 Task: Slide 16 - My Resume.
Action: Mouse moved to (46, 110)
Screenshot: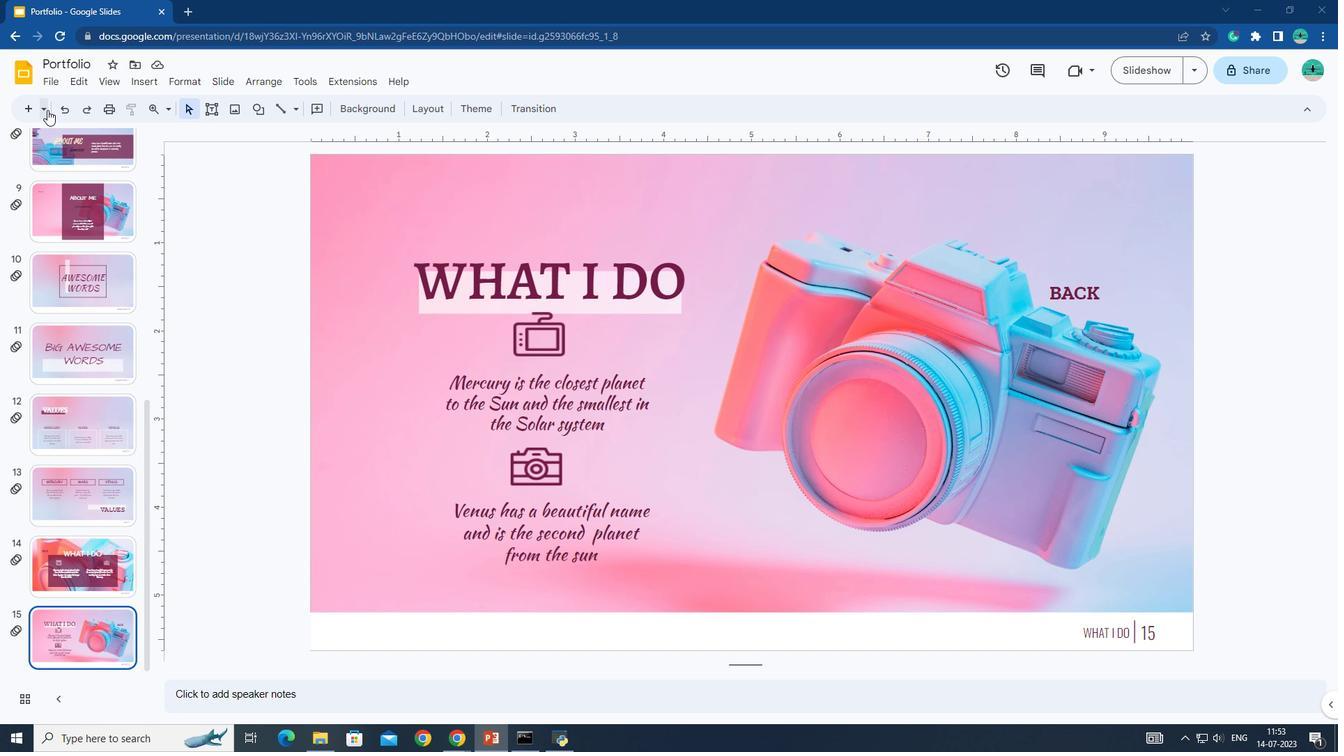 
Action: Mouse pressed left at (46, 110)
Screenshot: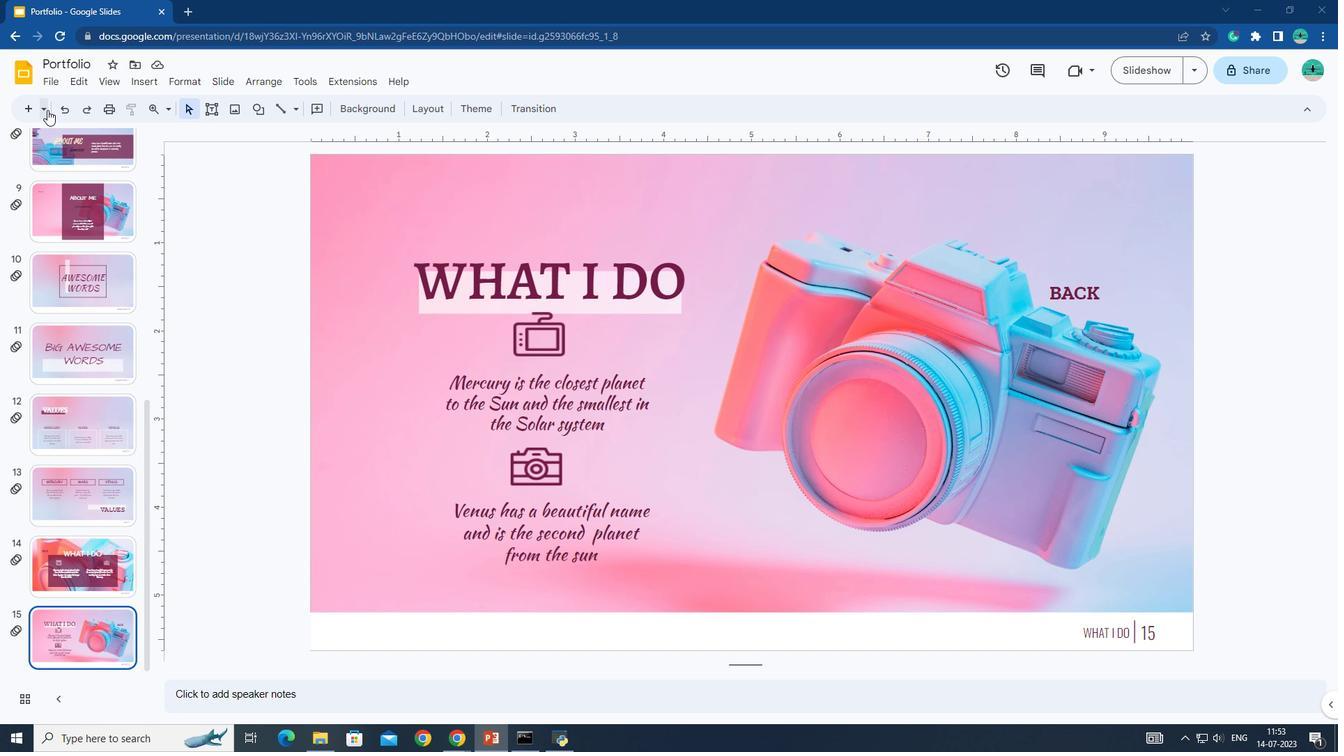
Action: Mouse moved to (283, 366)
Screenshot: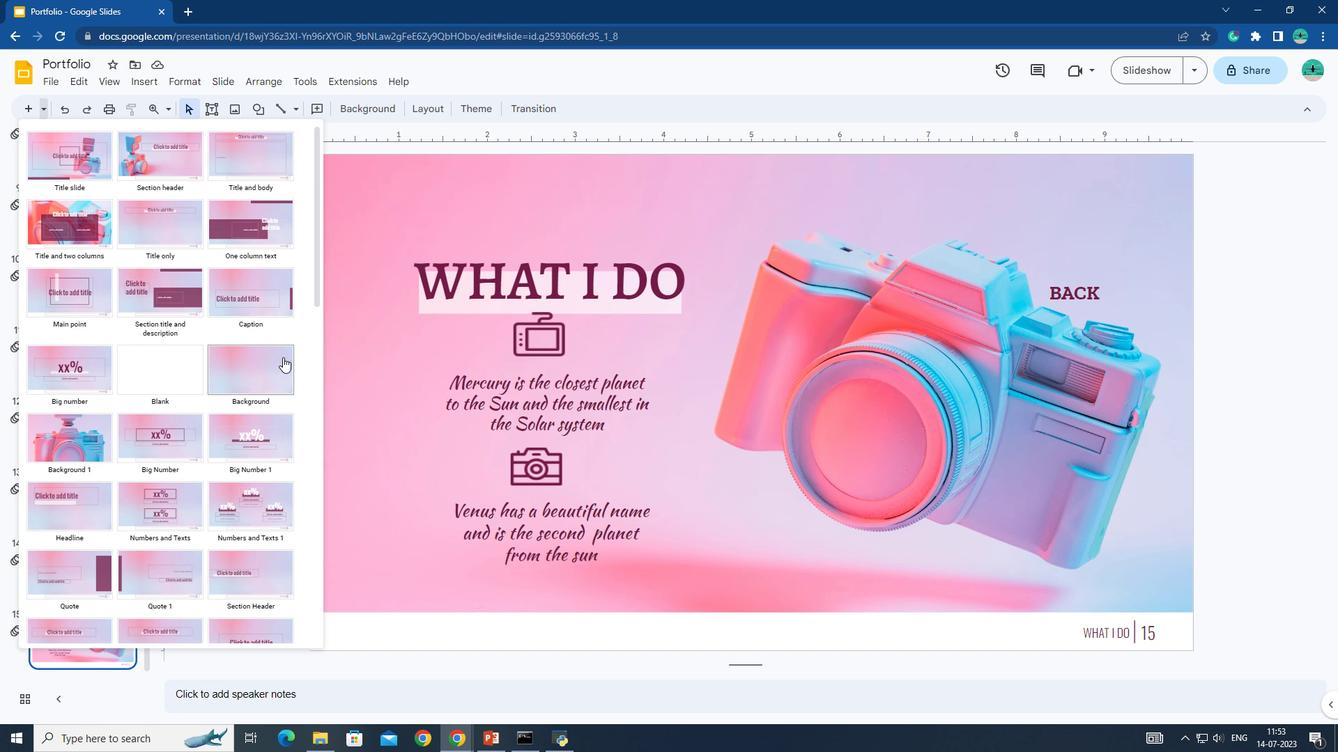 
Action: Mouse pressed left at (283, 366)
Screenshot: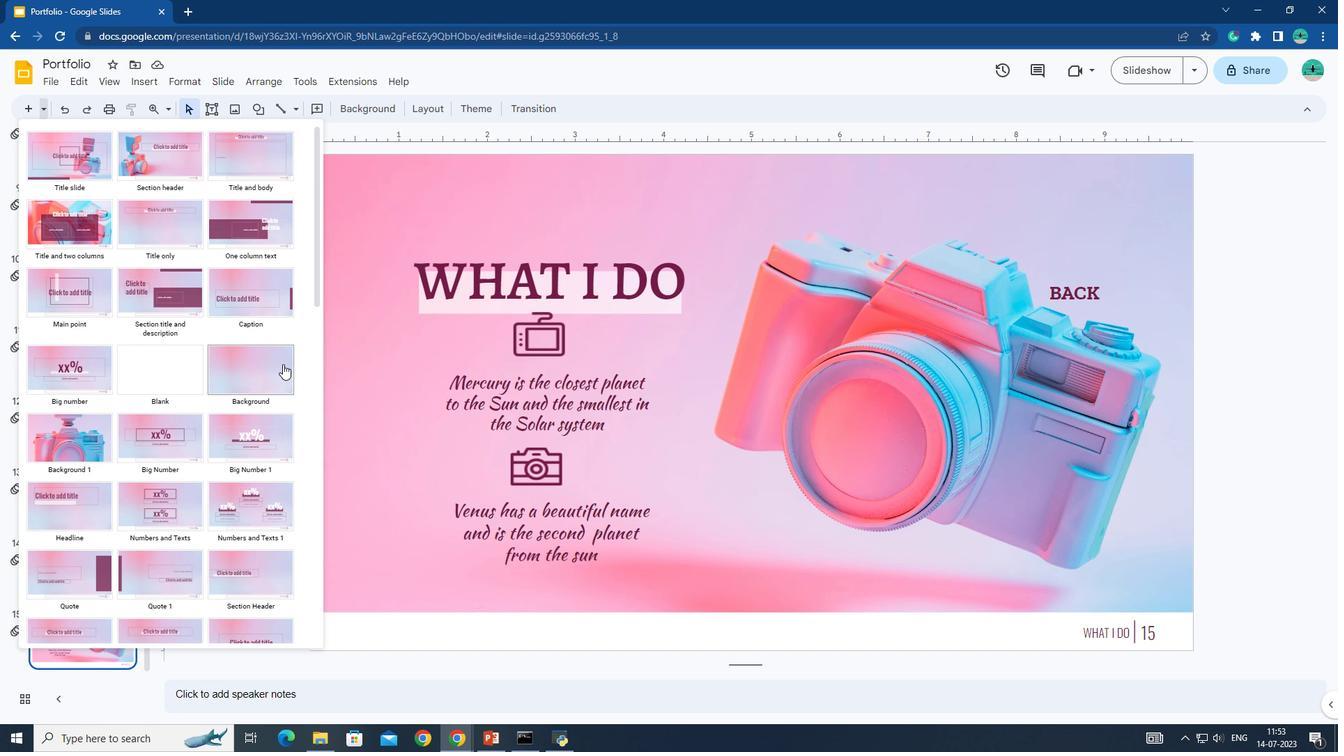 
Action: Mouse moved to (288, 110)
Screenshot: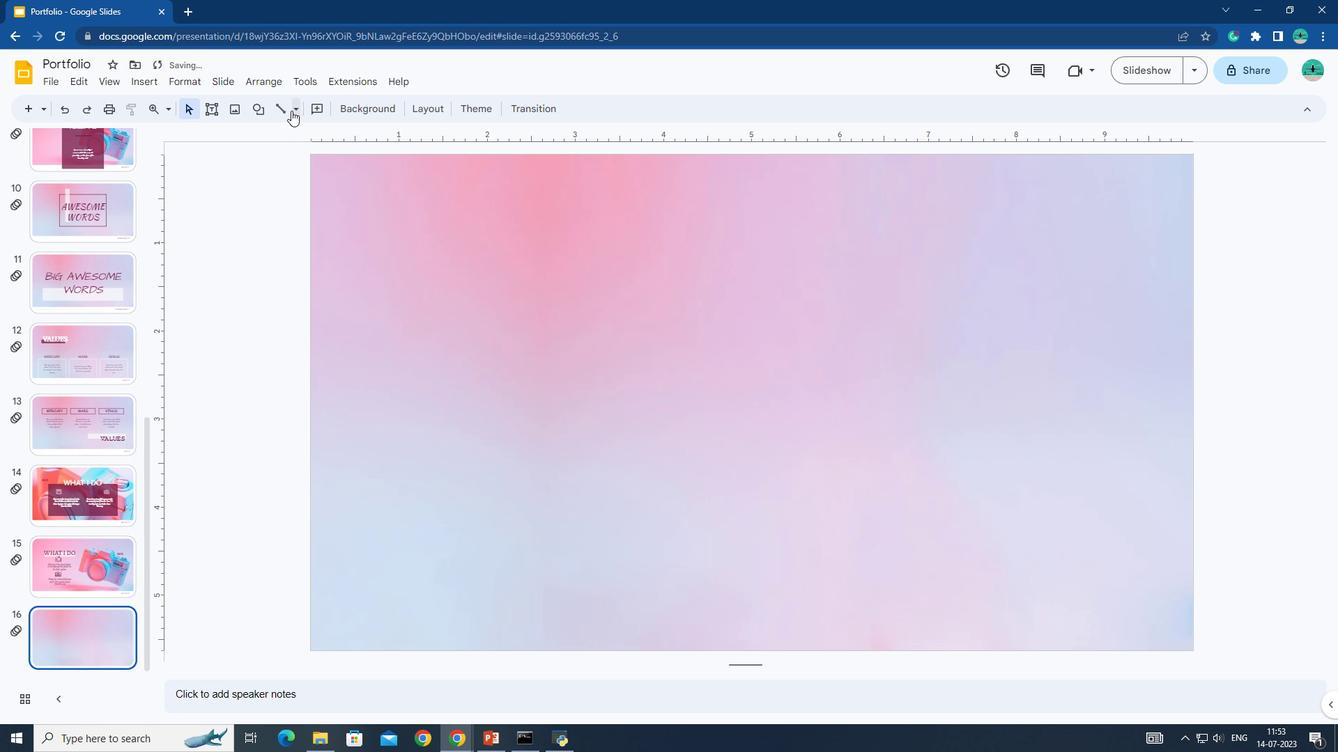 
Action: Mouse pressed left at (288, 110)
Screenshot: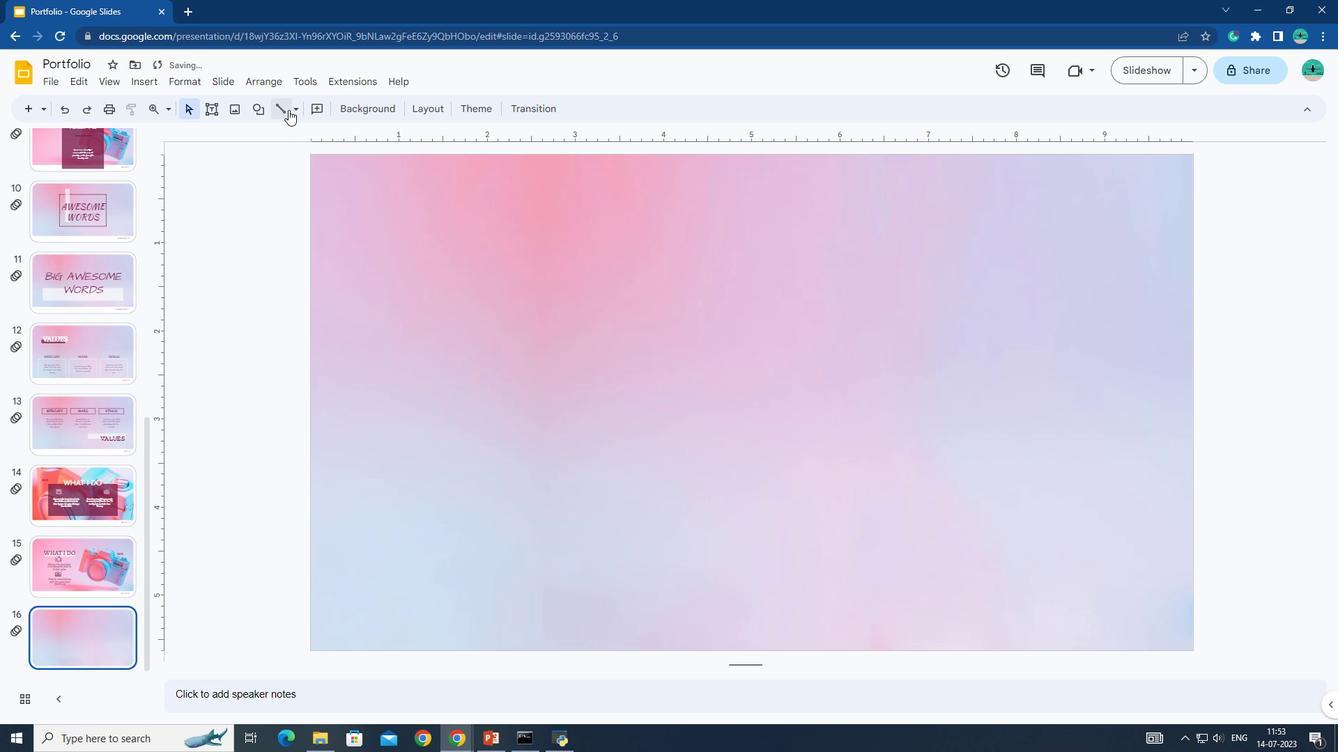 
Action: Mouse moved to (753, 155)
Screenshot: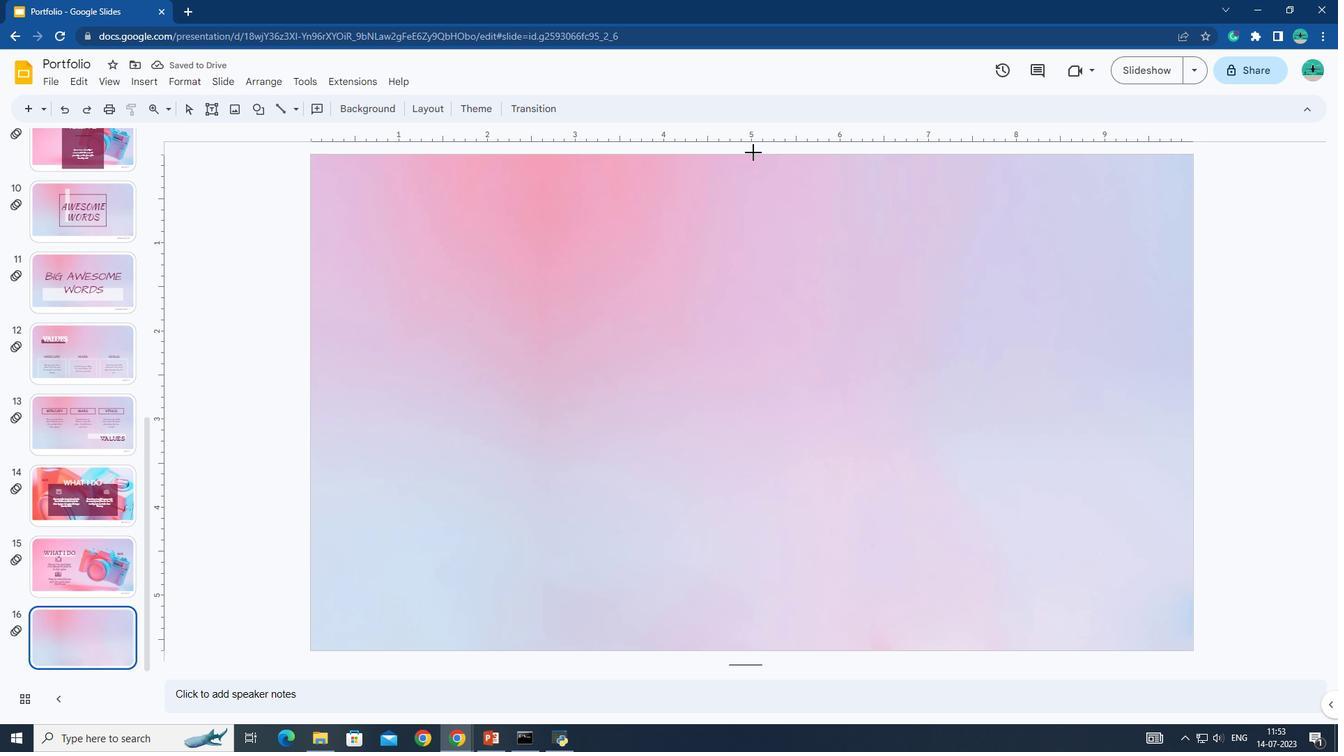
Action: Mouse pressed left at (753, 155)
Screenshot: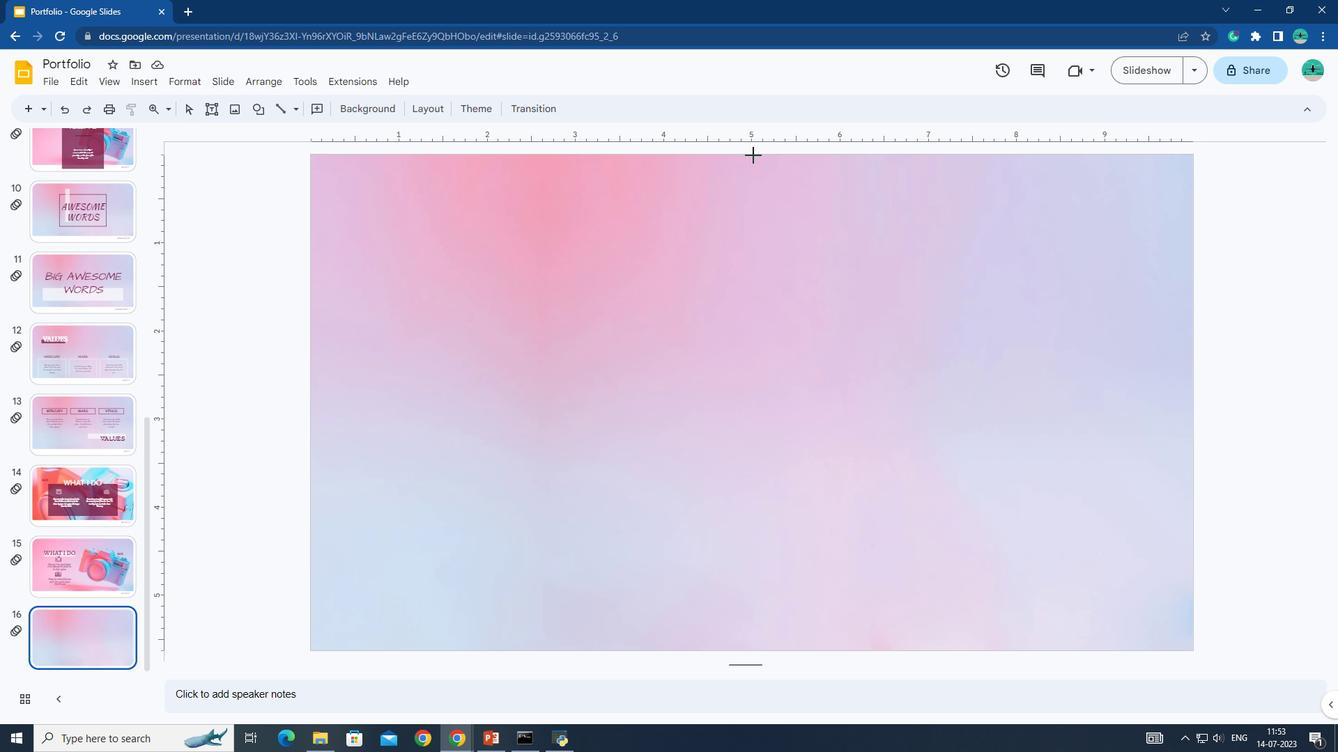 
Action: Key pressed <Key.shift>
Screenshot: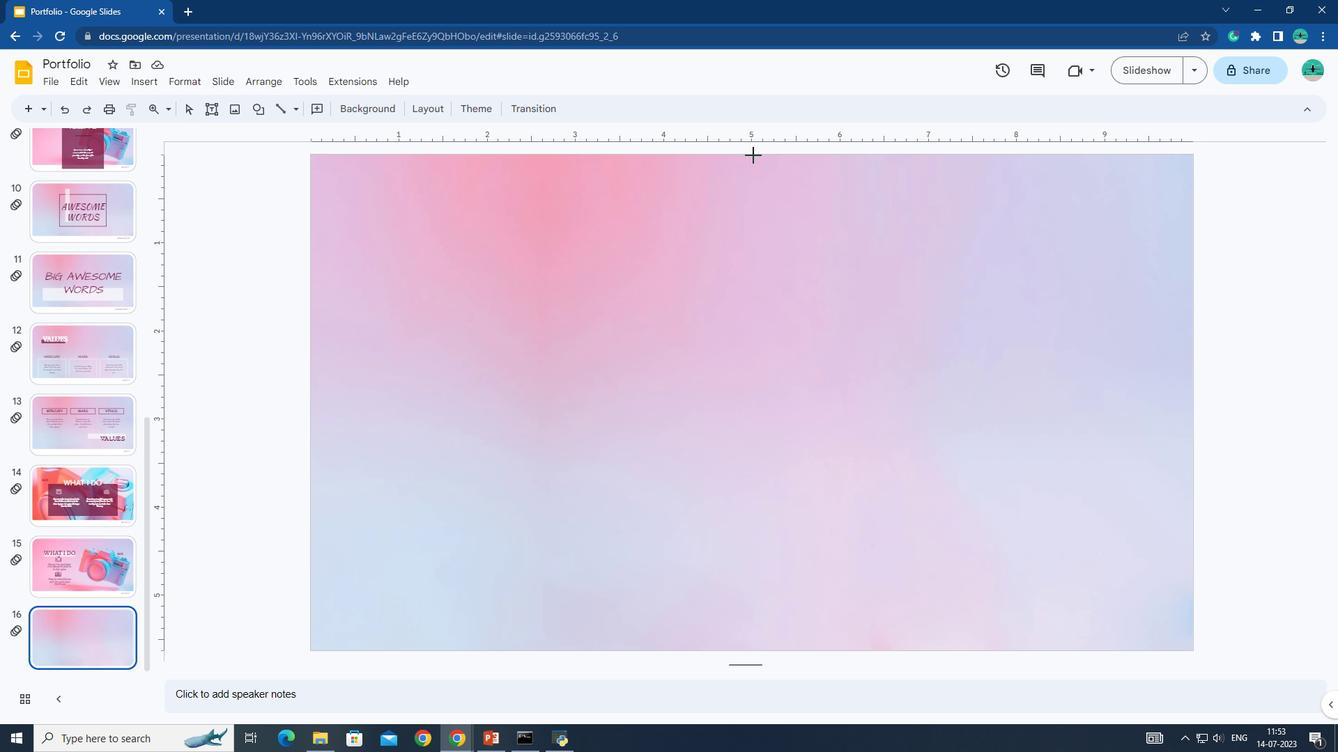 
Action: Mouse moved to (761, 229)
Screenshot: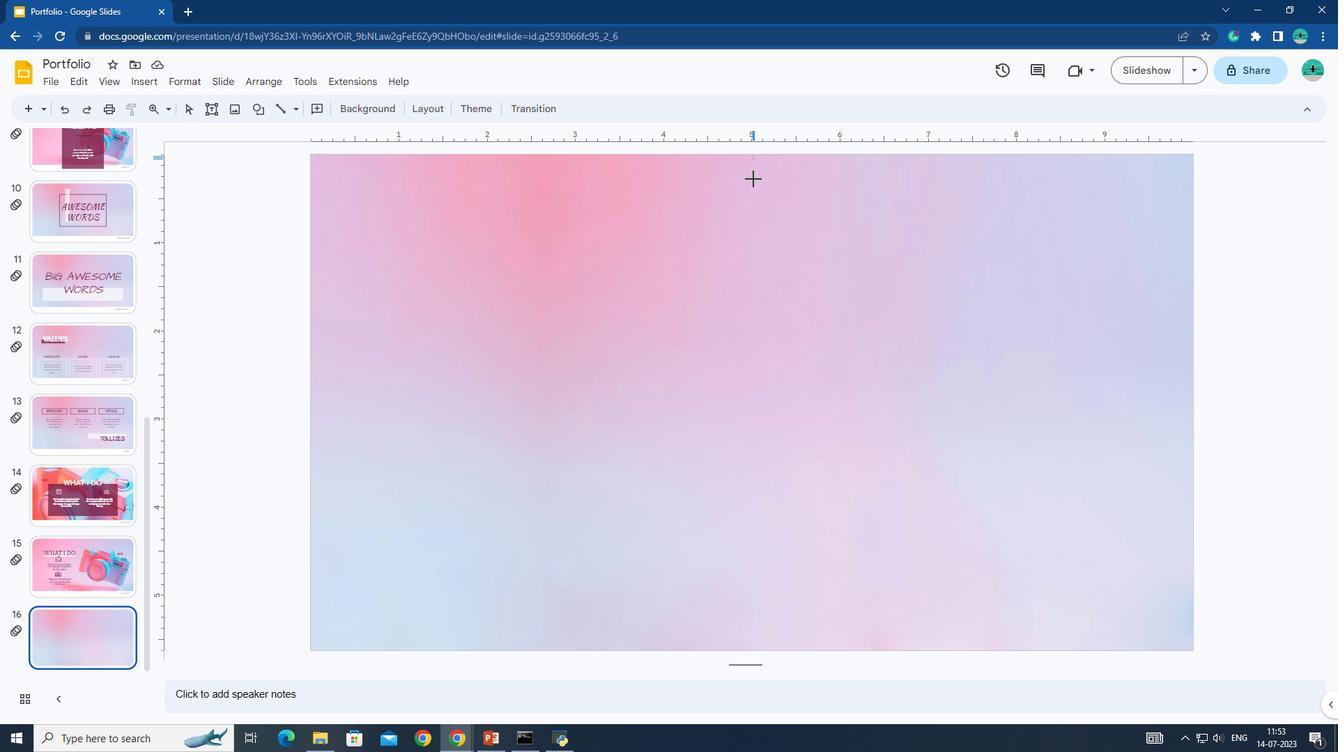 
Action: Key pressed <Key.shift>
Screenshot: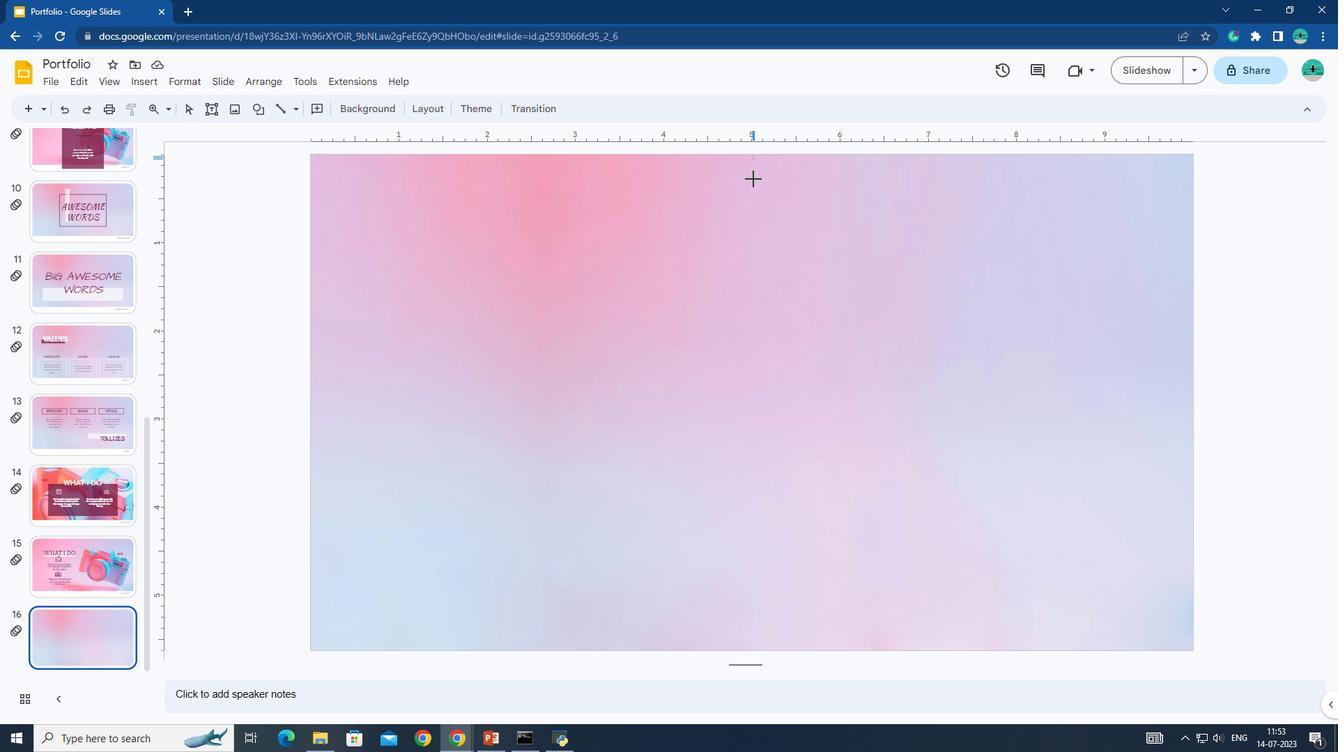
Action: Mouse moved to (763, 247)
Screenshot: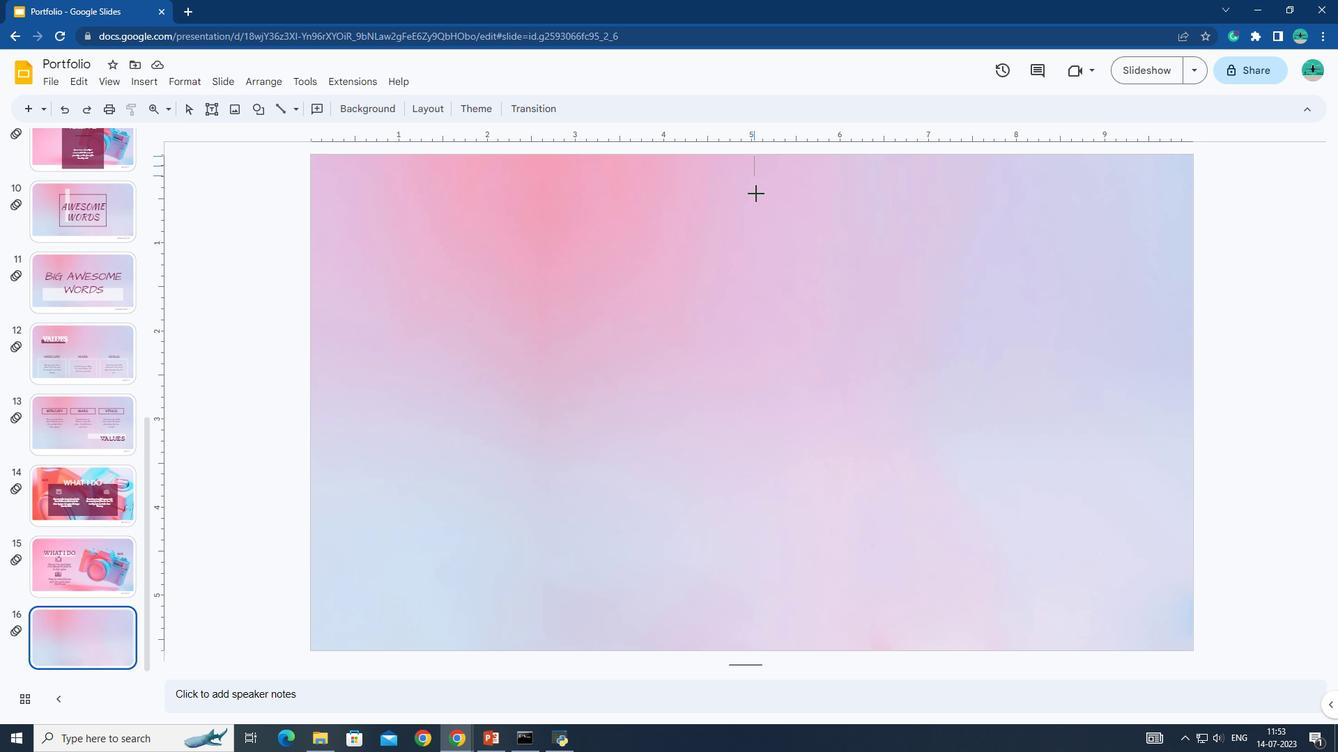 
Action: Key pressed <Key.shift>
Screenshot: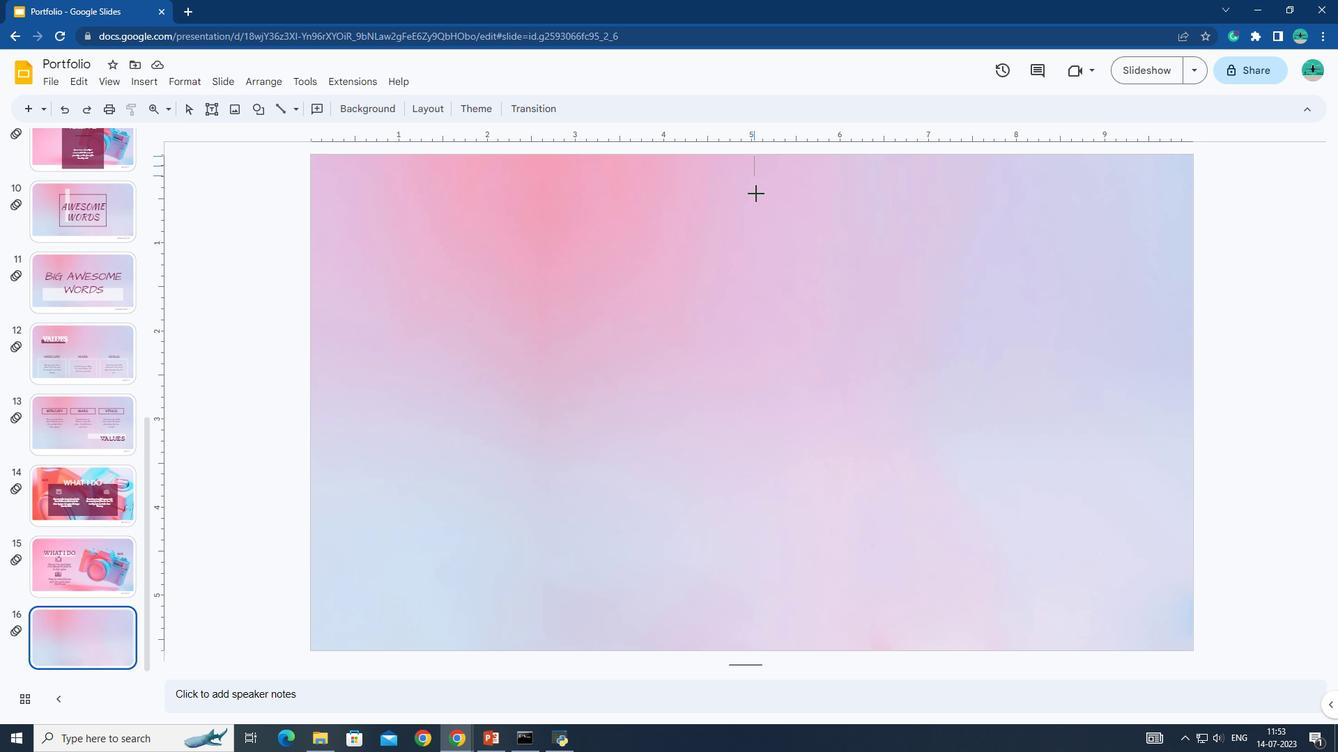 
Action: Mouse moved to (763, 263)
Screenshot: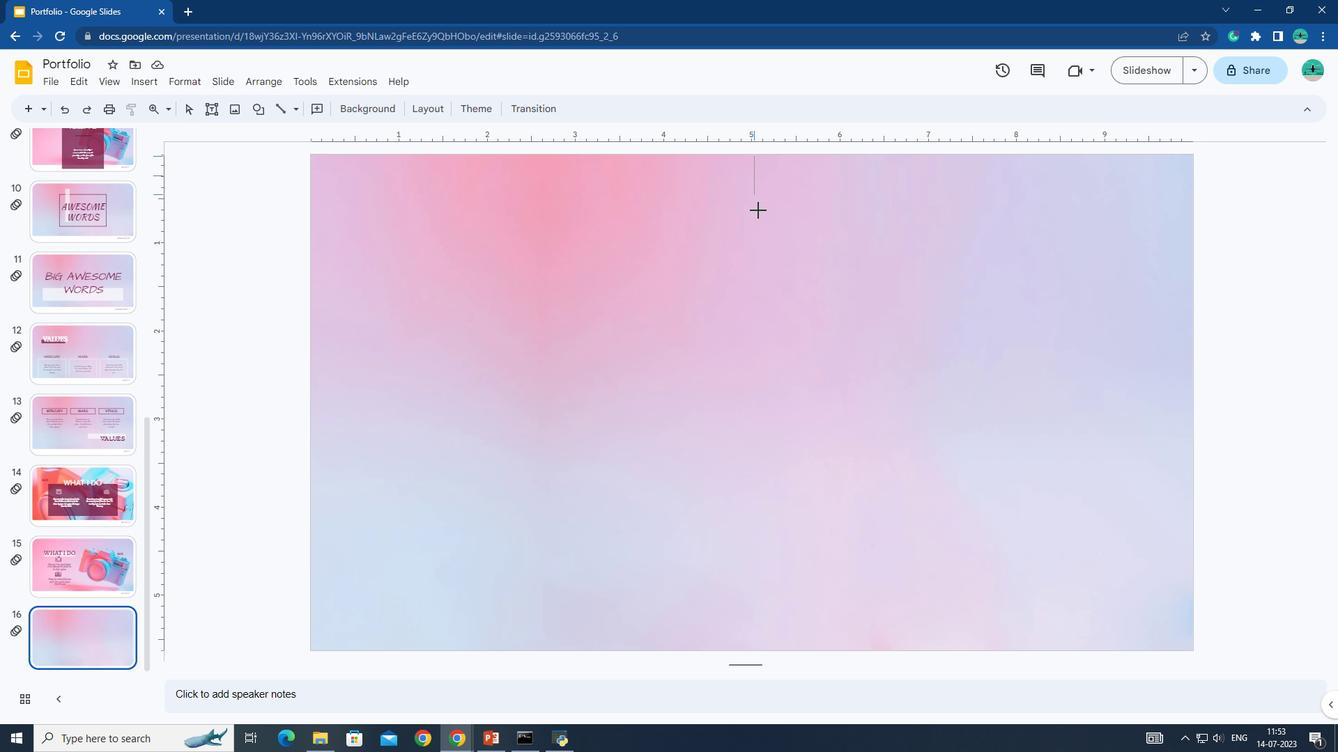
Action: Key pressed <Key.shift>
Screenshot: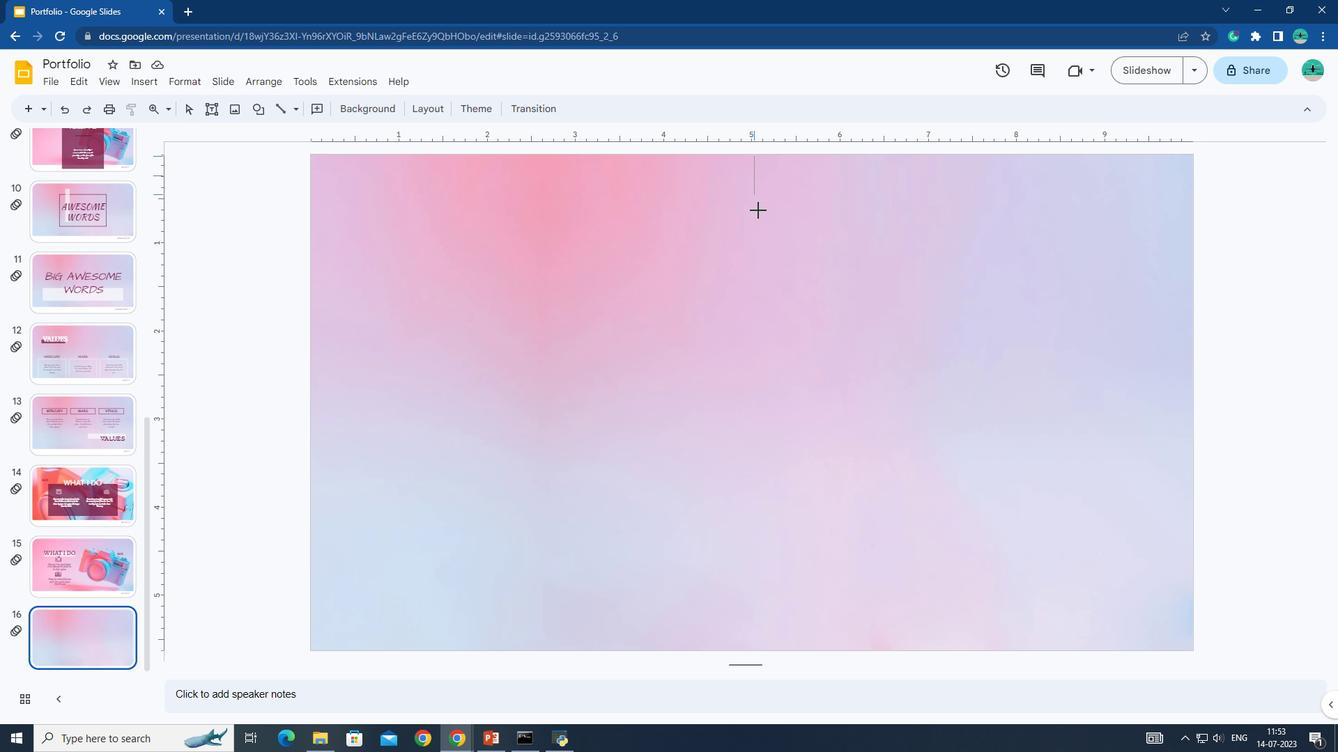 
Action: Mouse moved to (764, 278)
Screenshot: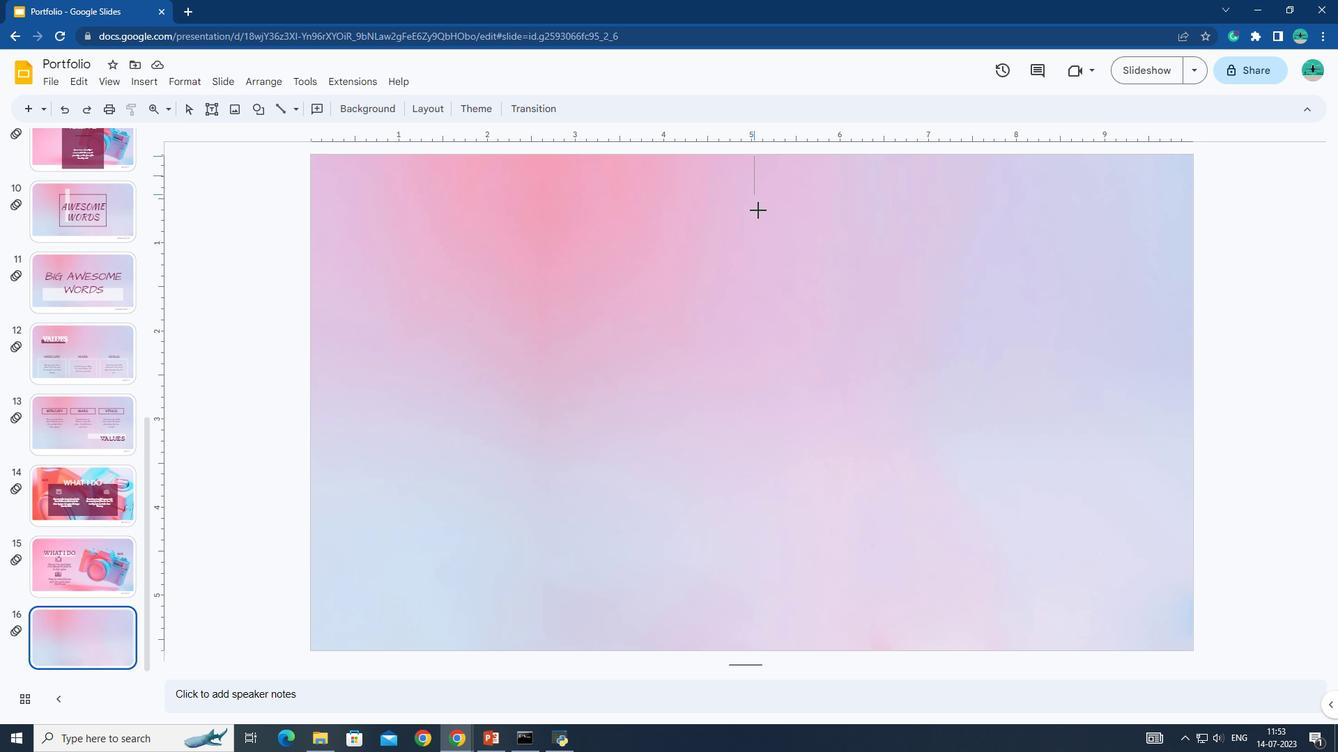 
Action: Key pressed <Key.shift>
Screenshot: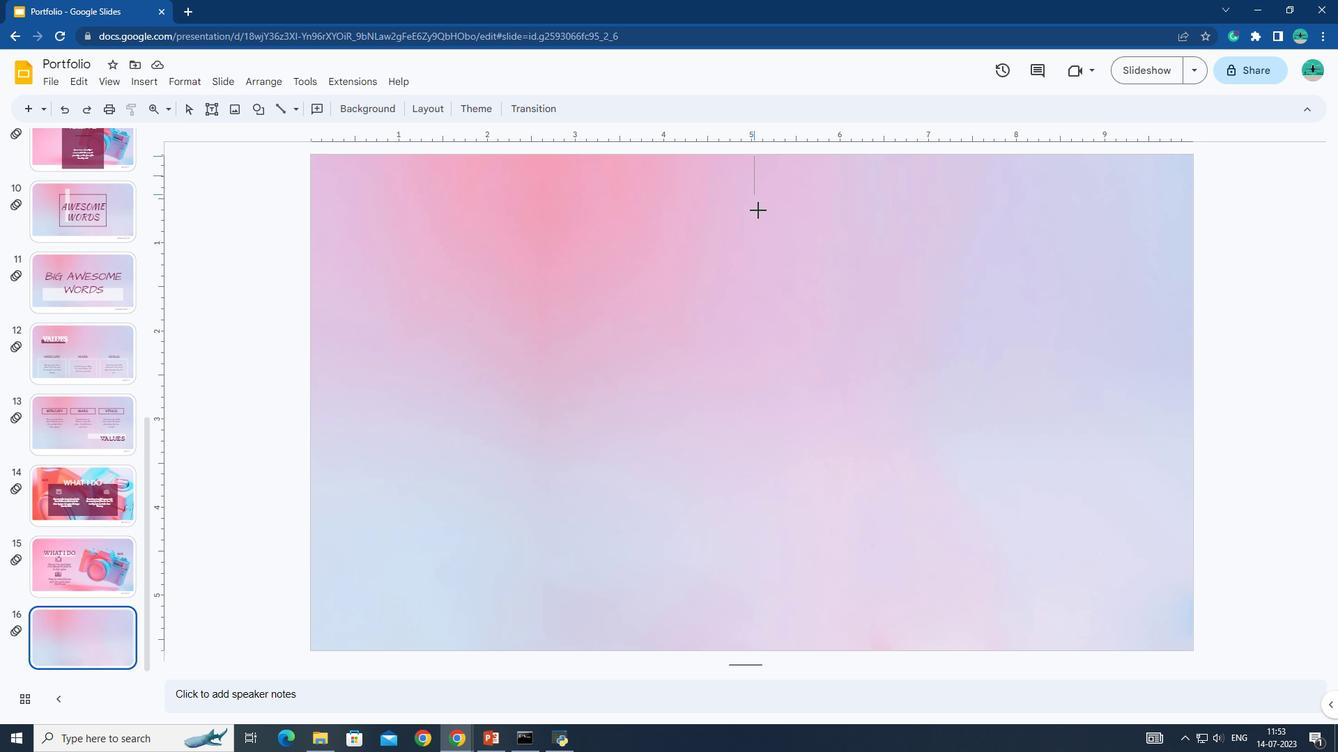 
Action: Mouse moved to (765, 296)
Screenshot: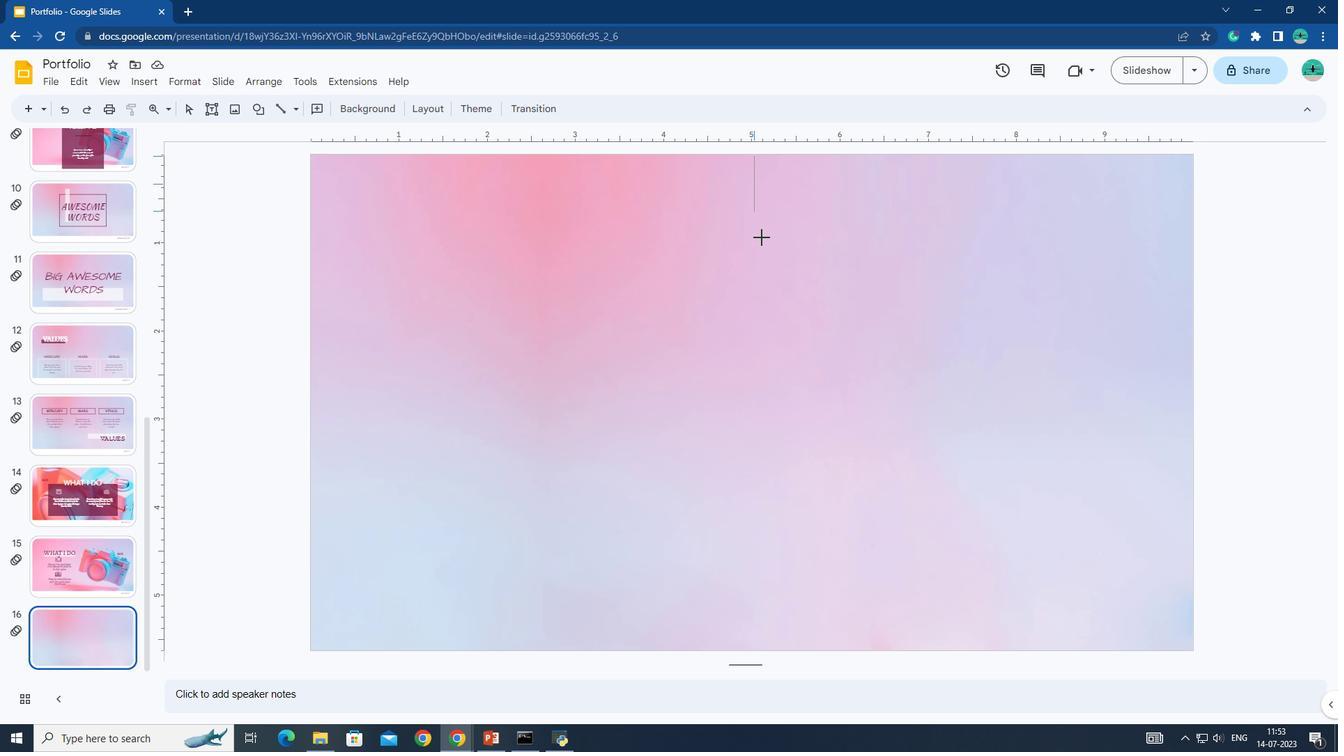 
Action: Key pressed <Key.shift>
Screenshot: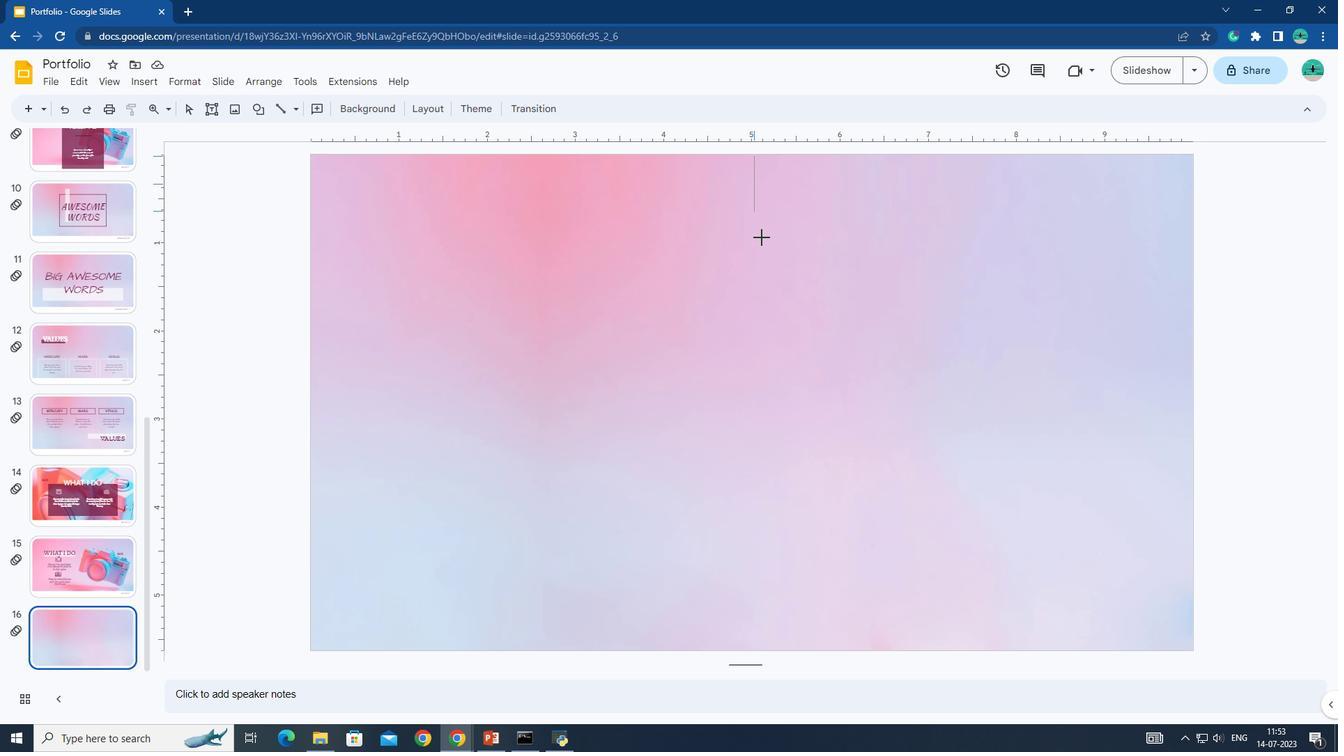 
Action: Mouse moved to (766, 314)
Screenshot: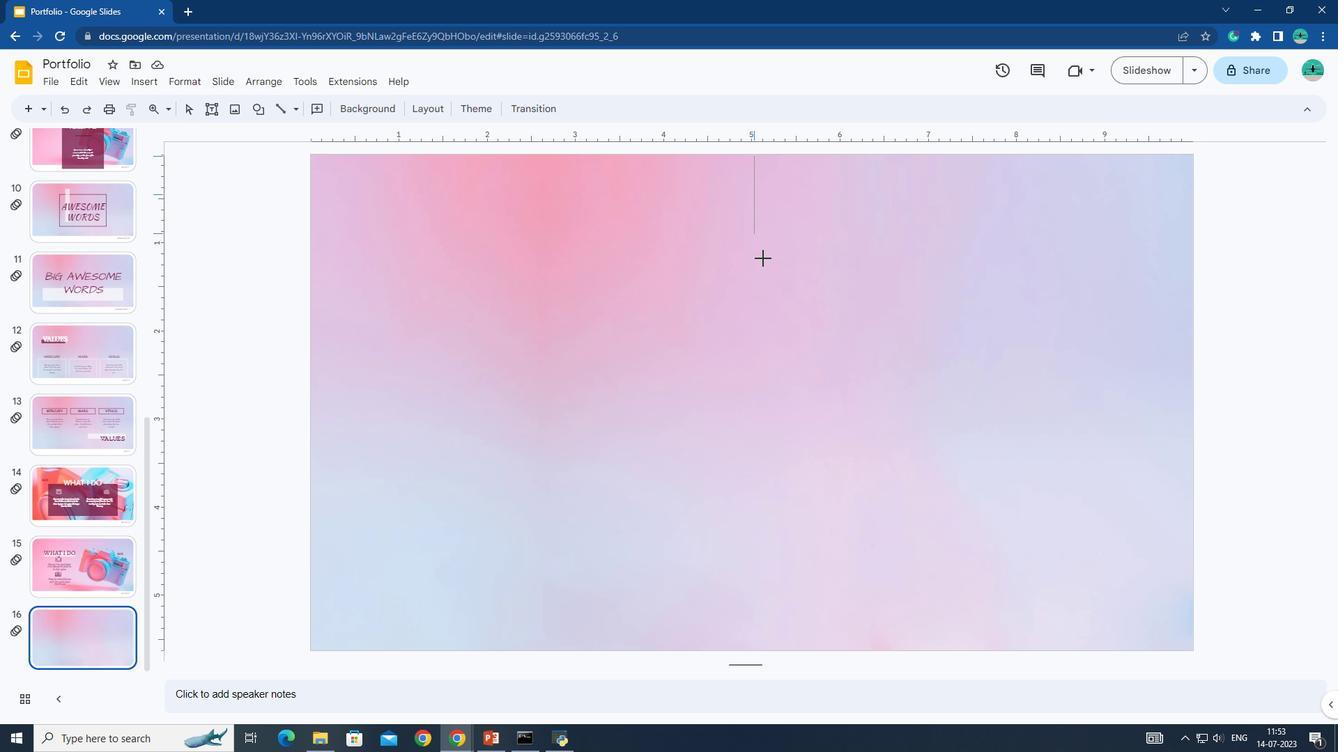 
Action: Key pressed <Key.shift>
Screenshot: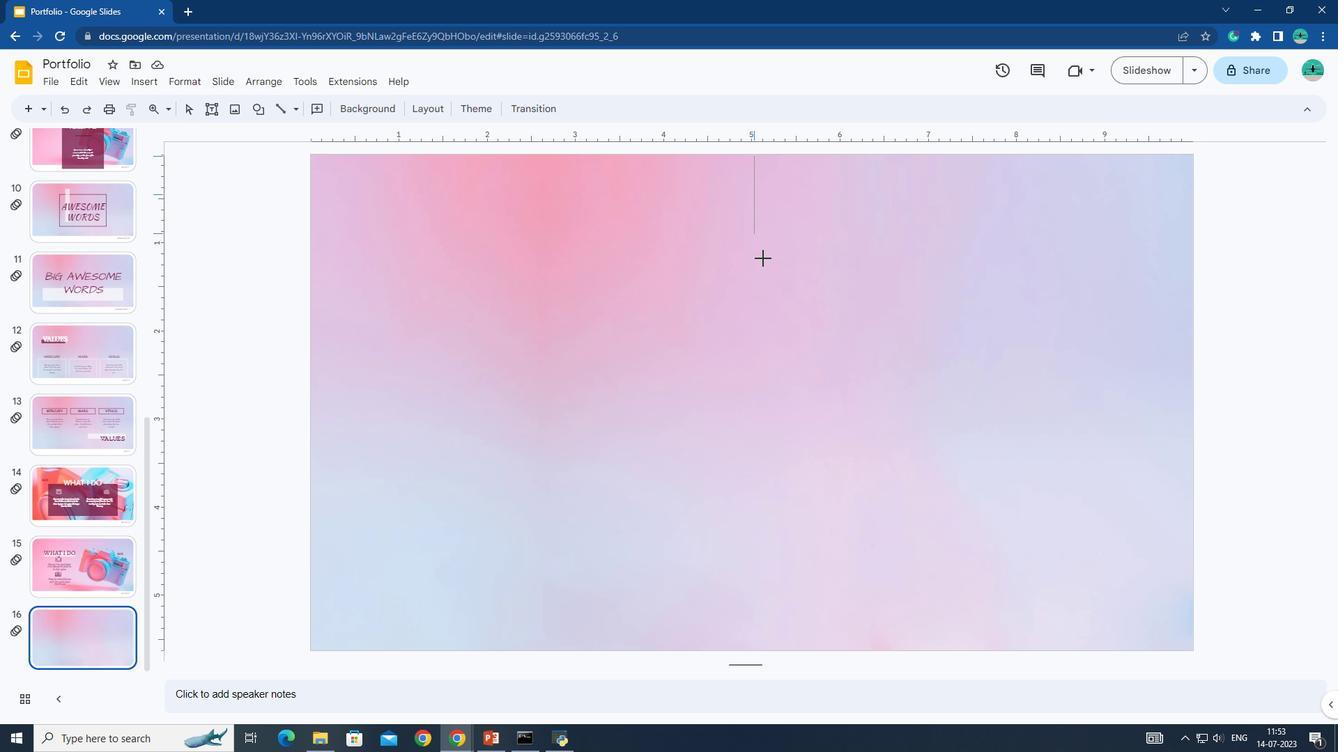 
Action: Mouse moved to (768, 331)
Screenshot: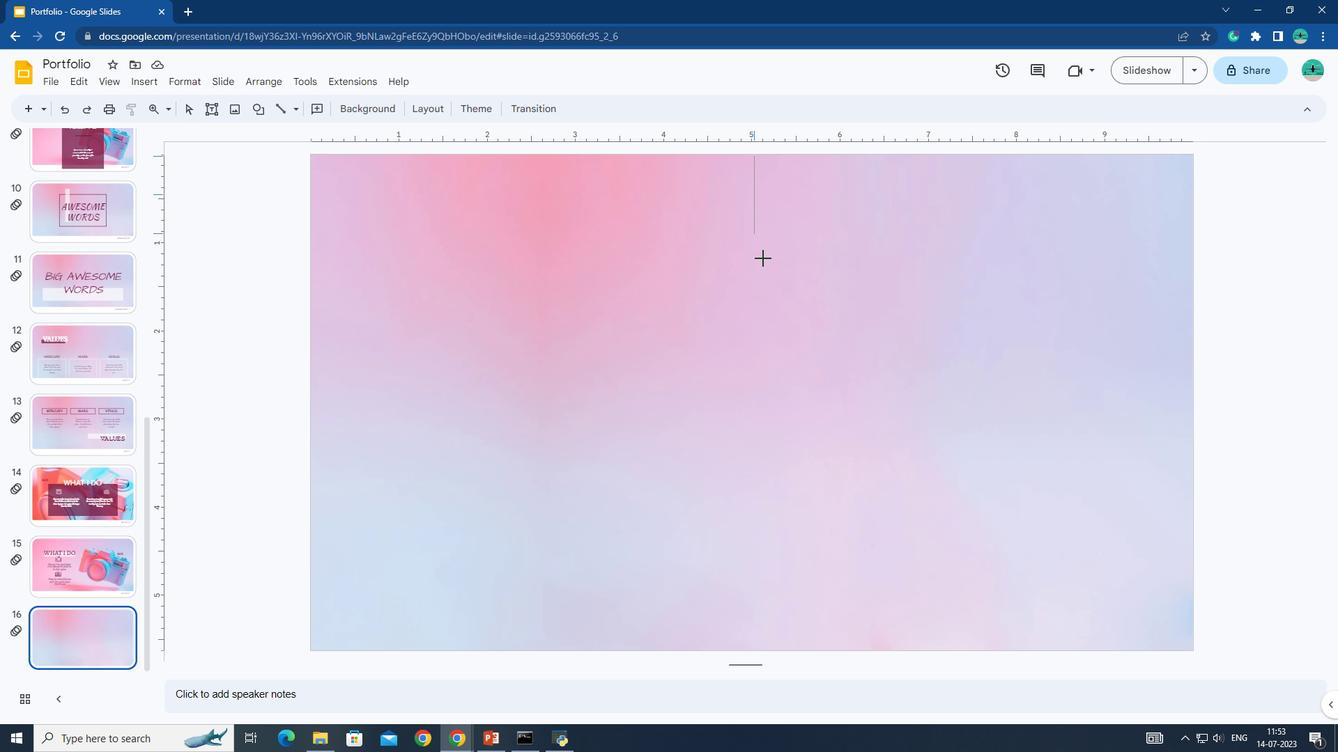 
Action: Key pressed <Key.shift>
Screenshot: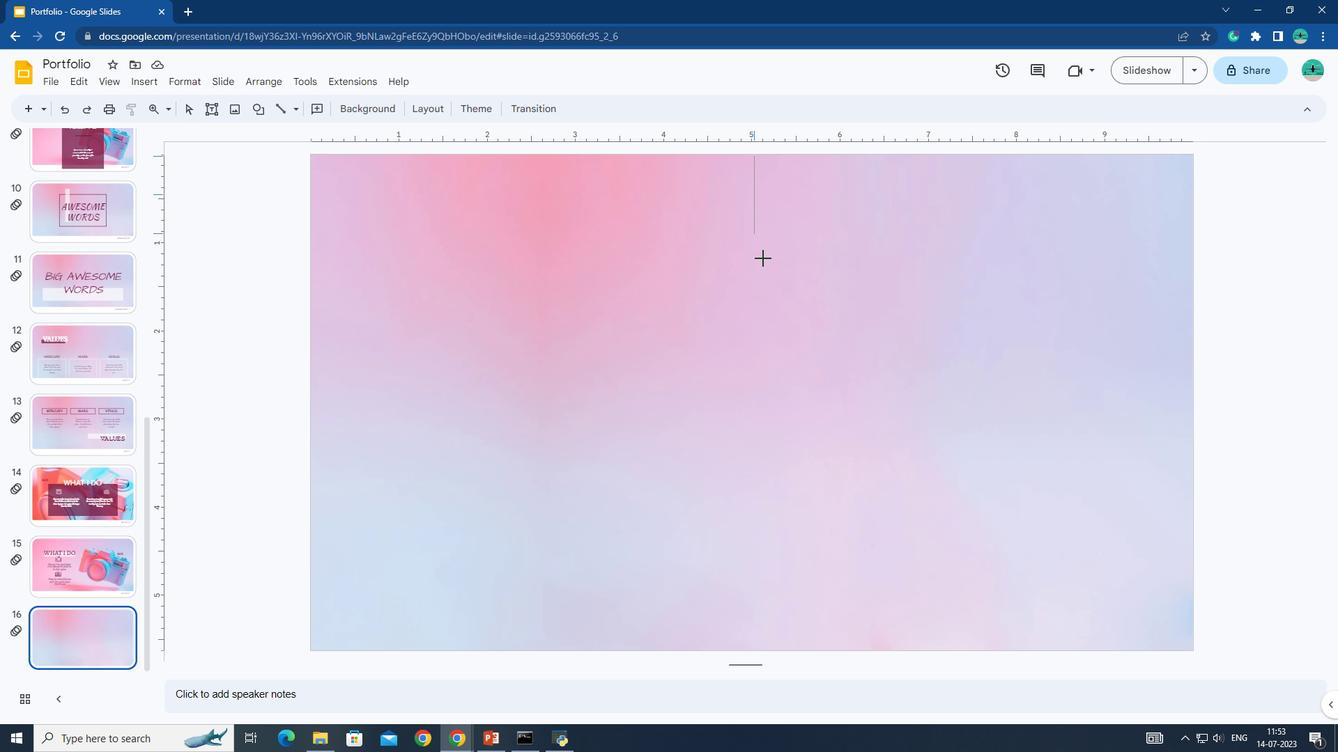
Action: Mouse moved to (771, 345)
Screenshot: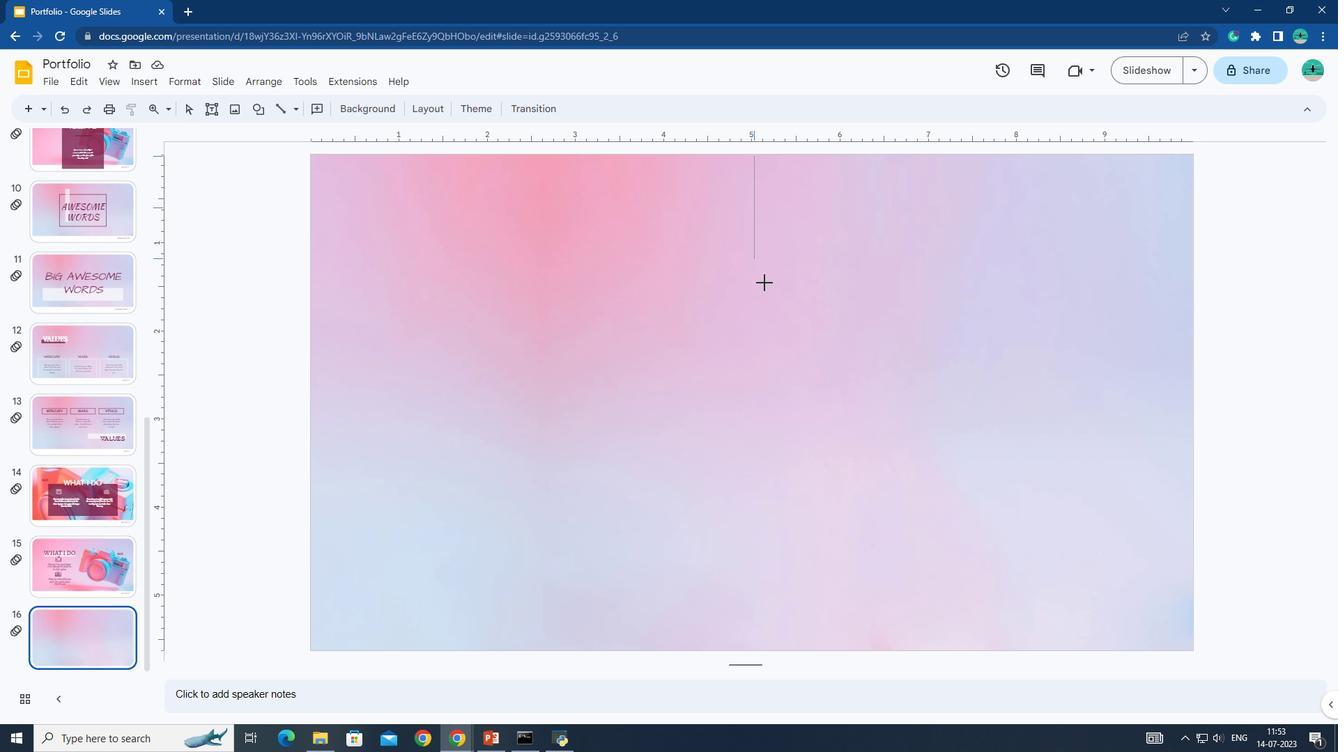 
Action: Key pressed <Key.shift>
Screenshot: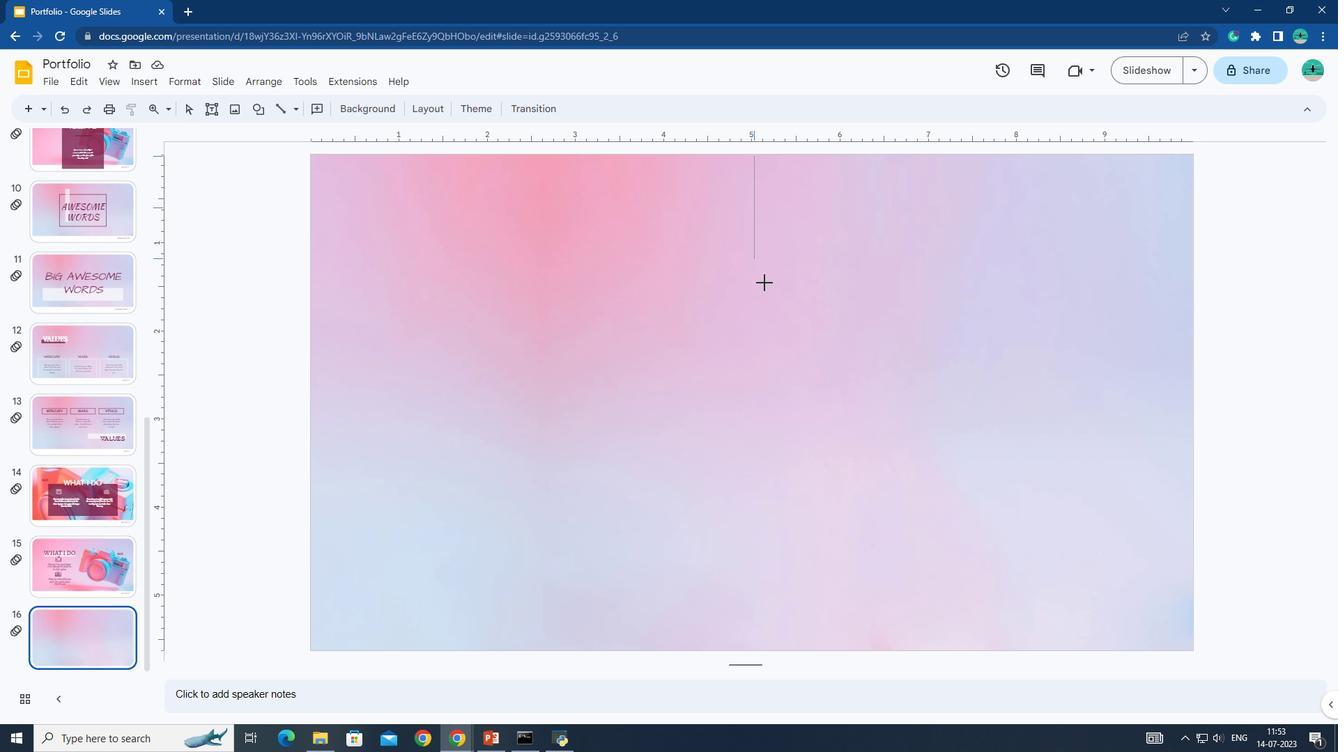 
Action: Mouse moved to (775, 362)
Screenshot: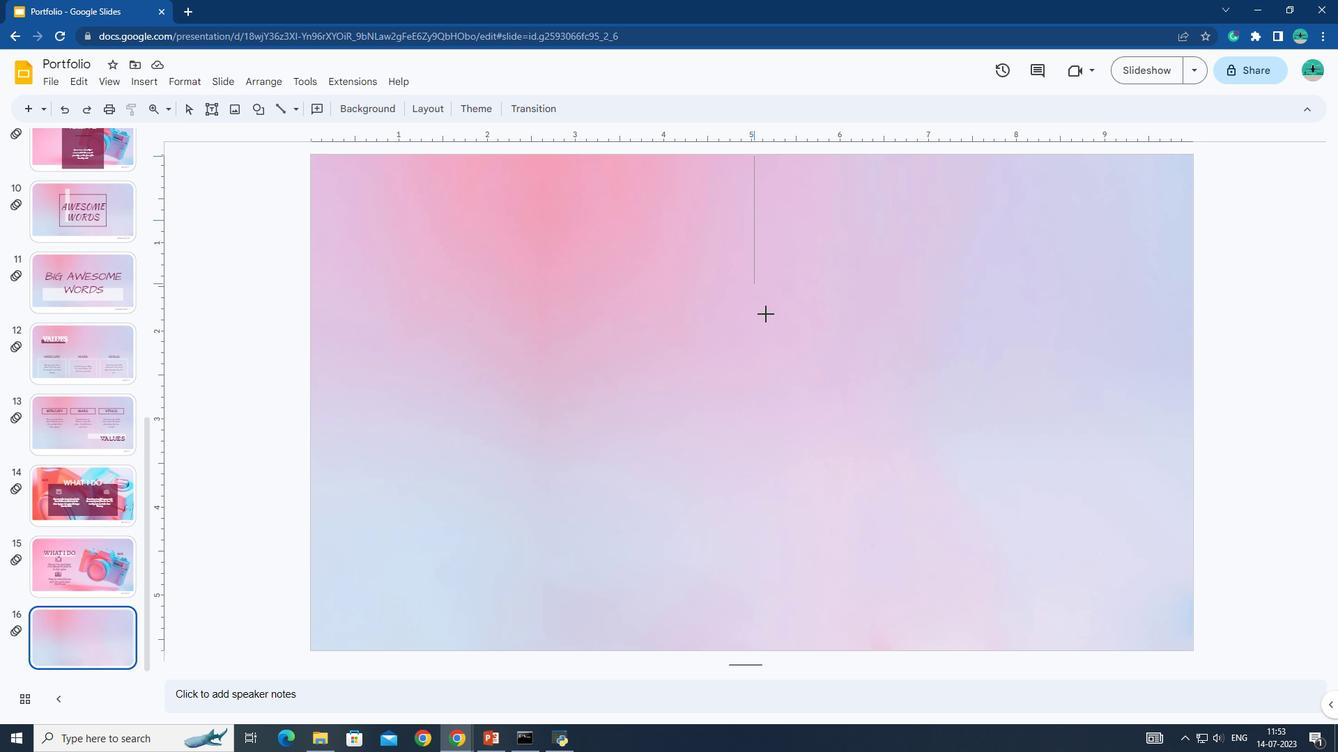 
Action: Key pressed <Key.shift>
Screenshot: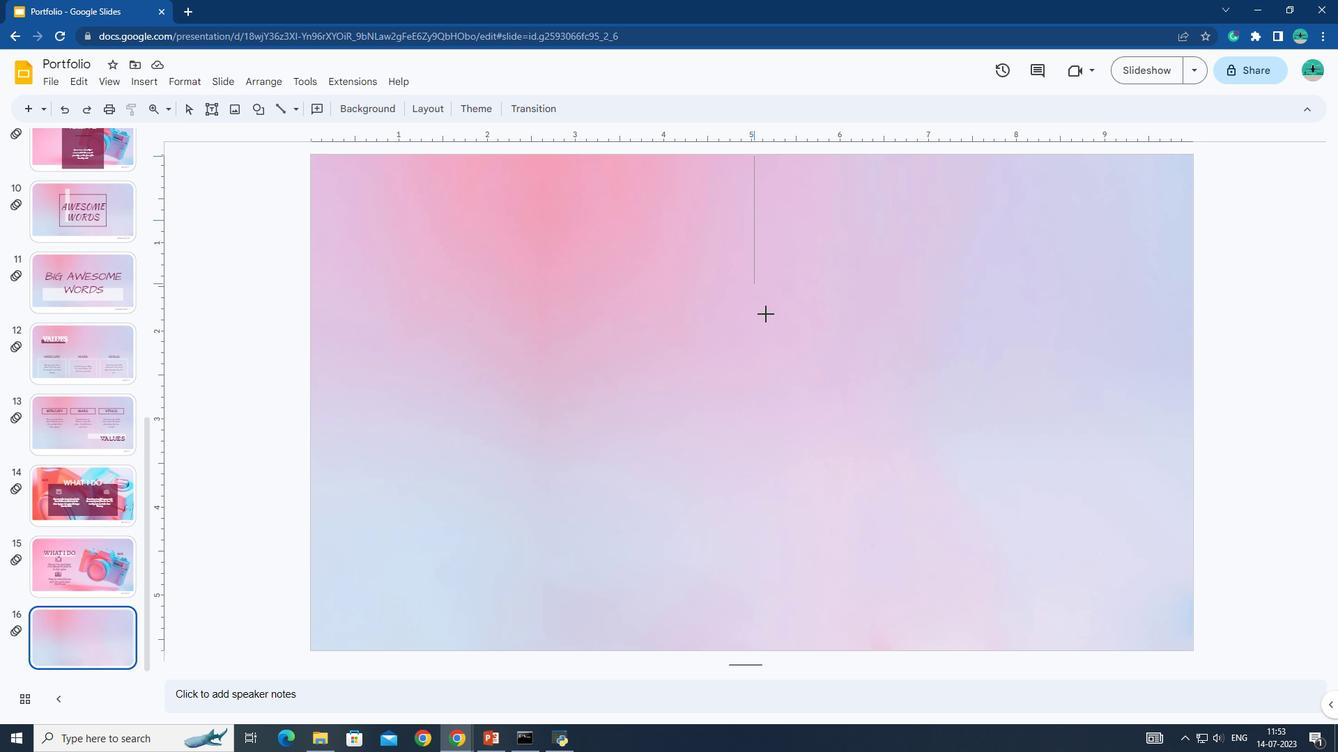 
Action: Mouse moved to (777, 372)
Screenshot: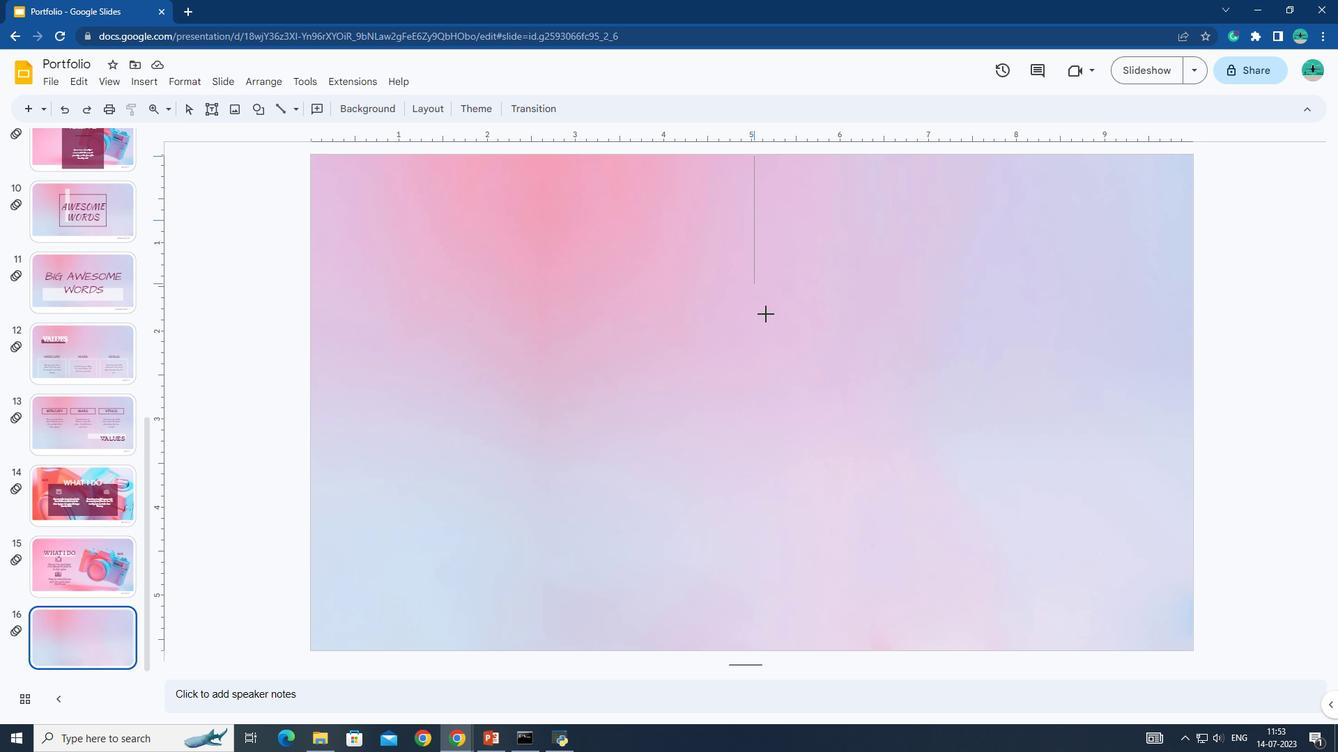 
Action: Key pressed <Key.shift>
Screenshot: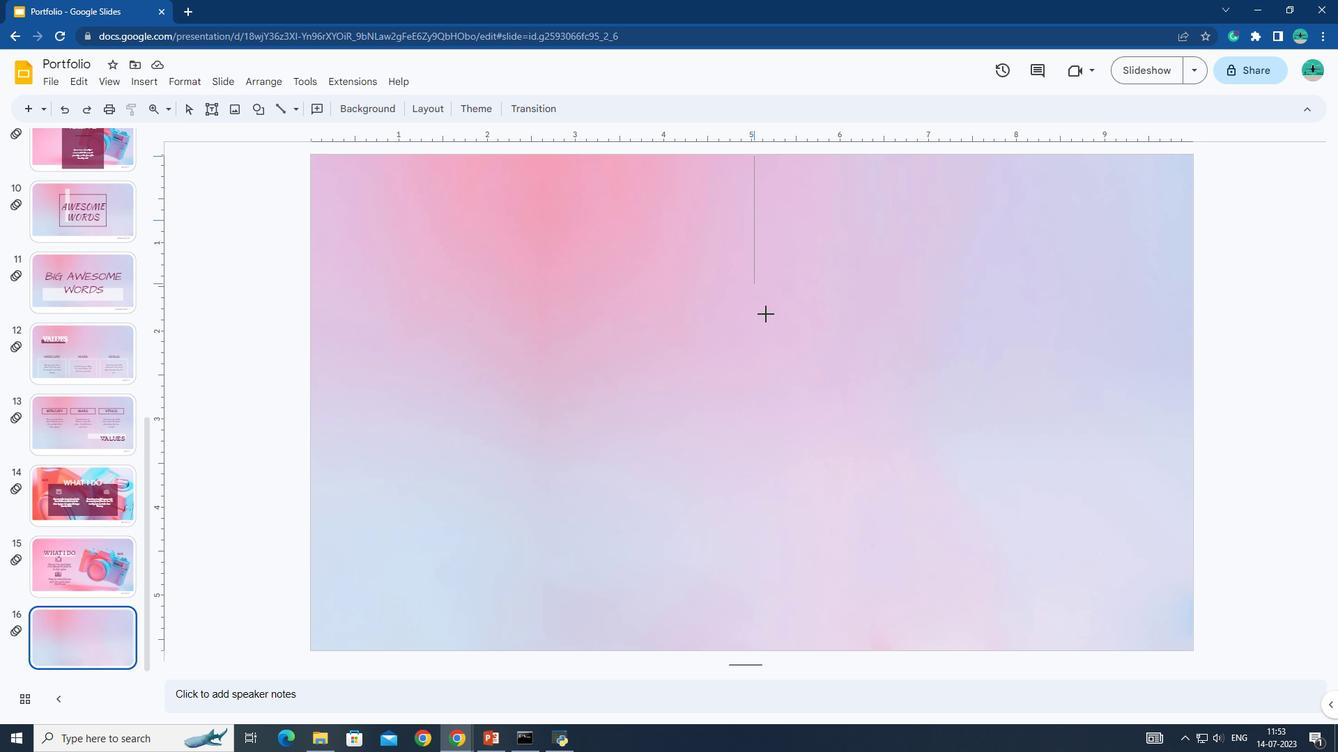 
Action: Mouse moved to (779, 384)
Screenshot: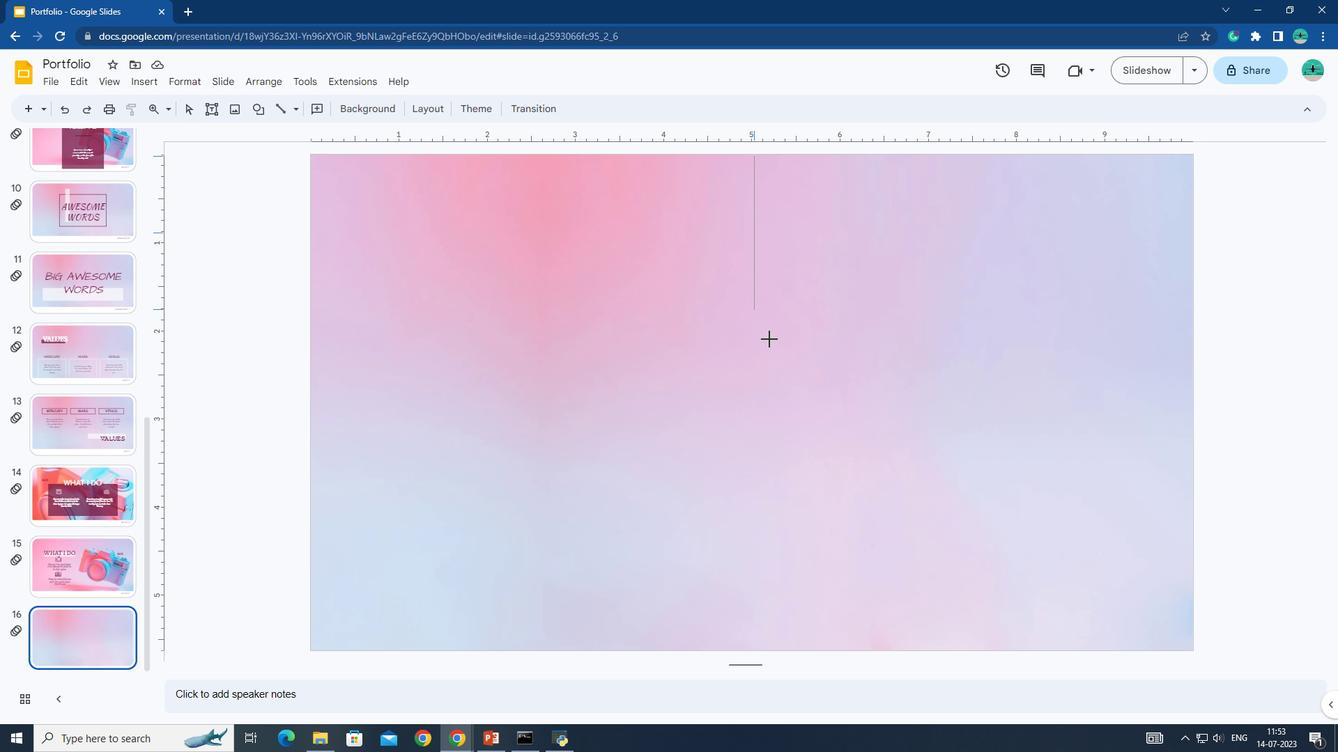 
Action: Key pressed <Key.shift>
Screenshot: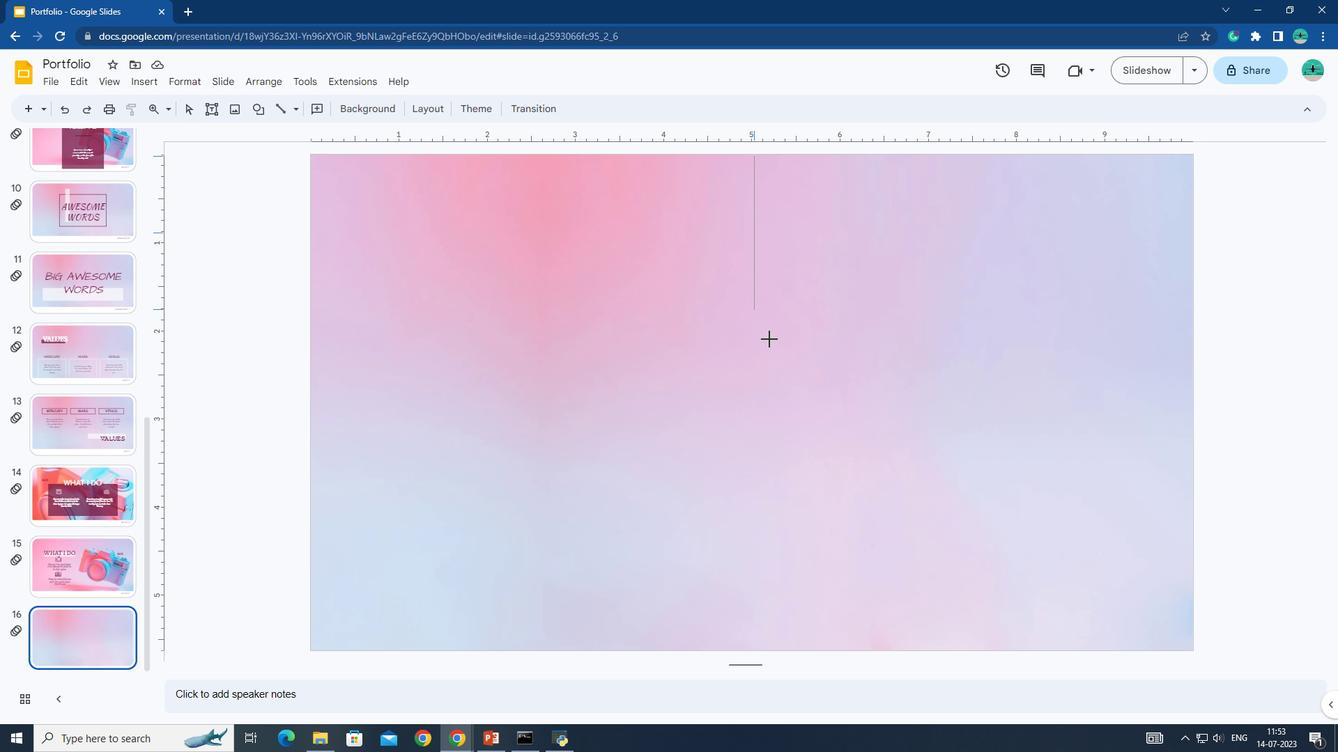 
Action: Mouse moved to (781, 402)
Screenshot: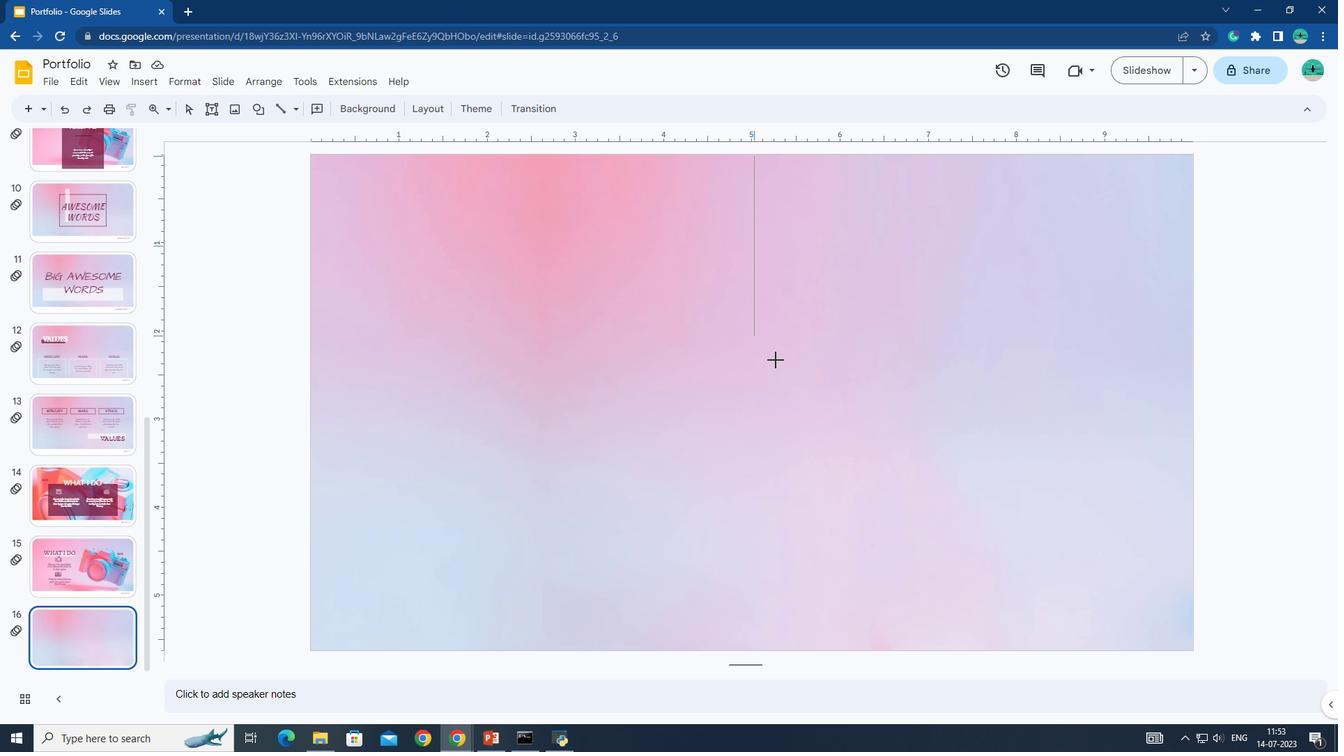 
Action: Key pressed <Key.shift>
Screenshot: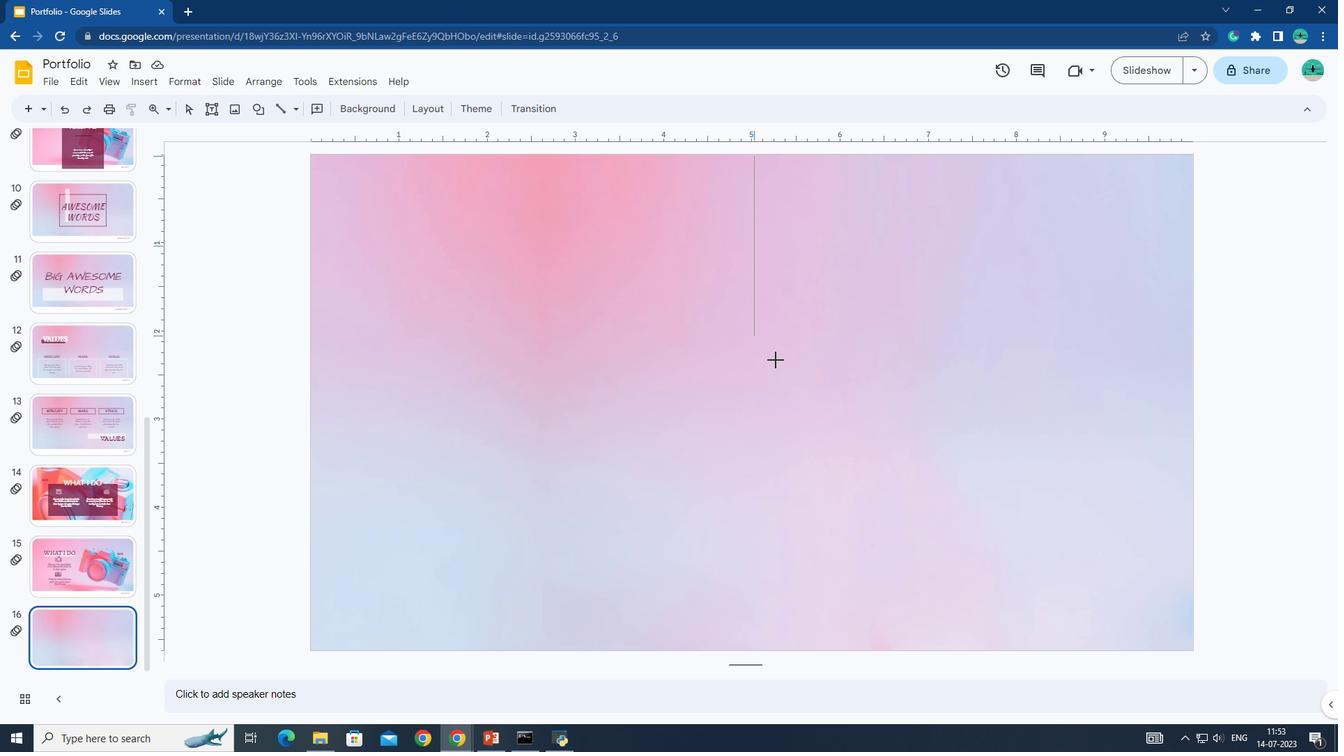 
Action: Mouse moved to (782, 421)
Screenshot: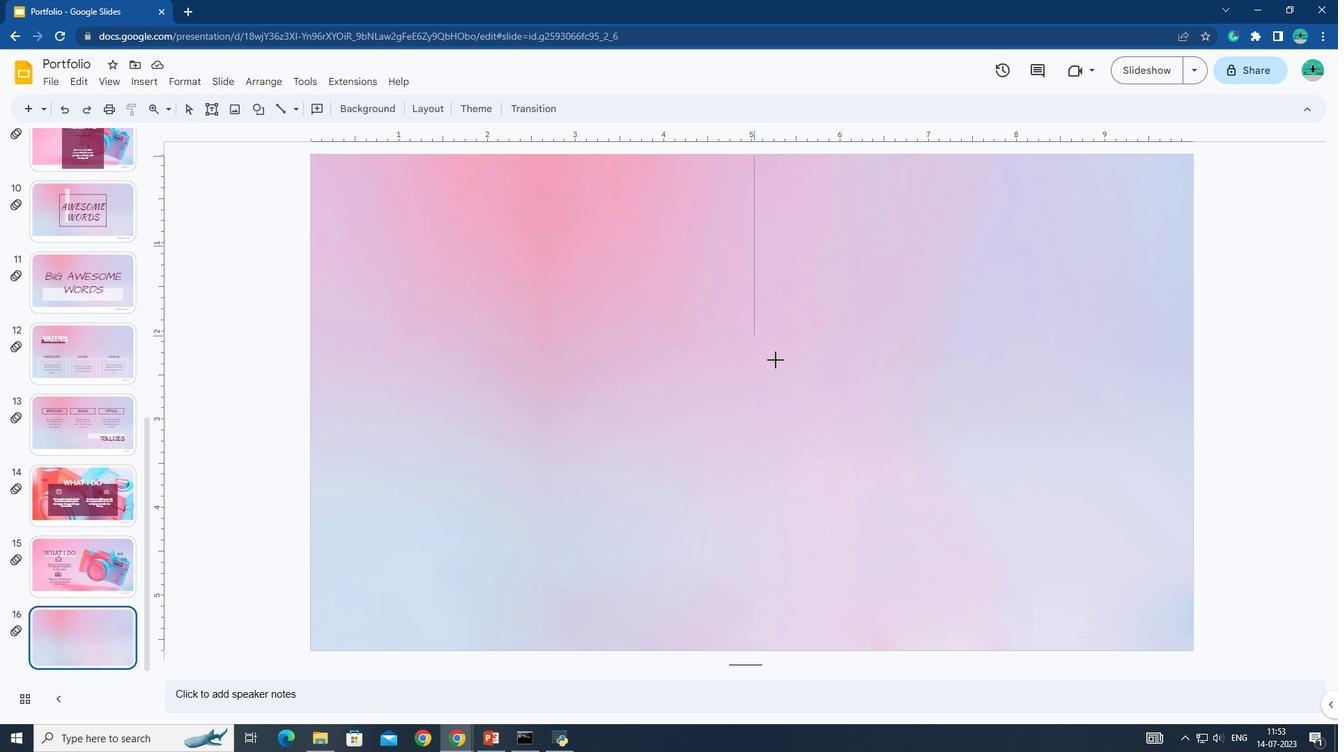 
Action: Key pressed <Key.shift>
Screenshot: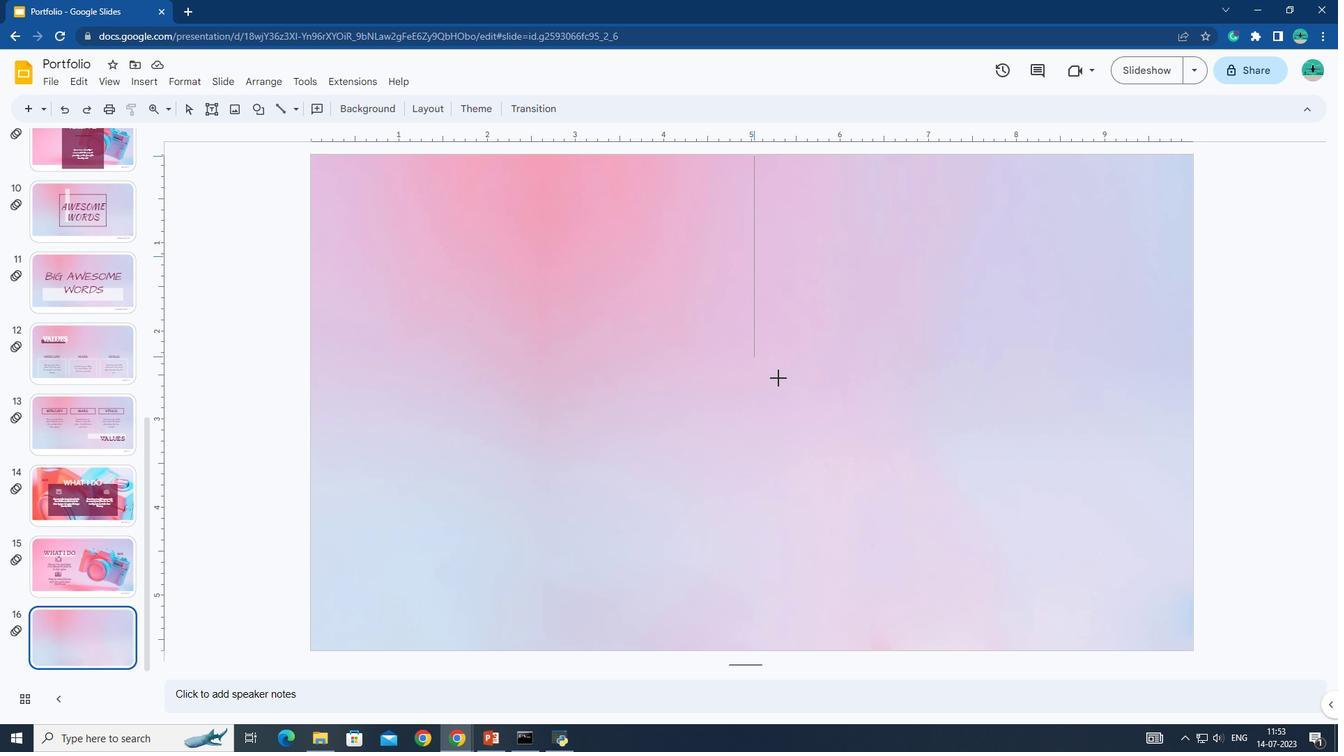 
Action: Mouse moved to (784, 449)
Screenshot: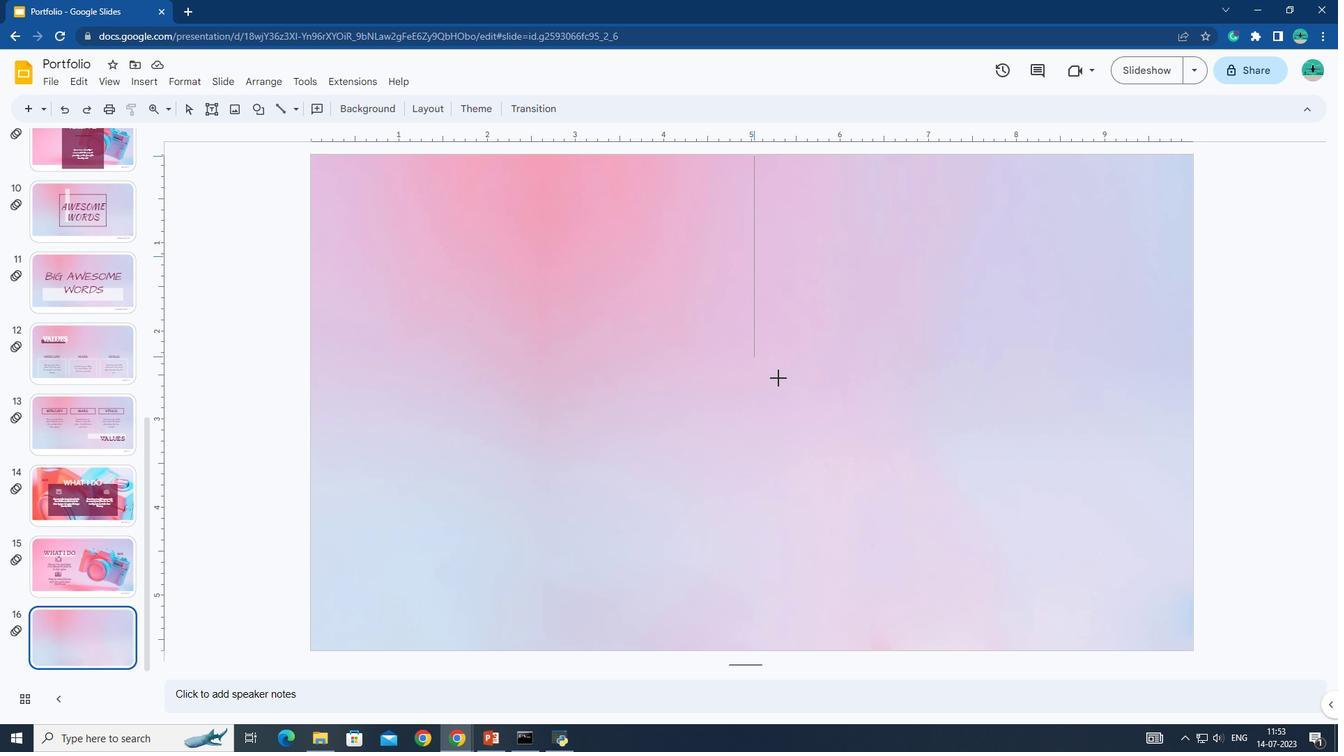 
Action: Key pressed <Key.shift>
Screenshot: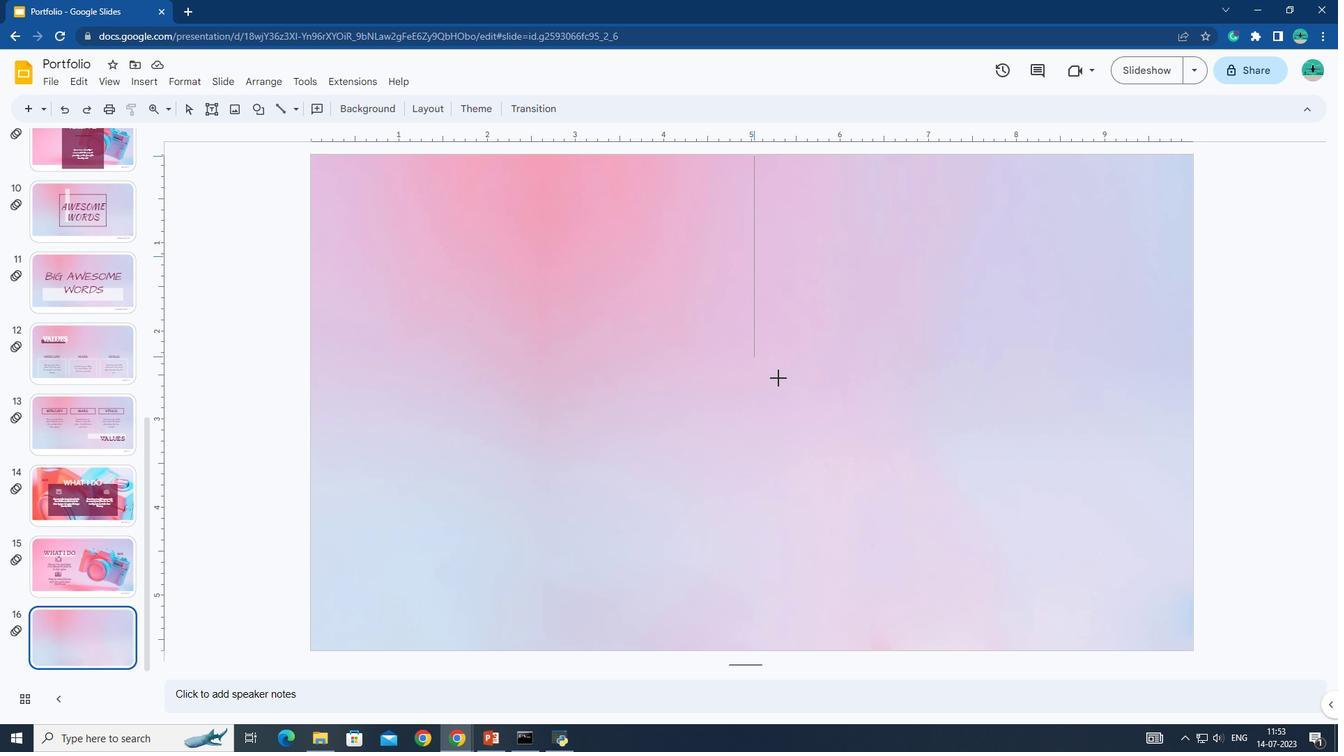 
Action: Mouse moved to (787, 462)
Screenshot: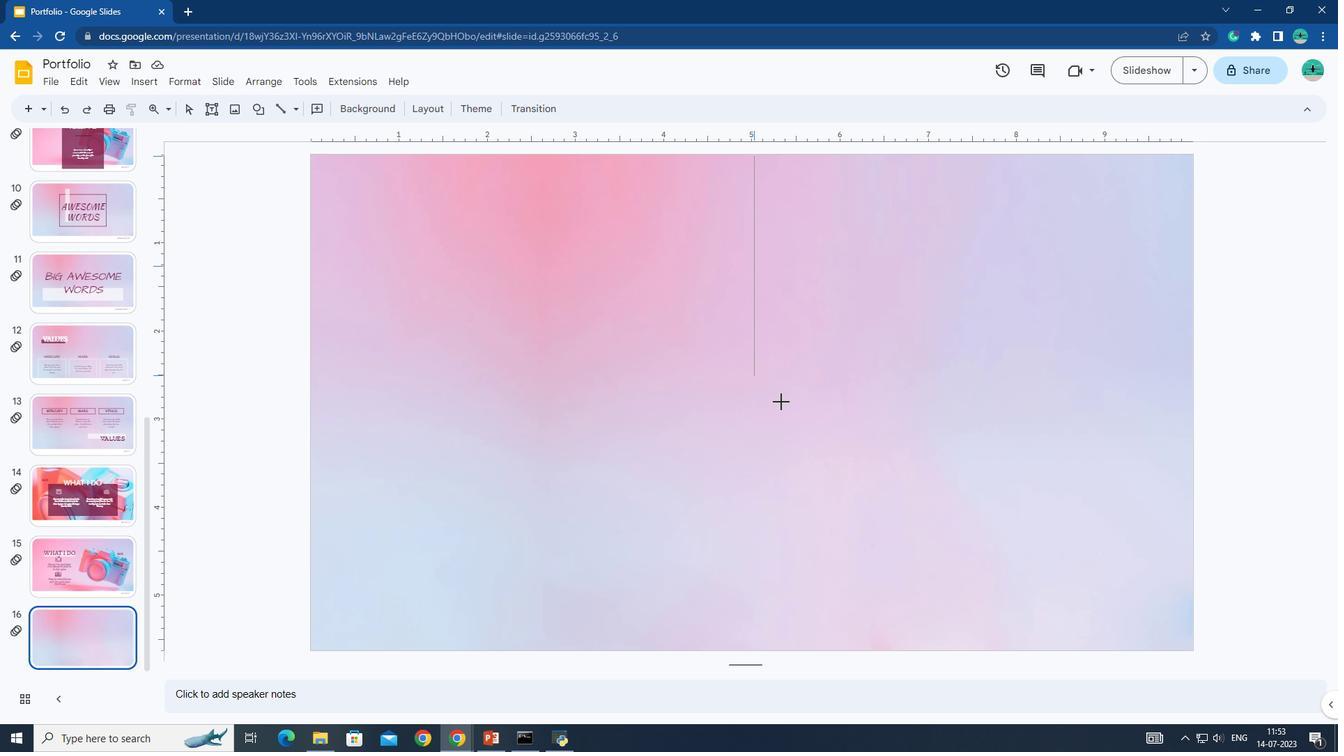 
Action: Key pressed <Key.shift>
Screenshot: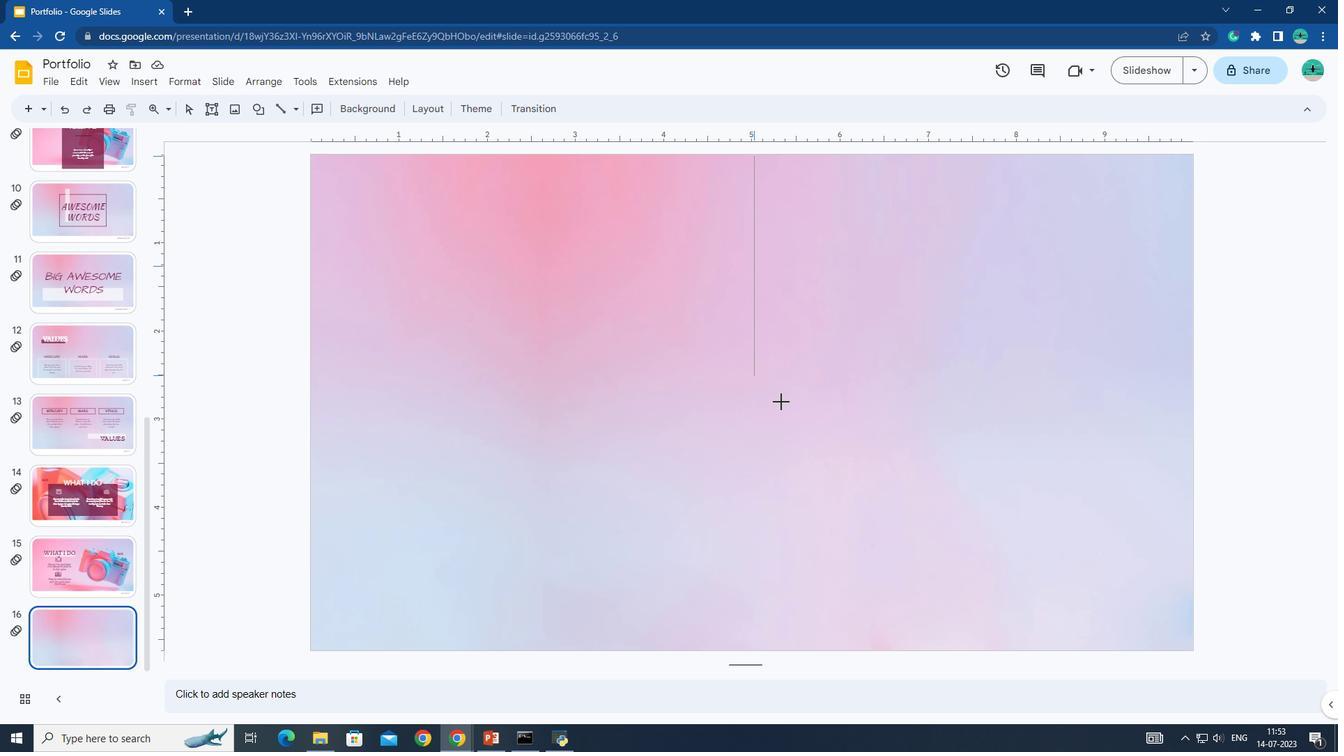 
Action: Mouse moved to (789, 474)
Screenshot: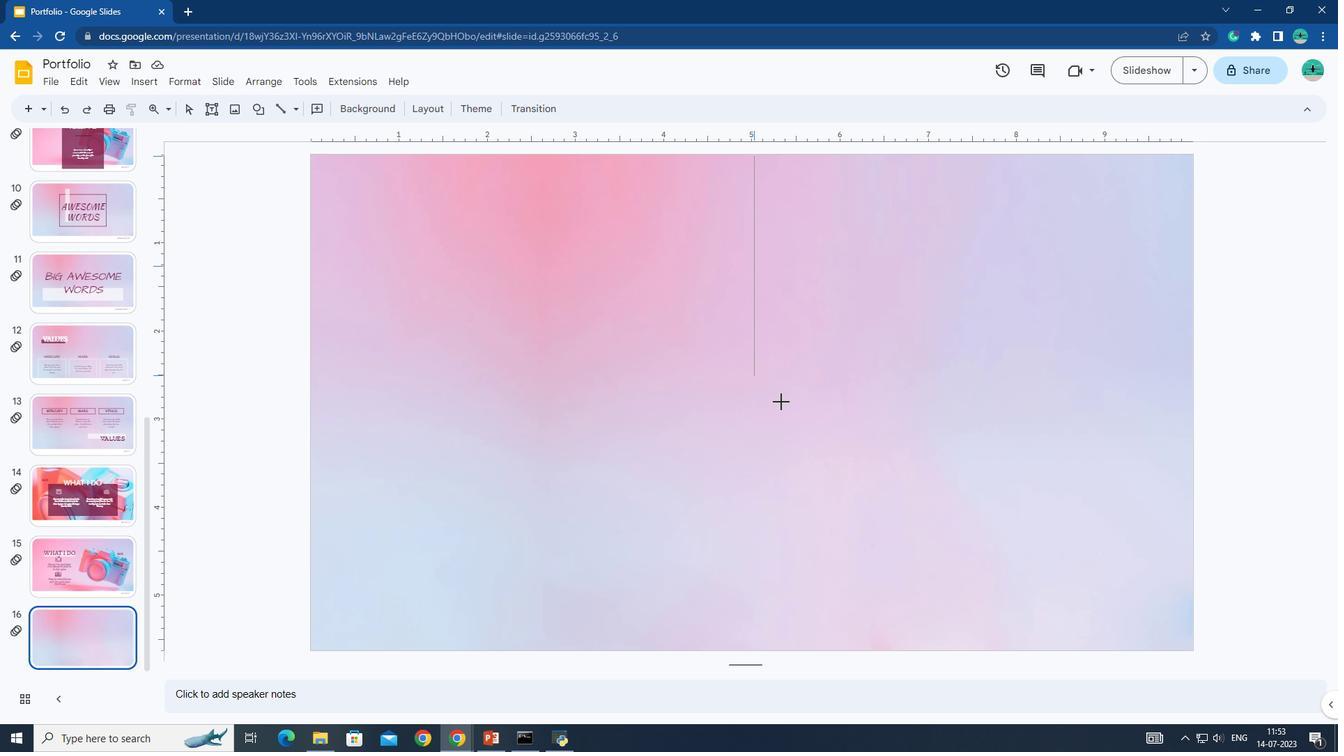 
Action: Key pressed <Key.shift>
Screenshot: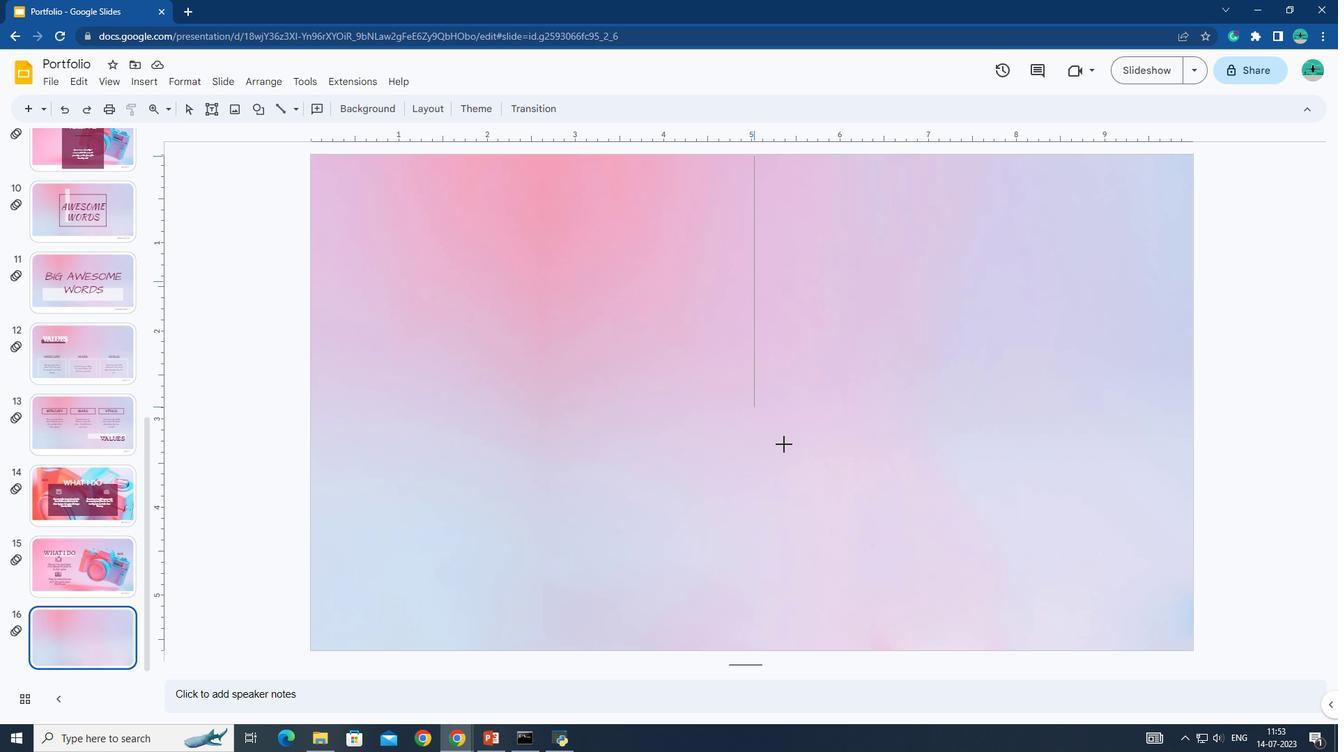 
Action: Mouse moved to (789, 480)
Screenshot: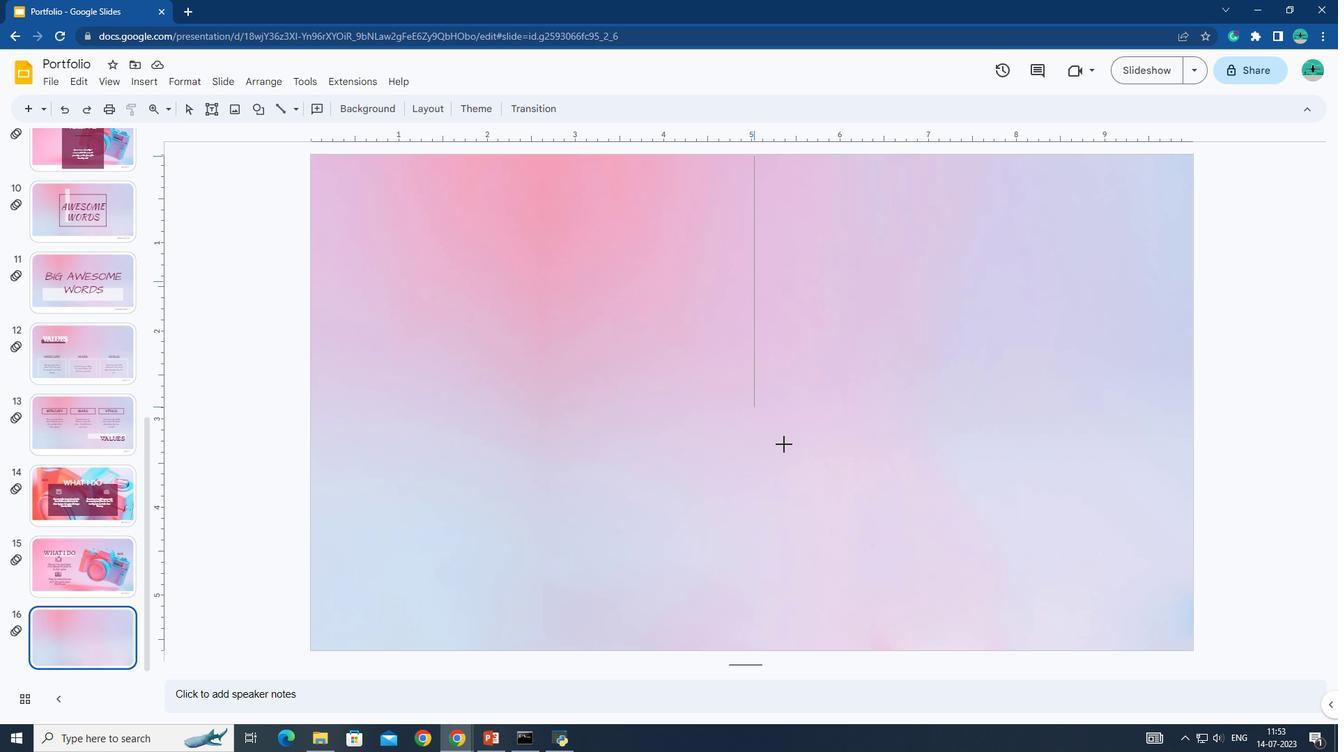 
Action: Key pressed <Key.shift>
Screenshot: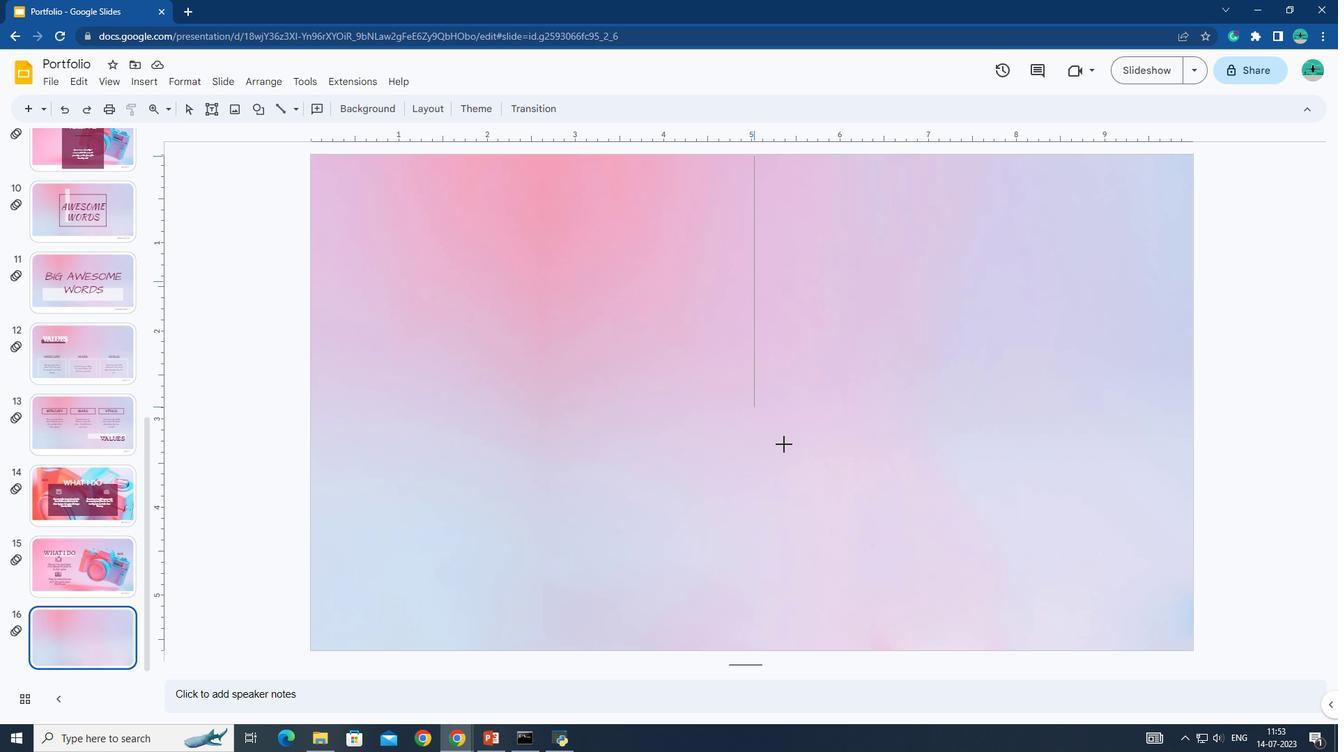 
Action: Mouse moved to (791, 487)
Screenshot: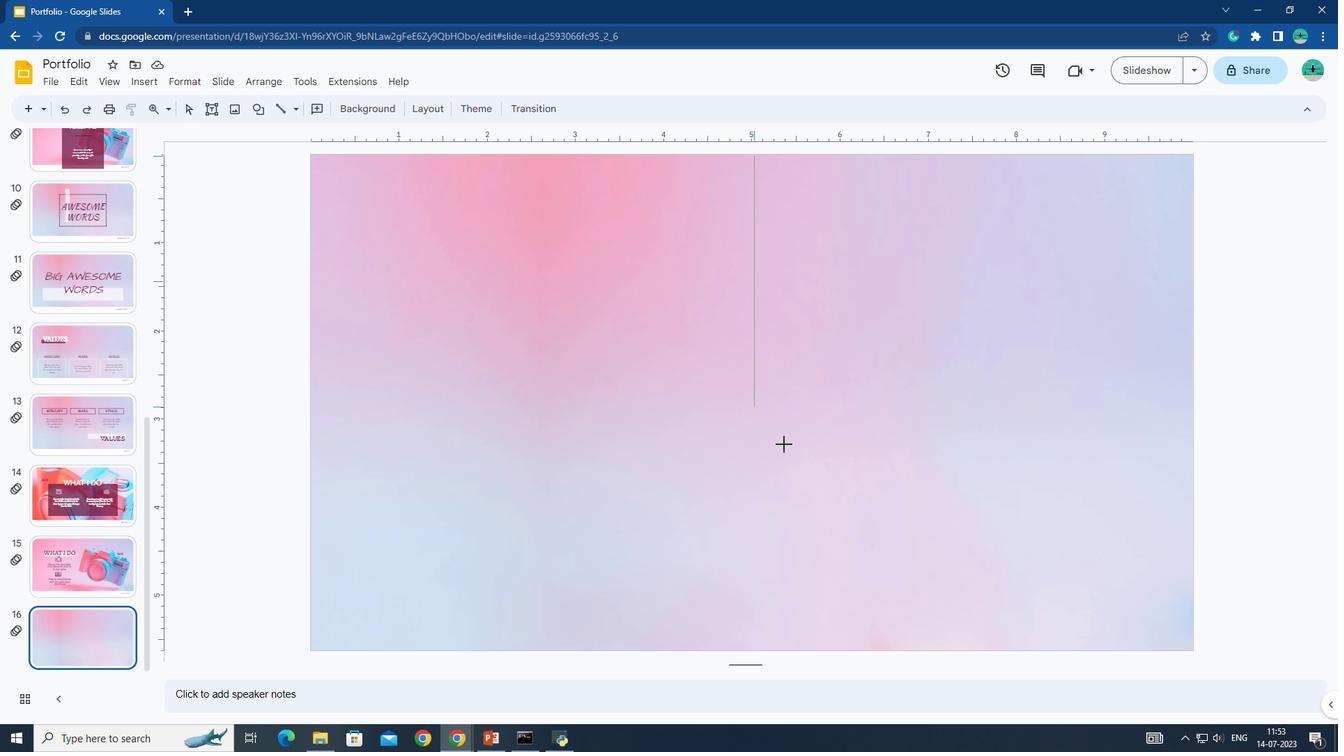 
Action: Key pressed <Key.shift>
Screenshot: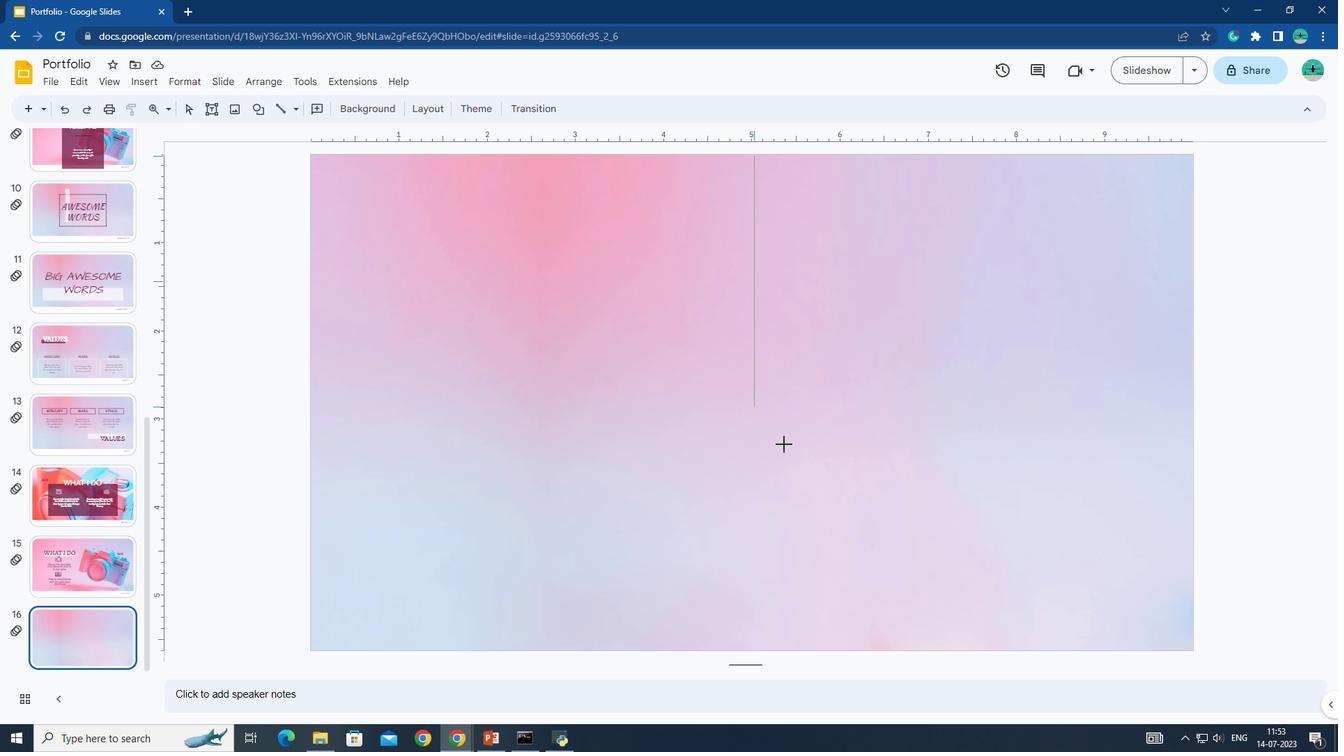 
Action: Mouse moved to (794, 499)
Screenshot: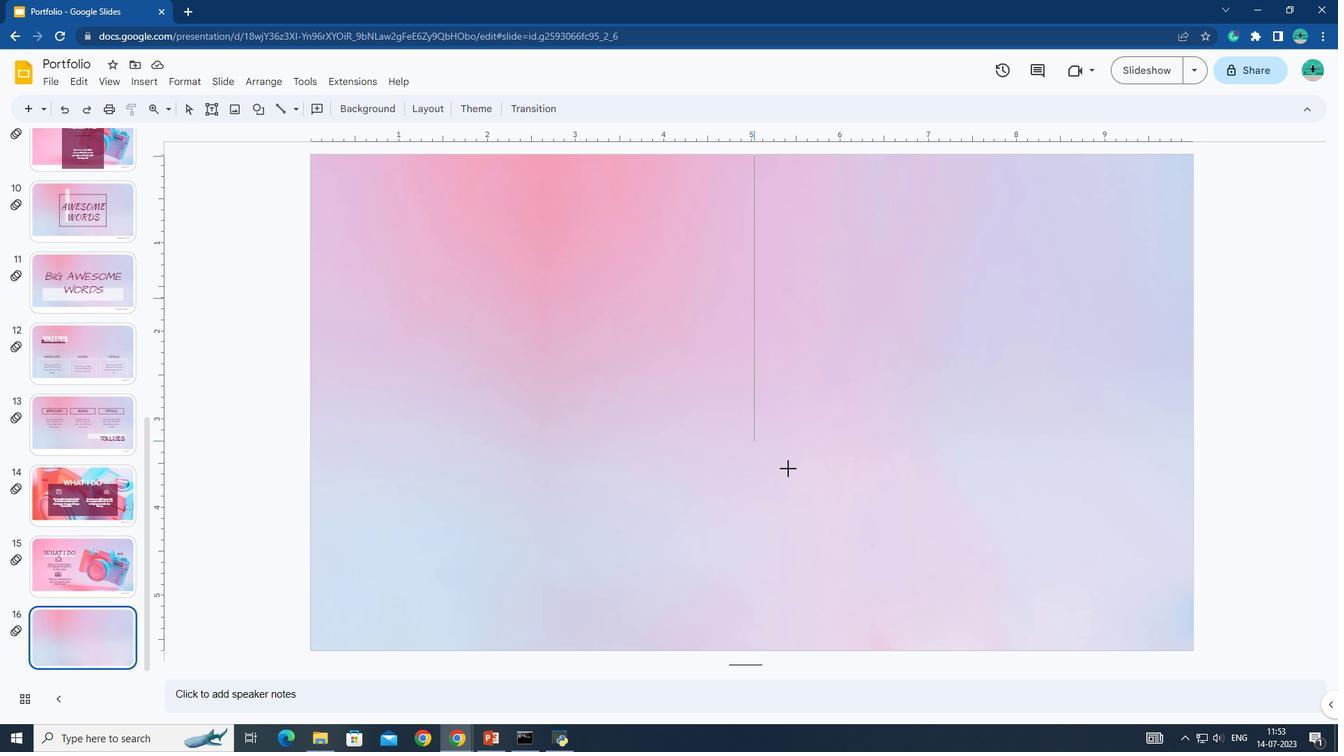
Action: Key pressed <Key.shift>
Screenshot: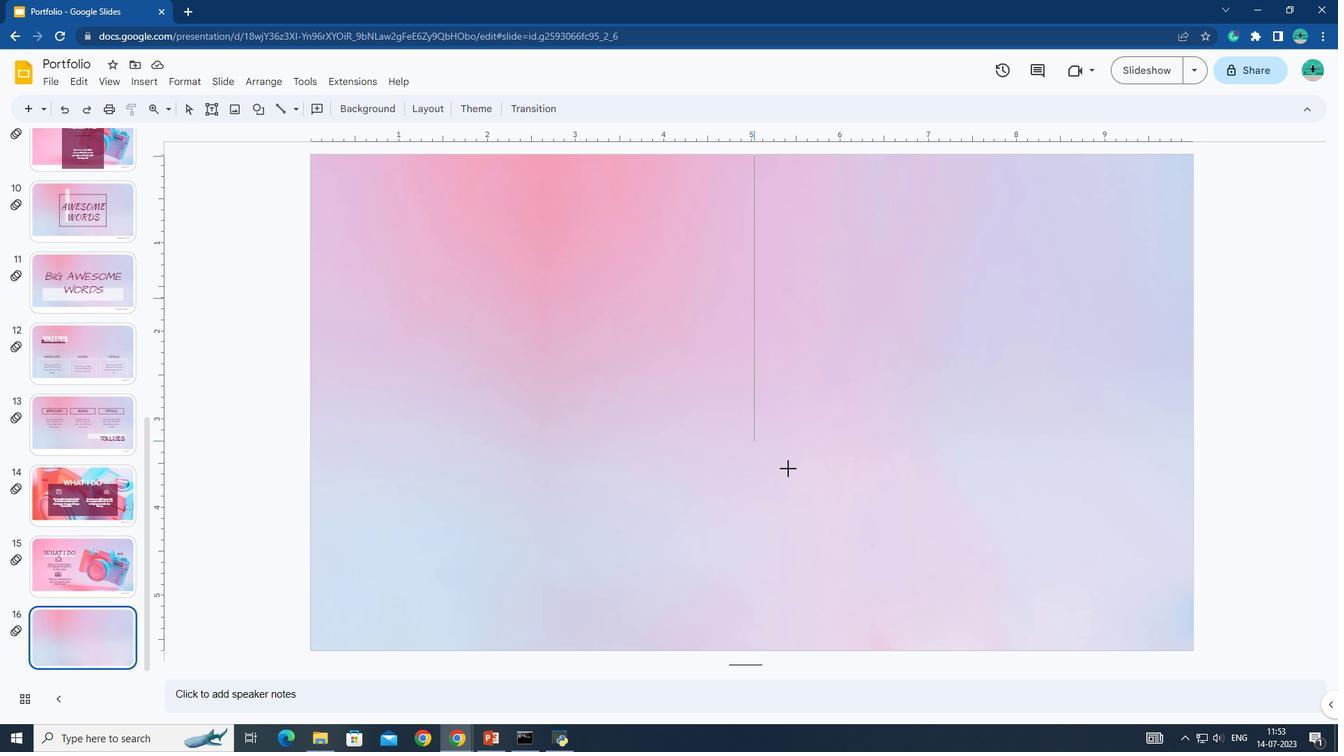 
Action: Mouse moved to (796, 507)
Screenshot: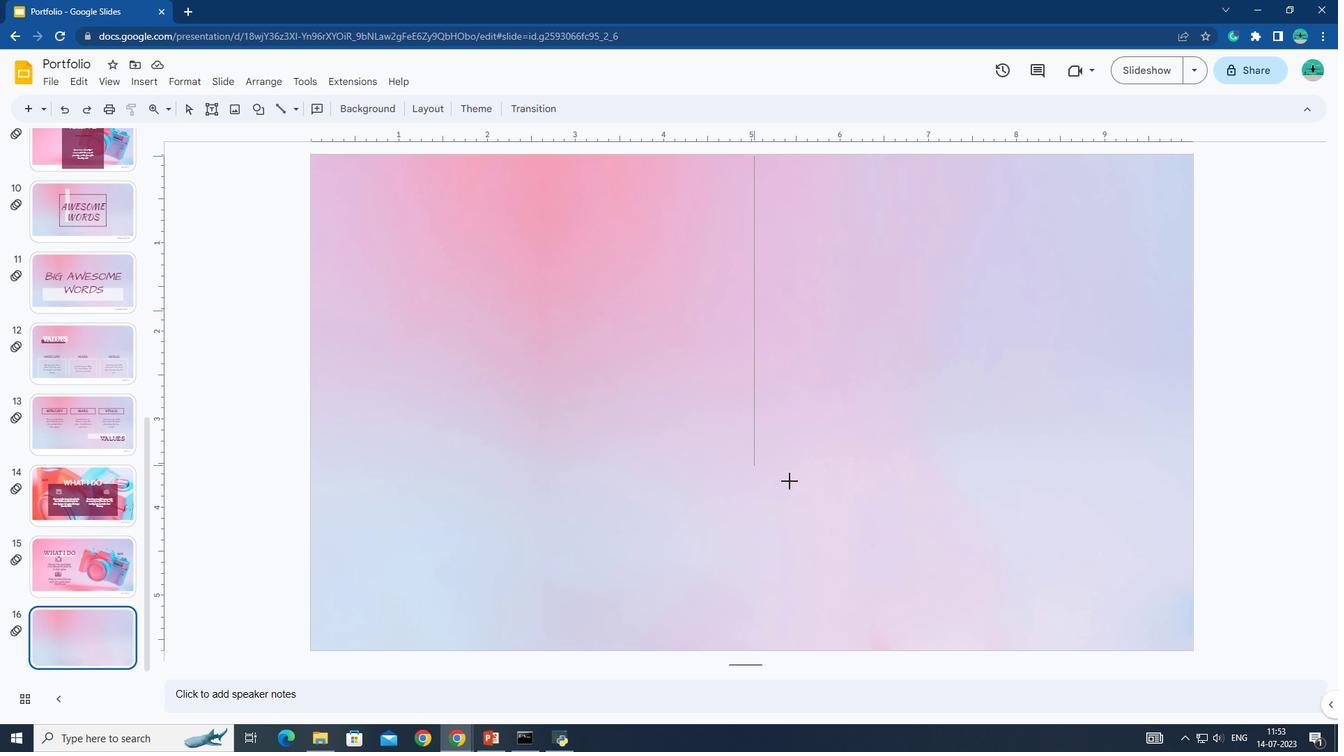 
Action: Key pressed <Key.shift>
Screenshot: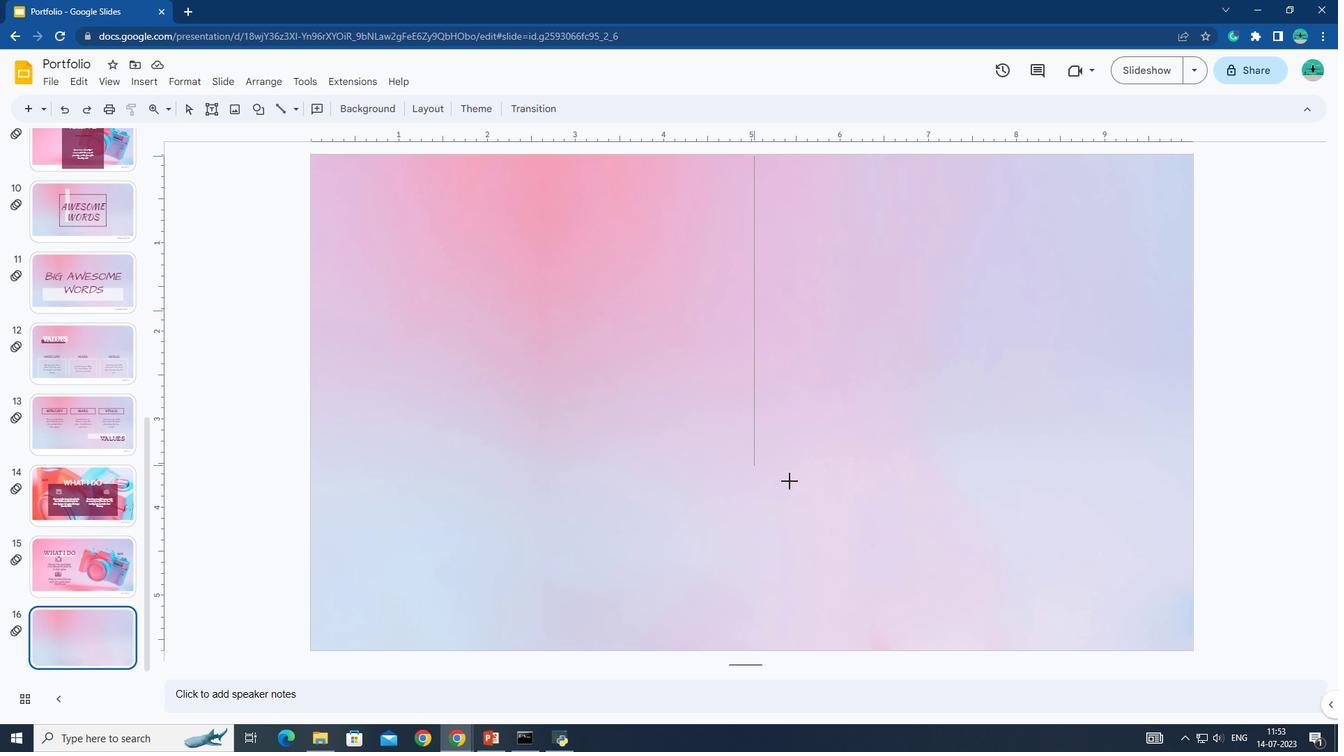 
Action: Mouse moved to (796, 510)
Screenshot: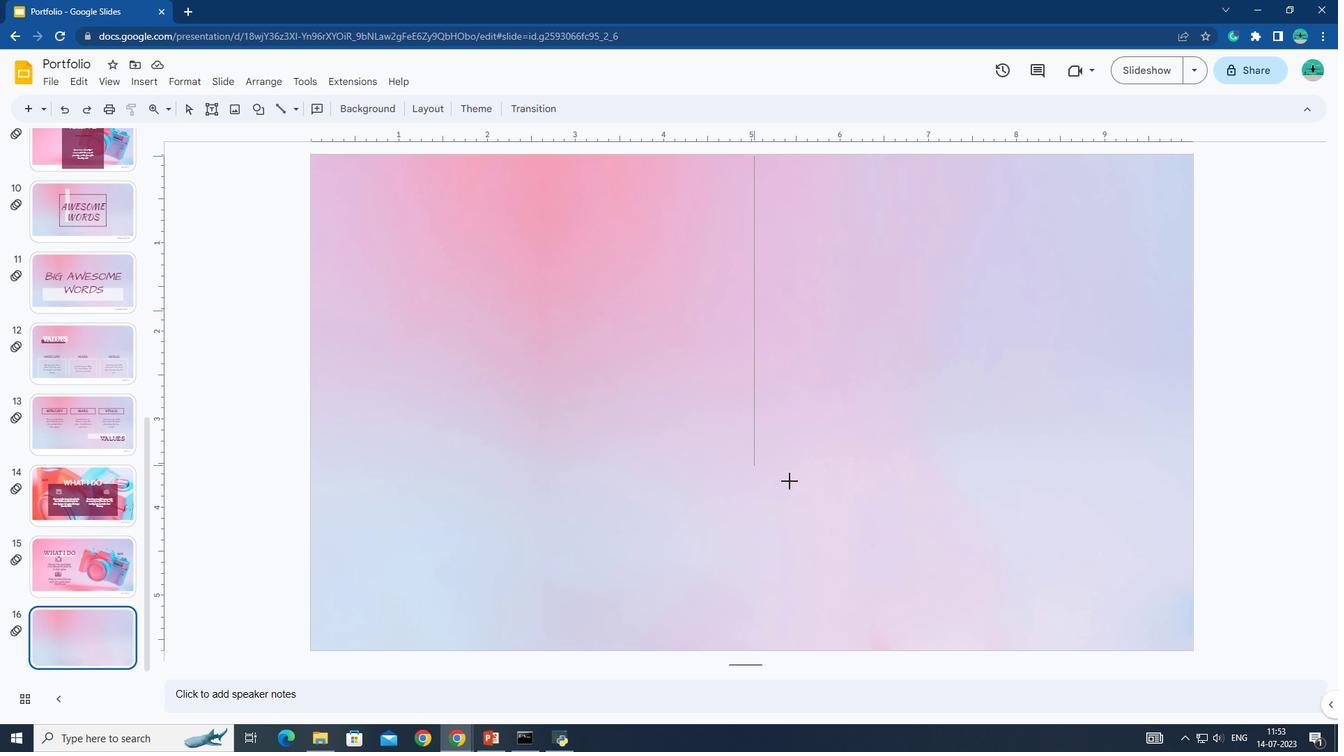 
Action: Key pressed <Key.shift>
Screenshot: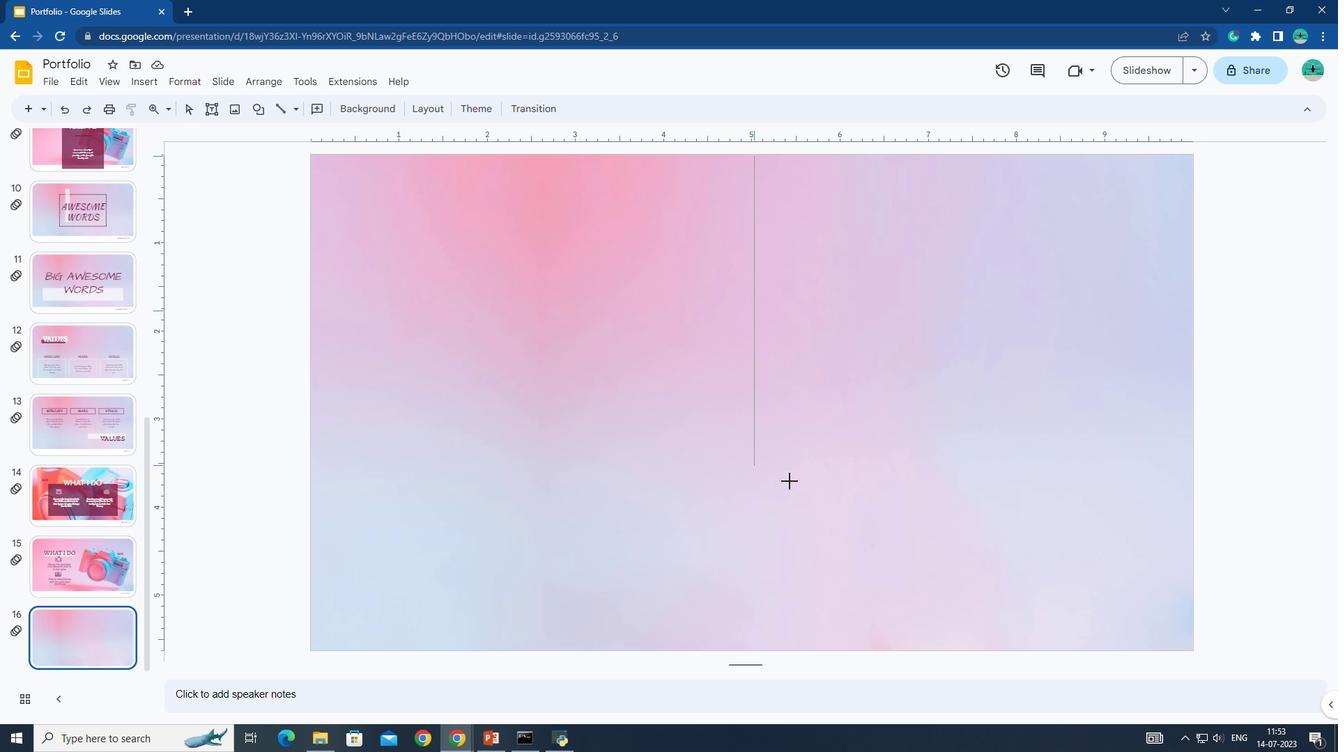 
Action: Mouse moved to (802, 550)
Screenshot: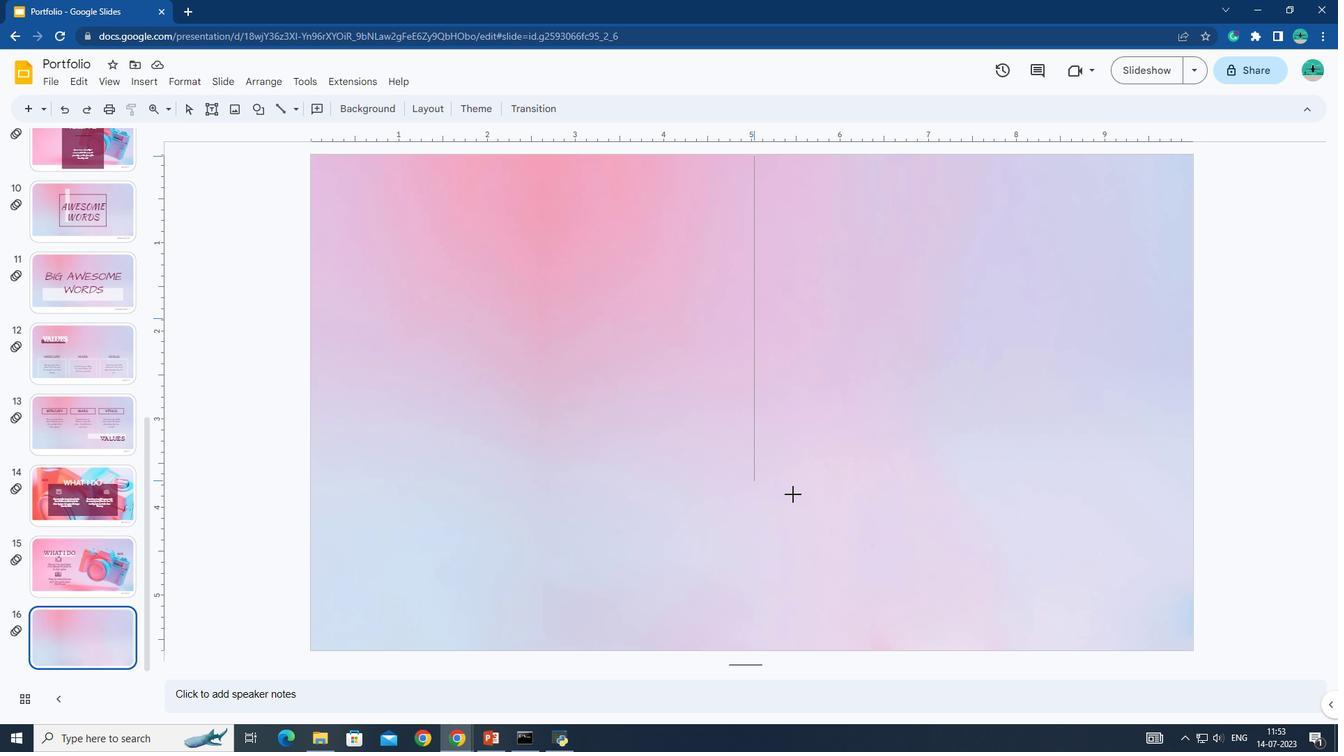 
Action: Key pressed <Key.shift>
Screenshot: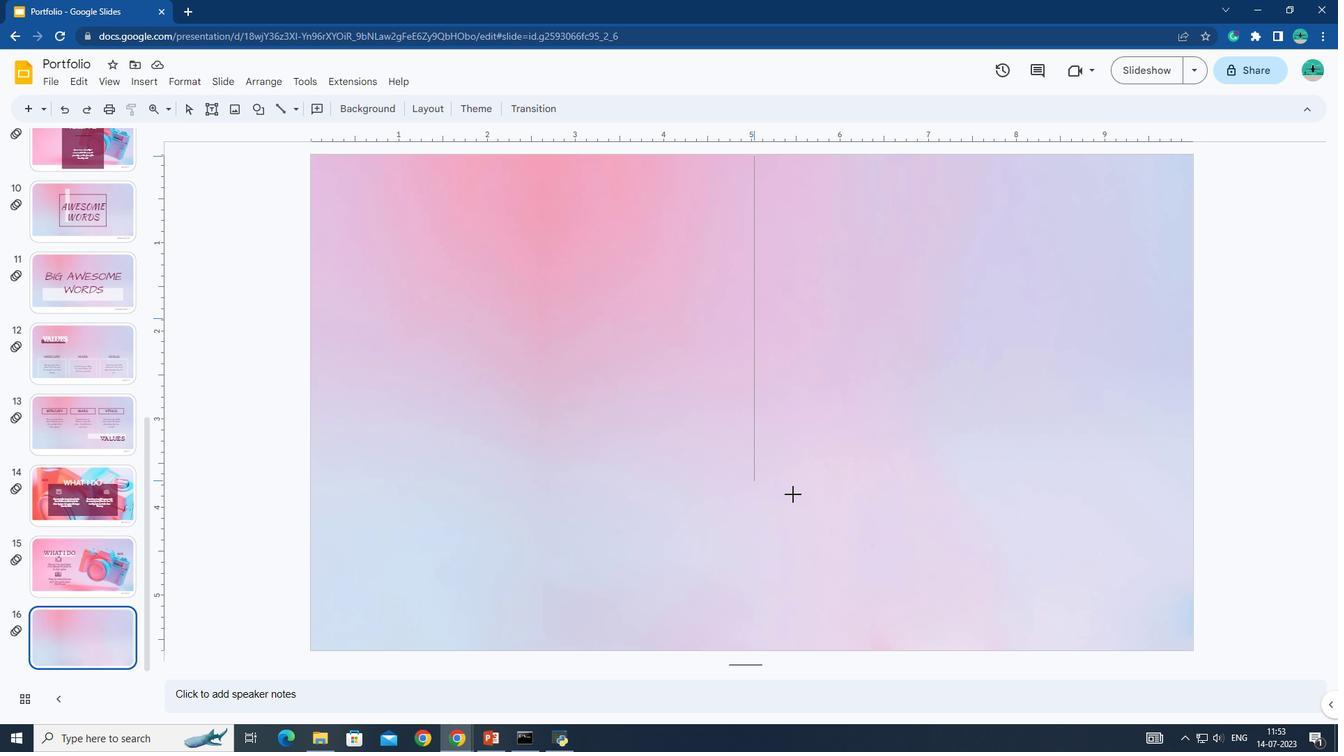 
Action: Mouse moved to (804, 567)
Screenshot: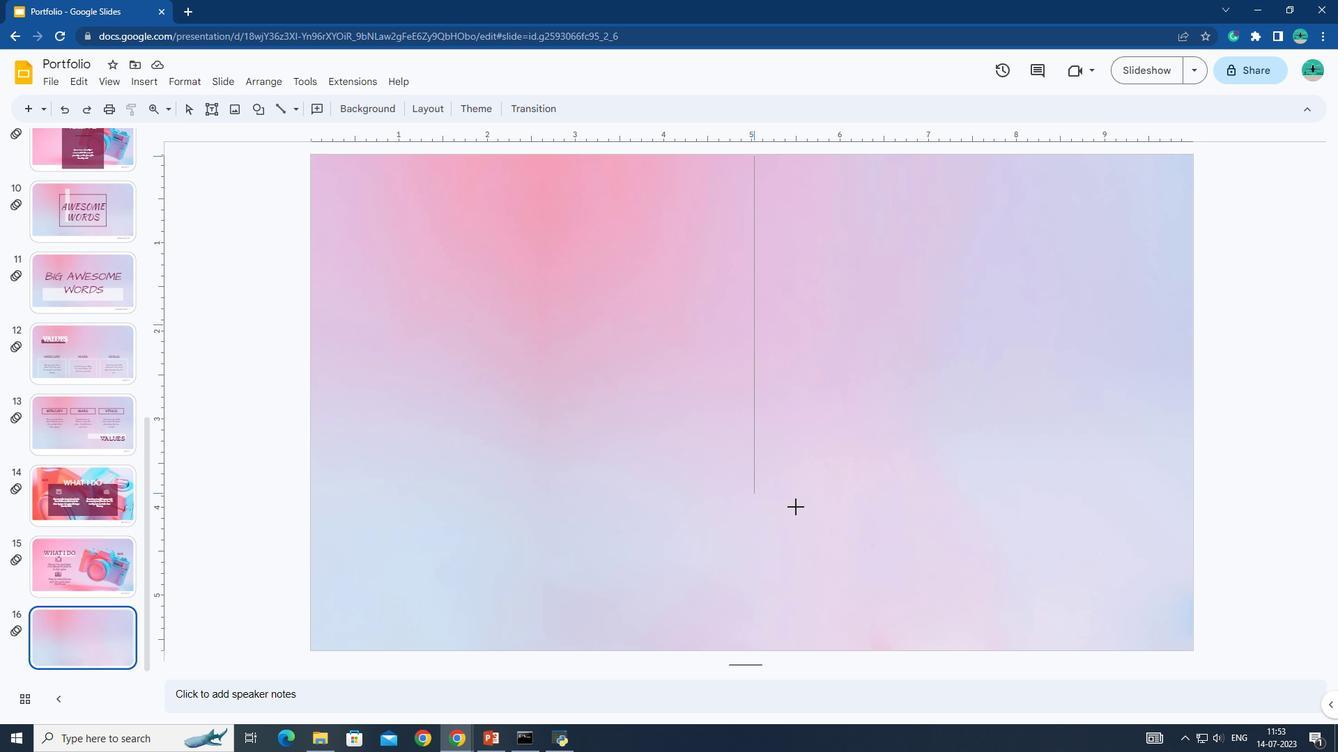 
Action: Key pressed <Key.shift>
Screenshot: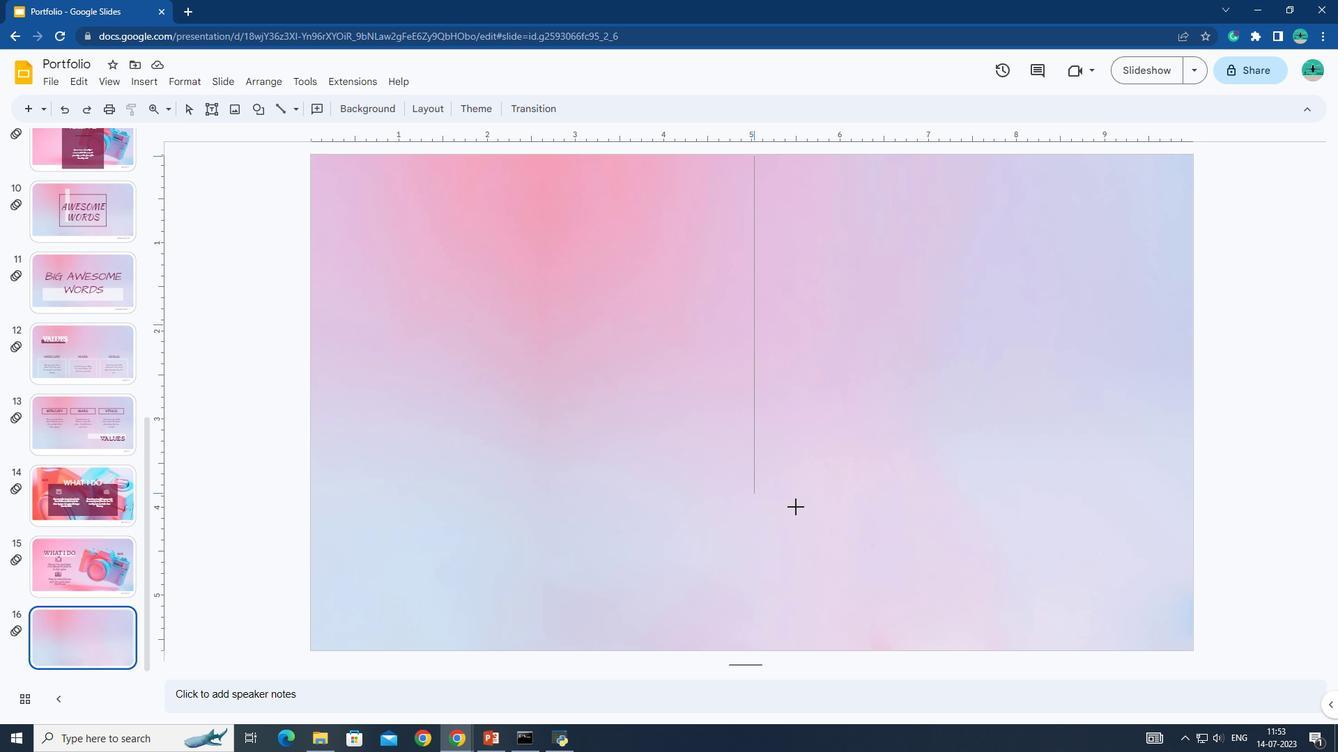 
Action: Mouse moved to (807, 582)
Screenshot: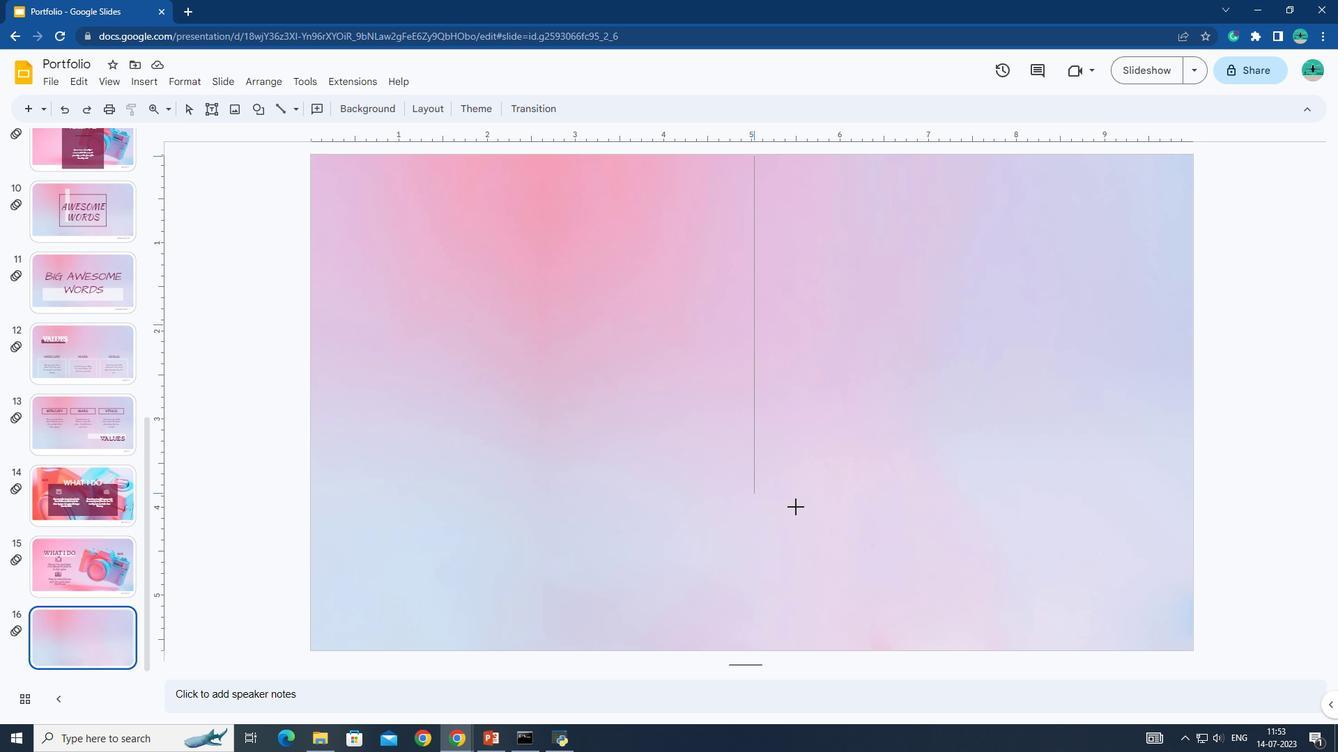 
Action: Key pressed <Key.shift>
Screenshot: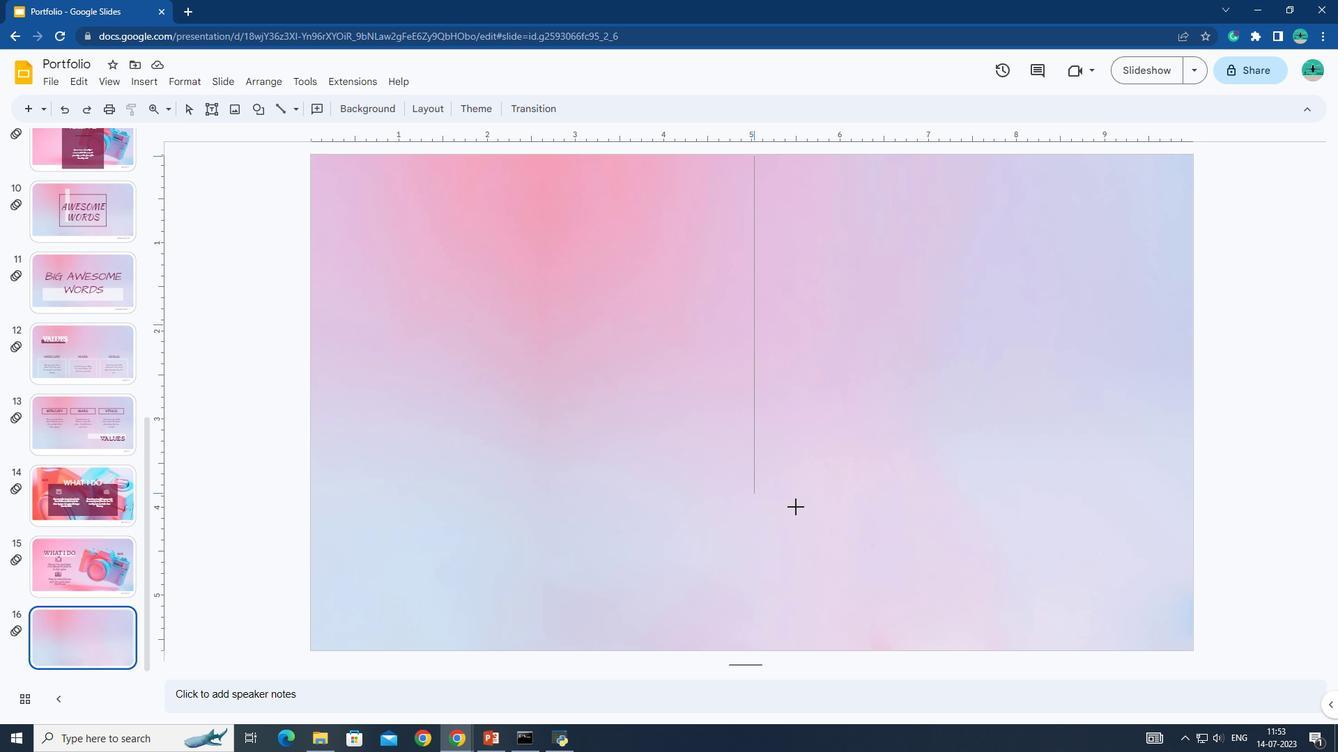 
Action: Mouse moved to (807, 598)
Screenshot: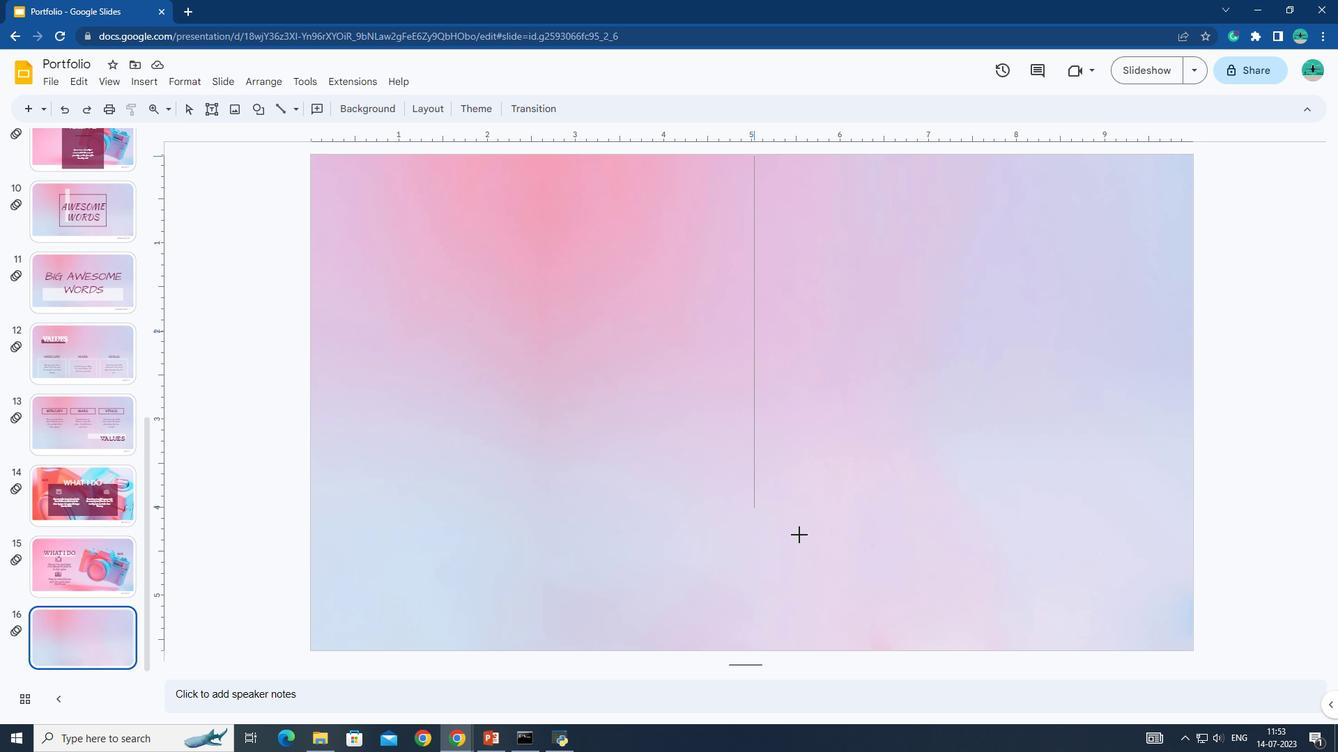 
Action: Key pressed <Key.shift>
Screenshot: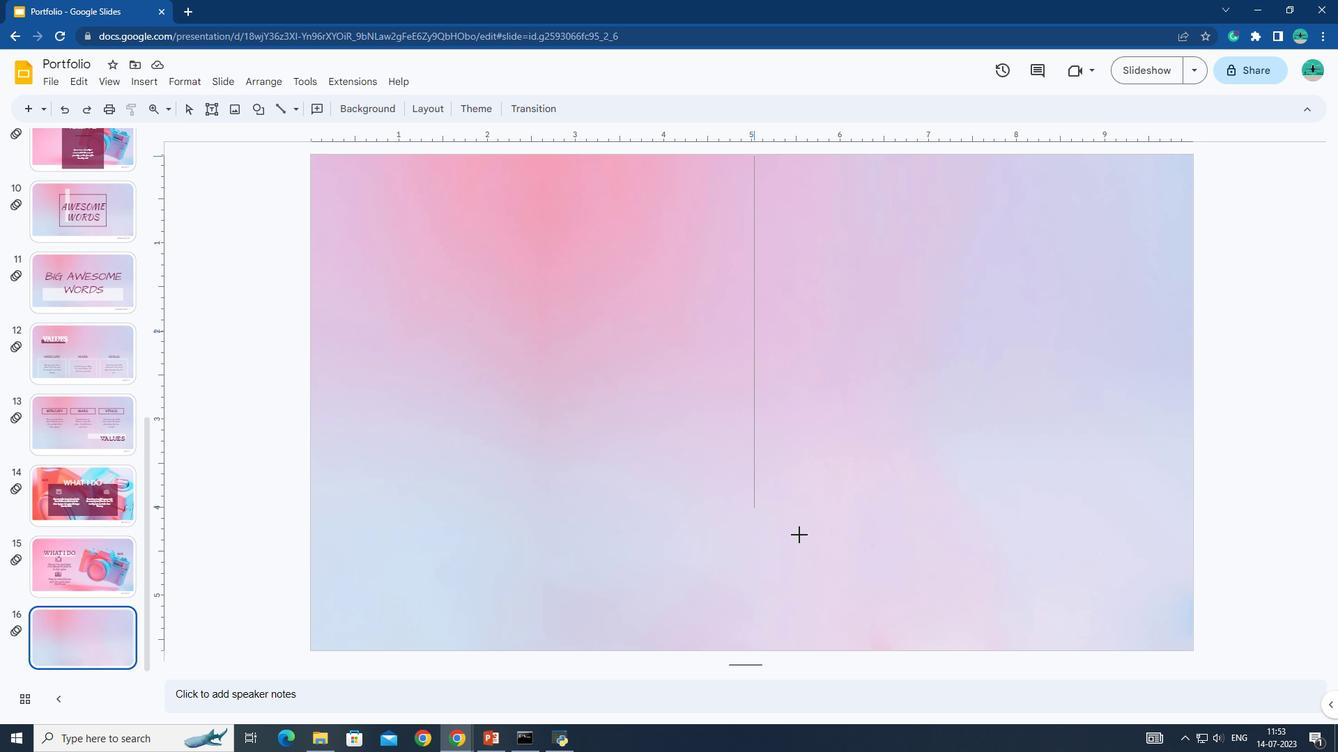 
Action: Mouse moved to (809, 614)
Screenshot: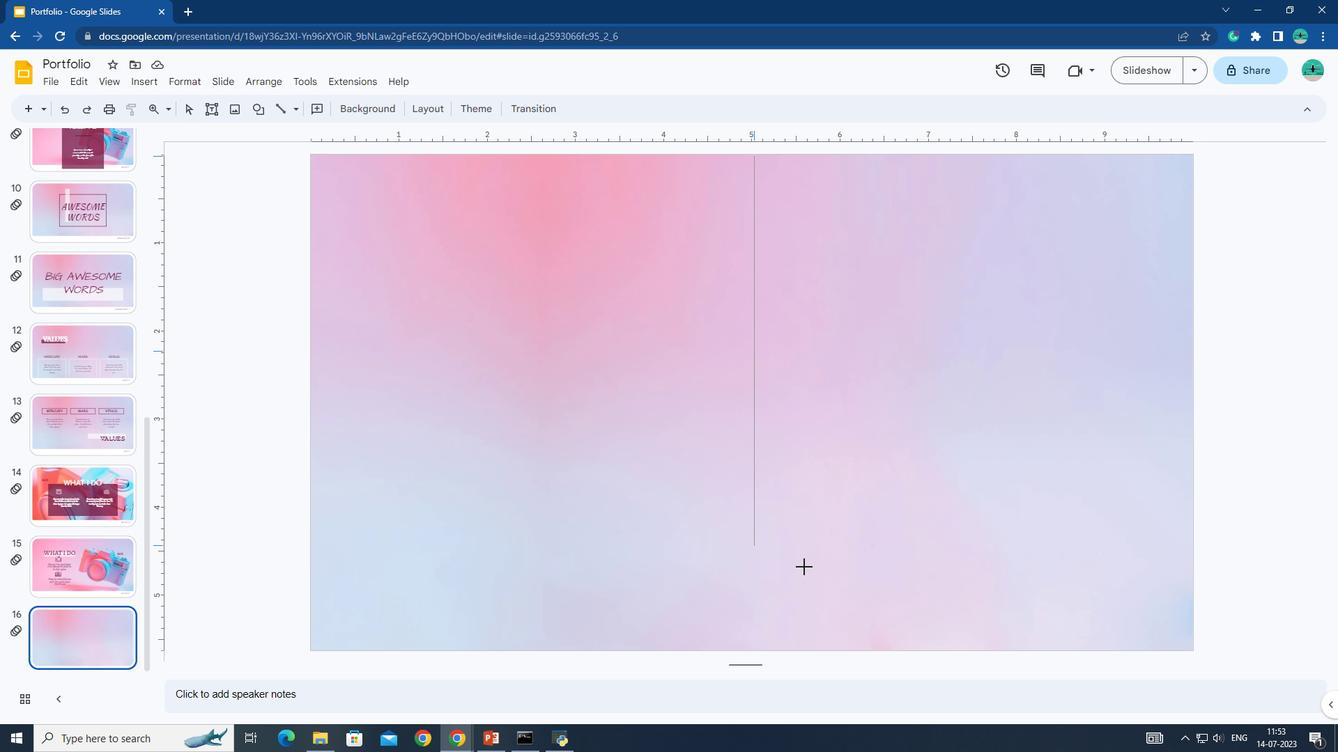 
Action: Key pressed <Key.shift>
Screenshot: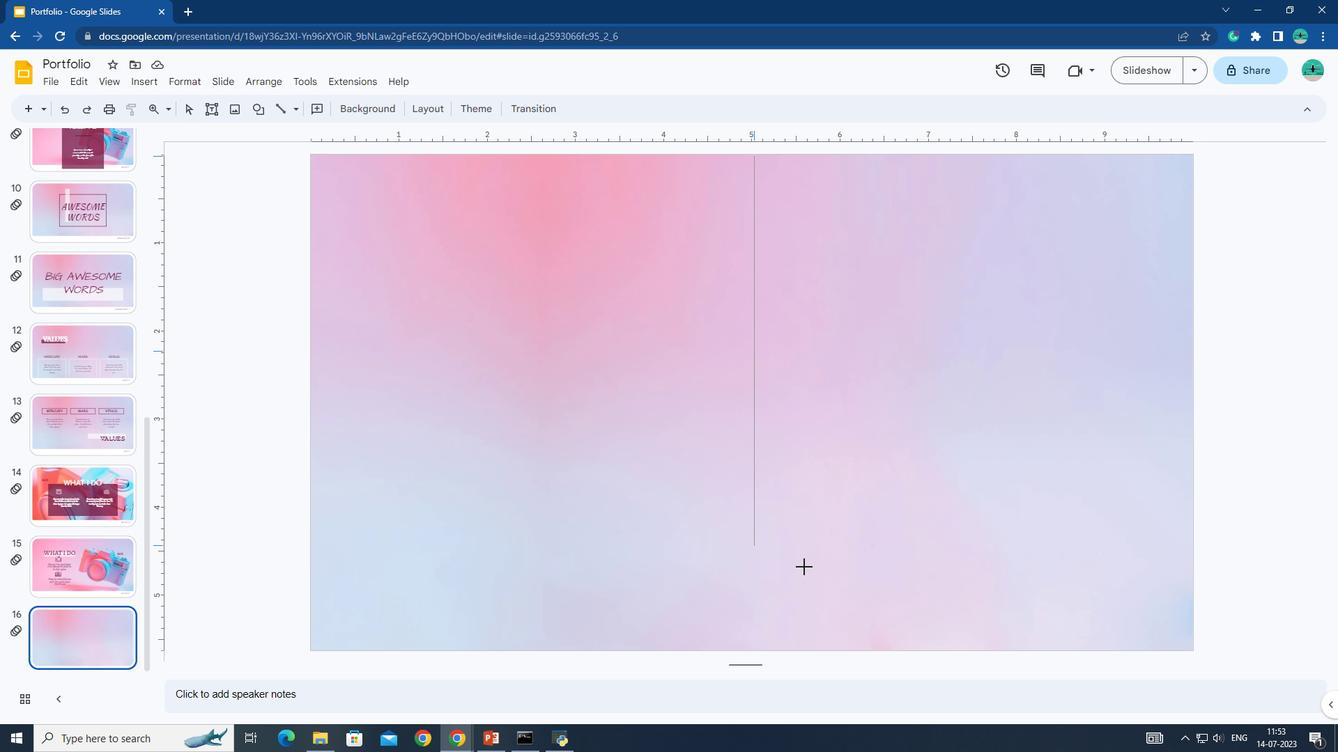 
Action: Mouse moved to (810, 621)
Screenshot: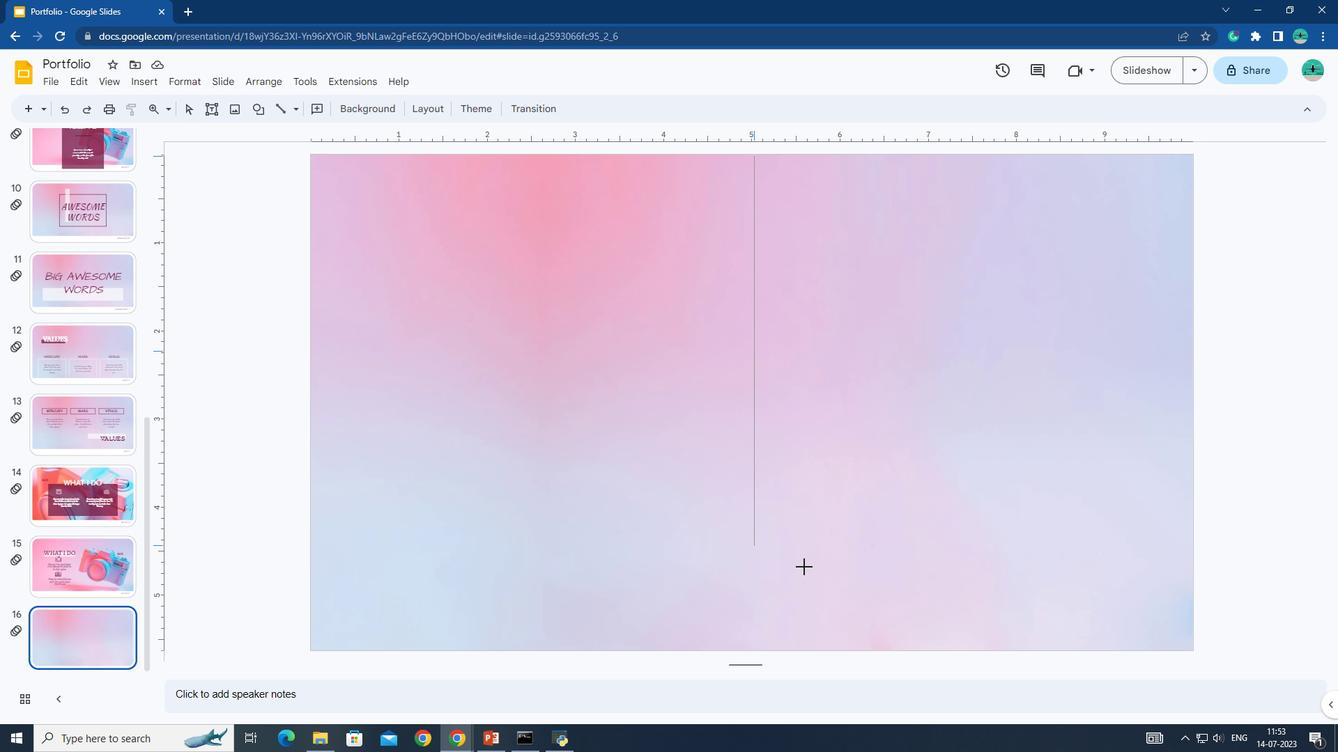 
Action: Key pressed <Key.shift>
Screenshot: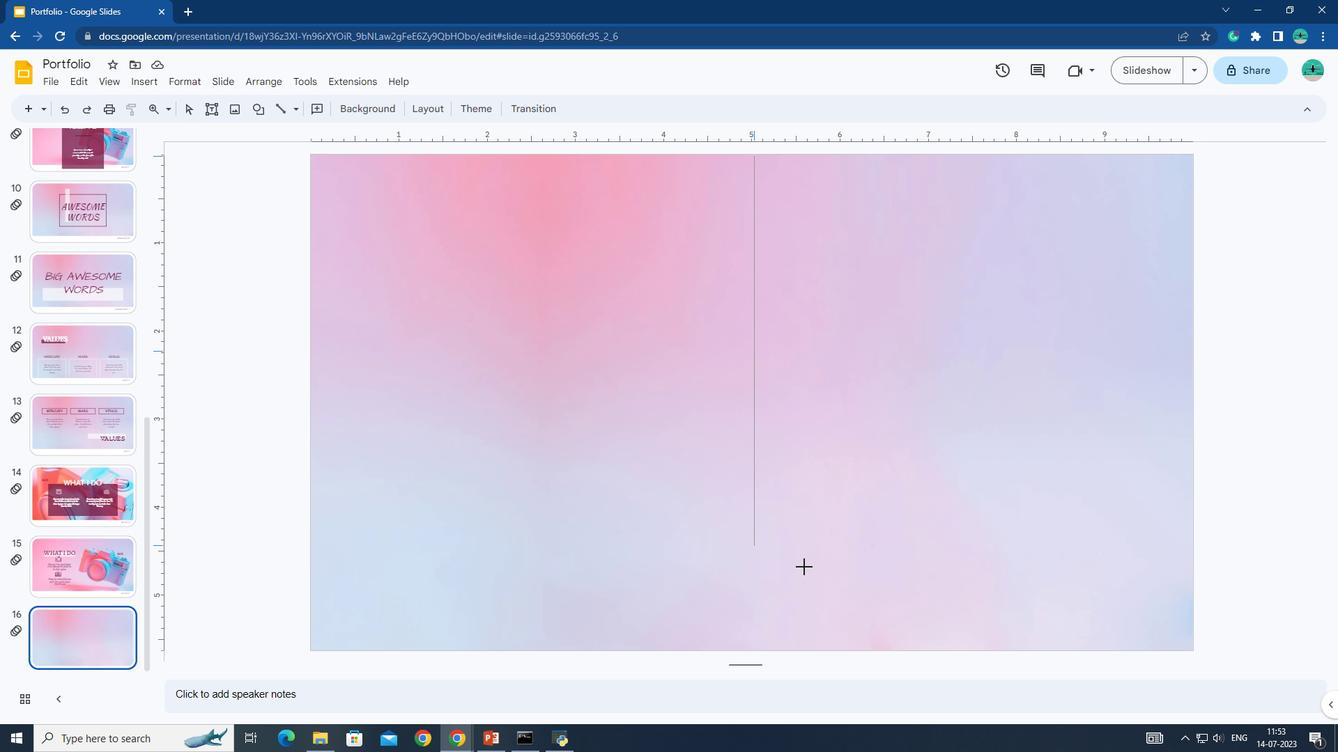 
Action: Mouse moved to (811, 628)
Screenshot: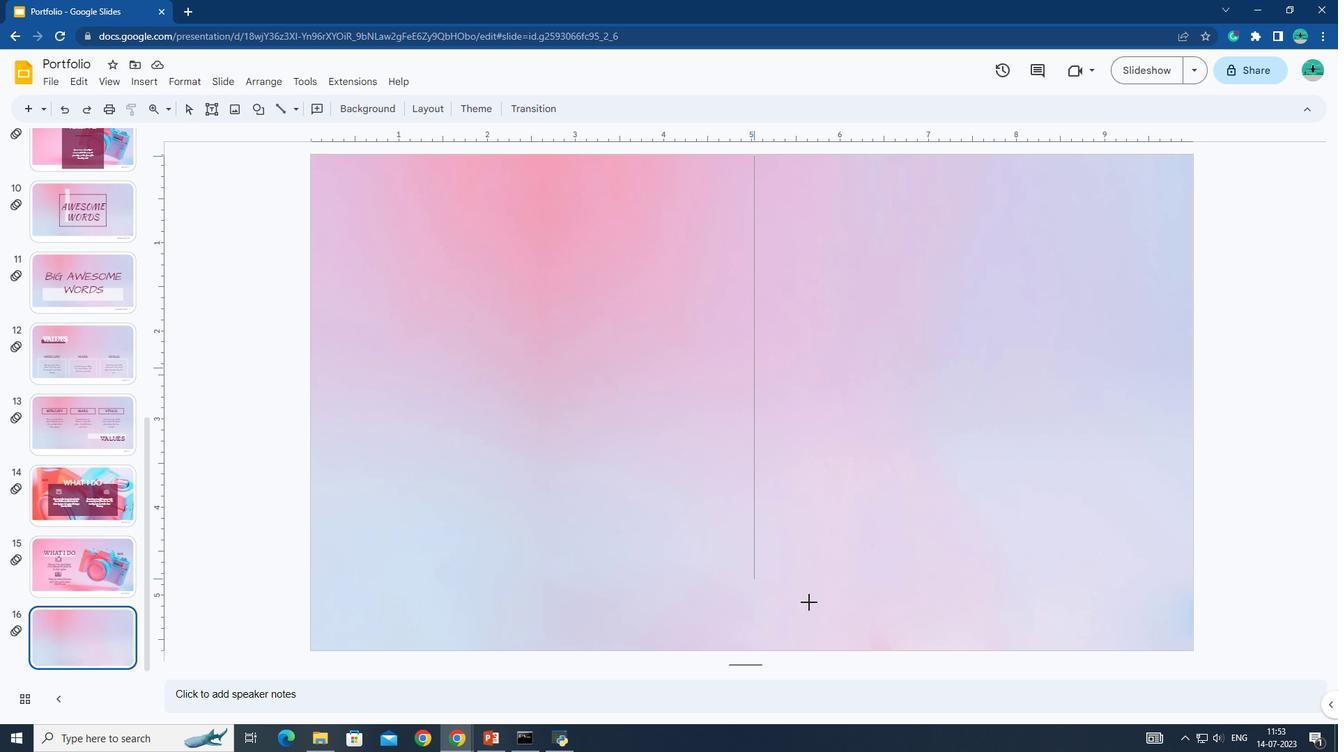
Action: Key pressed <Key.shift>
Screenshot: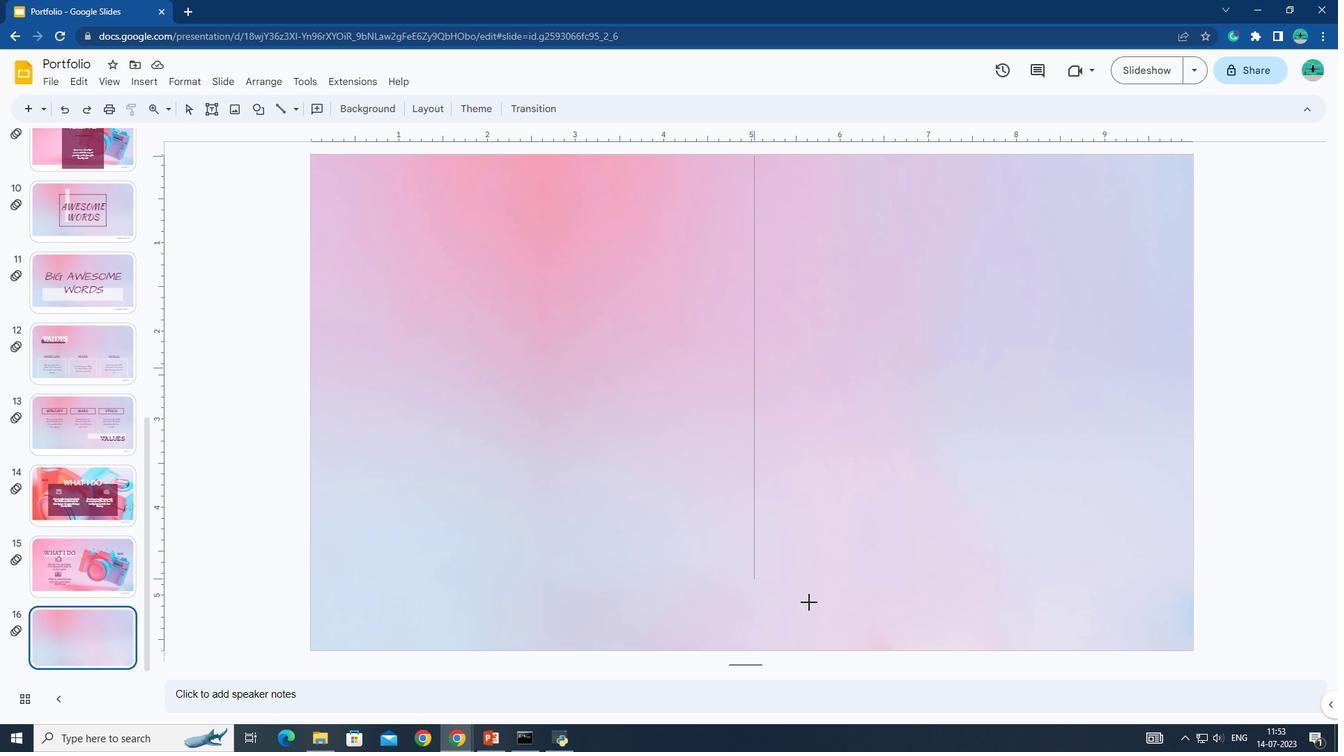 
Action: Mouse moved to (812, 632)
Screenshot: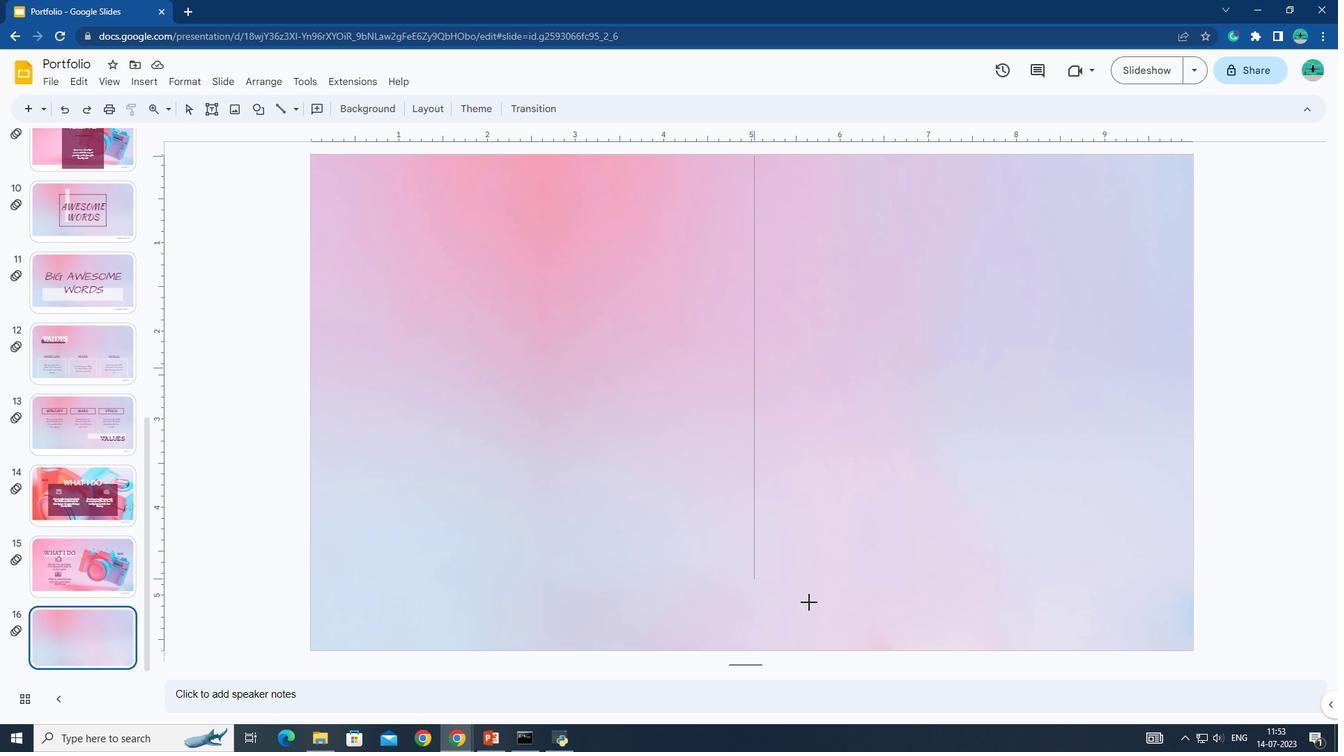 
Action: Key pressed <Key.shift>
Screenshot: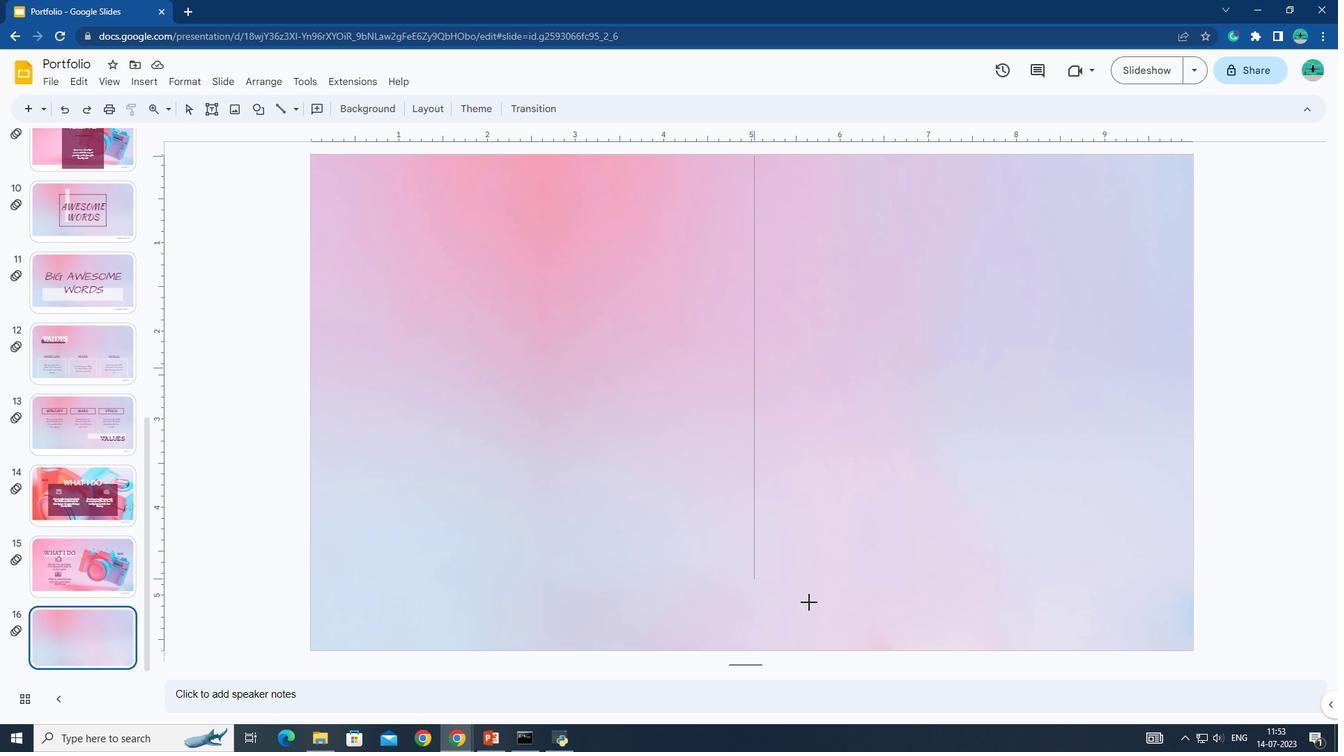 
Action: Mouse moved to (812, 634)
Screenshot: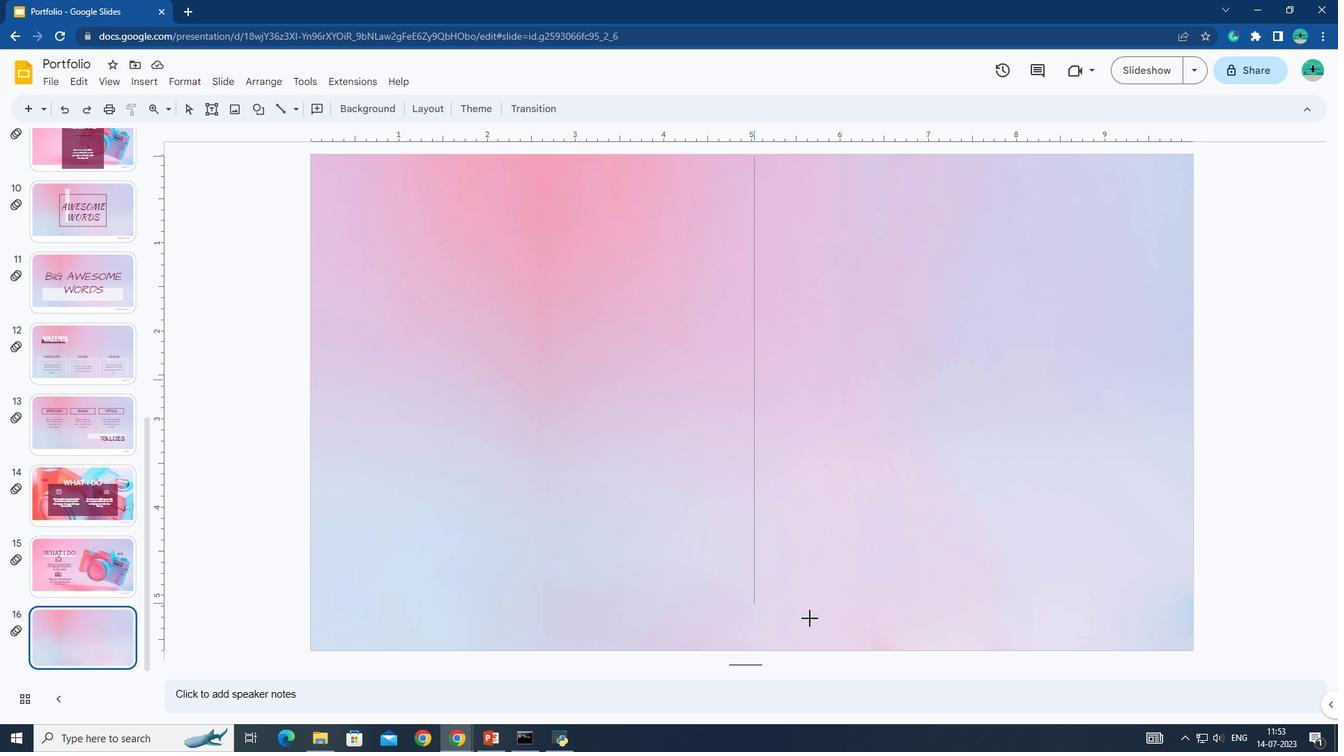 
Action: Key pressed <Key.shift>
Screenshot: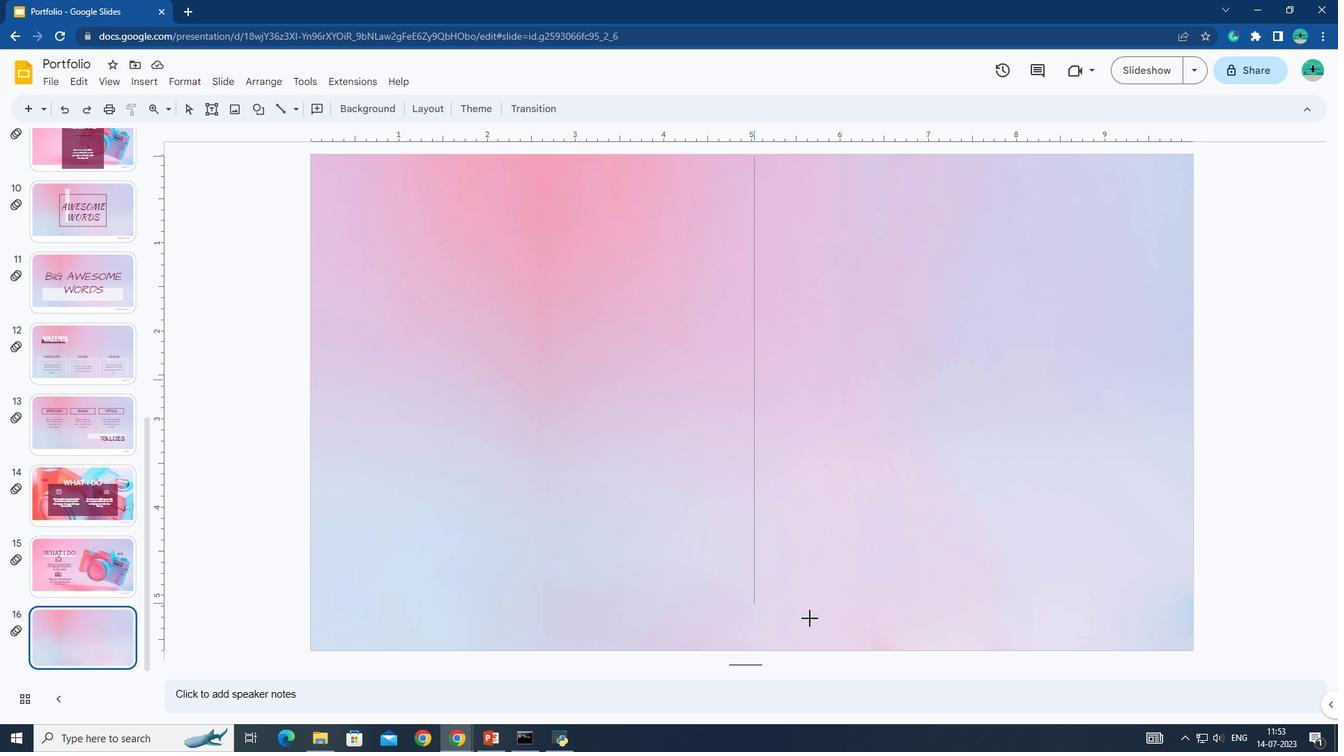 
Action: Mouse moved to (812, 637)
Screenshot: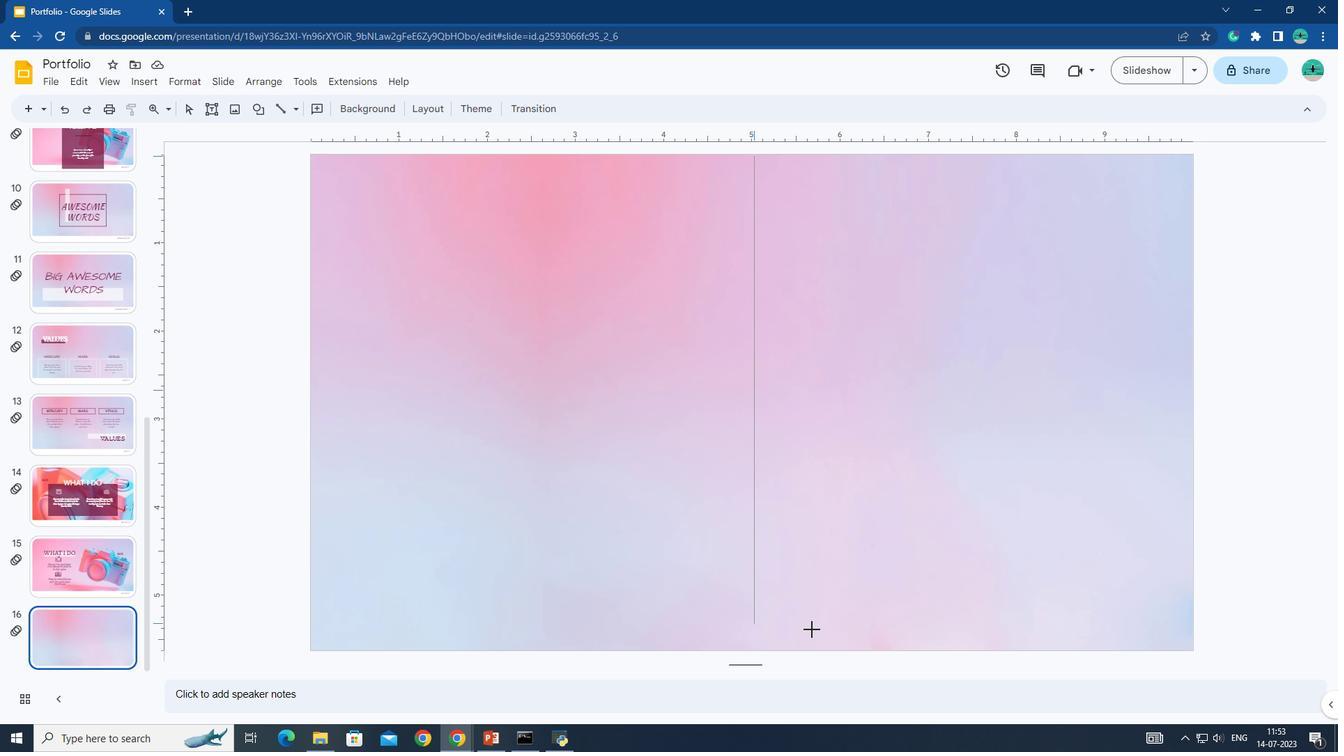 
Action: Key pressed <Key.shift>
Screenshot: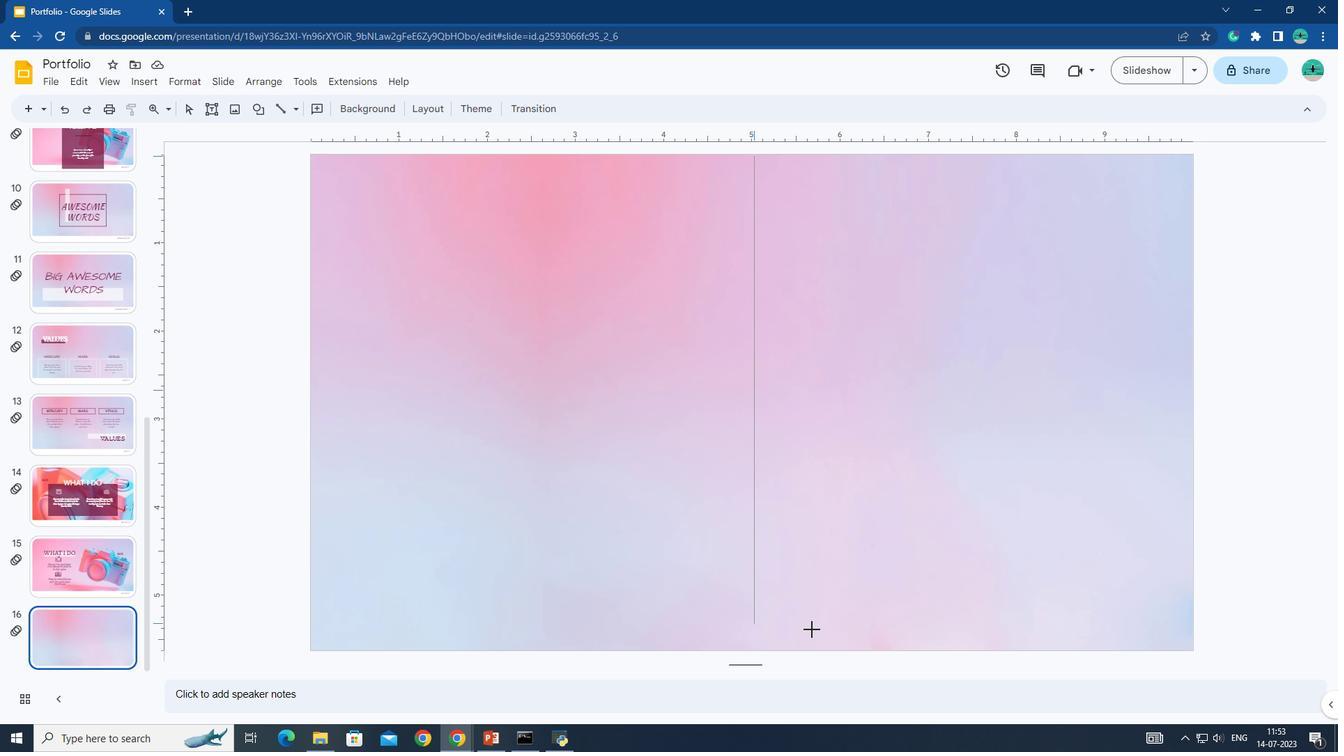 
Action: Mouse moved to (812, 637)
Screenshot: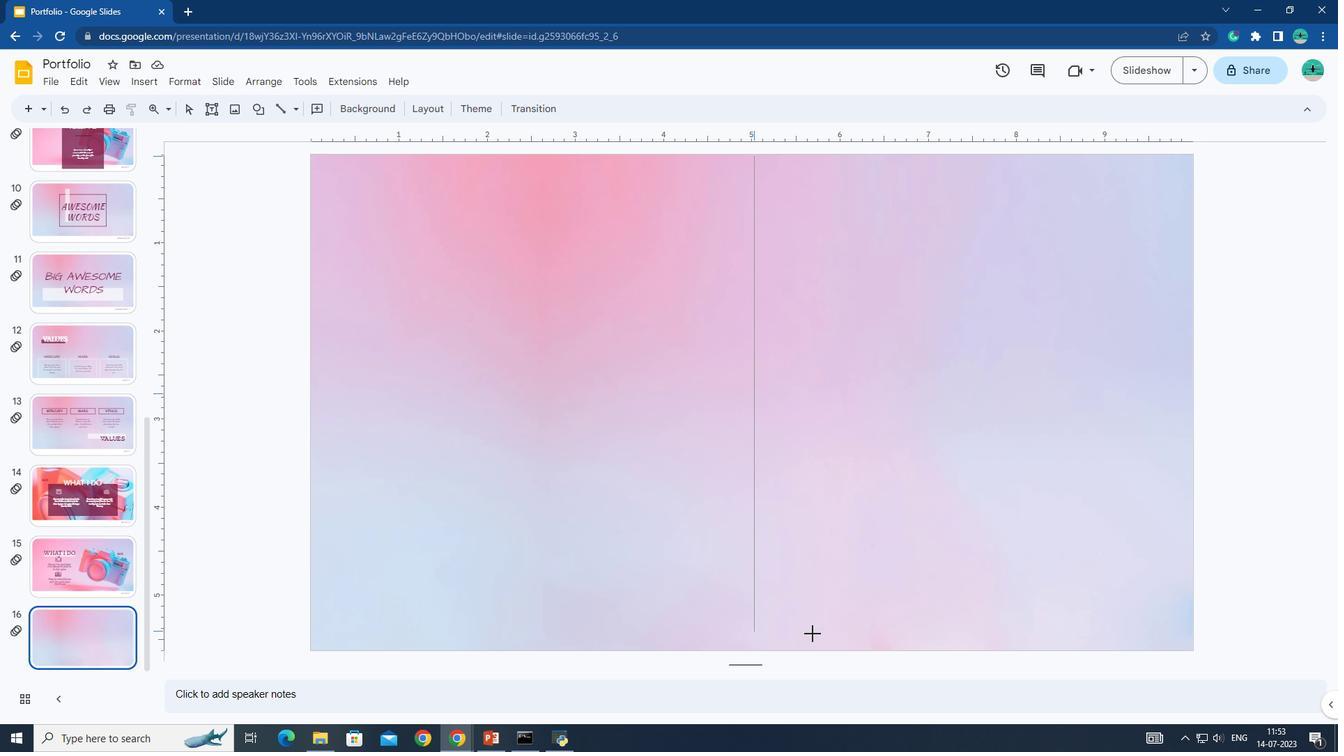 
Action: Key pressed <Key.shift>
Screenshot: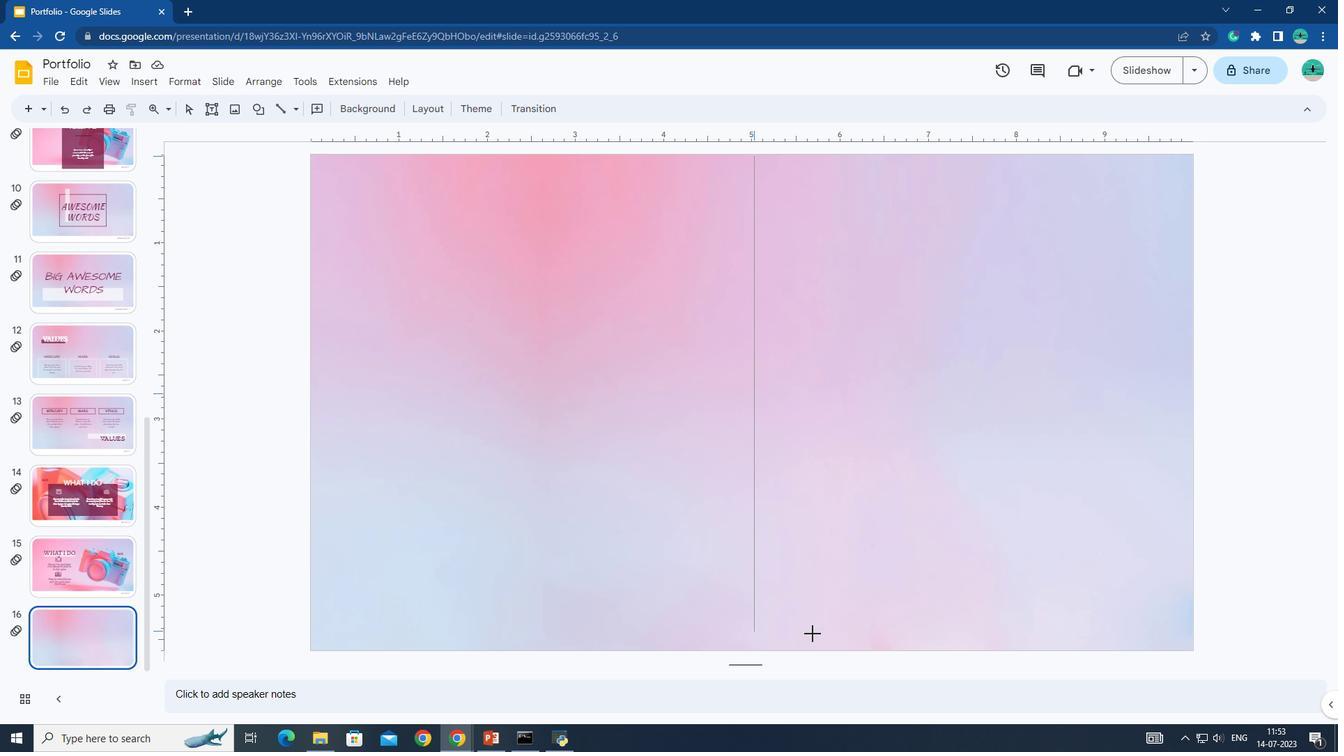 
Action: Mouse moved to (813, 638)
Screenshot: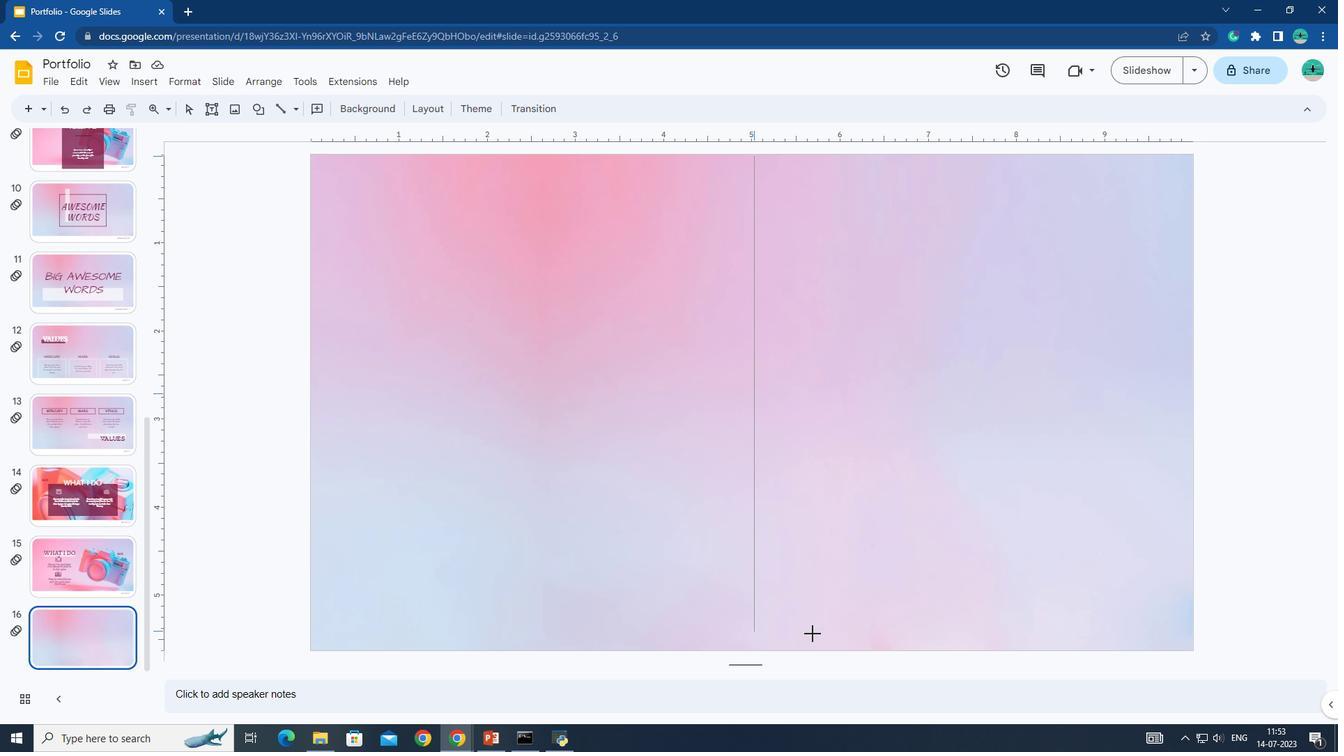 
Action: Key pressed <Key.shift><Key.shift><Key.shift><Key.shift><Key.shift>
Screenshot: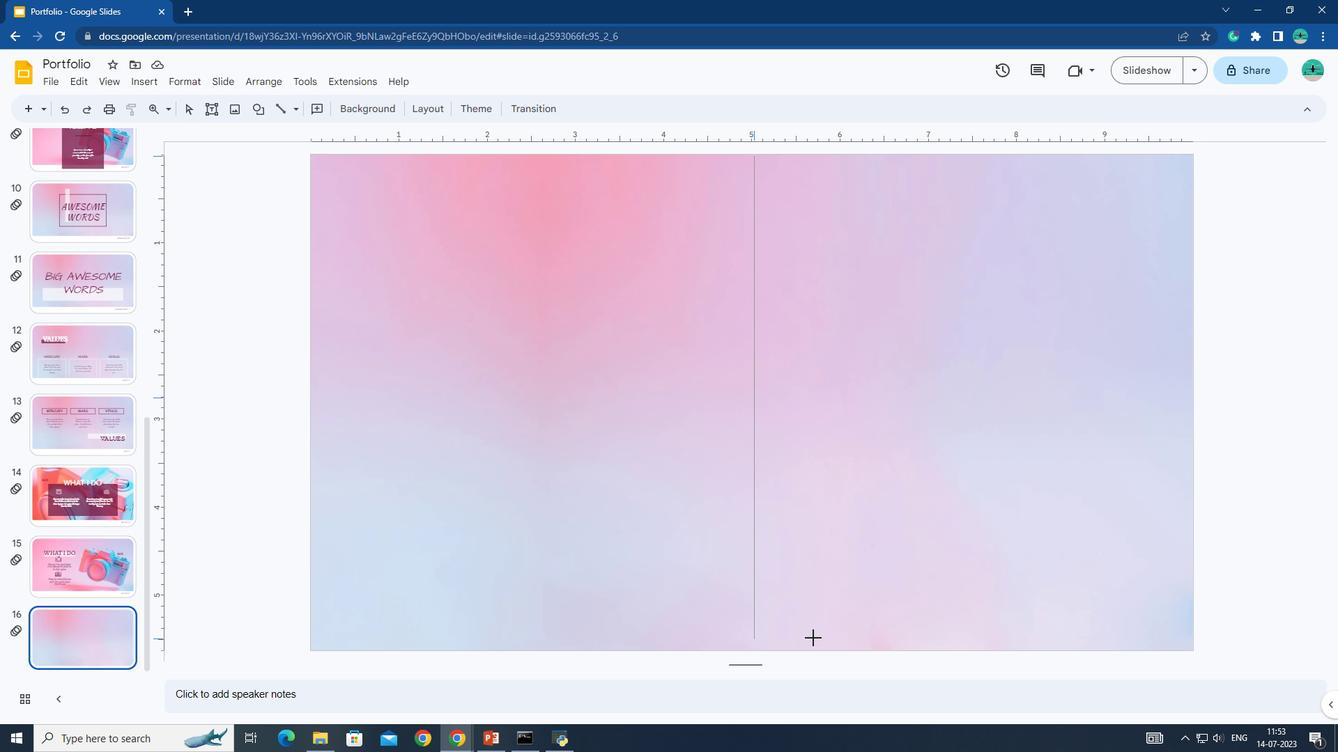 
Action: Mouse moved to (813, 638)
Screenshot: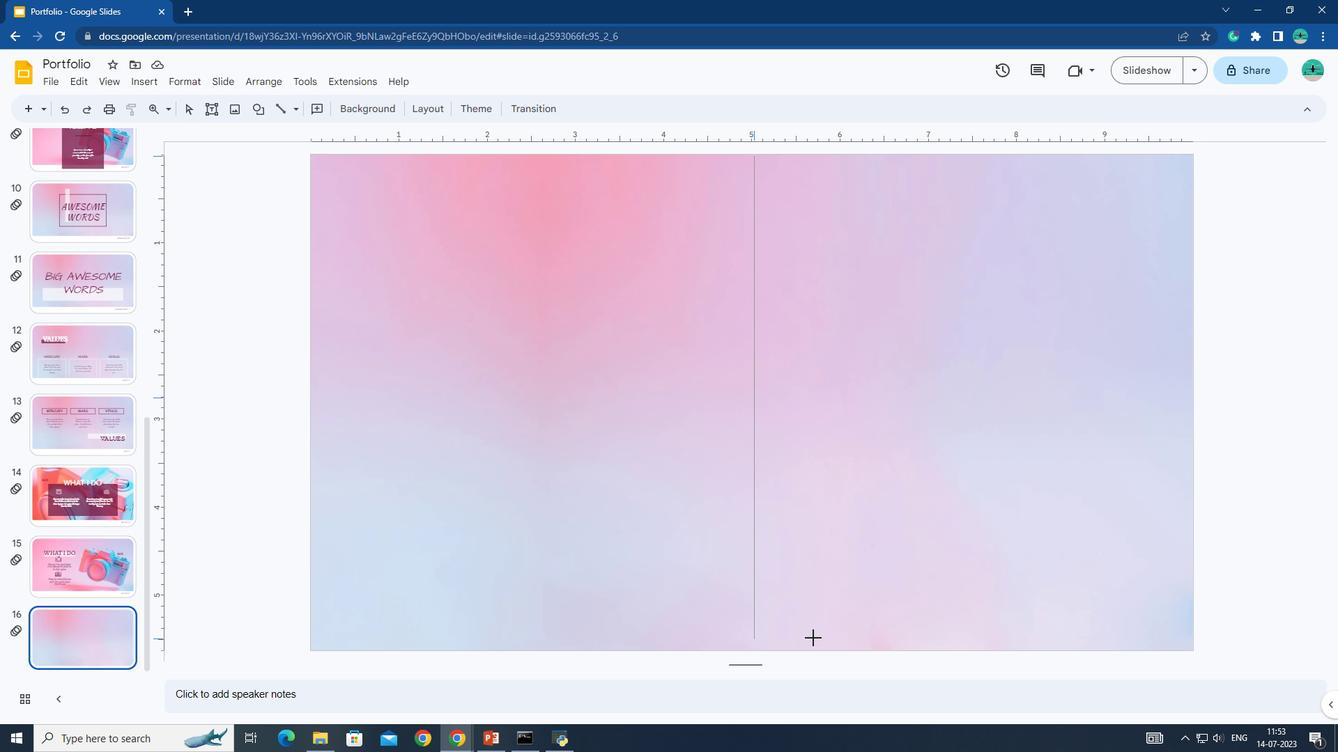 
Action: Key pressed <Key.shift>
Screenshot: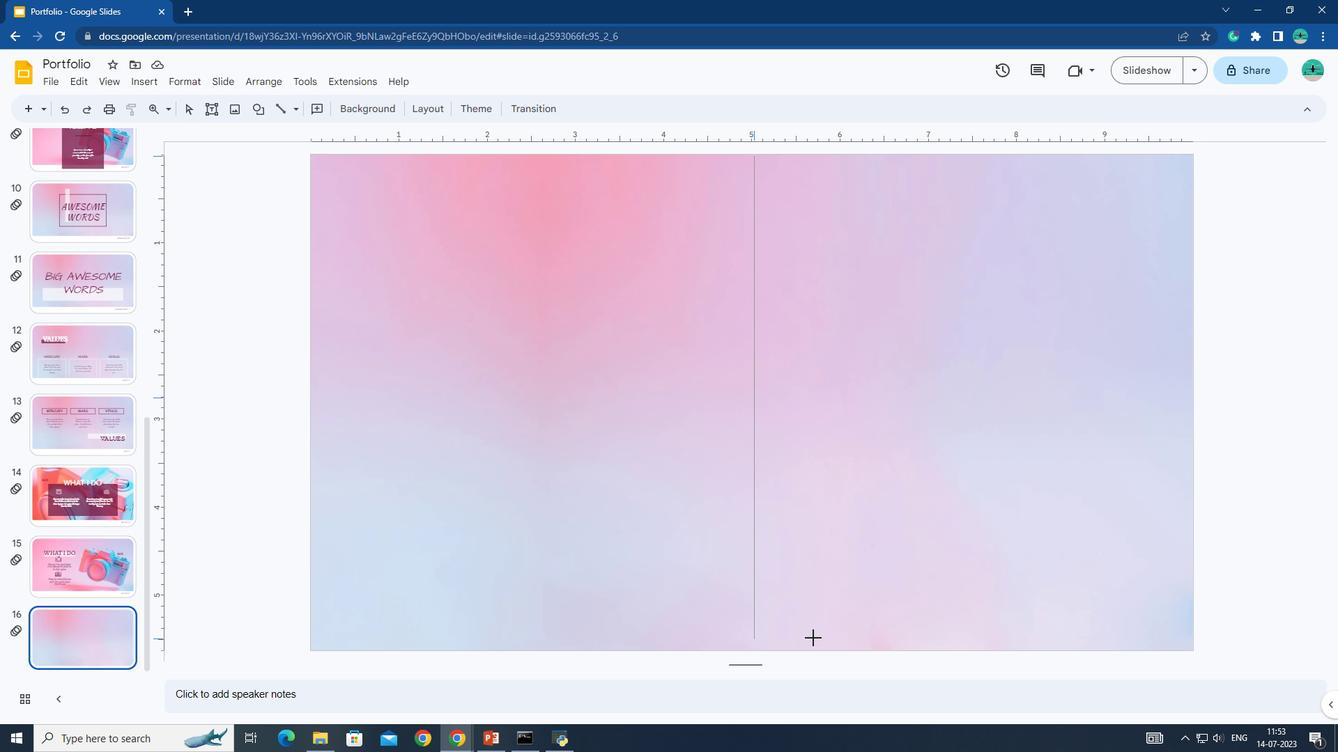 
Action: Mouse moved to (814, 642)
Screenshot: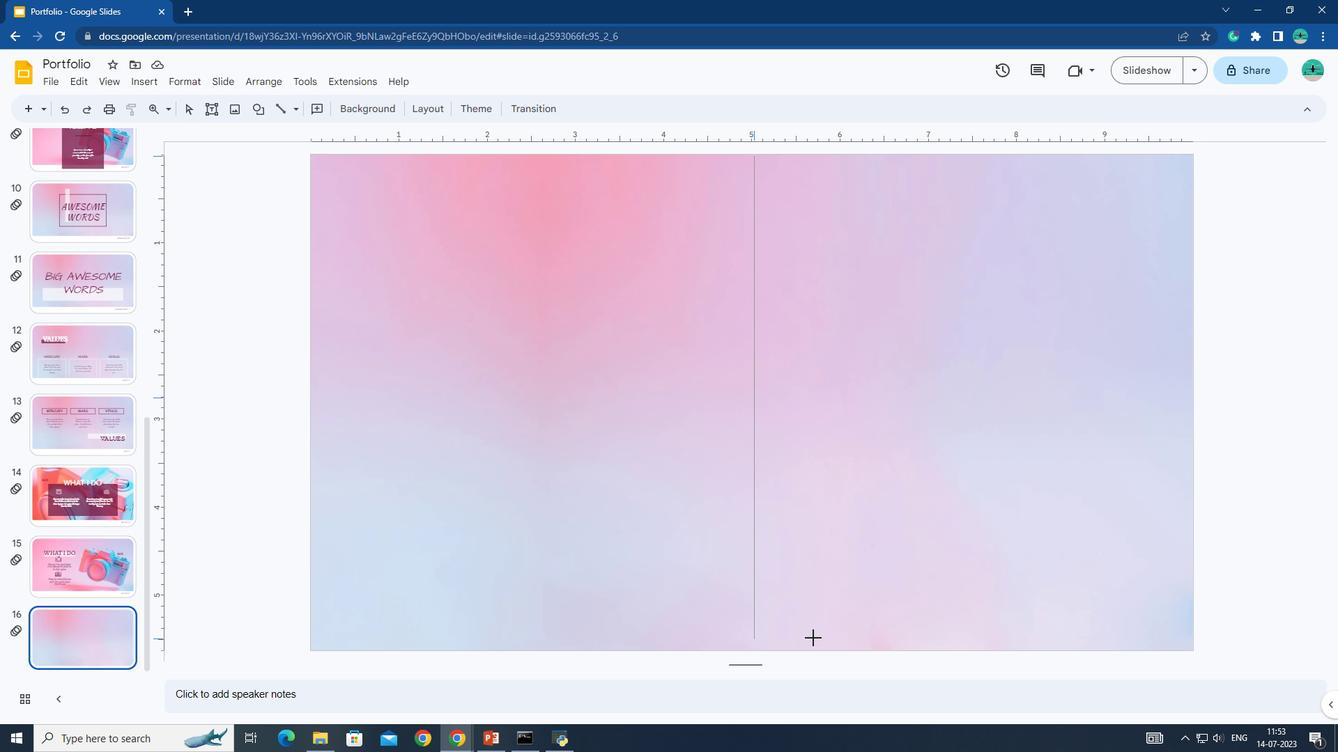 
Action: Key pressed <Key.shift>
Screenshot: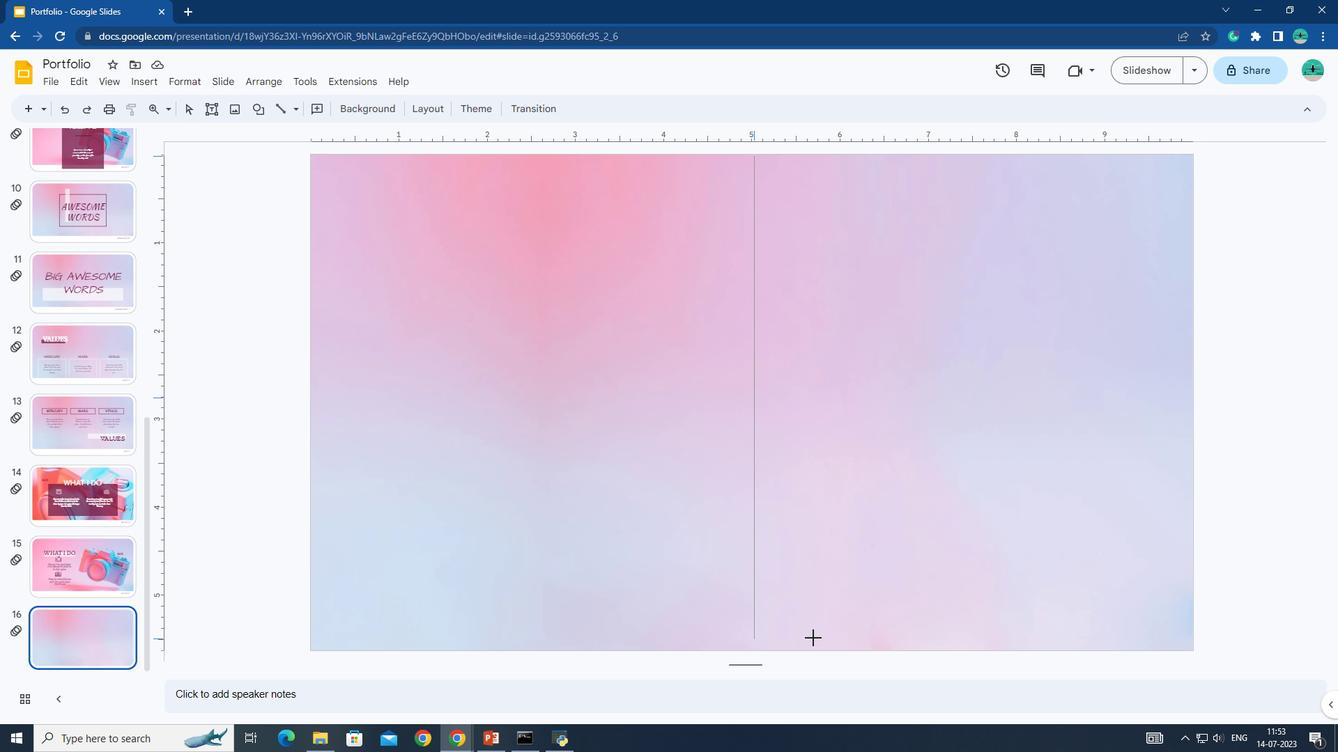 
Action: Mouse moved to (814, 644)
Screenshot: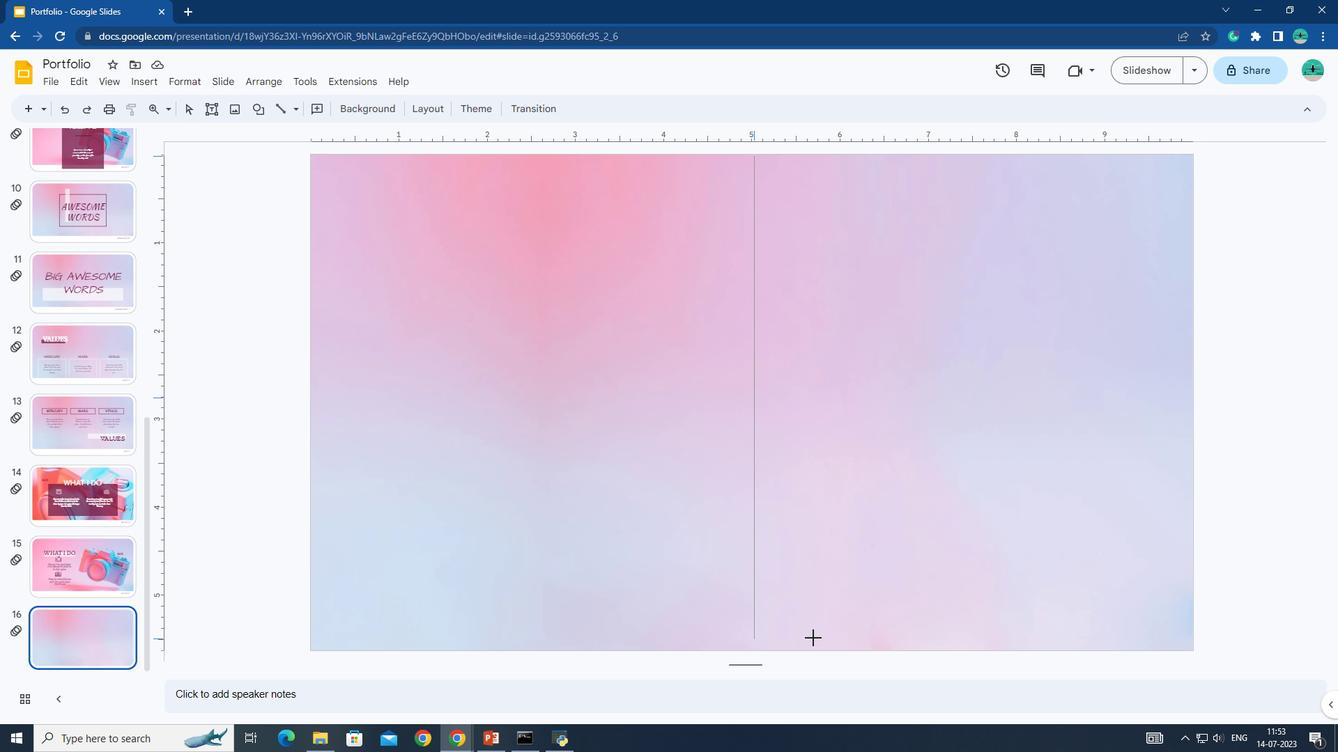 
Action: Key pressed <Key.shift>
Screenshot: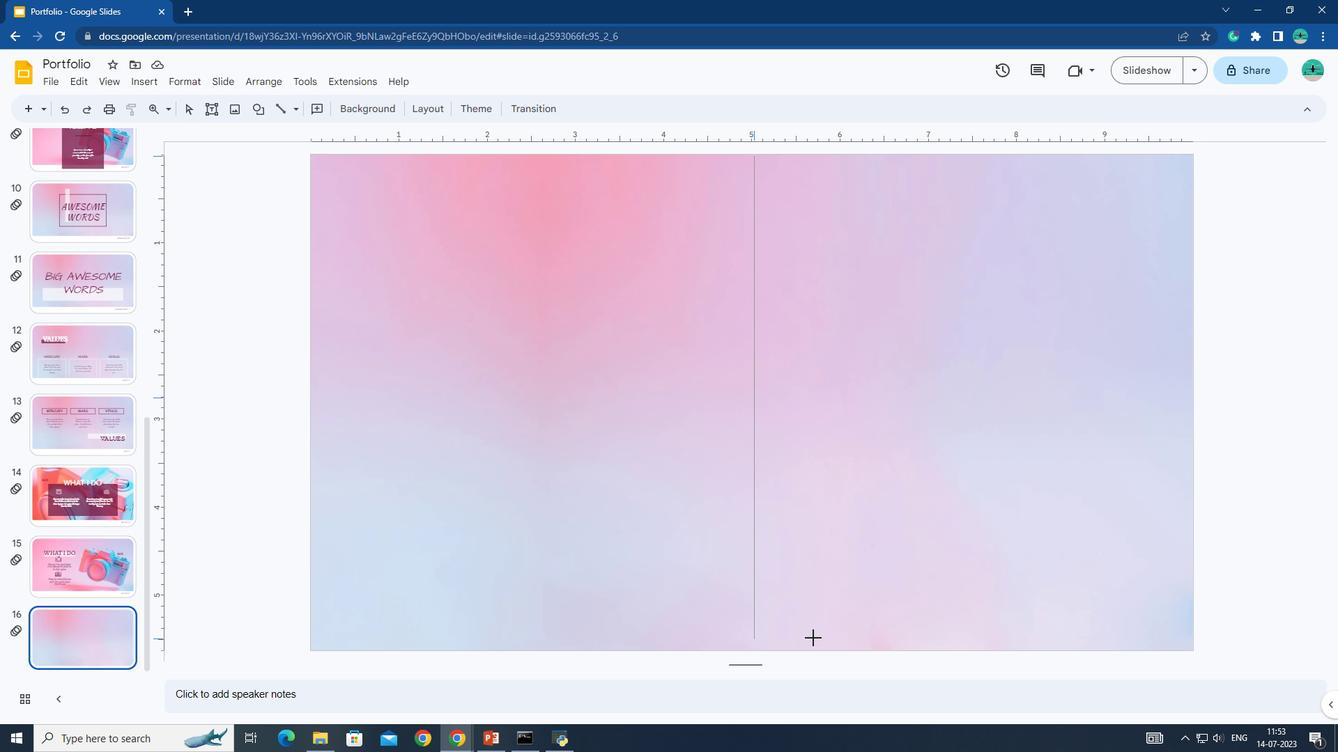 
Action: Mouse moved to (814, 645)
Screenshot: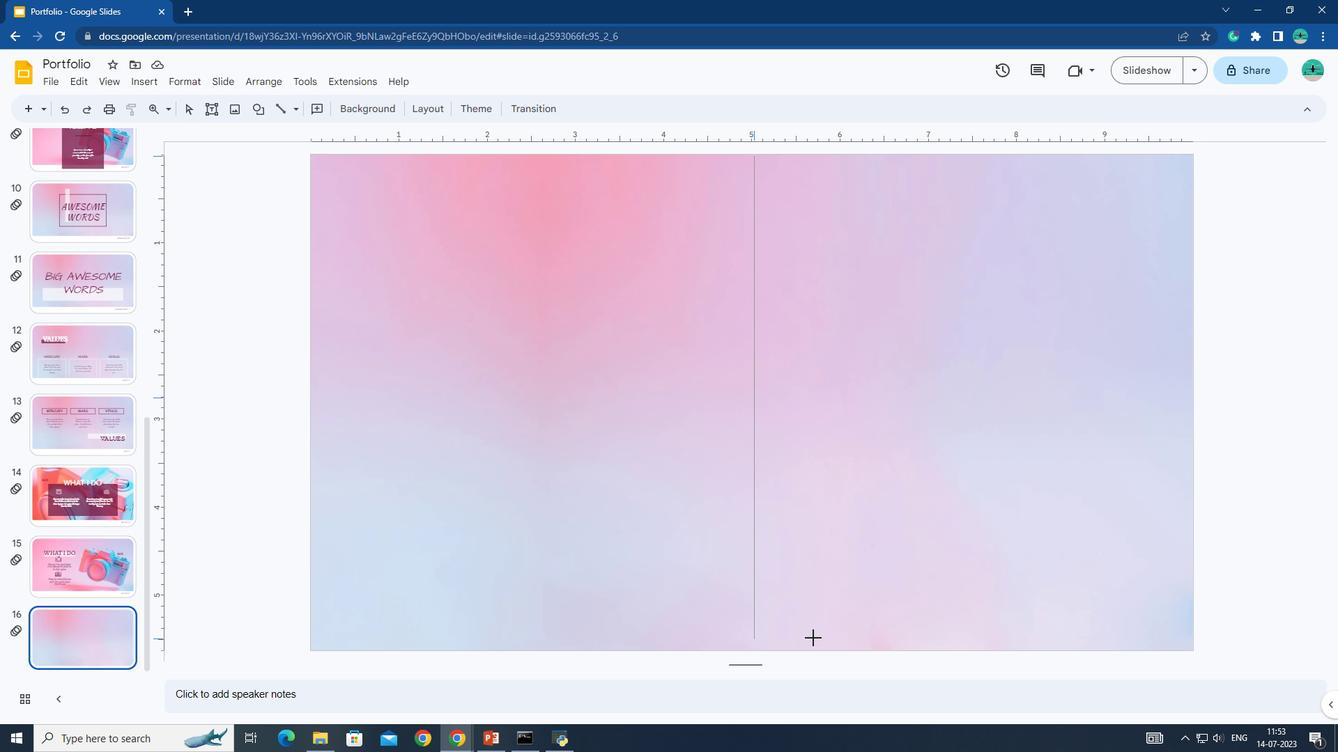 
Action: Key pressed <Key.shift><Key.shift><Key.shift><Key.shift><Key.shift><Key.shift><Key.shift><Key.shift><Key.shift><Key.shift>
Screenshot: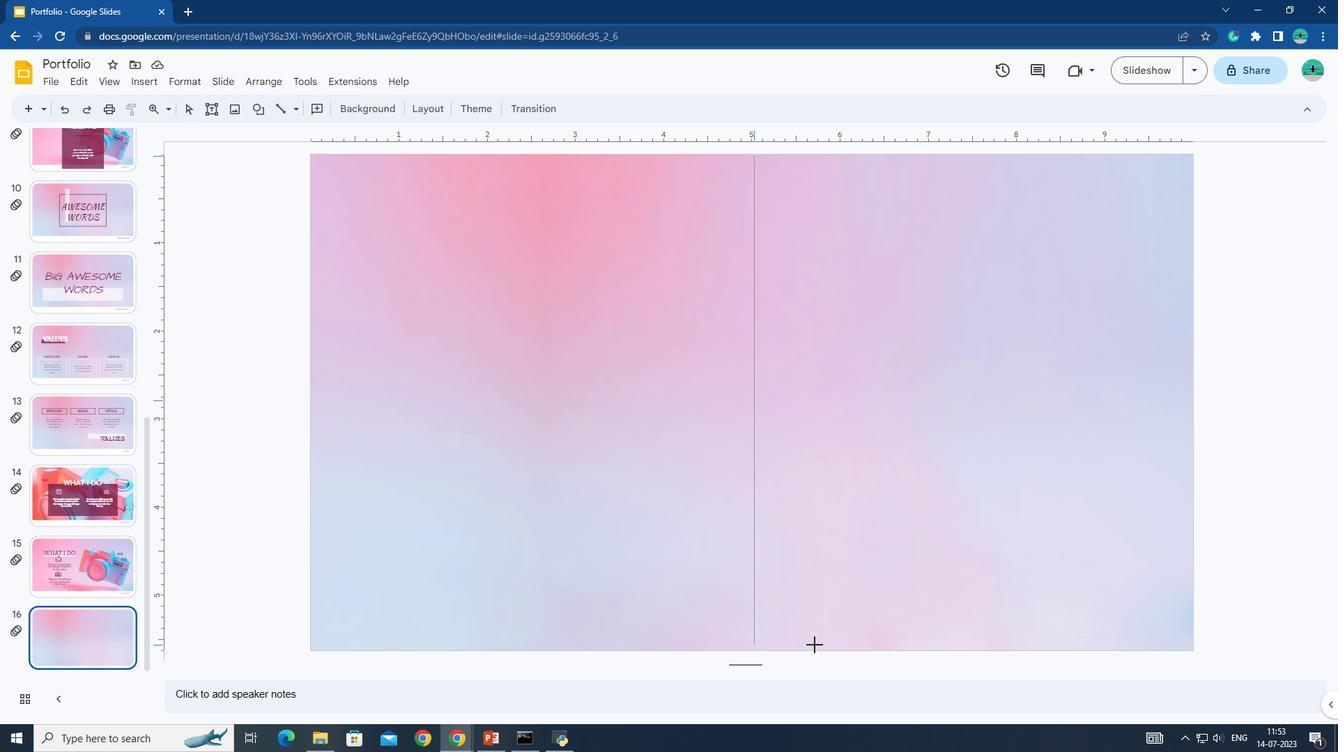 
Action: Mouse moved to (814, 646)
Screenshot: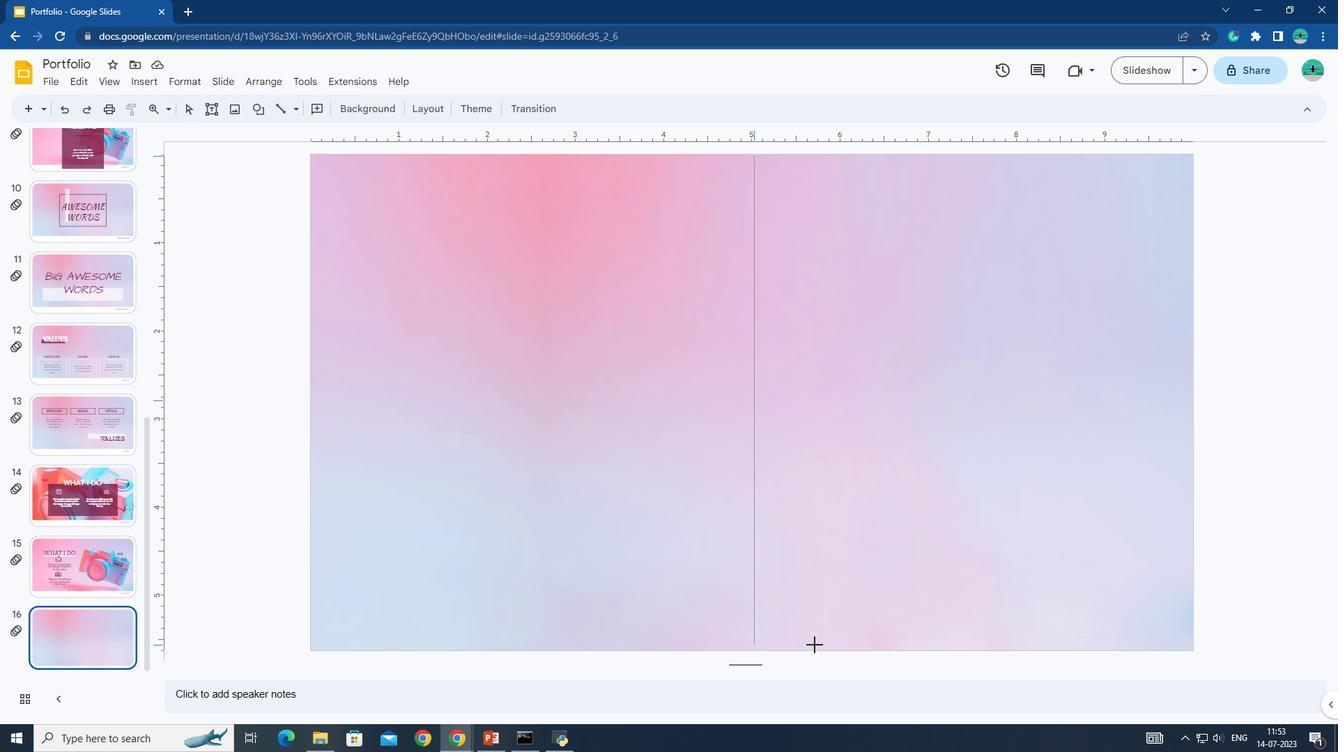 
Action: Key pressed <Key.shift>
Screenshot: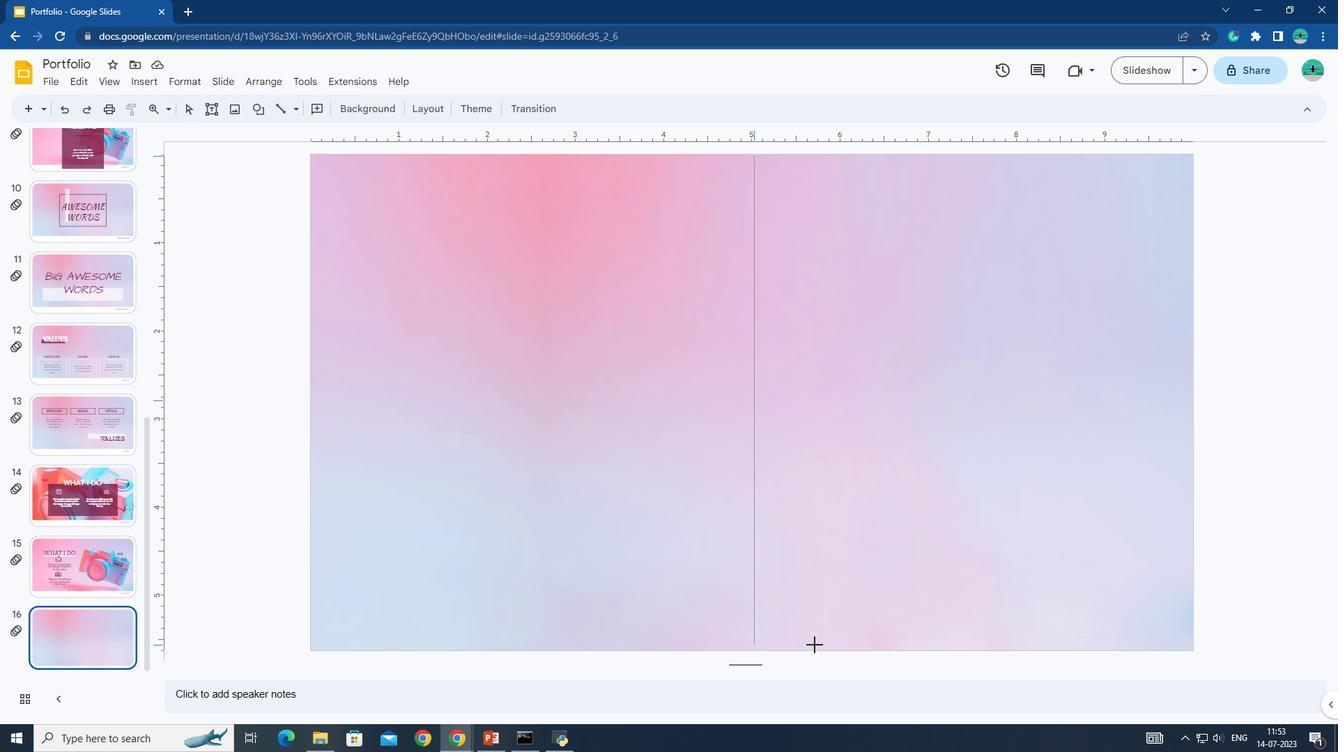
Action: Mouse moved to (814, 649)
Screenshot: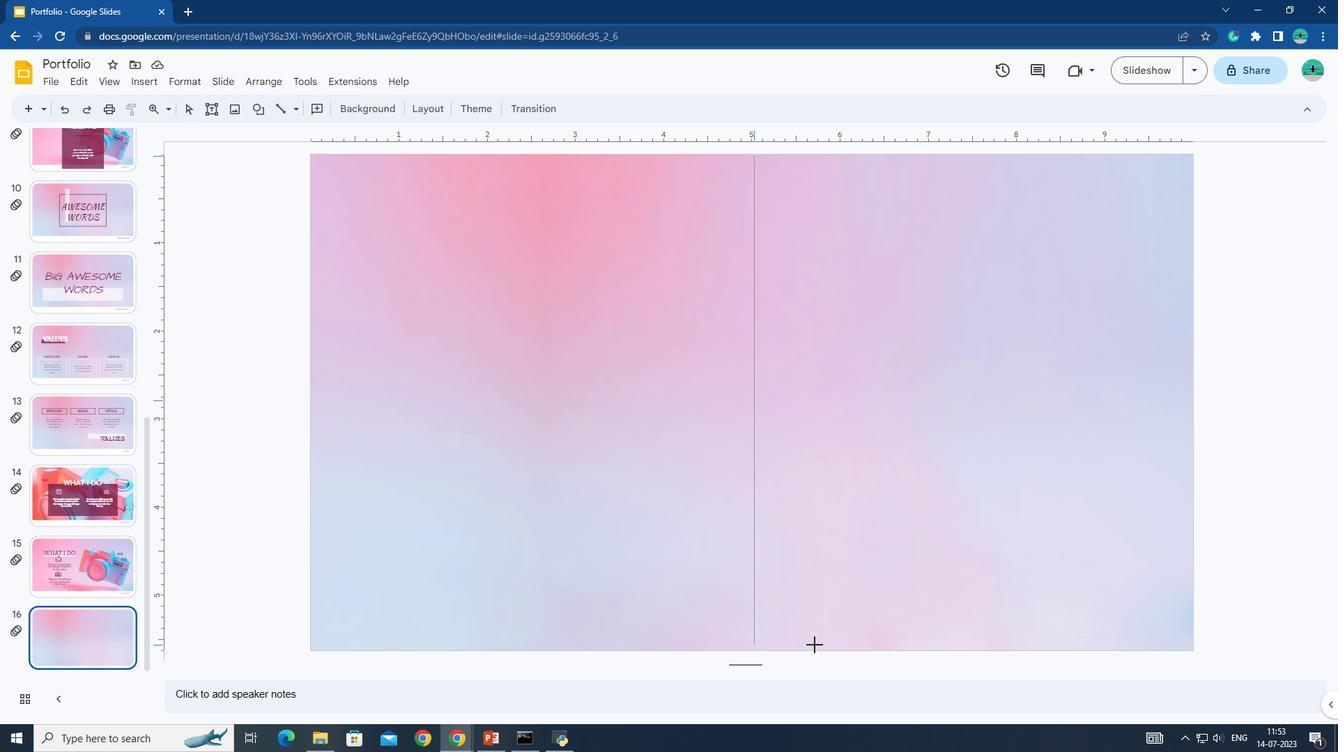 
Action: Key pressed <Key.shift>
Screenshot: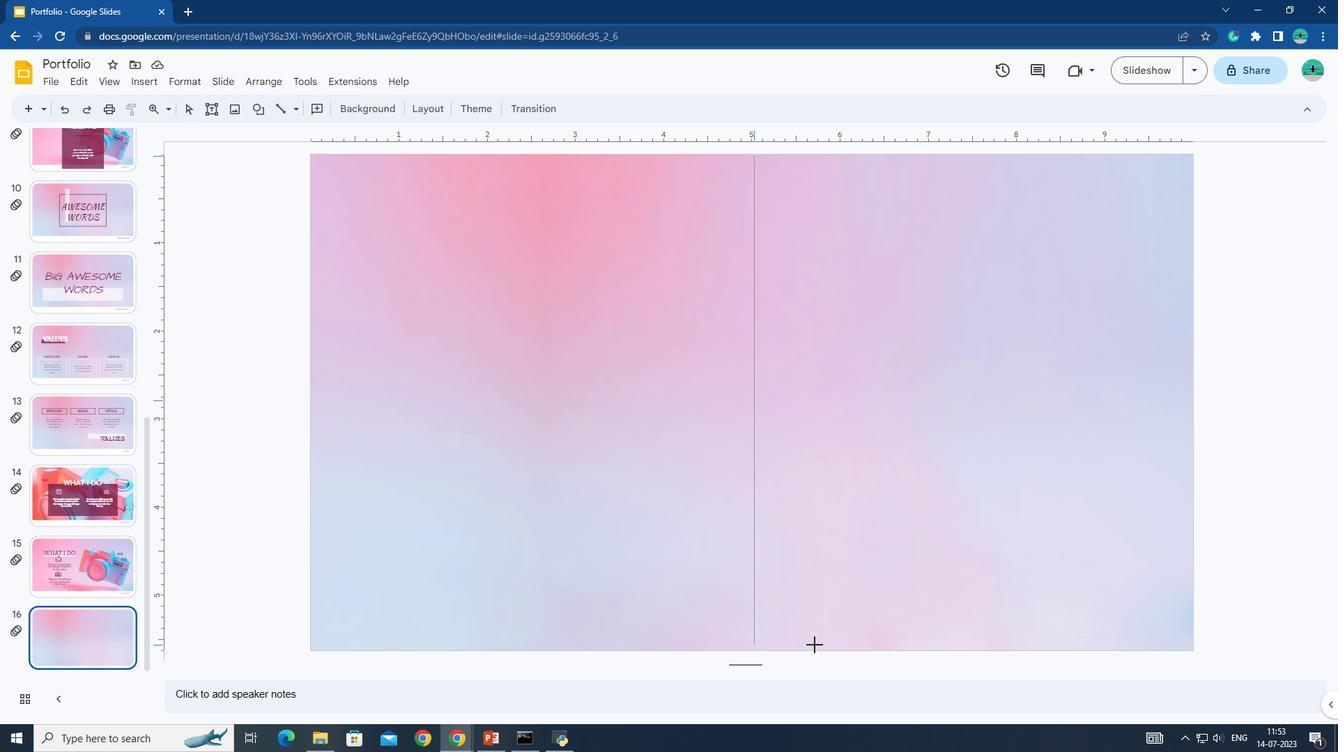 
Action: Mouse moved to (814, 650)
Screenshot: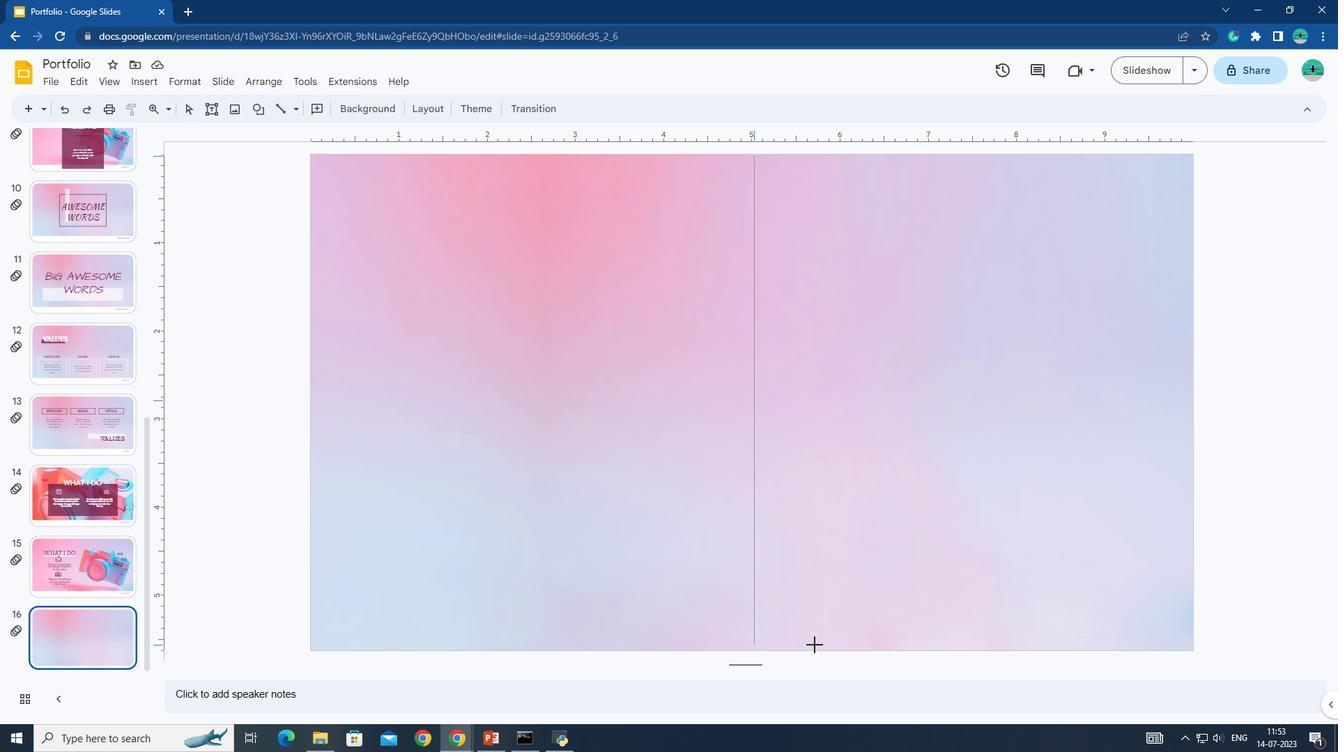
Action: Key pressed <Key.shift><Key.shift><Key.shift><Key.shift><Key.shift><Key.shift><Key.shift><Key.shift><Key.shift><Key.shift><Key.shift><Key.shift><Key.shift><Key.shift><Key.shift><Key.shift><Key.shift><Key.shift><Key.shift><Key.shift><Key.shift>
Screenshot: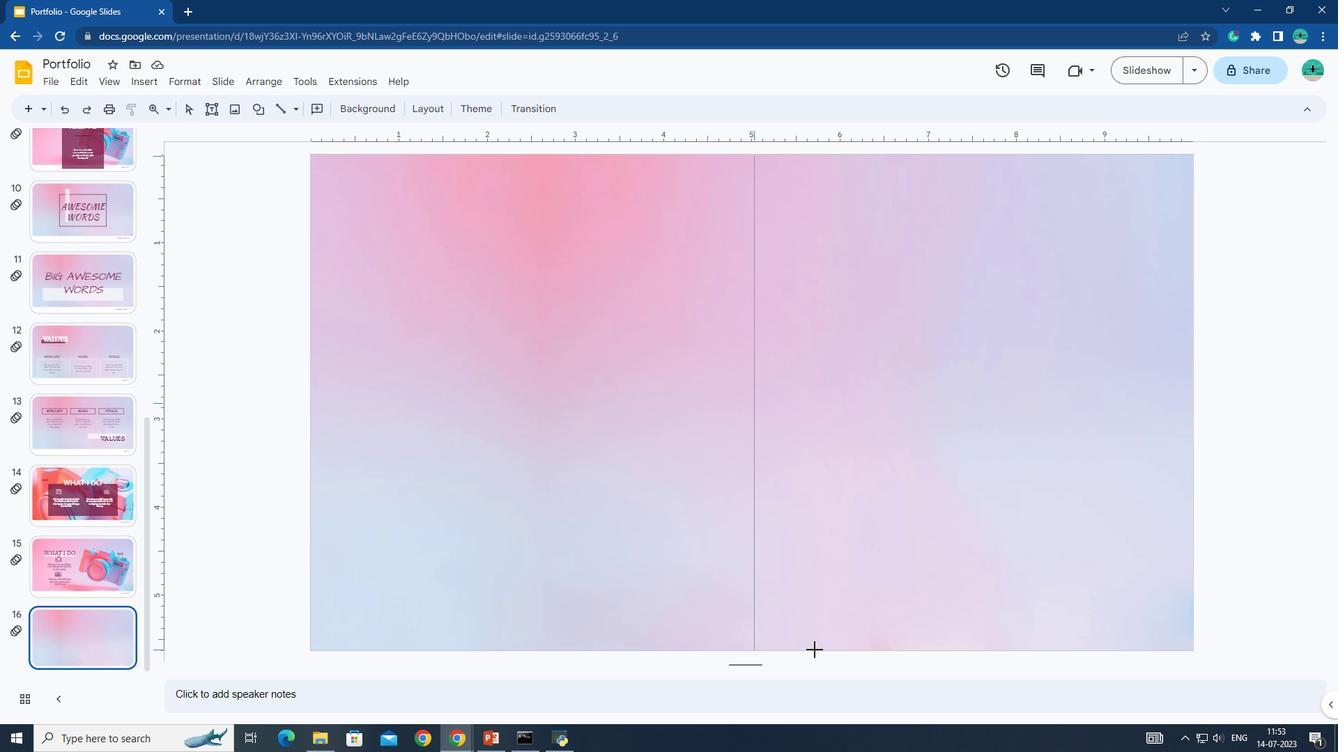 
Action: Mouse moved to (319, 111)
Screenshot: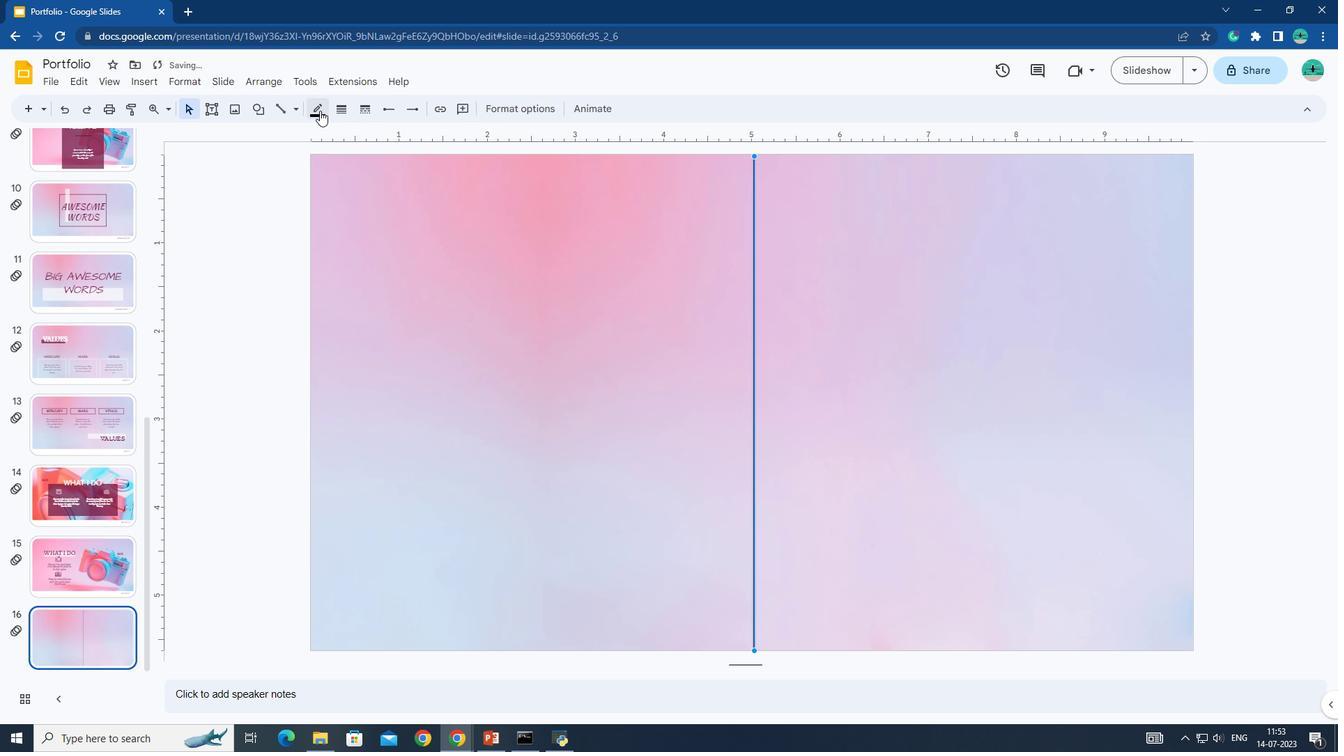 
Action: Mouse pressed left at (319, 111)
Screenshot: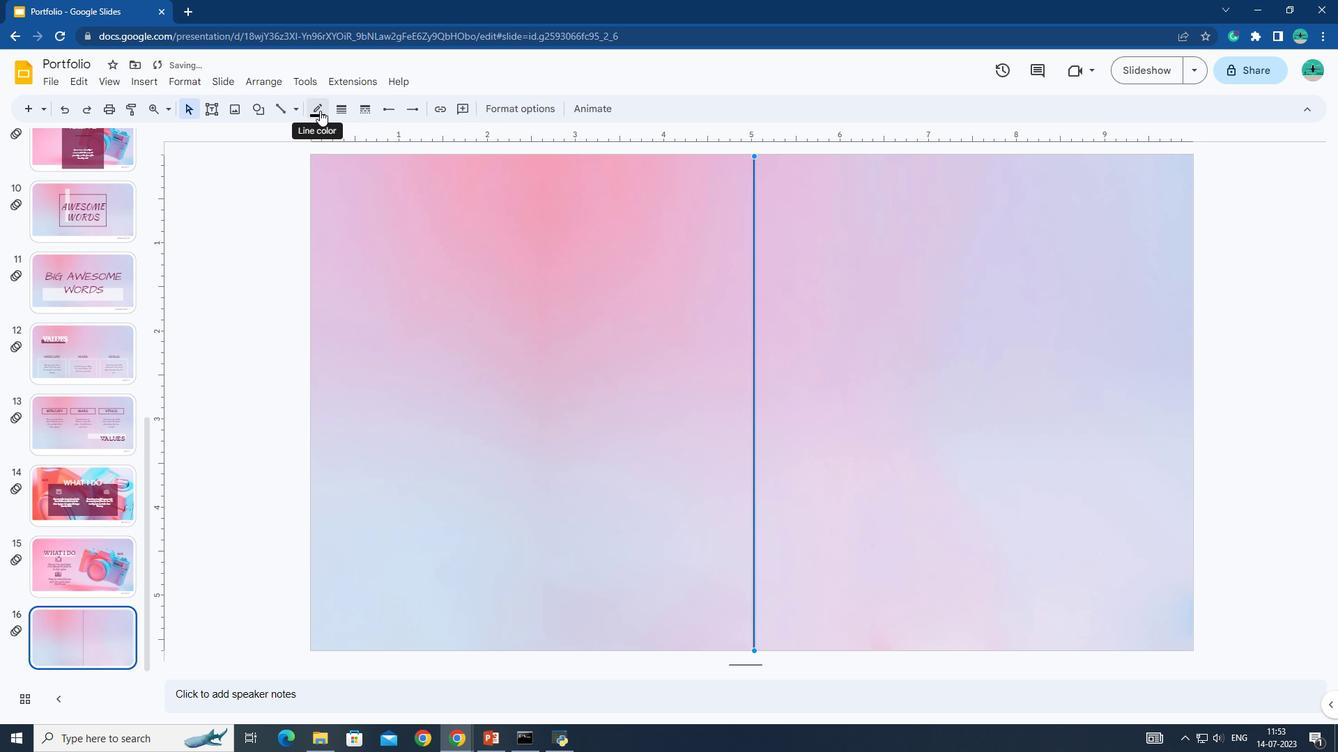 
Action: Mouse moved to (342, 150)
Screenshot: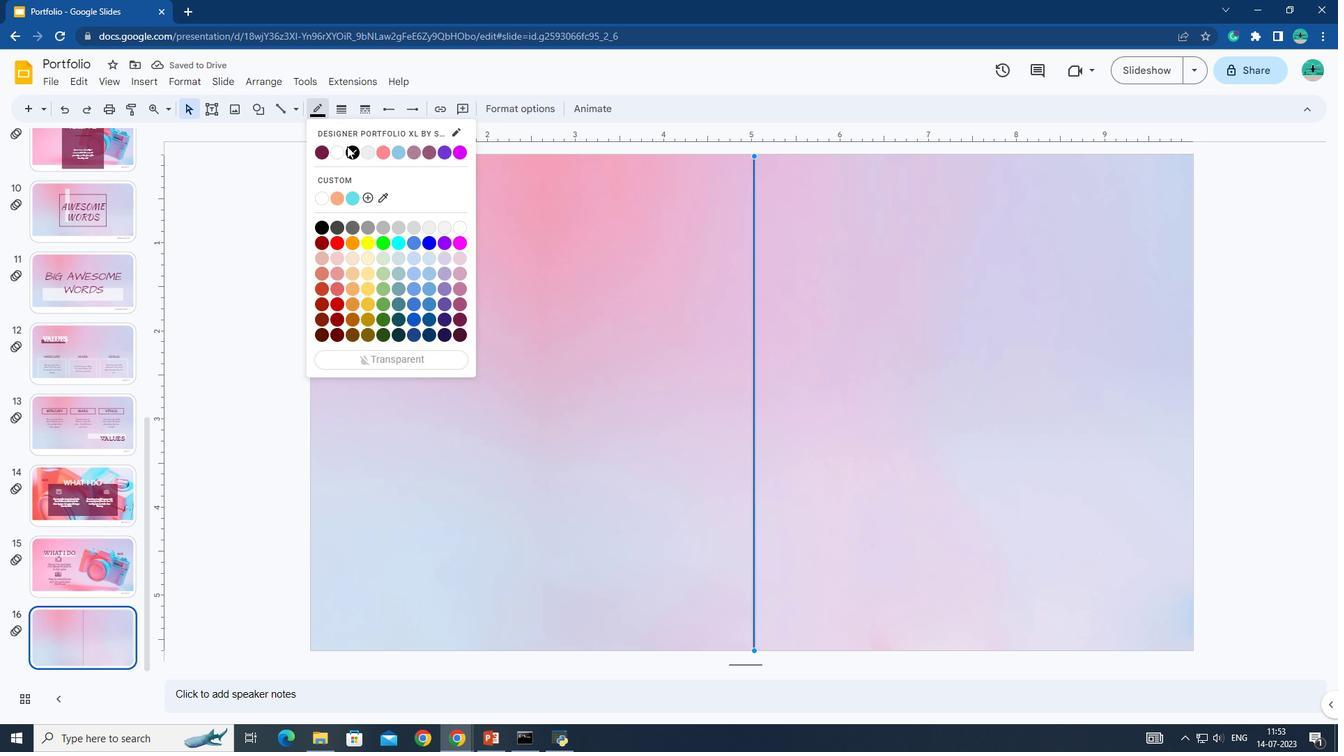 
Action: Mouse pressed left at (342, 150)
Screenshot: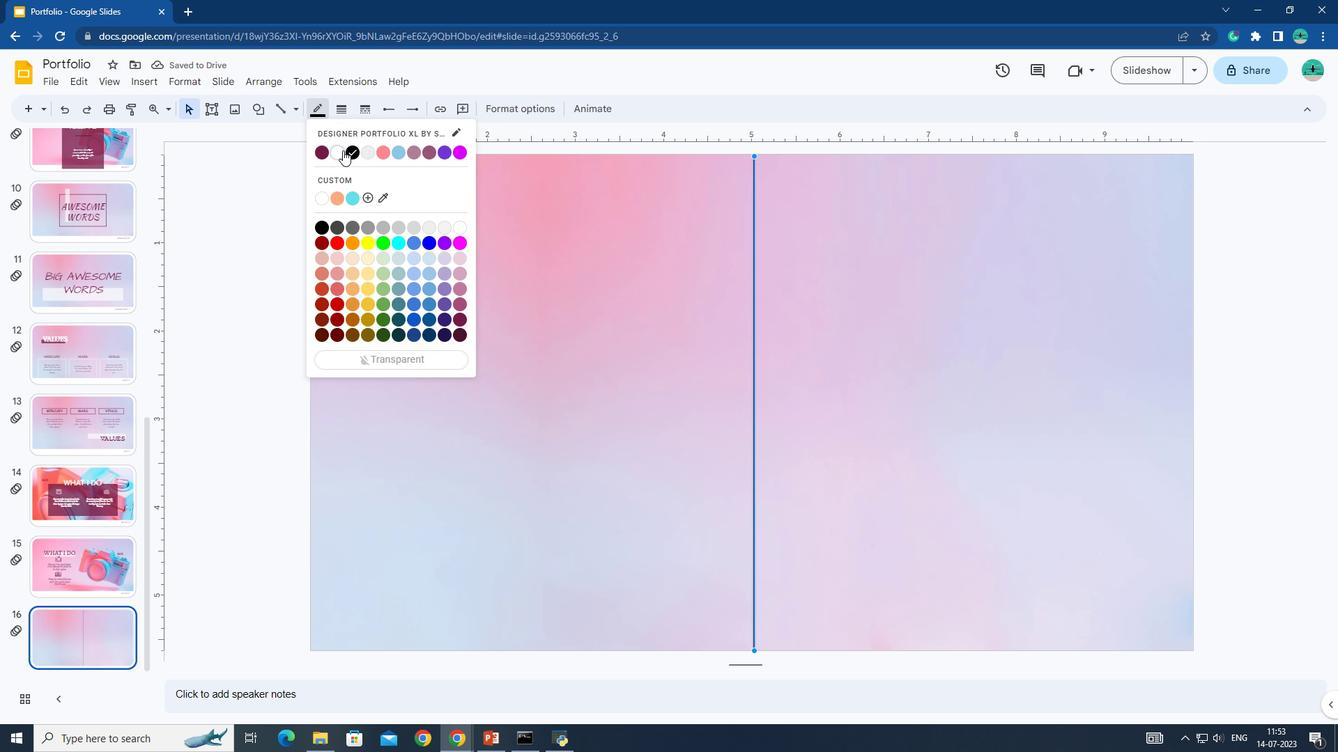 
Action: Mouse moved to (460, 326)
Screenshot: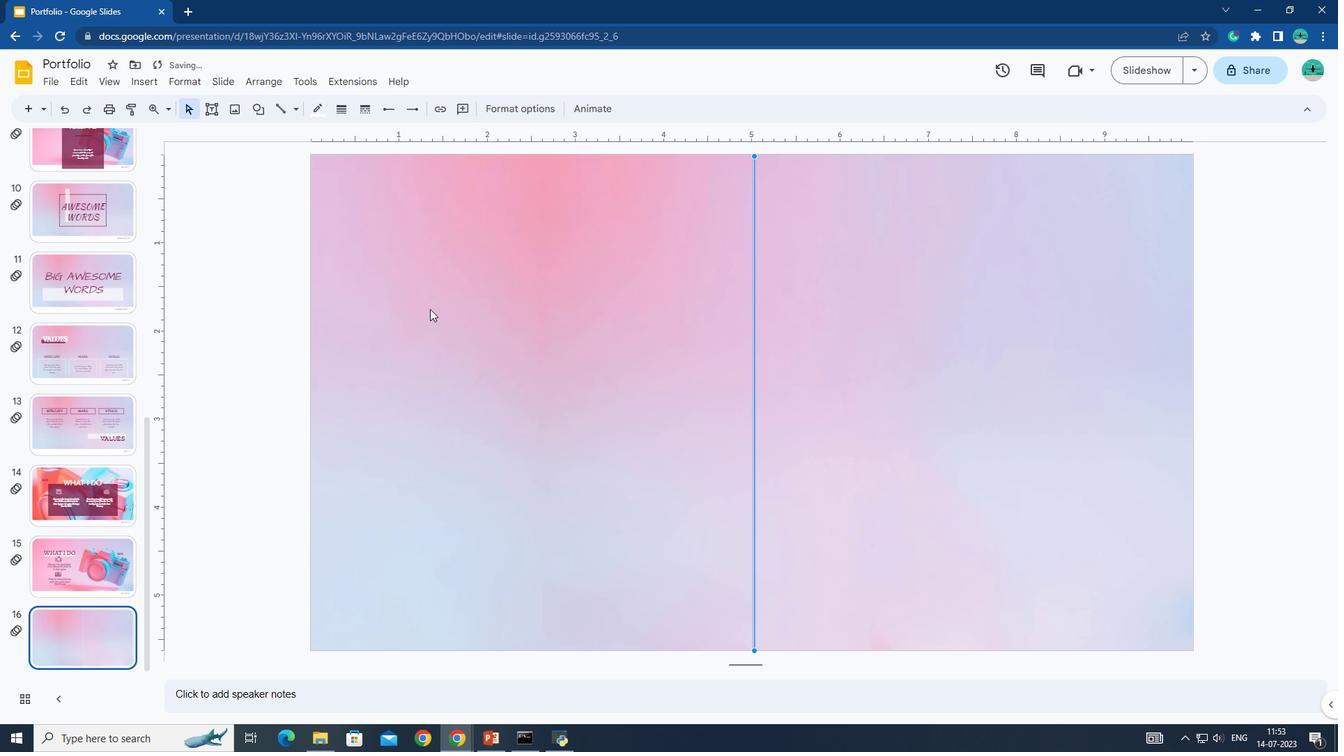 
Action: Mouse pressed left at (460, 326)
Screenshot: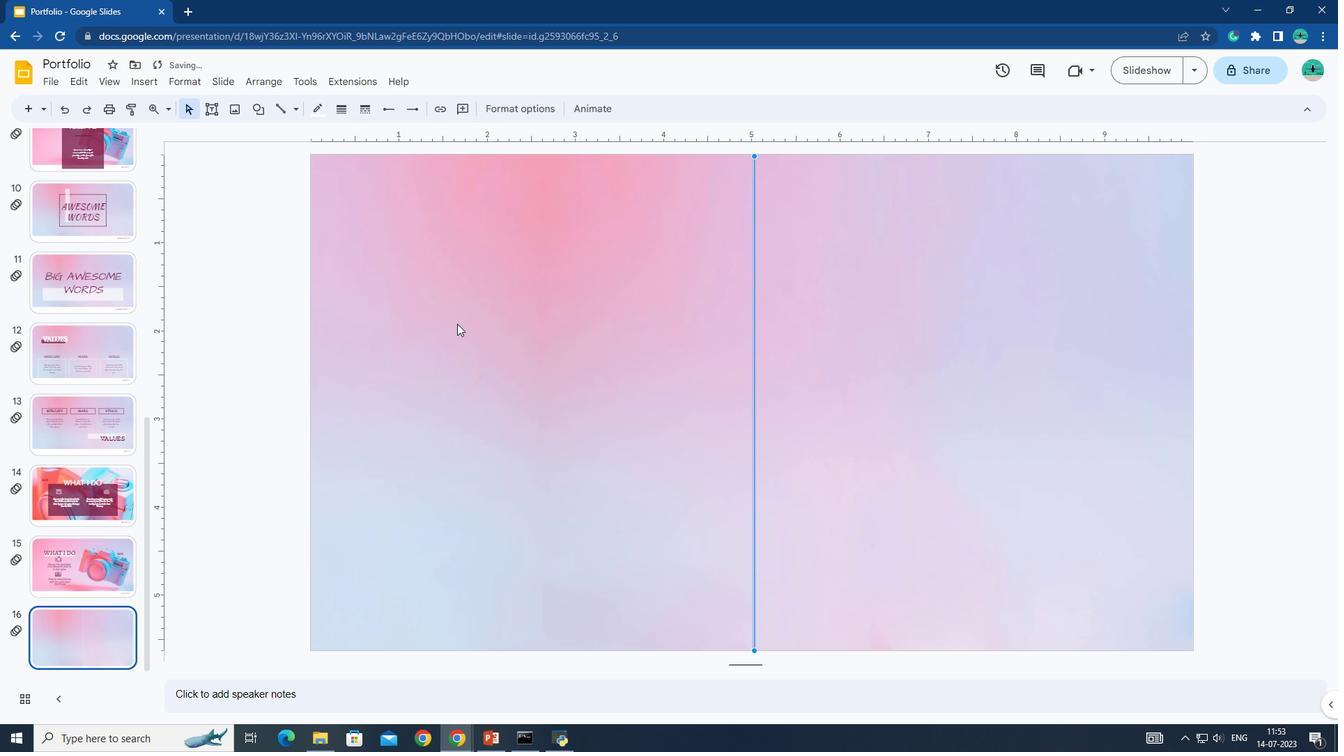 
Action: Mouse moved to (212, 114)
Screenshot: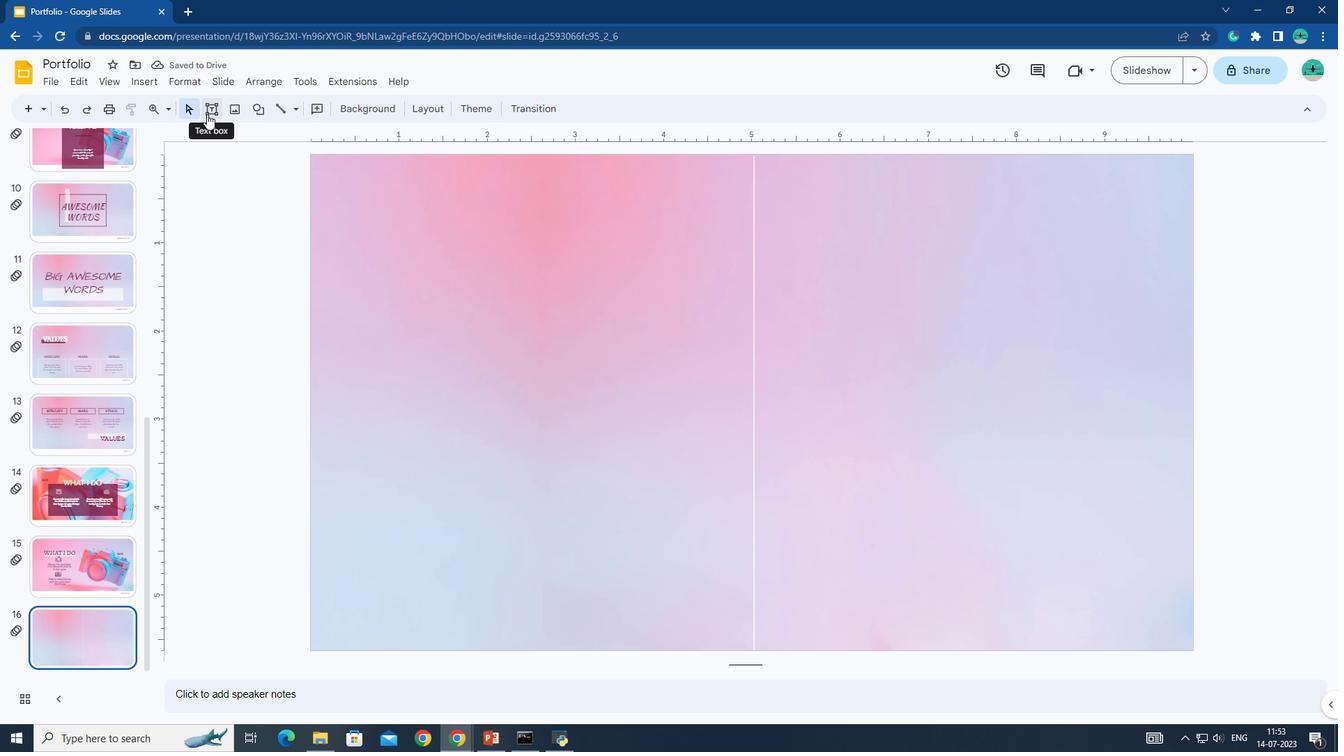 
Action: Mouse pressed left at (212, 114)
Screenshot: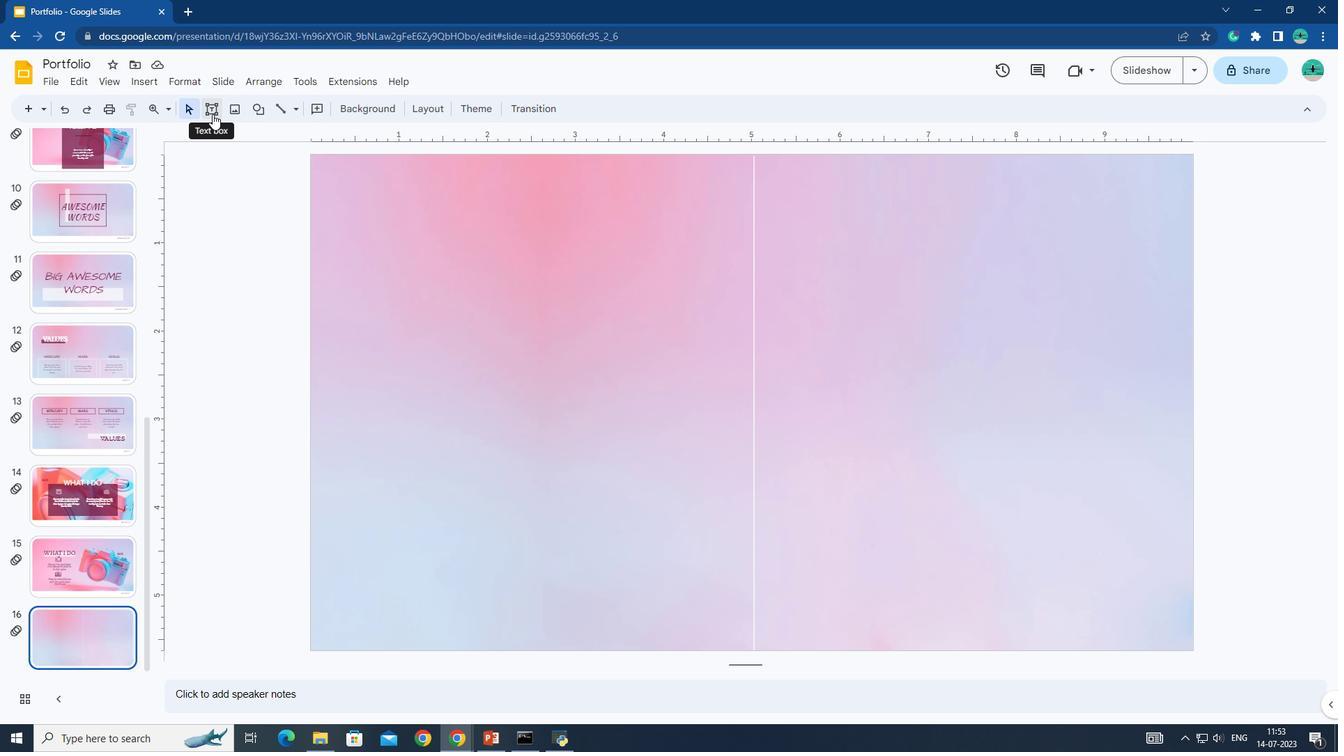 
Action: Mouse moved to (239, 110)
Screenshot: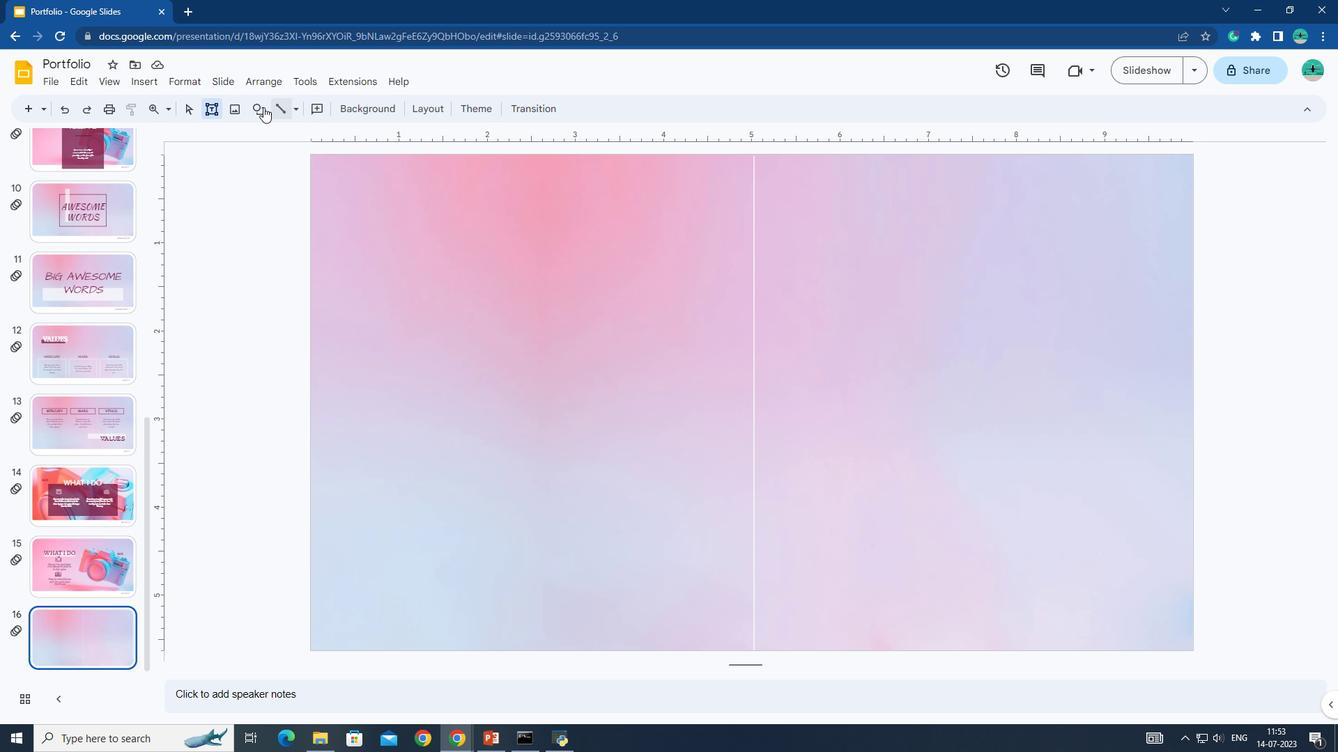 
Action: Mouse pressed left at (239, 110)
Screenshot: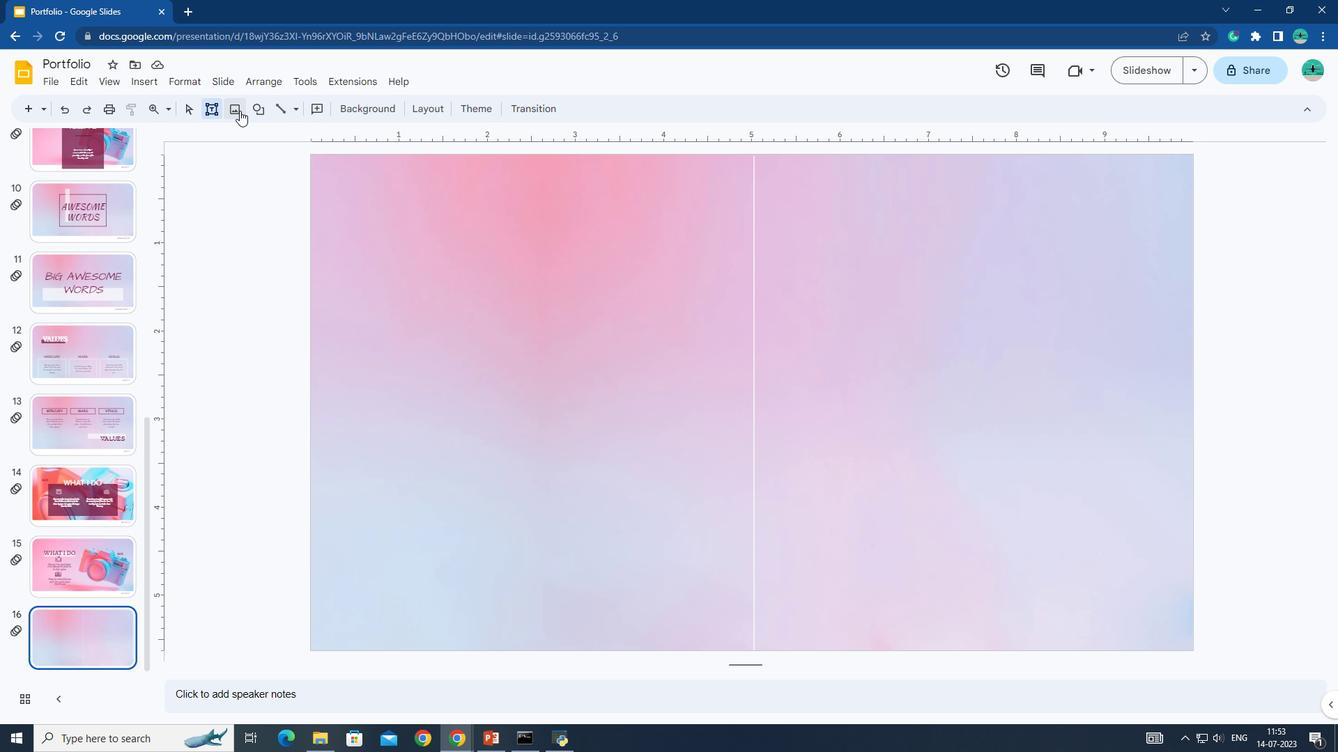 
Action: Mouse moved to (253, 114)
Screenshot: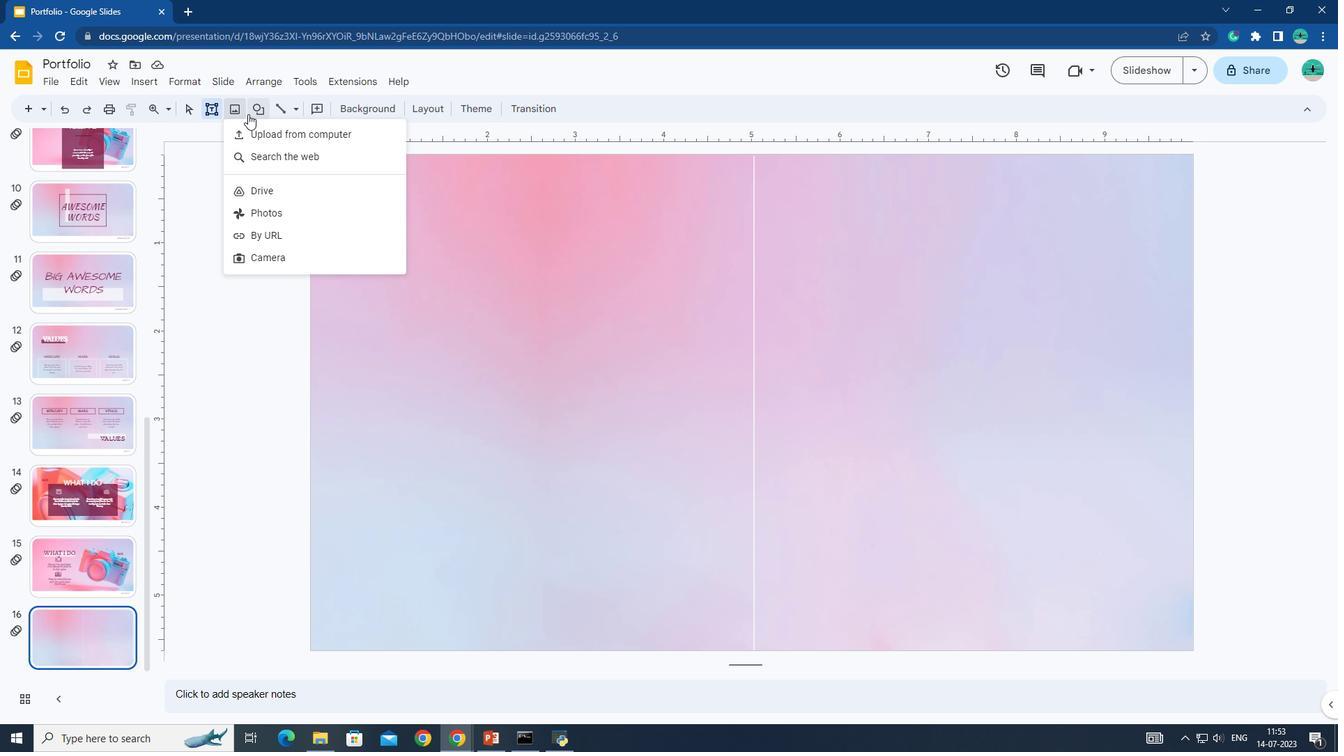 
Action: Mouse pressed left at (253, 114)
Screenshot: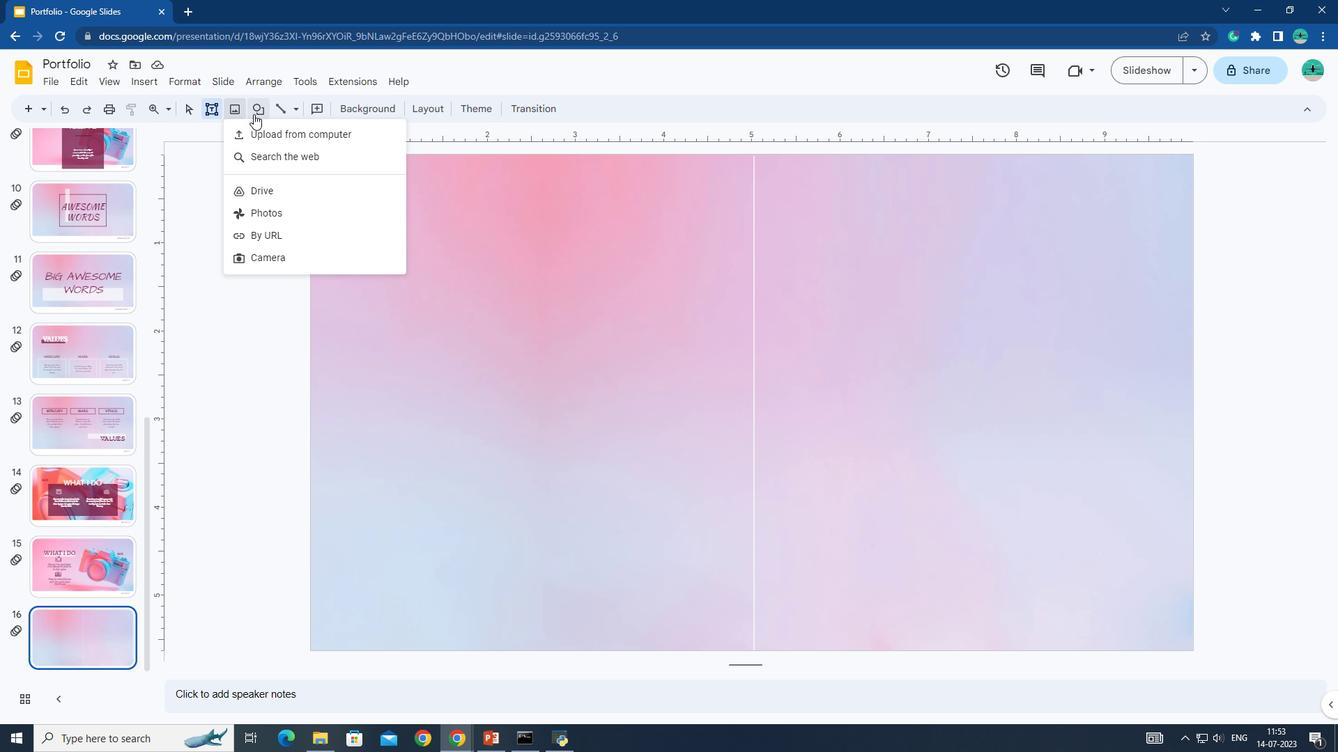 
Action: Mouse moved to (441, 141)
Screenshot: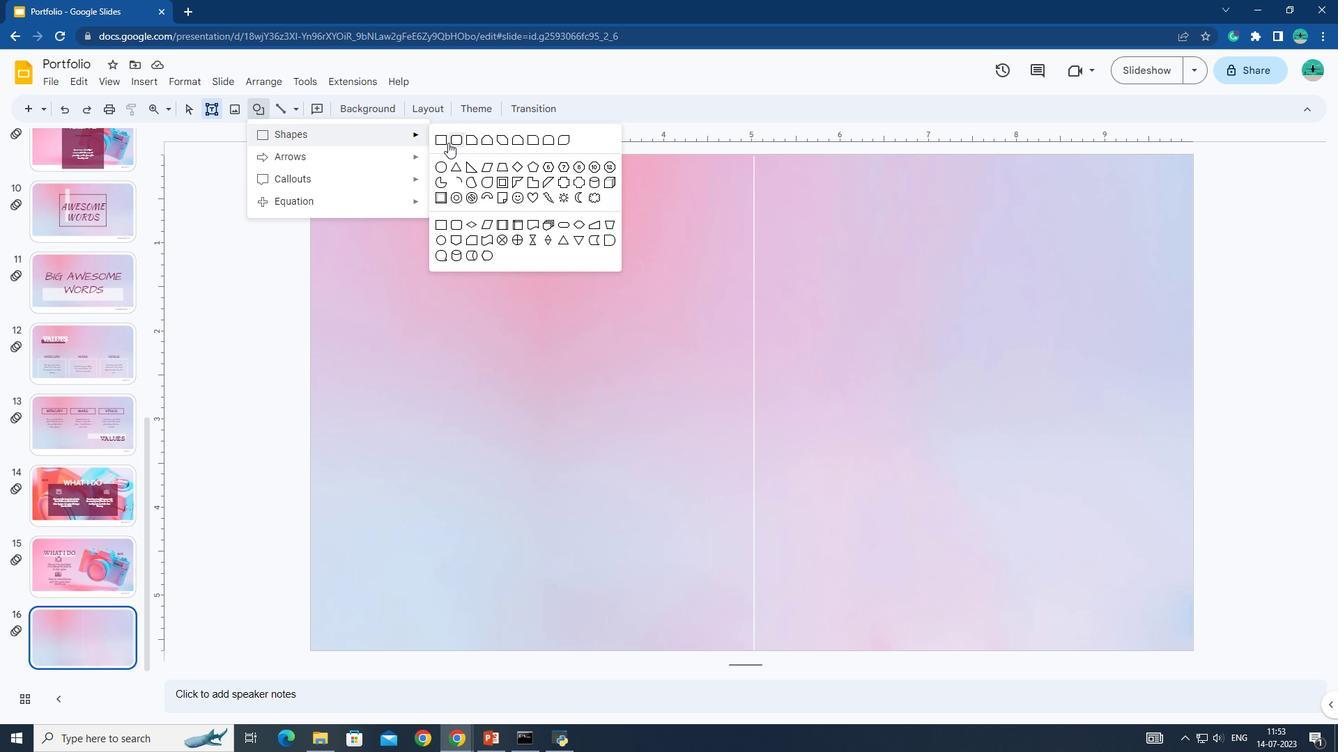 
Action: Mouse pressed left at (441, 141)
Screenshot: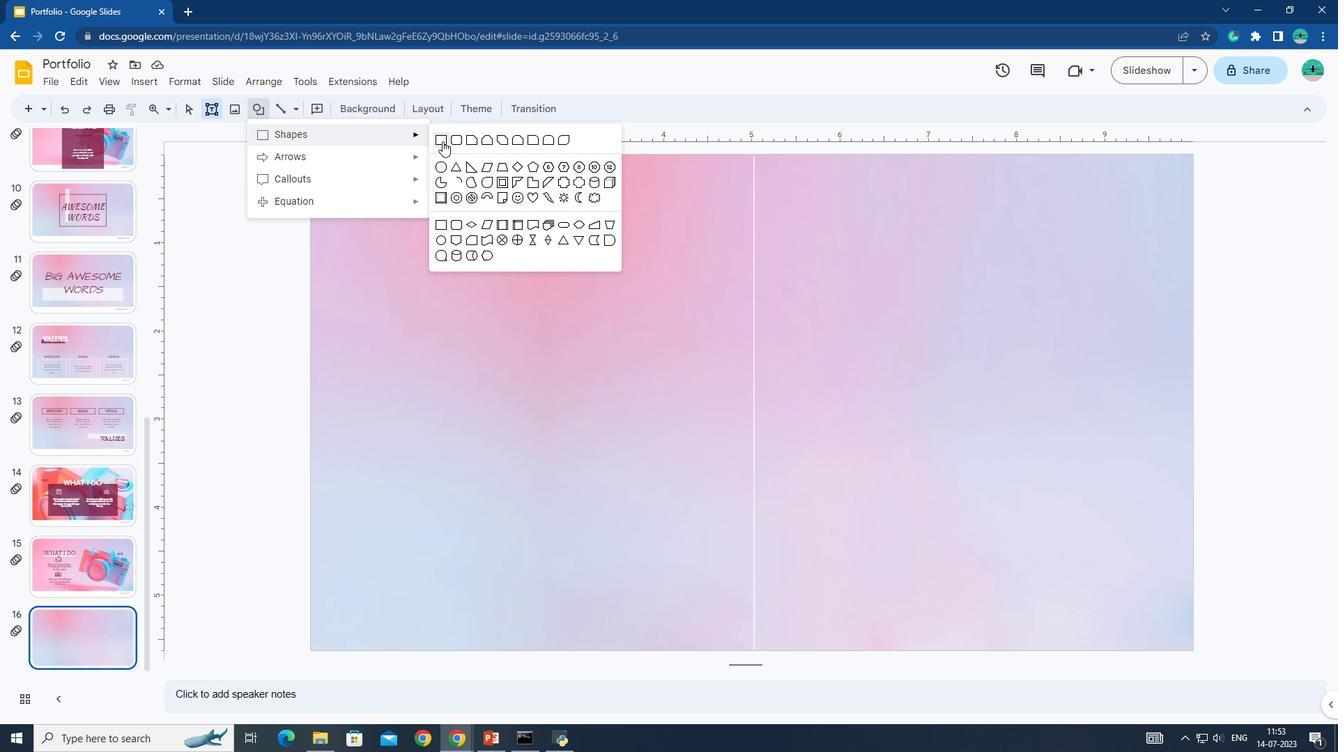 
Action: Mouse moved to (372, 351)
Screenshot: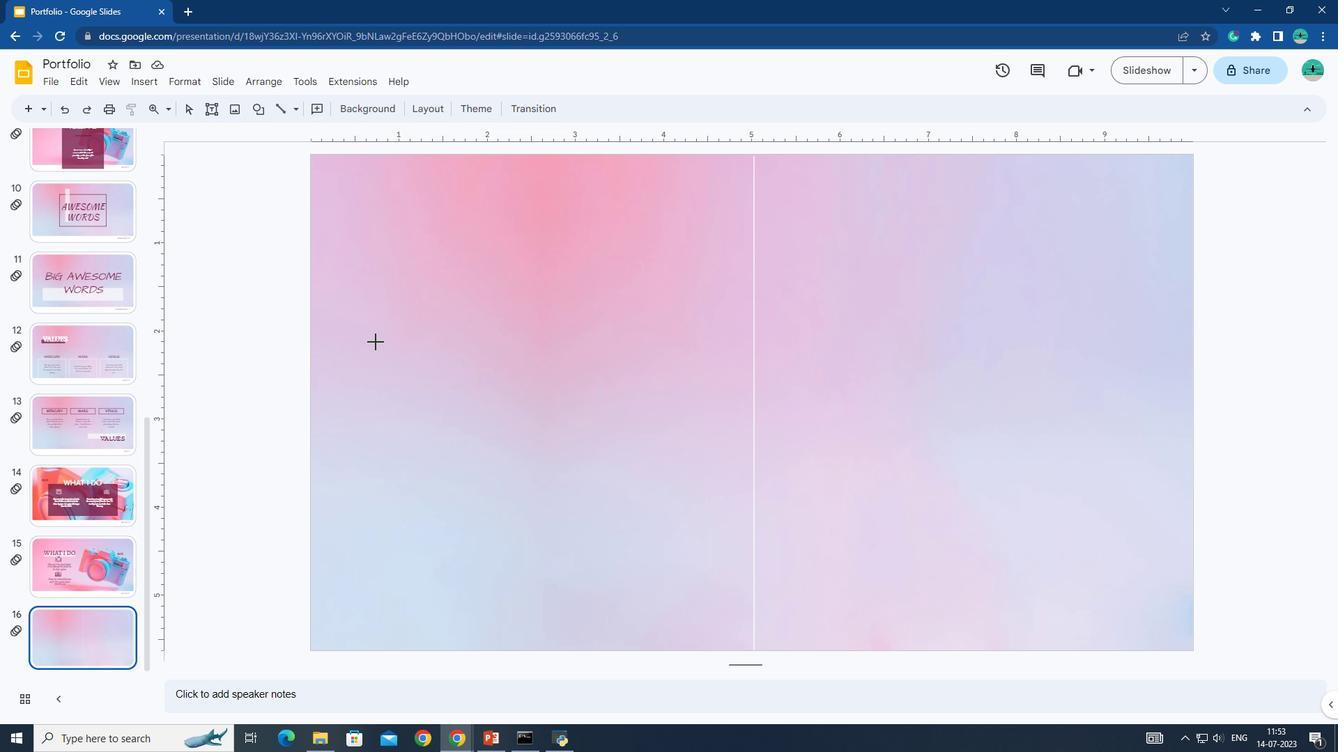 
Action: Mouse pressed left at (372, 351)
Screenshot: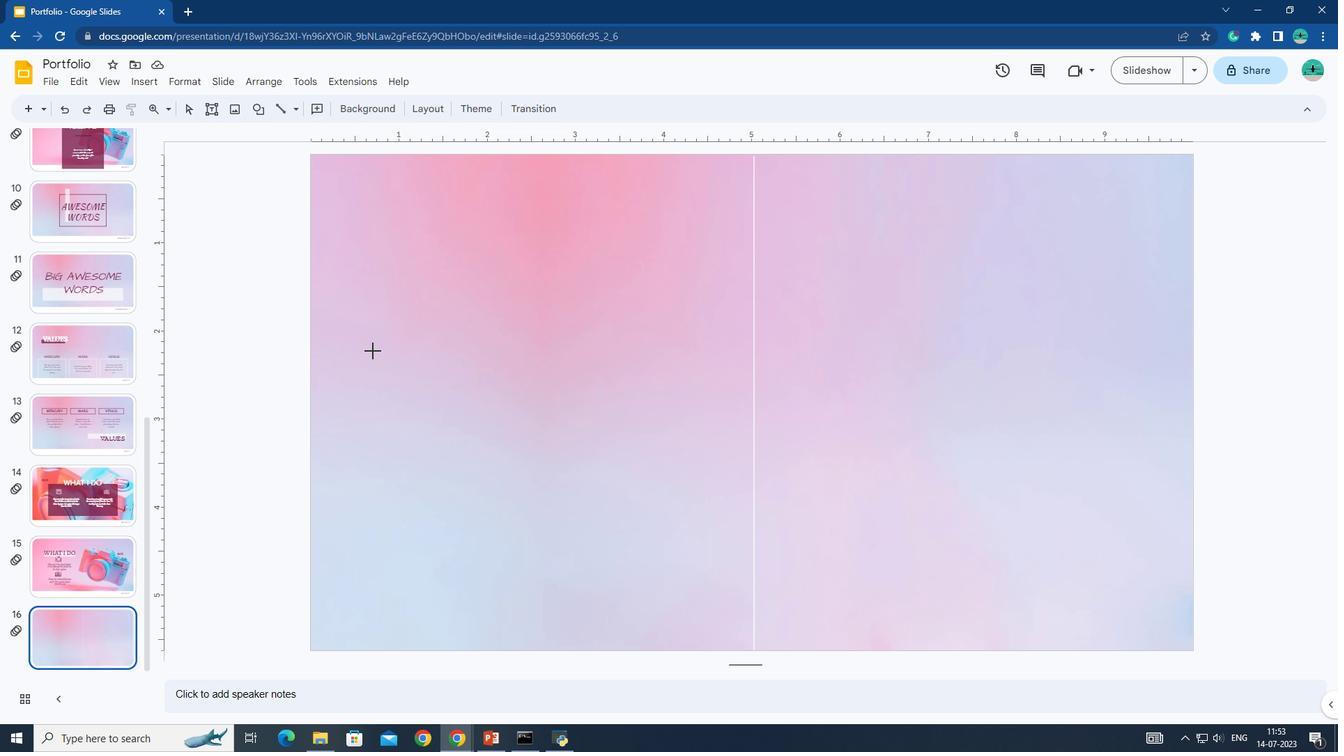 
Action: Mouse moved to (318, 106)
Screenshot: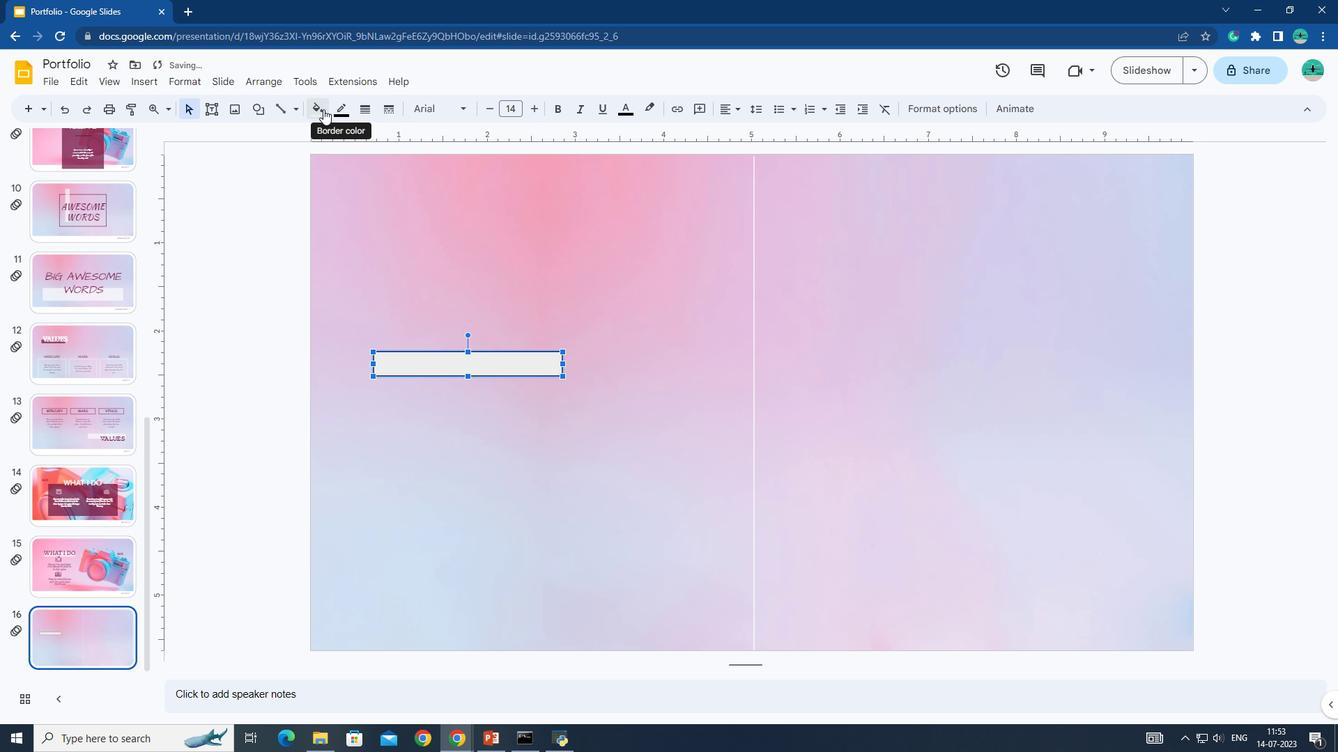 
Action: Mouse pressed left at (318, 106)
Screenshot: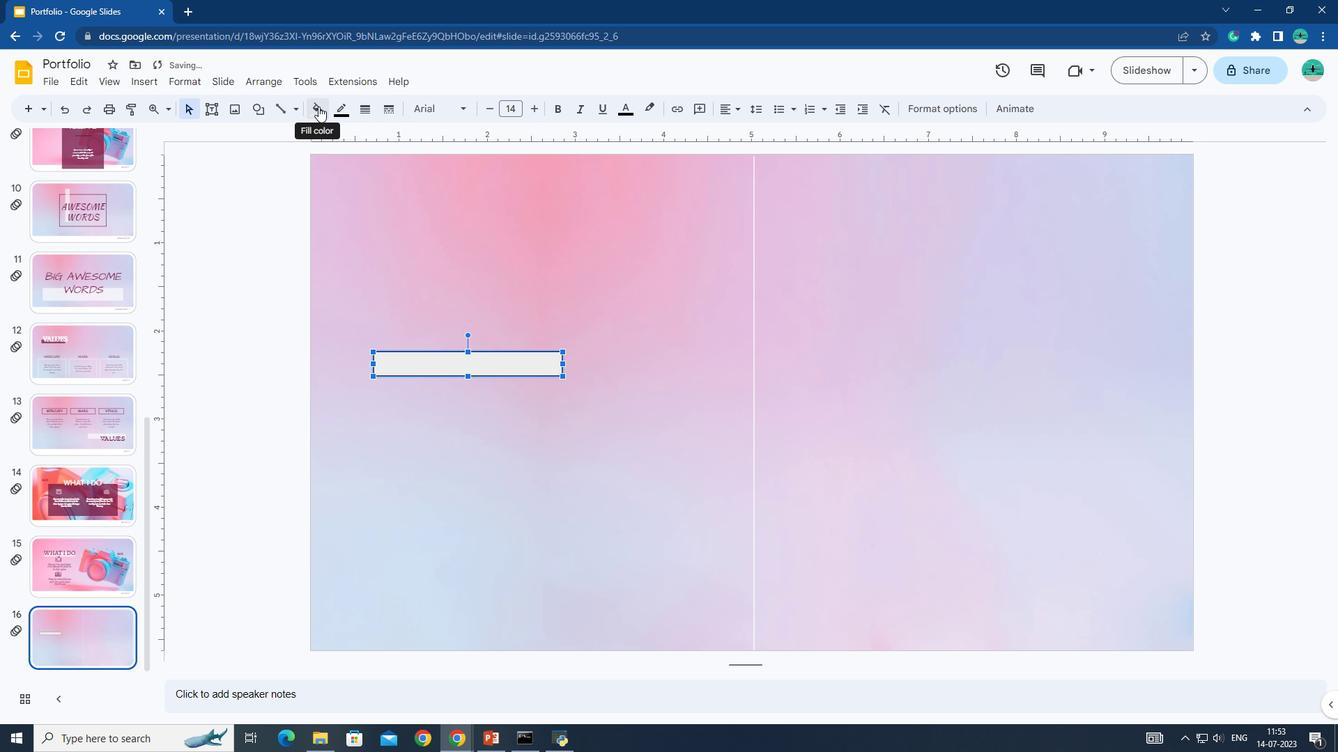 
Action: Mouse moved to (457, 338)
Screenshot: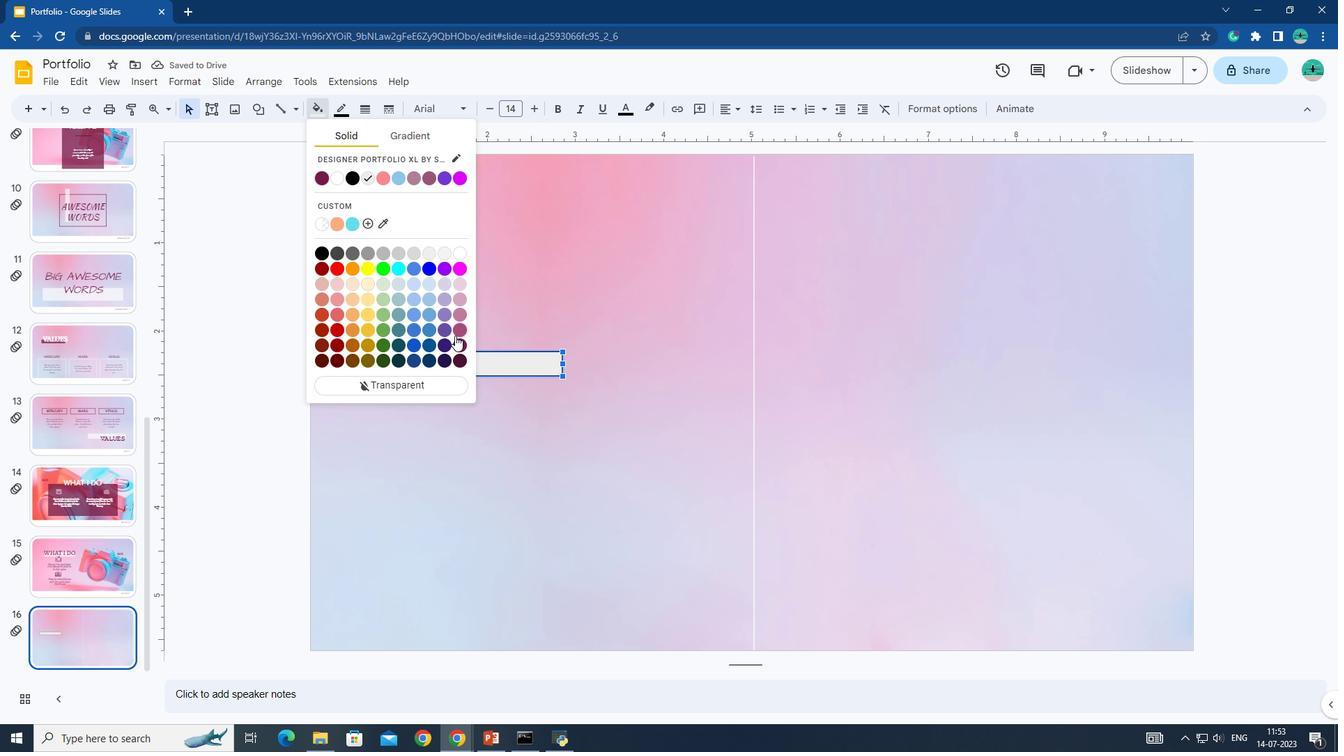 
Action: Mouse pressed left at (457, 338)
Screenshot: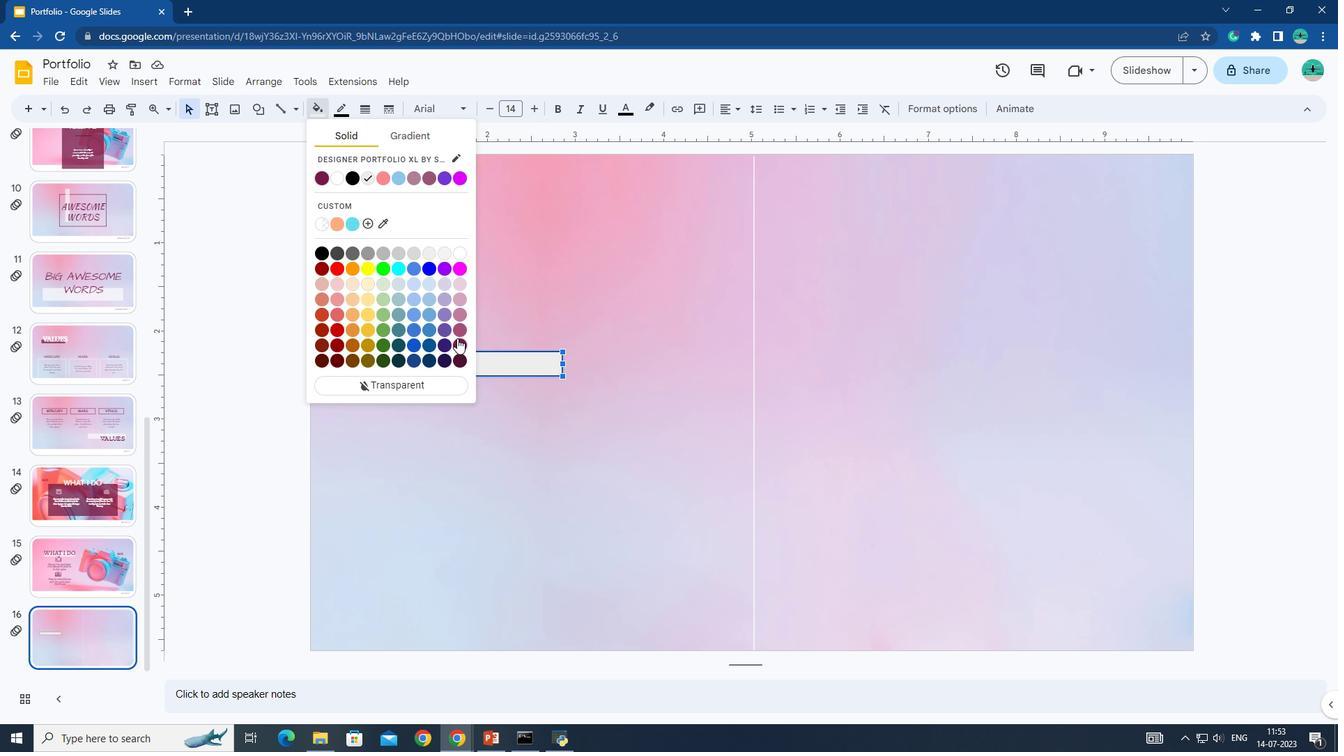 
Action: Mouse moved to (520, 455)
Screenshot: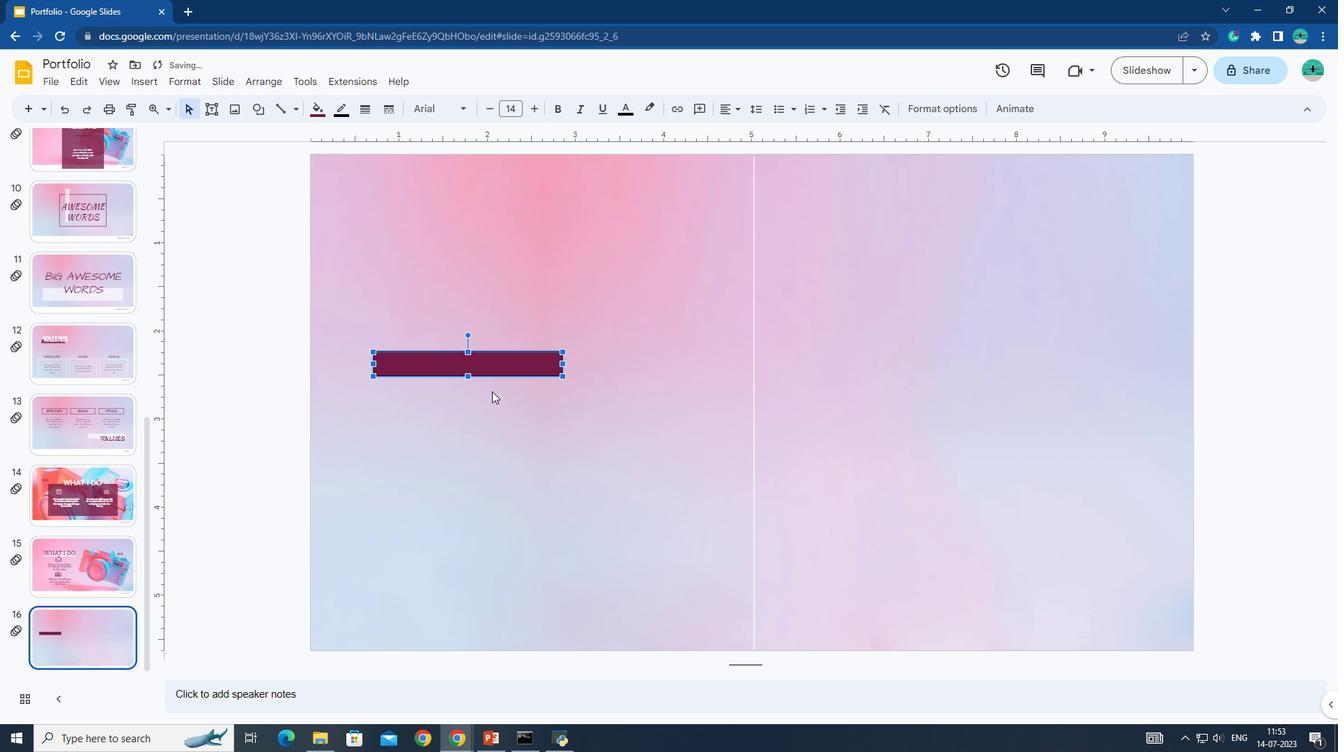 
Action: Mouse pressed left at (520, 455)
Screenshot: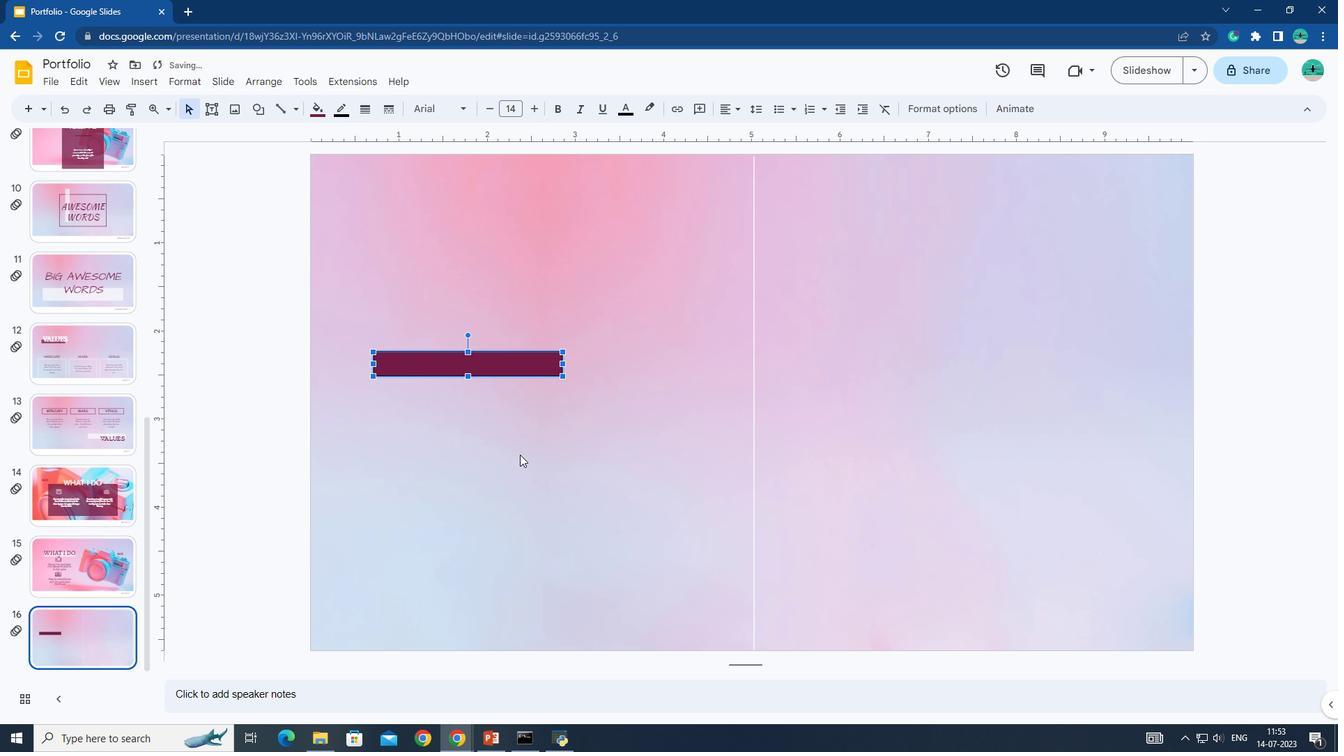 
Action: Mouse moved to (212, 106)
Screenshot: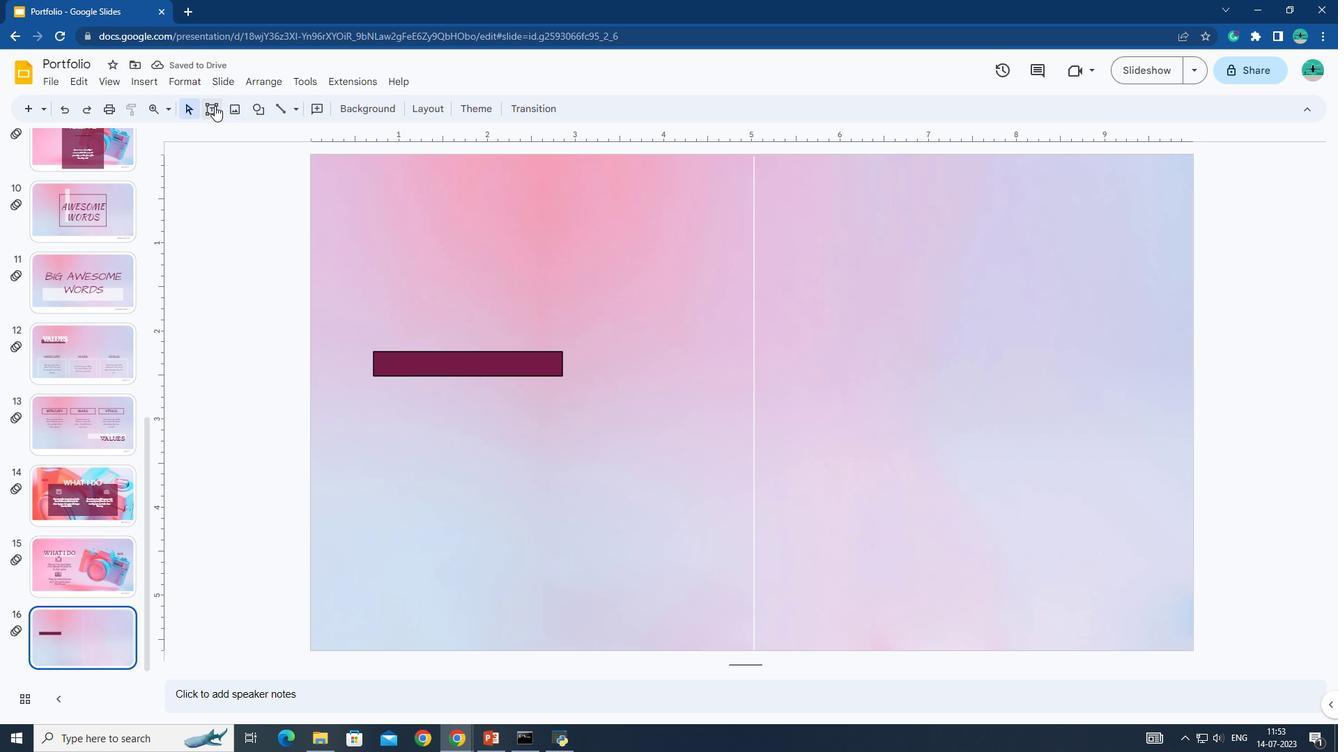 
Action: Mouse pressed left at (212, 106)
Screenshot: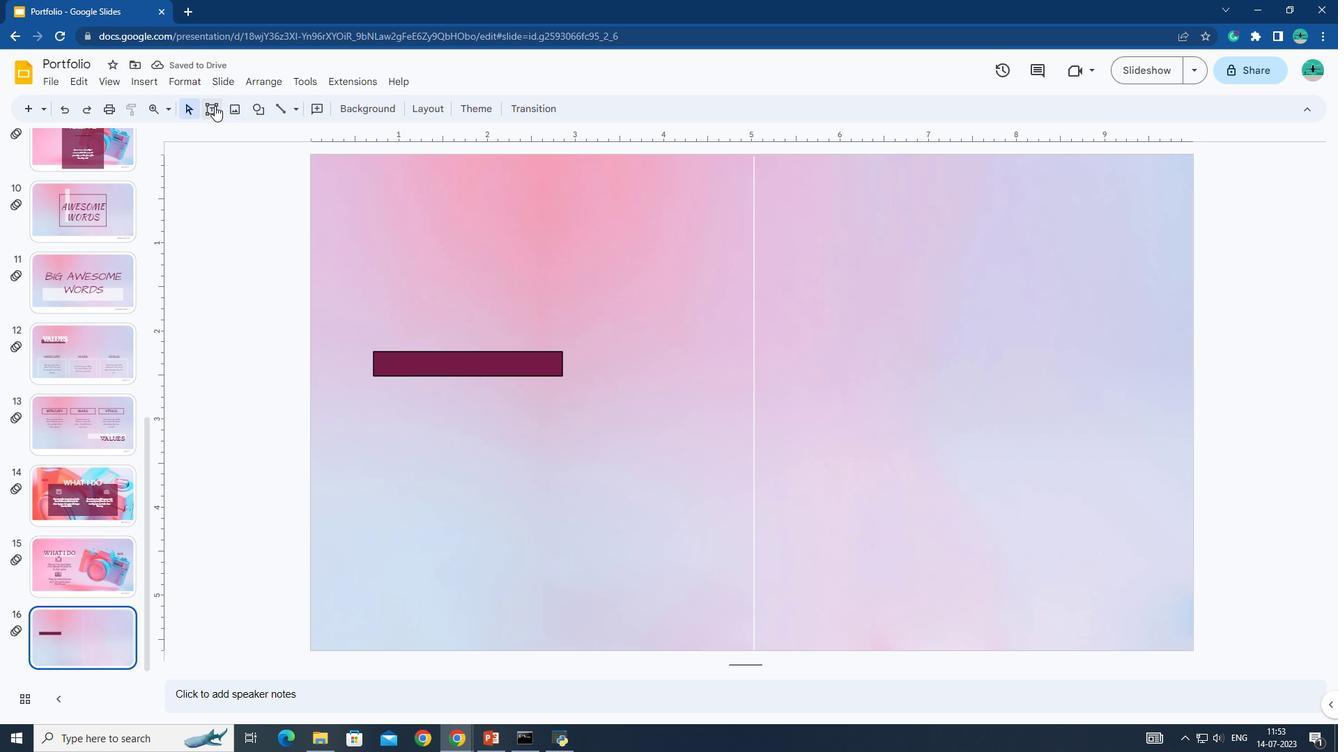 
Action: Mouse moved to (419, 292)
Screenshot: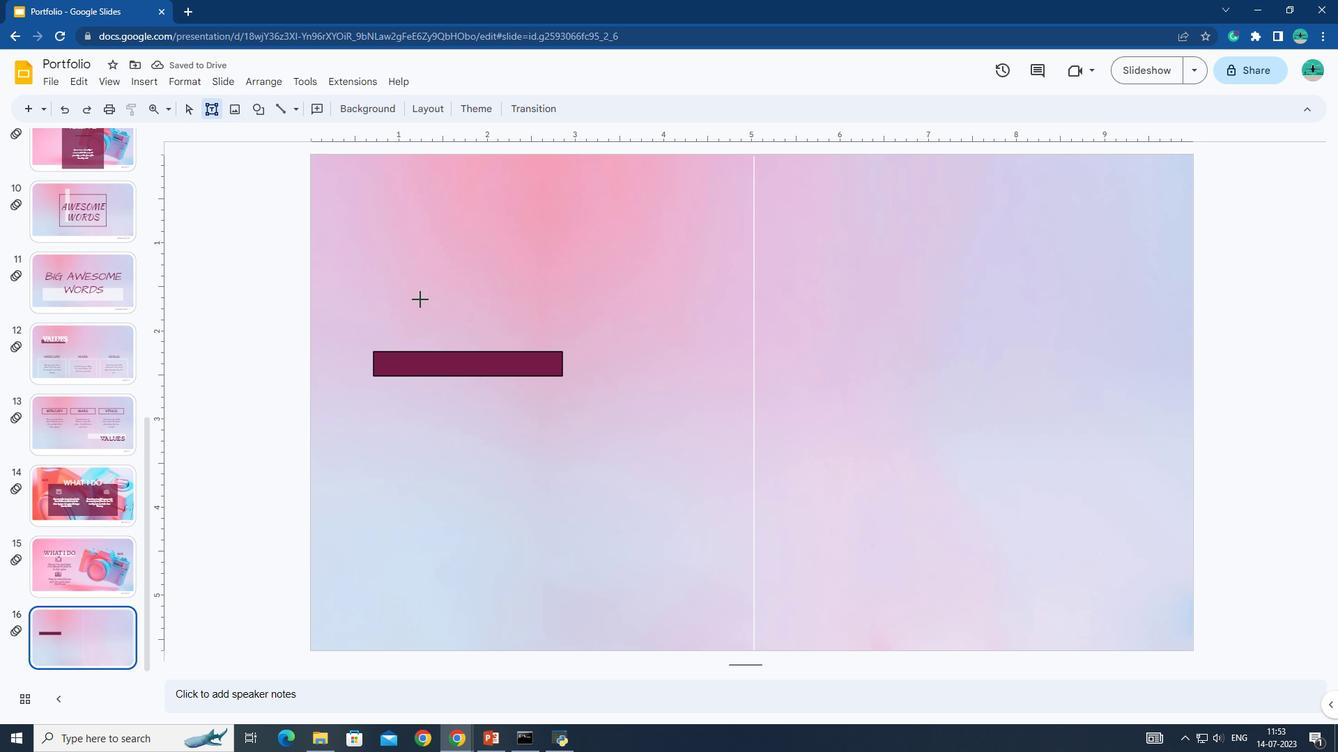 
Action: Mouse pressed left at (419, 292)
Screenshot: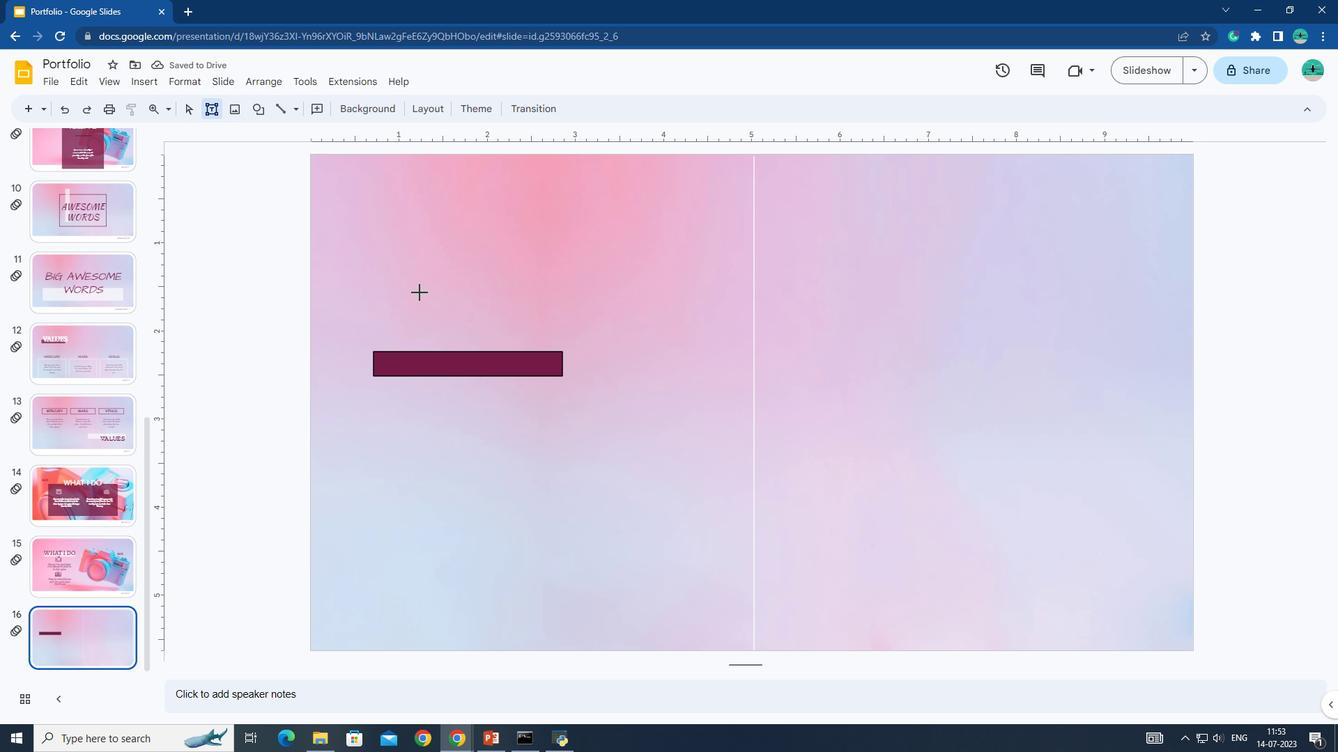 
Action: Mouse moved to (459, 336)
Screenshot: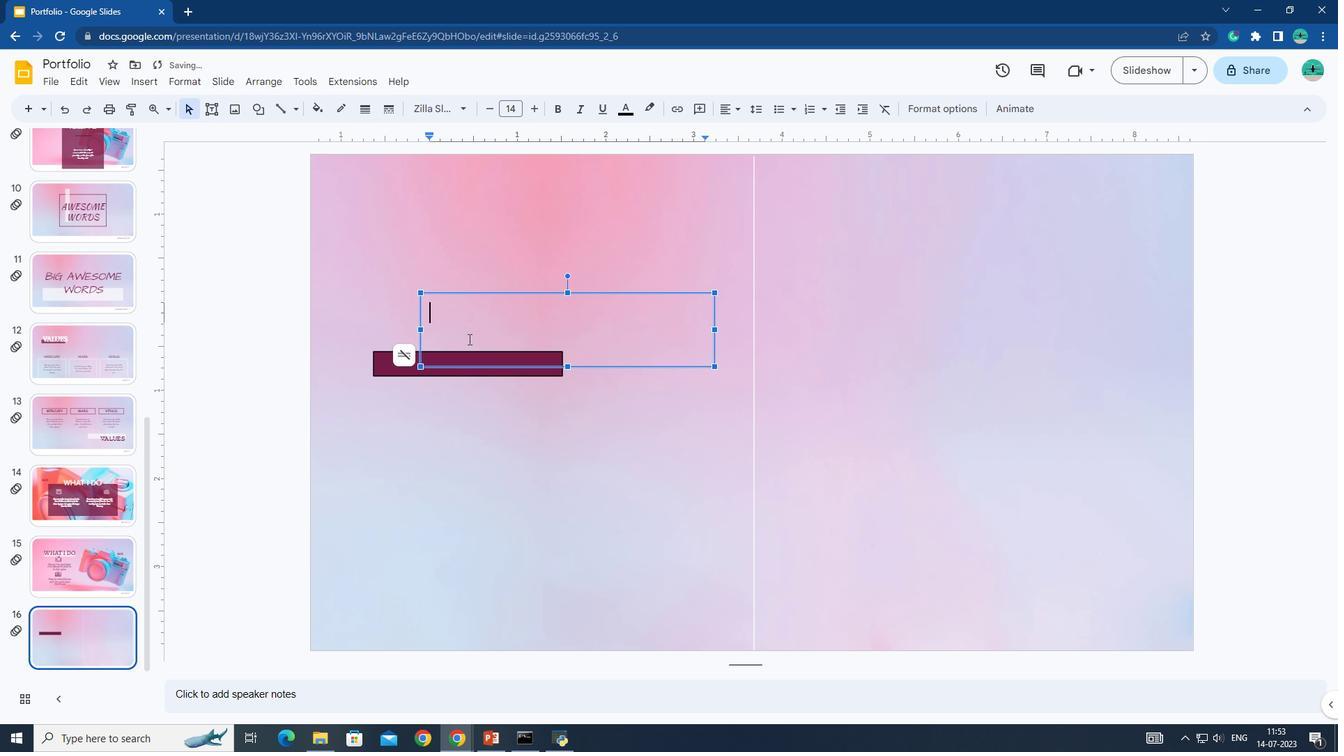 
Action: Key pressed <Key.caps_lock>MY<Key.space>RESUME
Screenshot: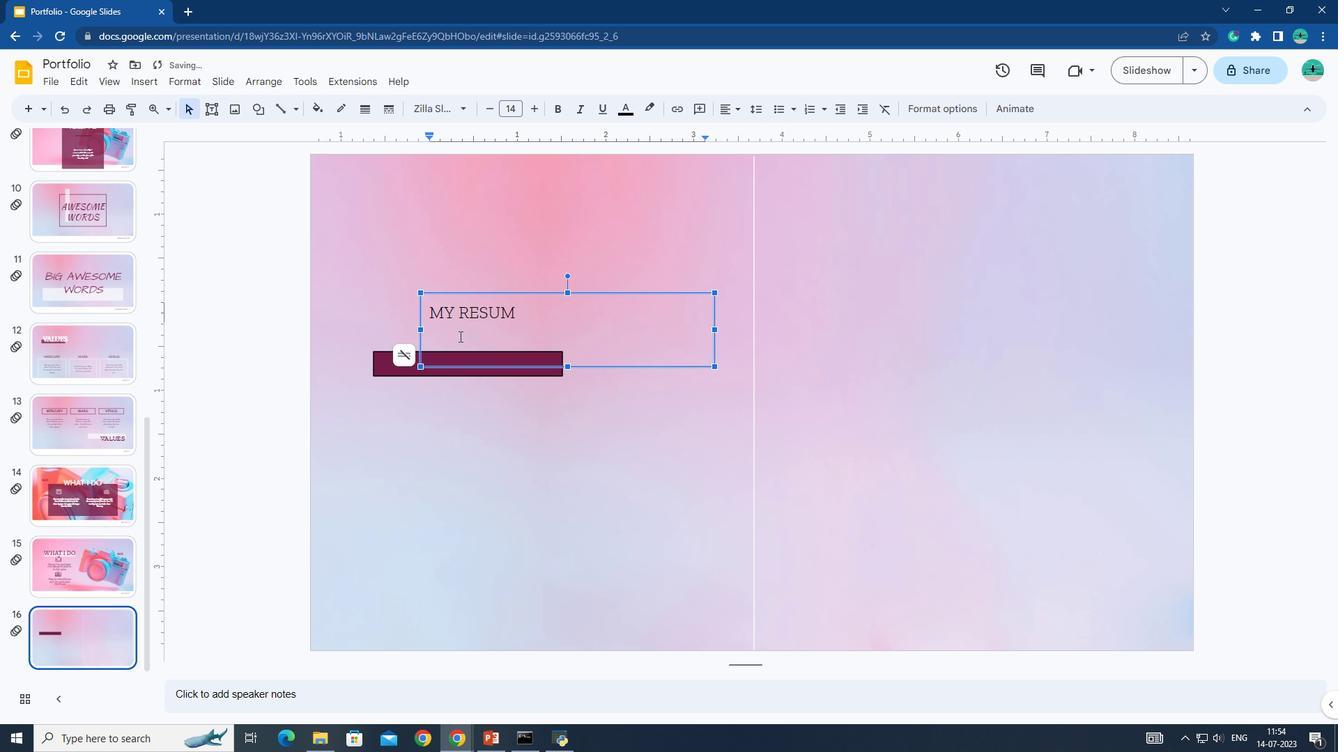 
Action: Mouse moved to (430, 308)
Screenshot: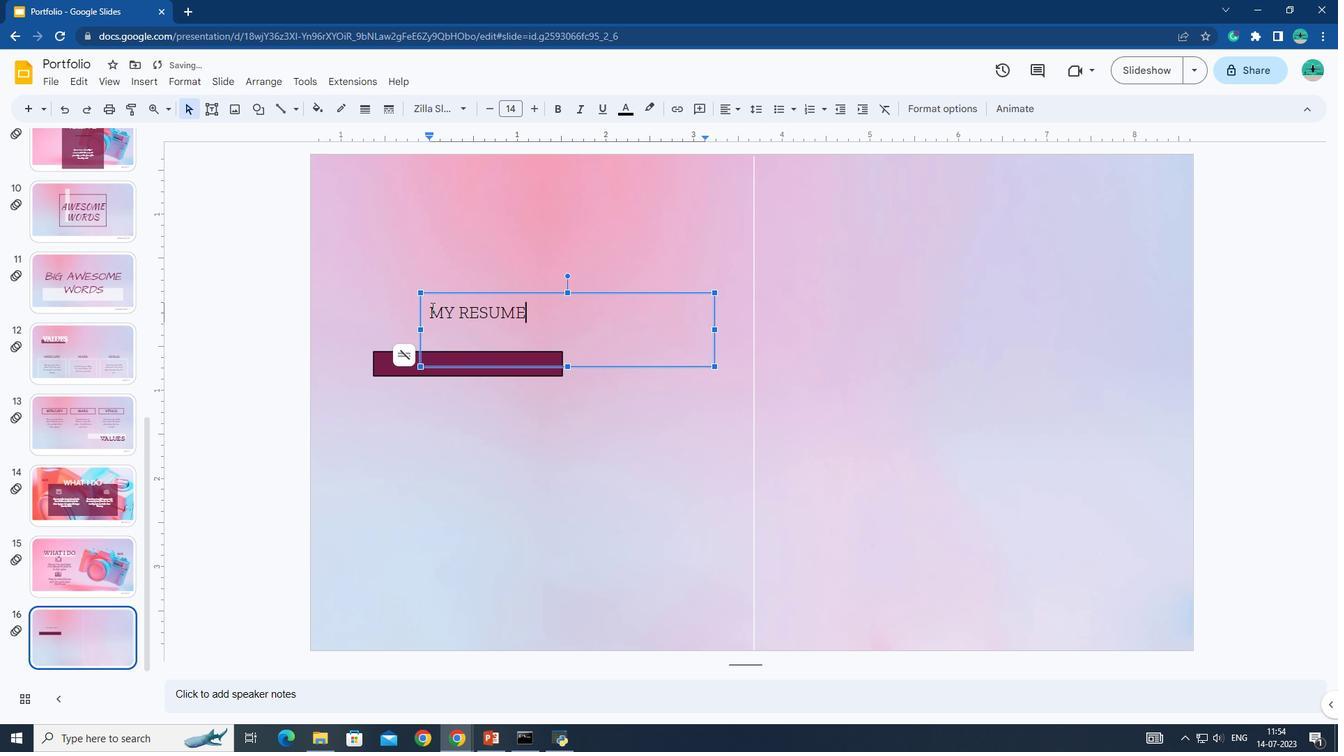 
Action: Mouse pressed left at (430, 308)
Screenshot: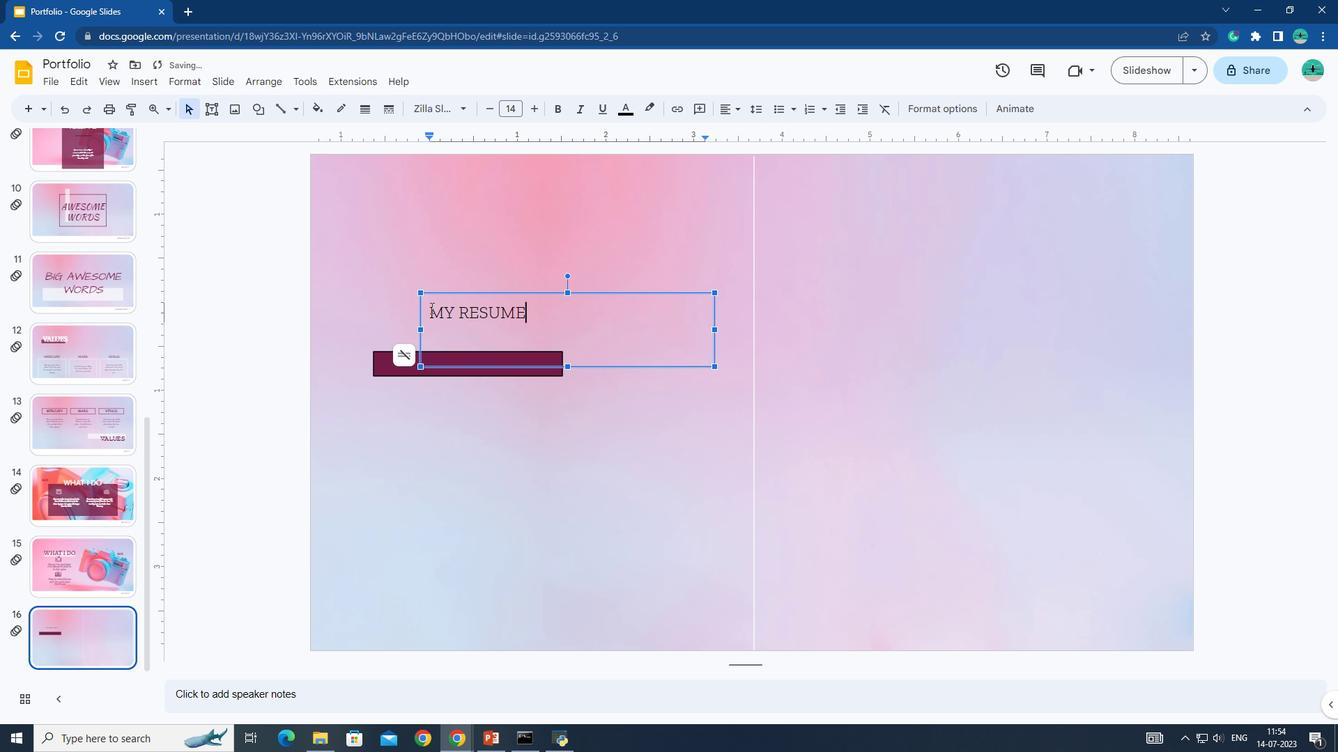 
Action: Mouse moved to (534, 105)
Screenshot: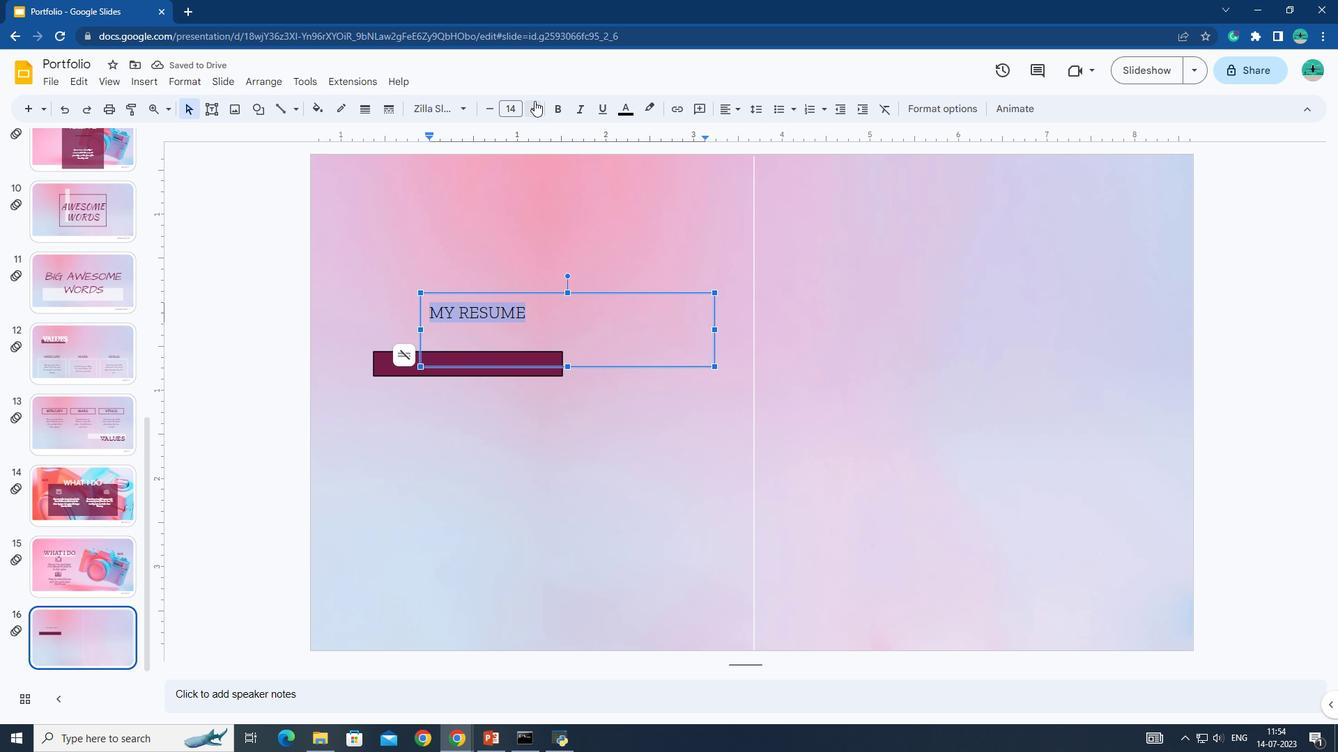 
Action: Mouse pressed left at (534, 105)
Screenshot: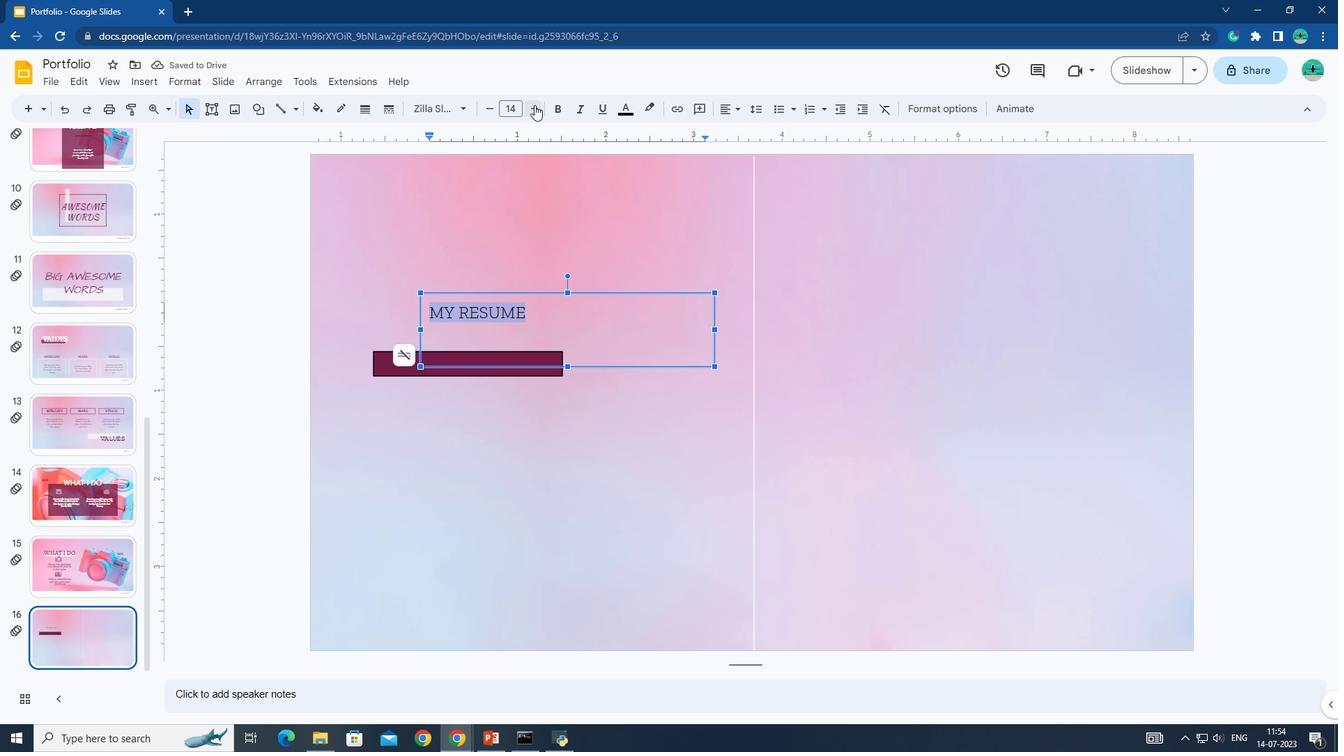 
Action: Mouse pressed left at (534, 105)
Screenshot: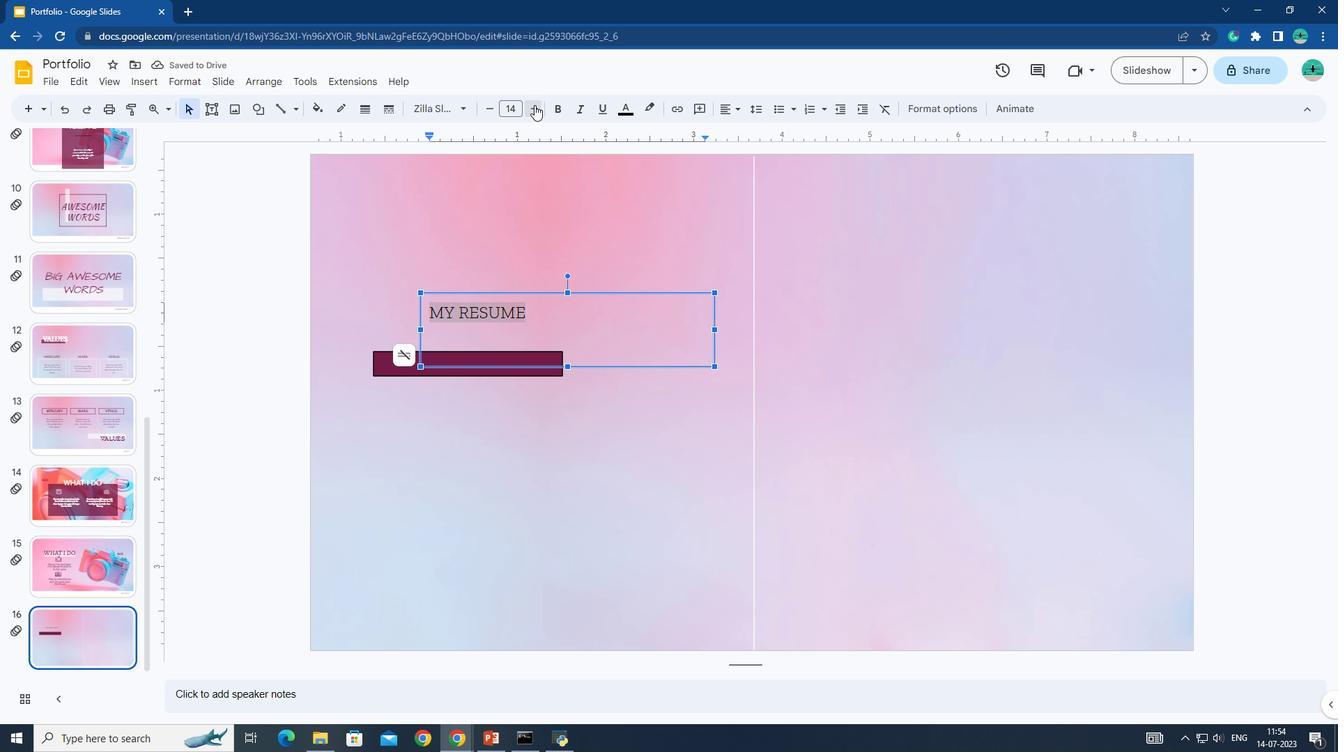 
Action: Mouse pressed left at (534, 105)
Screenshot: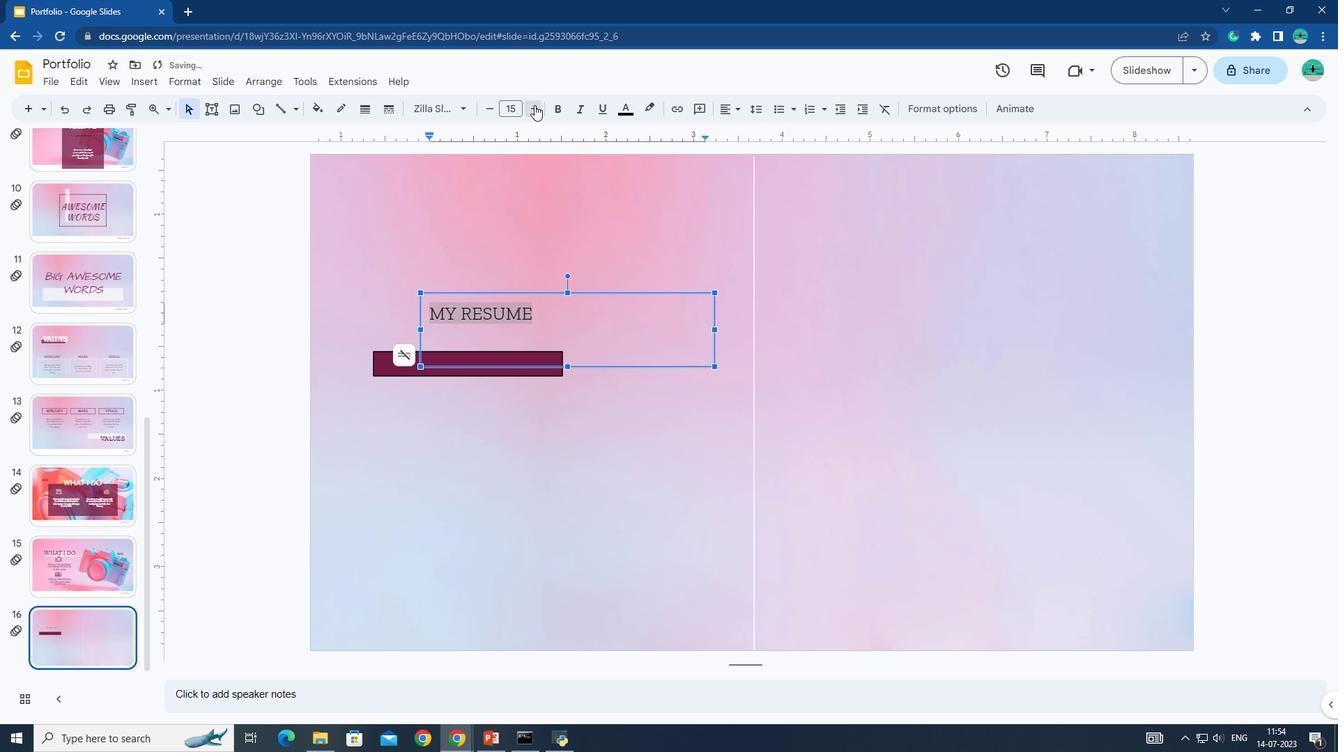 
Action: Mouse pressed left at (534, 105)
Screenshot: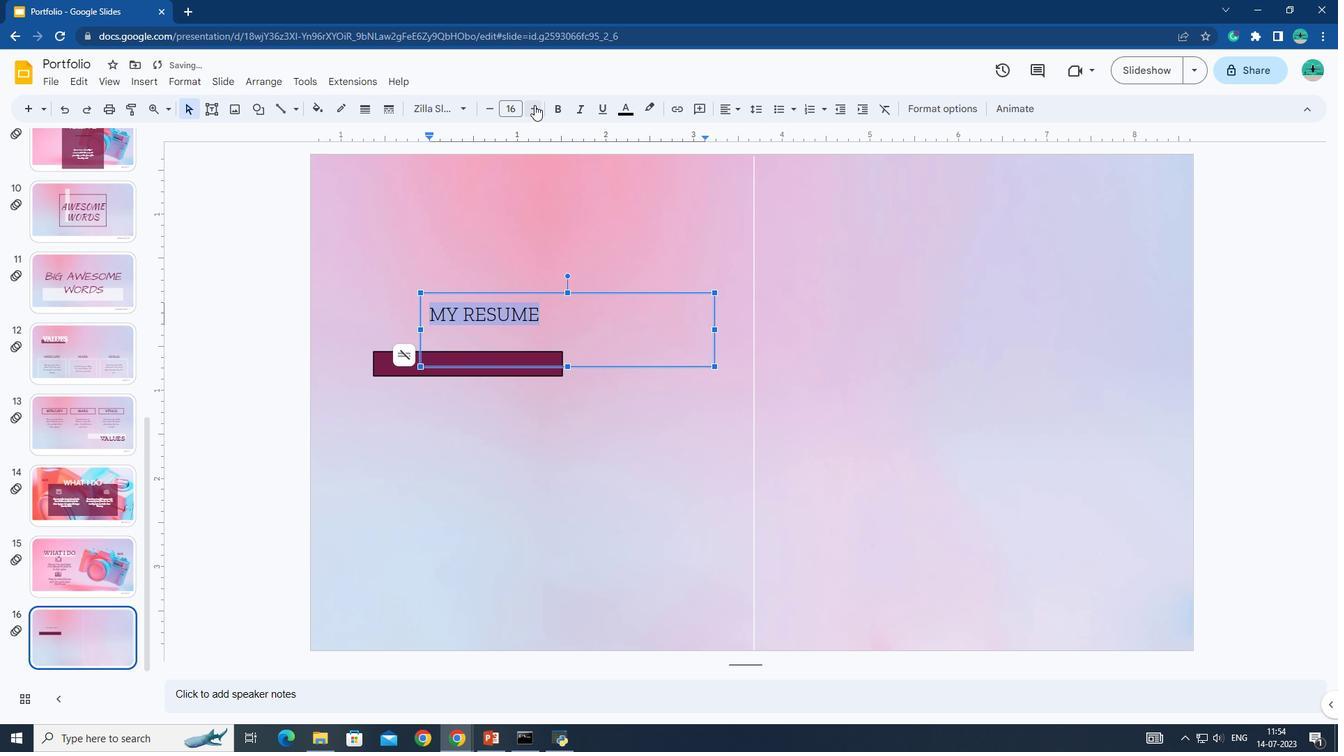 
Action: Mouse pressed left at (534, 105)
Screenshot: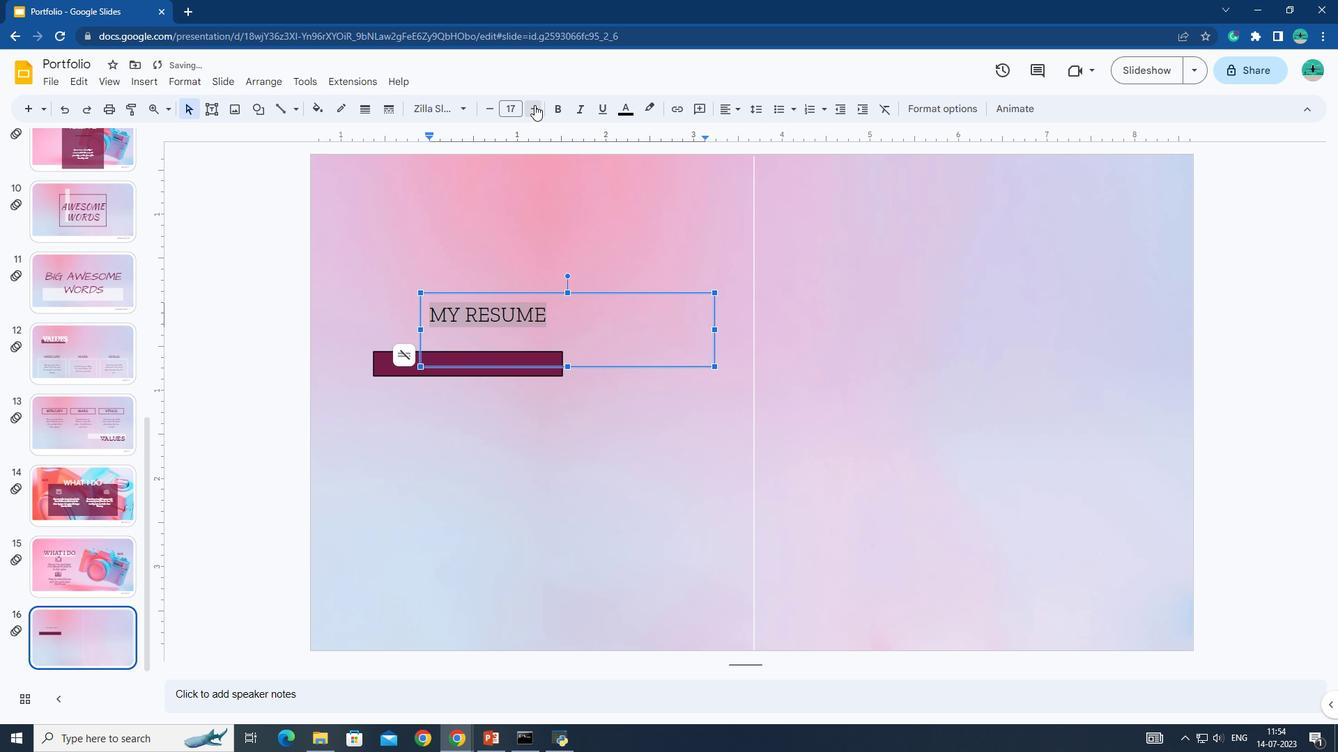 
Action: Mouse pressed left at (534, 105)
Screenshot: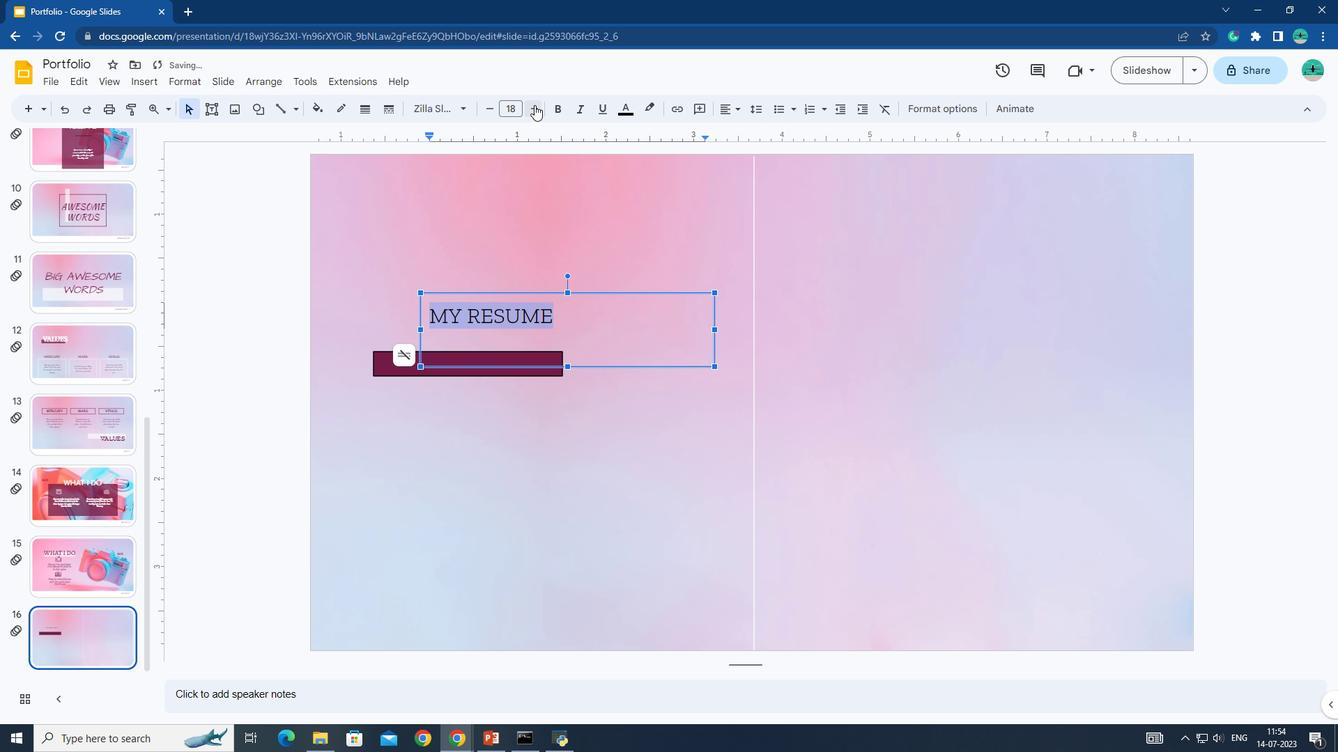 
Action: Mouse pressed left at (534, 105)
Screenshot: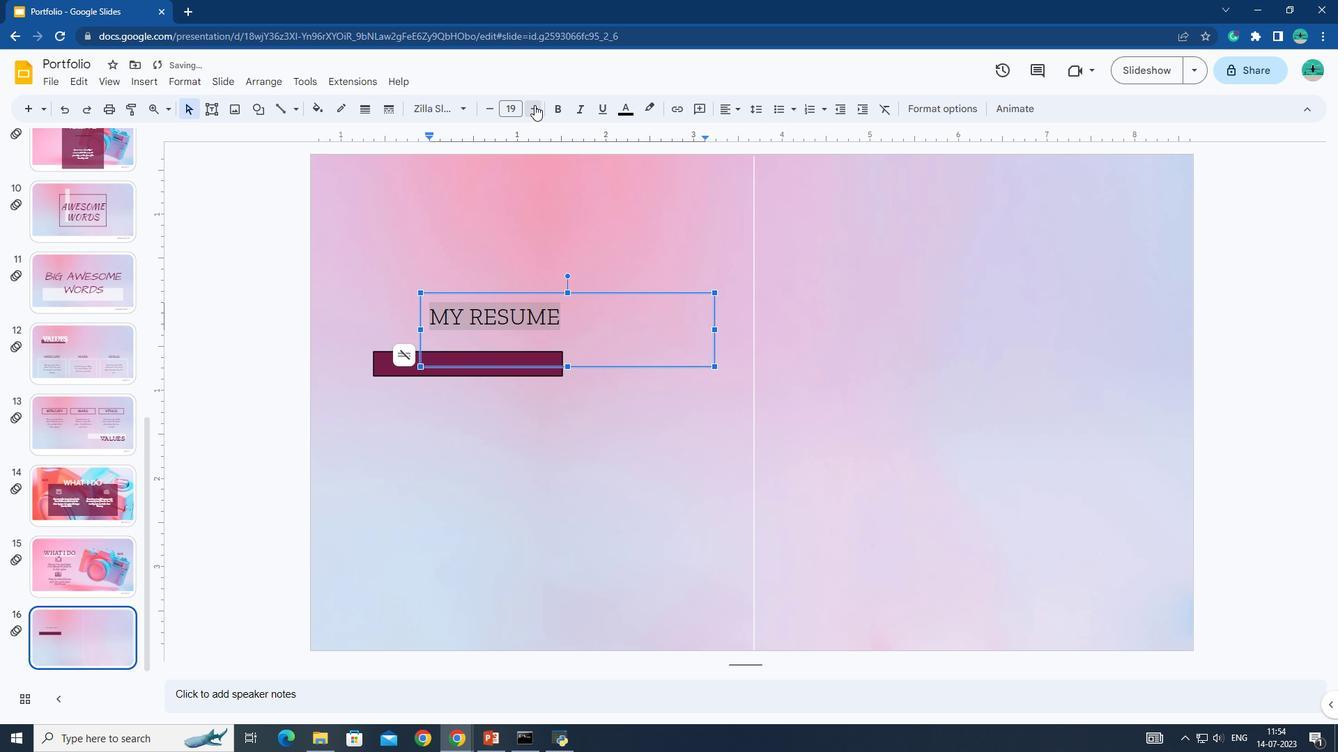 
Action: Mouse pressed left at (534, 105)
Screenshot: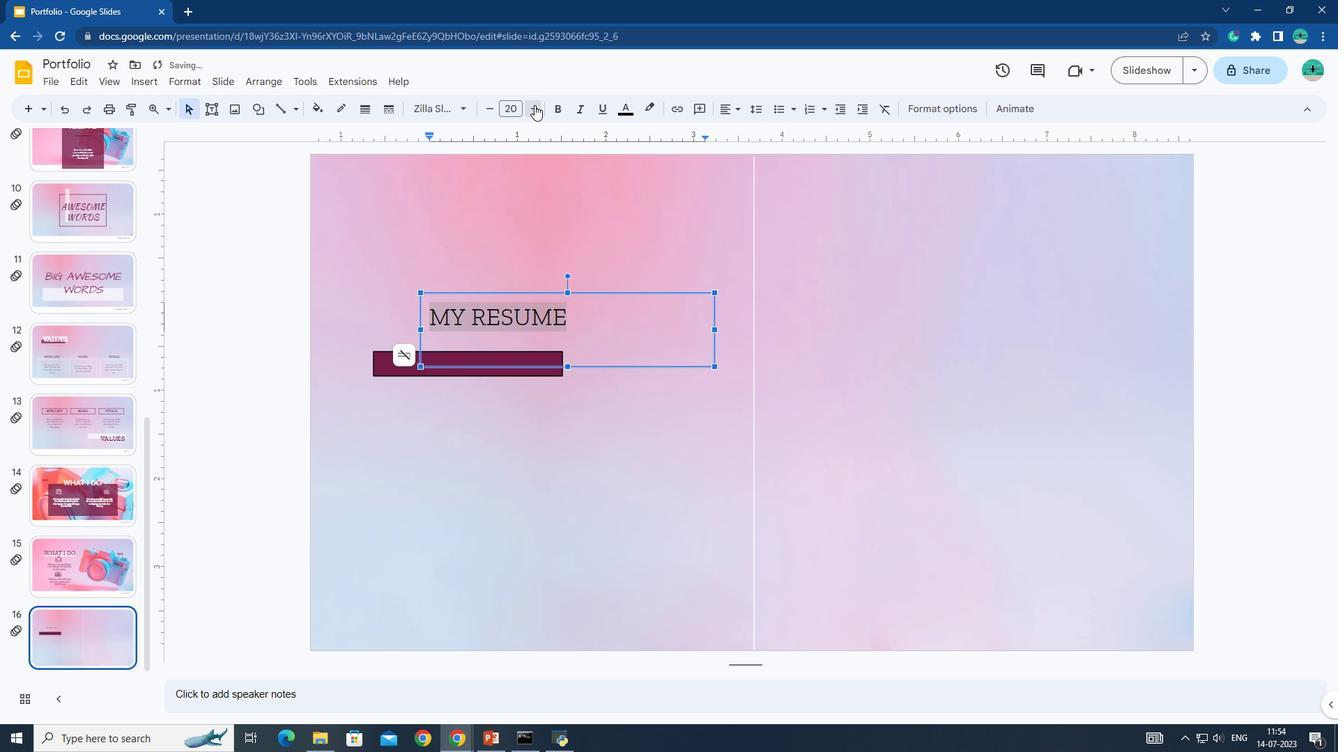 
Action: Mouse pressed left at (534, 105)
Screenshot: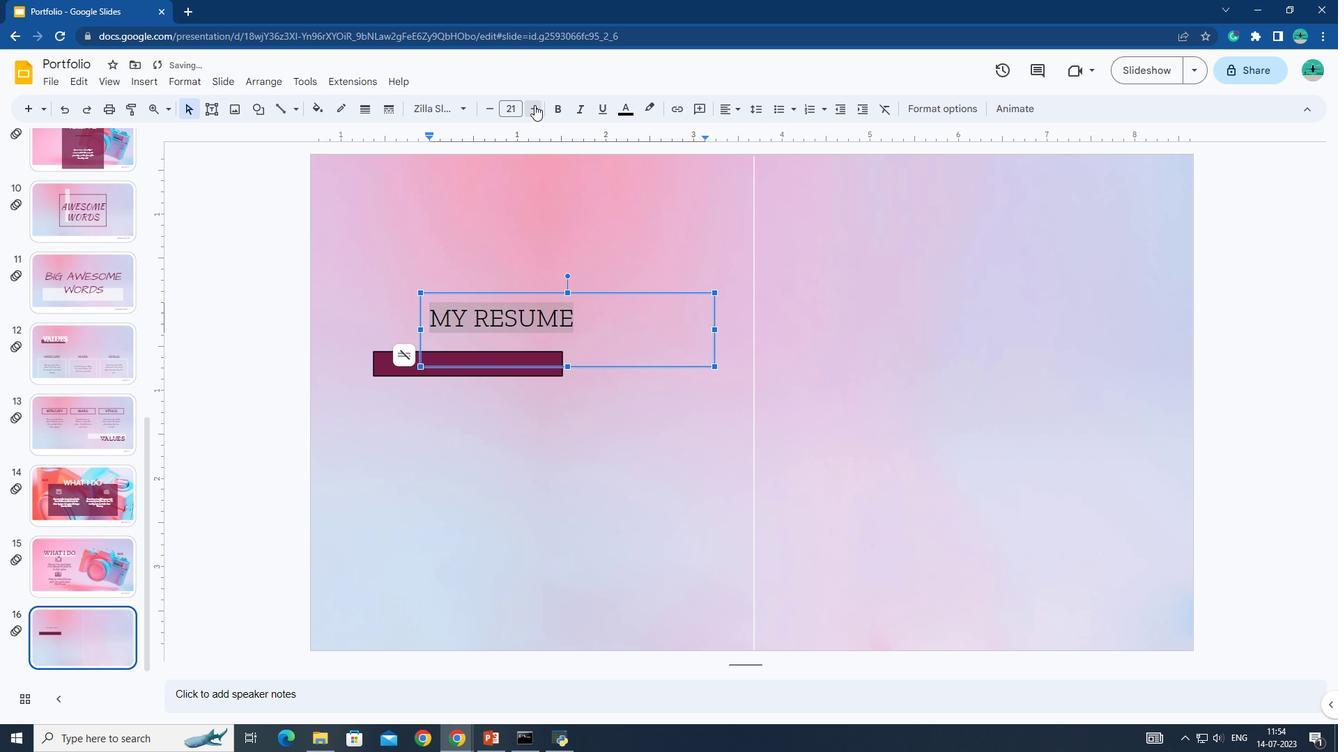 
Action: Mouse pressed left at (534, 105)
Screenshot: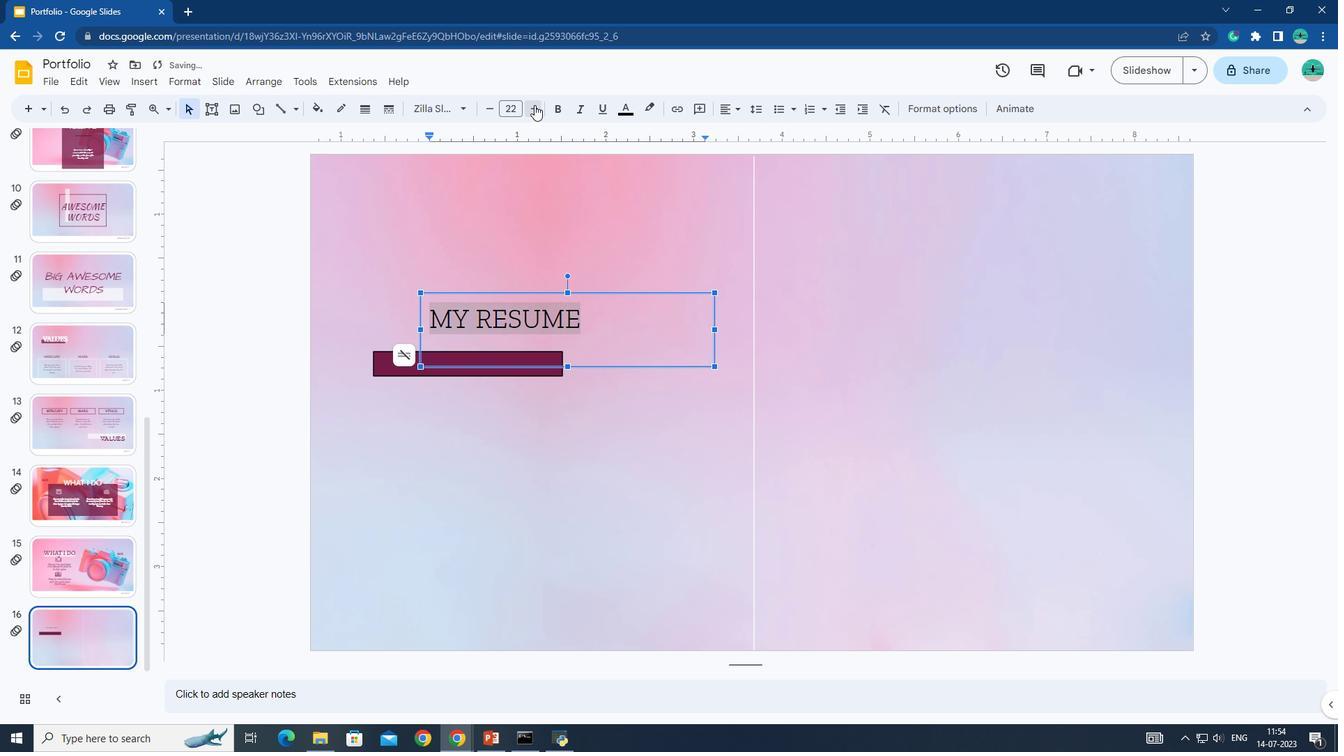 
Action: Mouse pressed left at (534, 105)
Screenshot: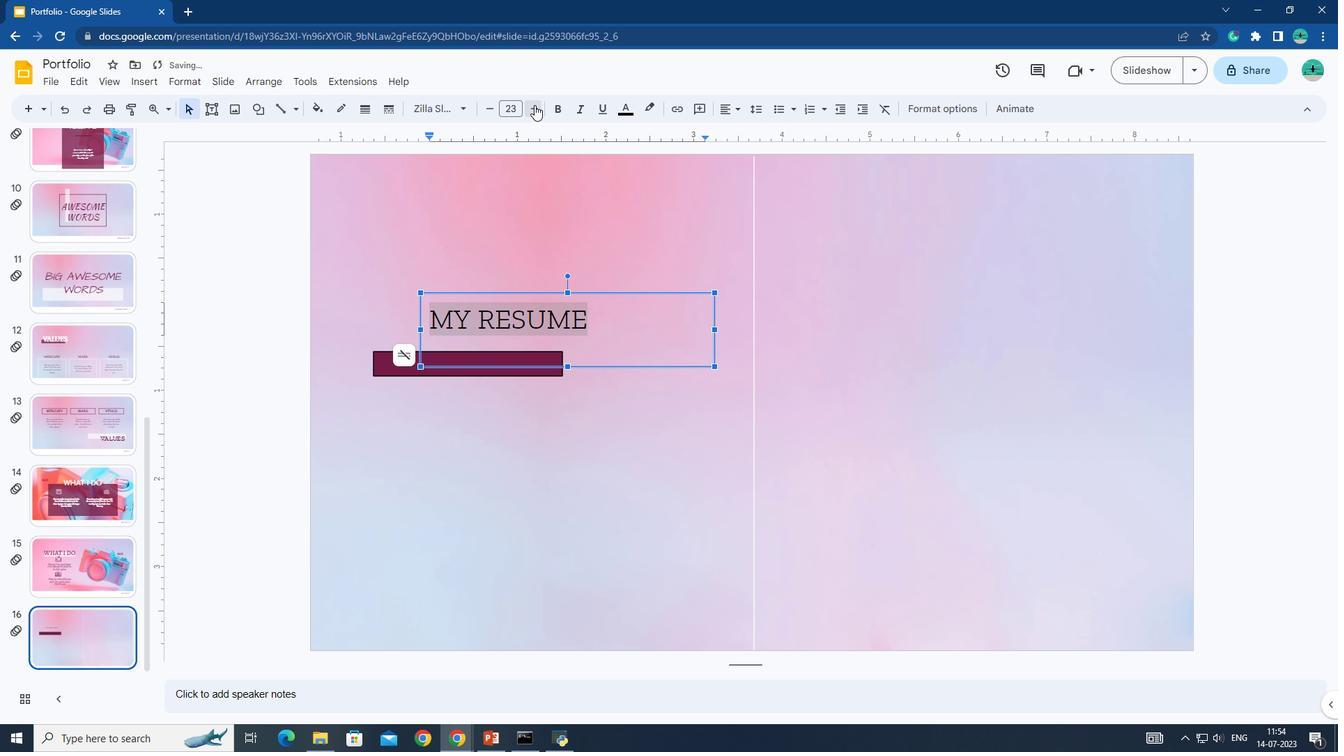 
Action: Mouse pressed left at (534, 105)
Screenshot: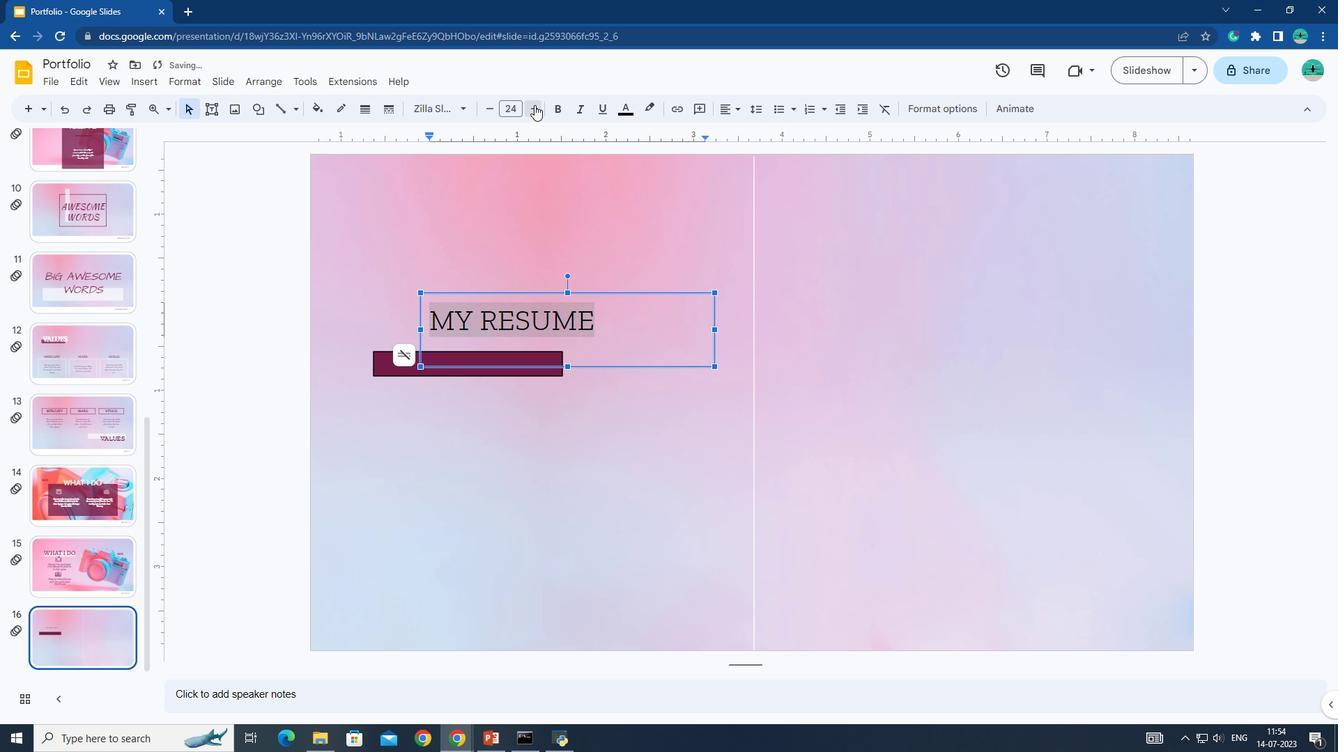 
Action: Mouse pressed left at (534, 105)
Screenshot: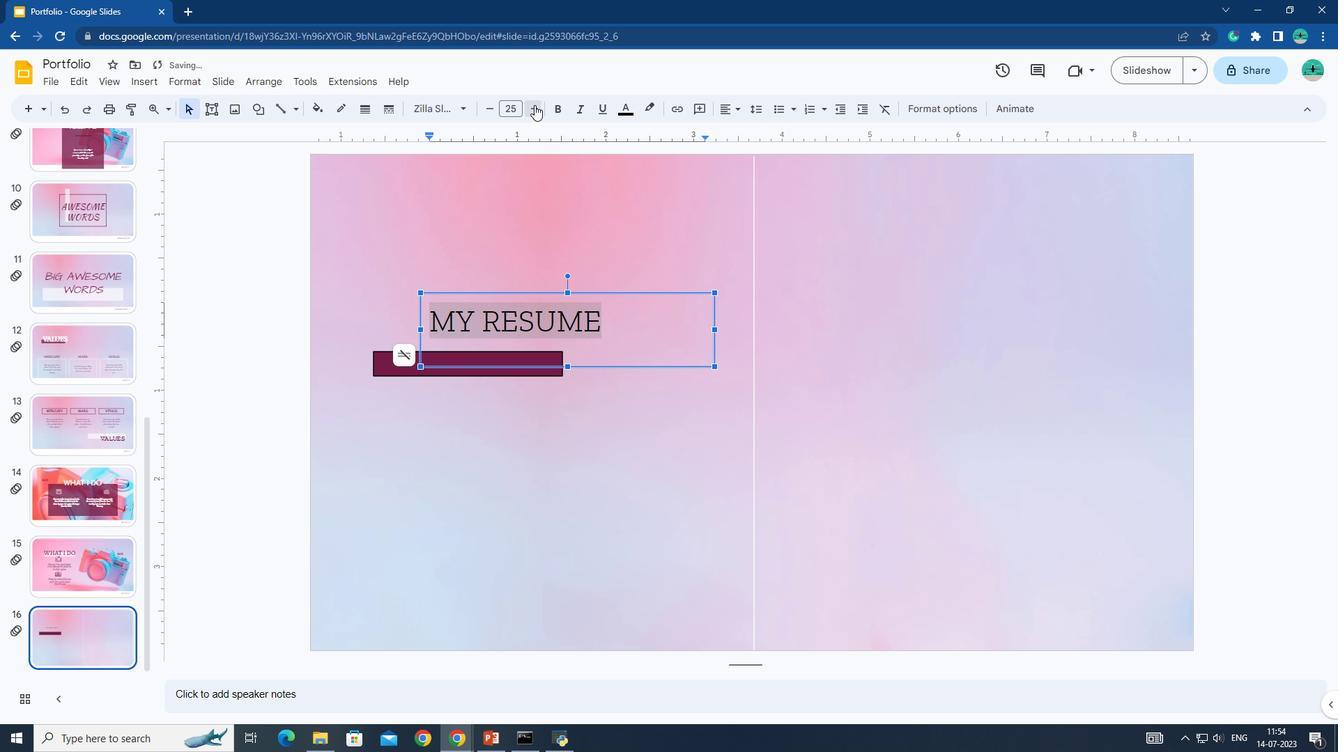 
Action: Mouse pressed left at (534, 105)
Screenshot: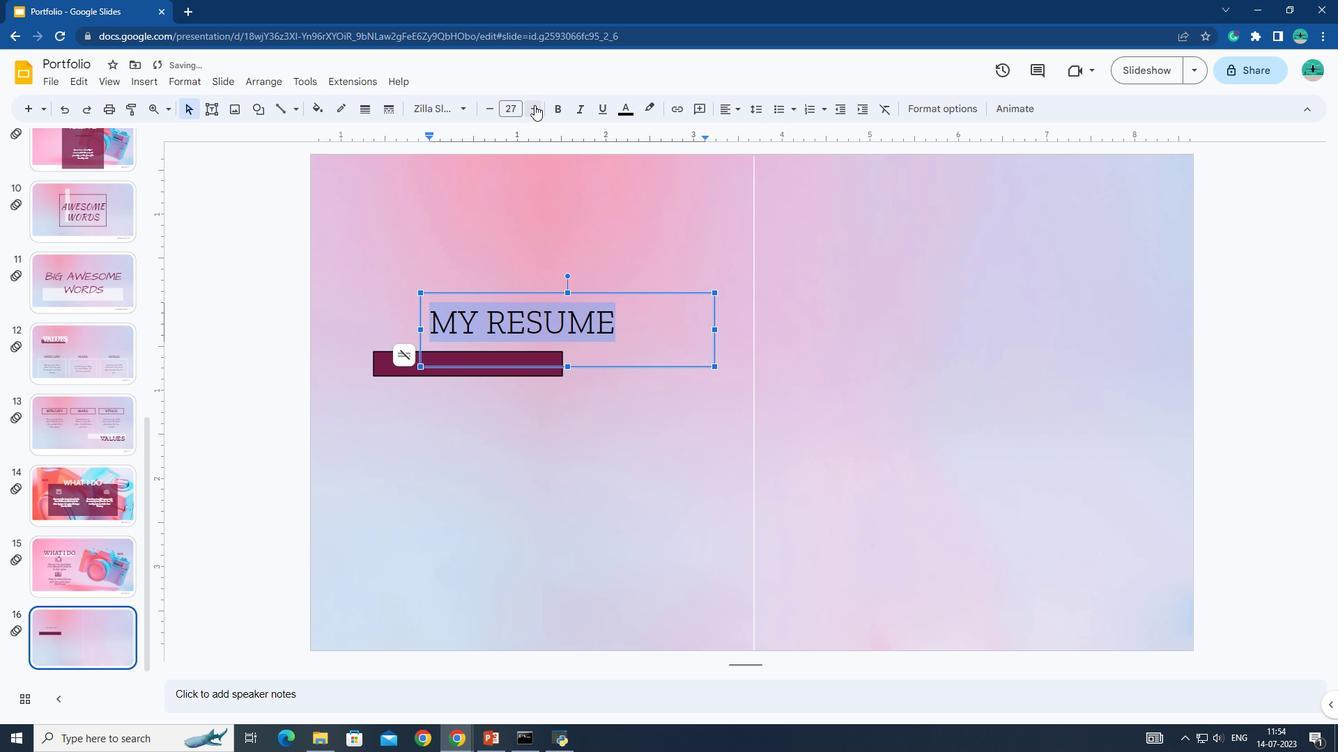 
Action: Mouse pressed left at (534, 105)
Screenshot: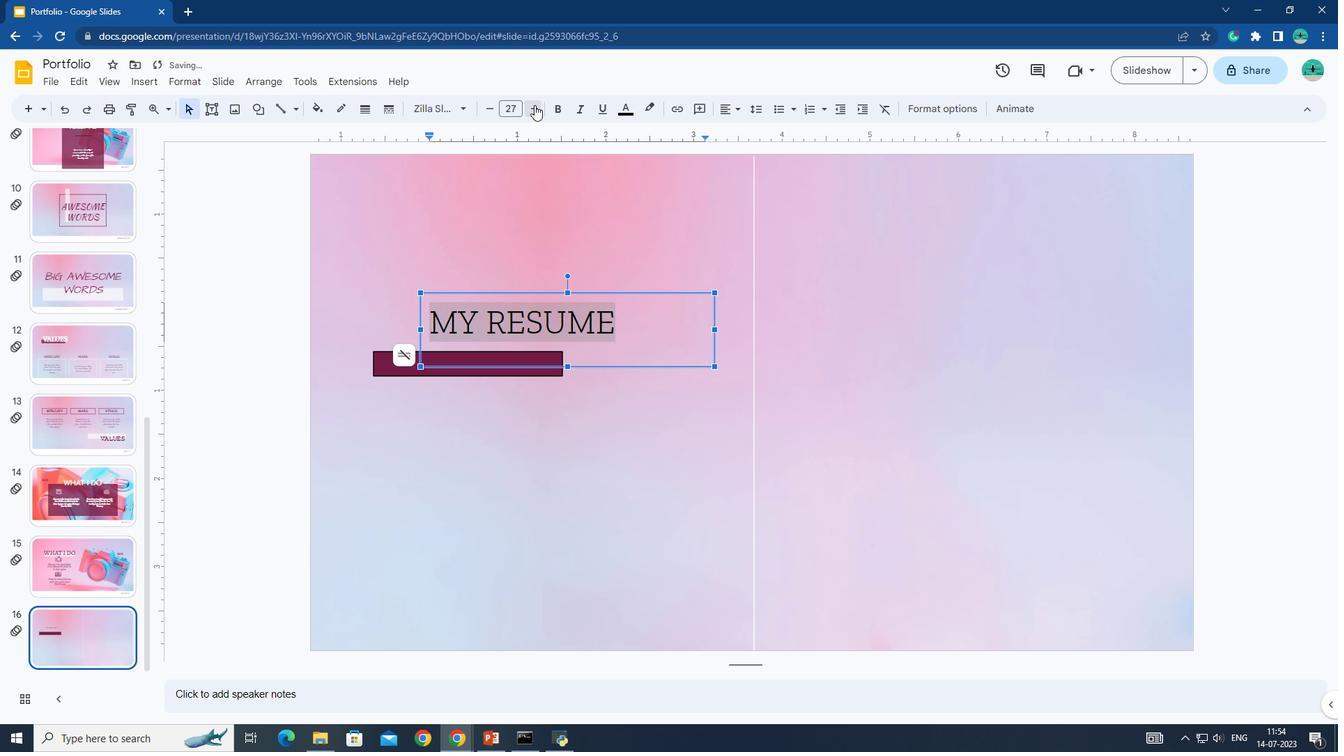 
Action: Mouse pressed left at (534, 105)
Screenshot: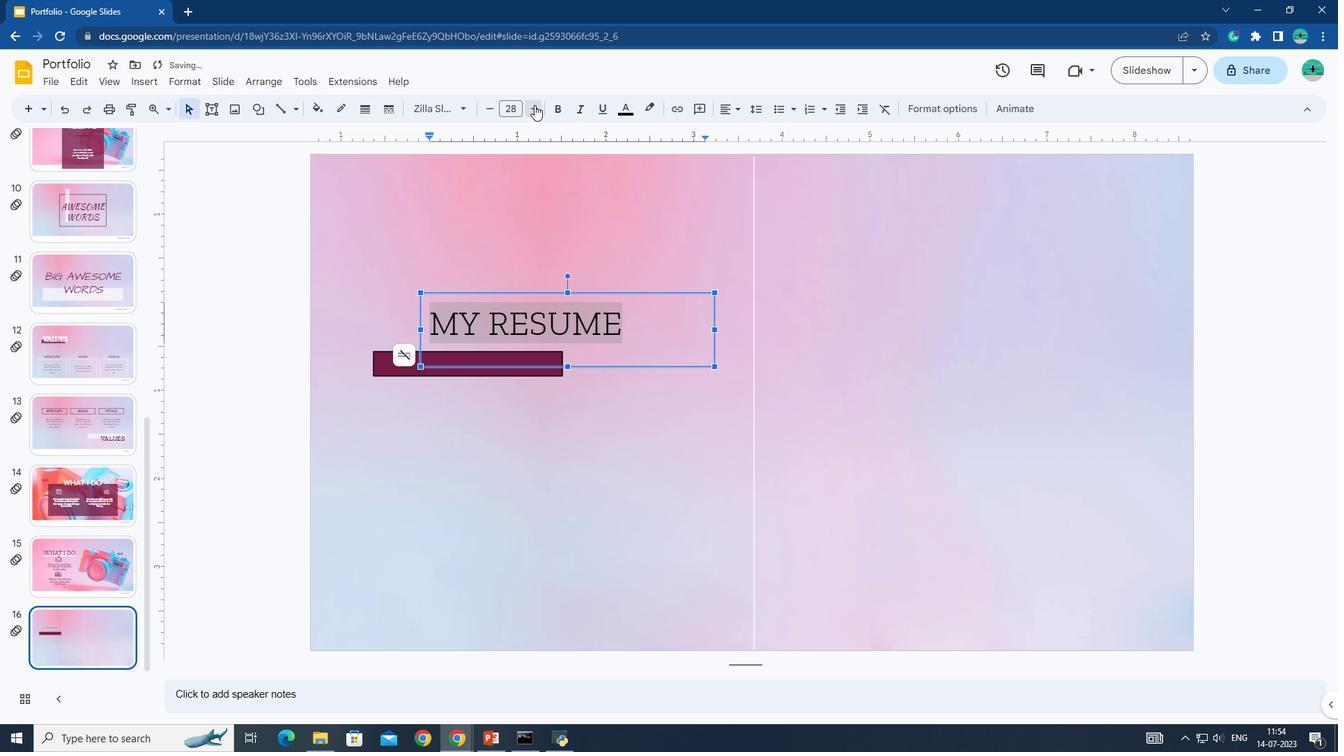
Action: Mouse pressed left at (534, 105)
Screenshot: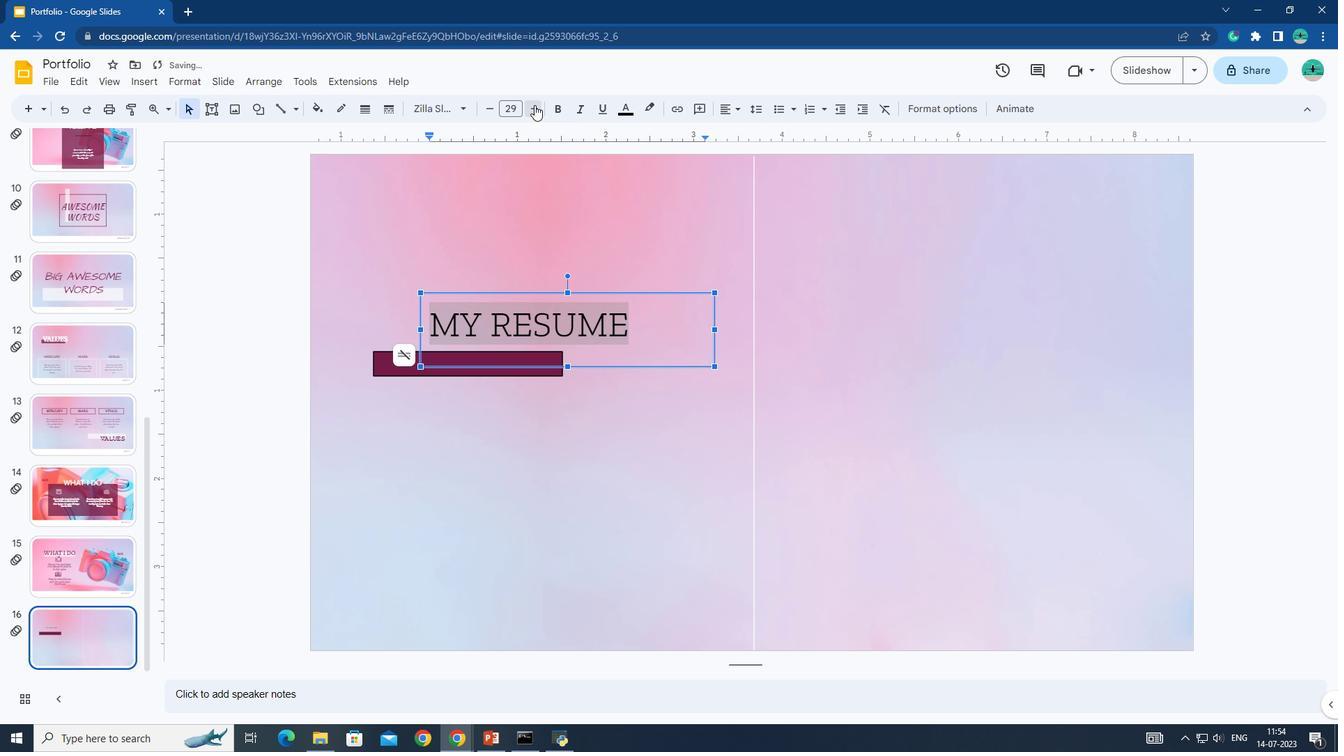 
Action: Mouse pressed left at (534, 105)
Screenshot: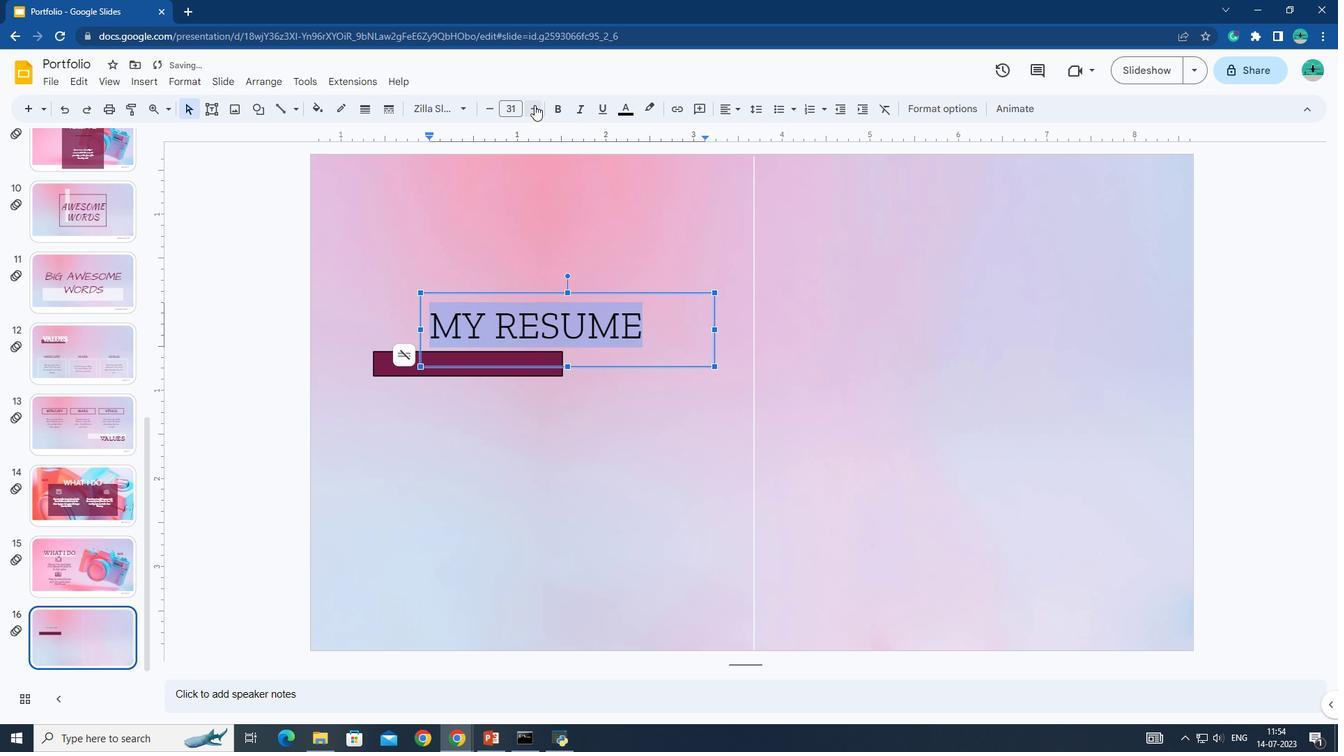 
Action: Mouse pressed left at (534, 105)
Screenshot: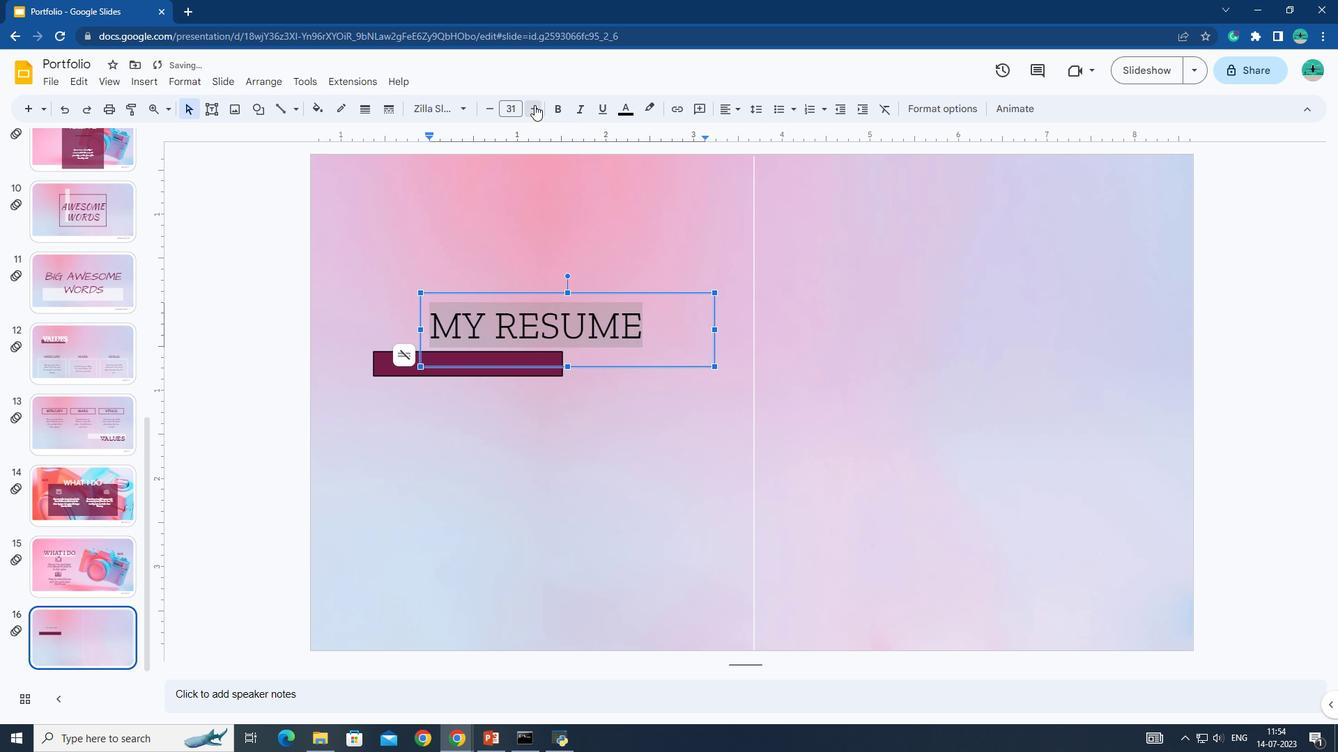 
Action: Mouse pressed left at (534, 105)
Screenshot: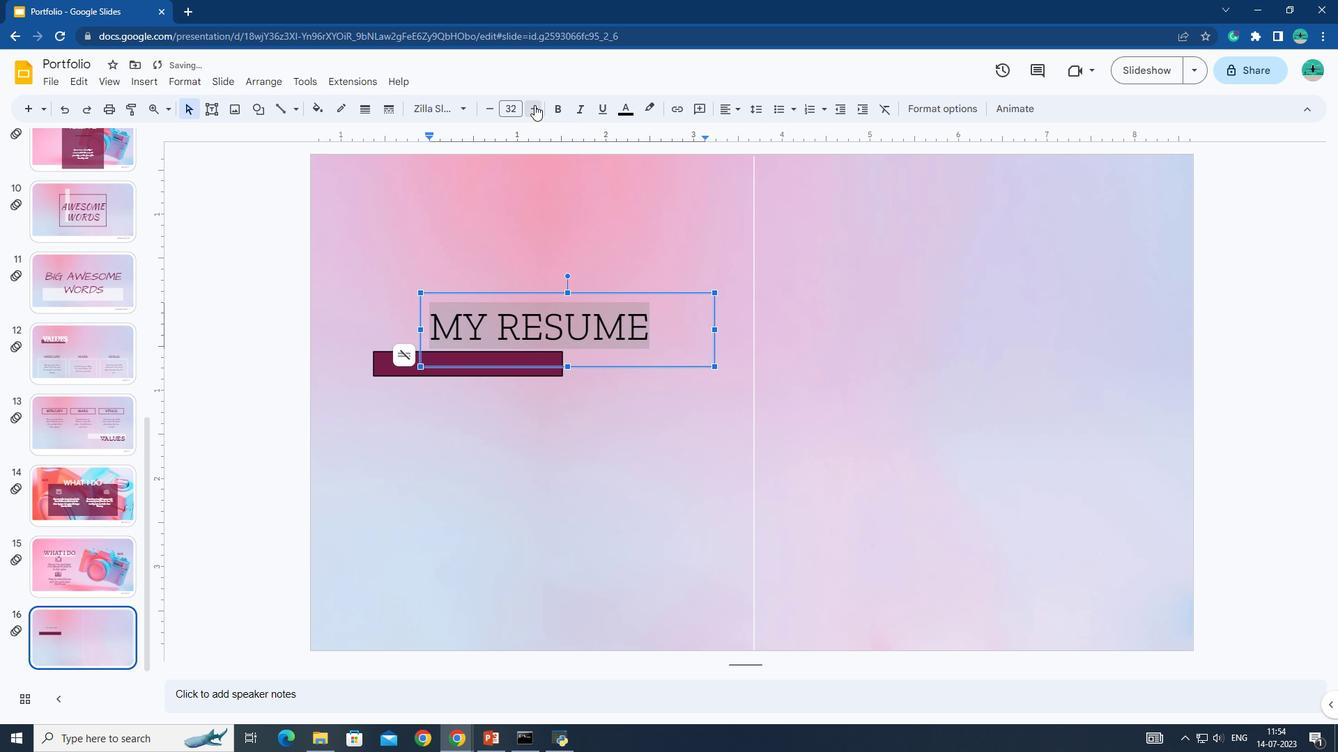 
Action: Mouse pressed left at (534, 105)
Screenshot: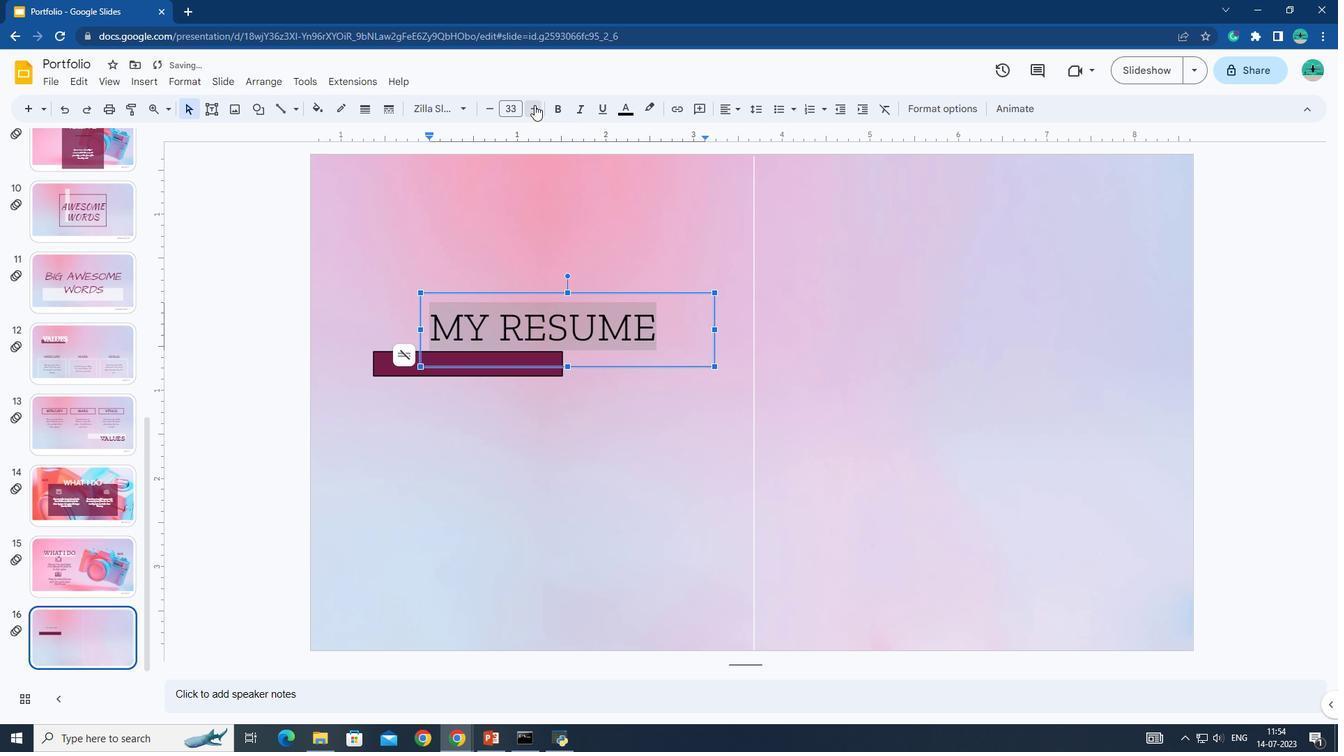 
Action: Mouse pressed left at (534, 105)
Screenshot: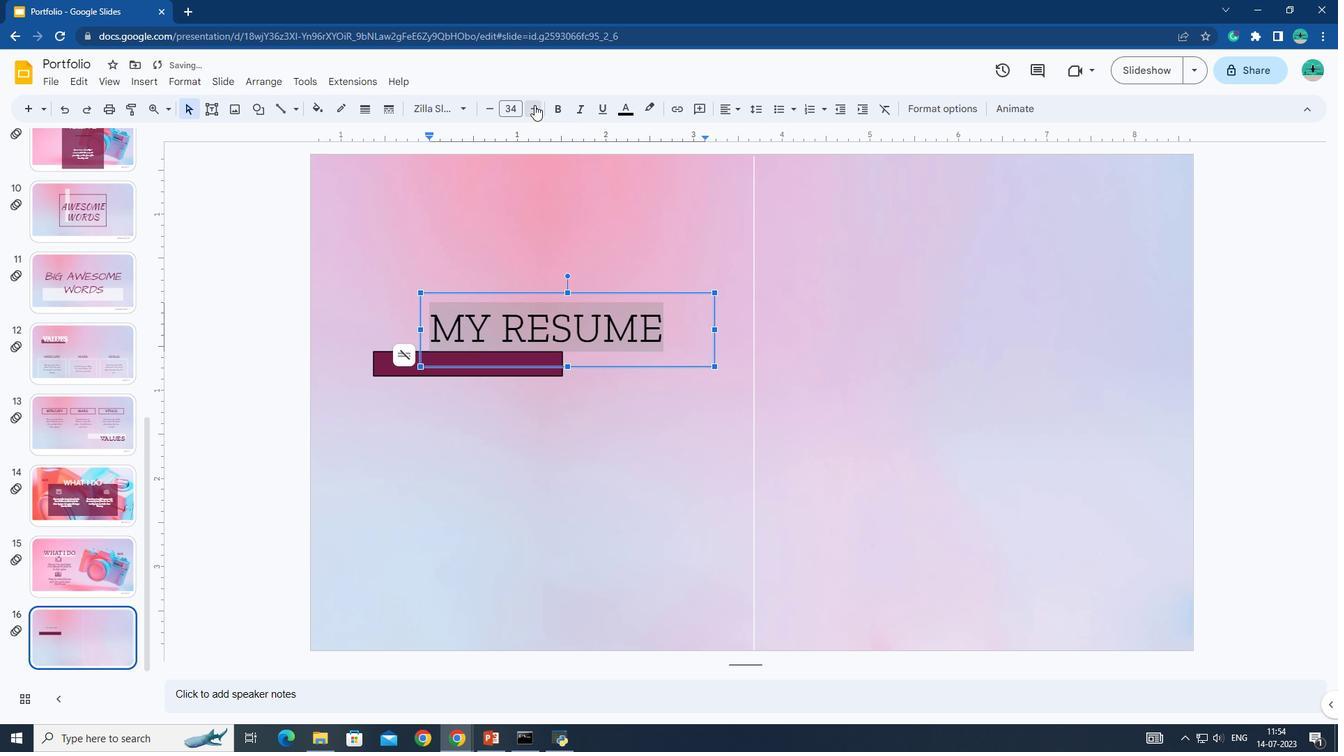 
Action: Mouse pressed left at (534, 105)
Screenshot: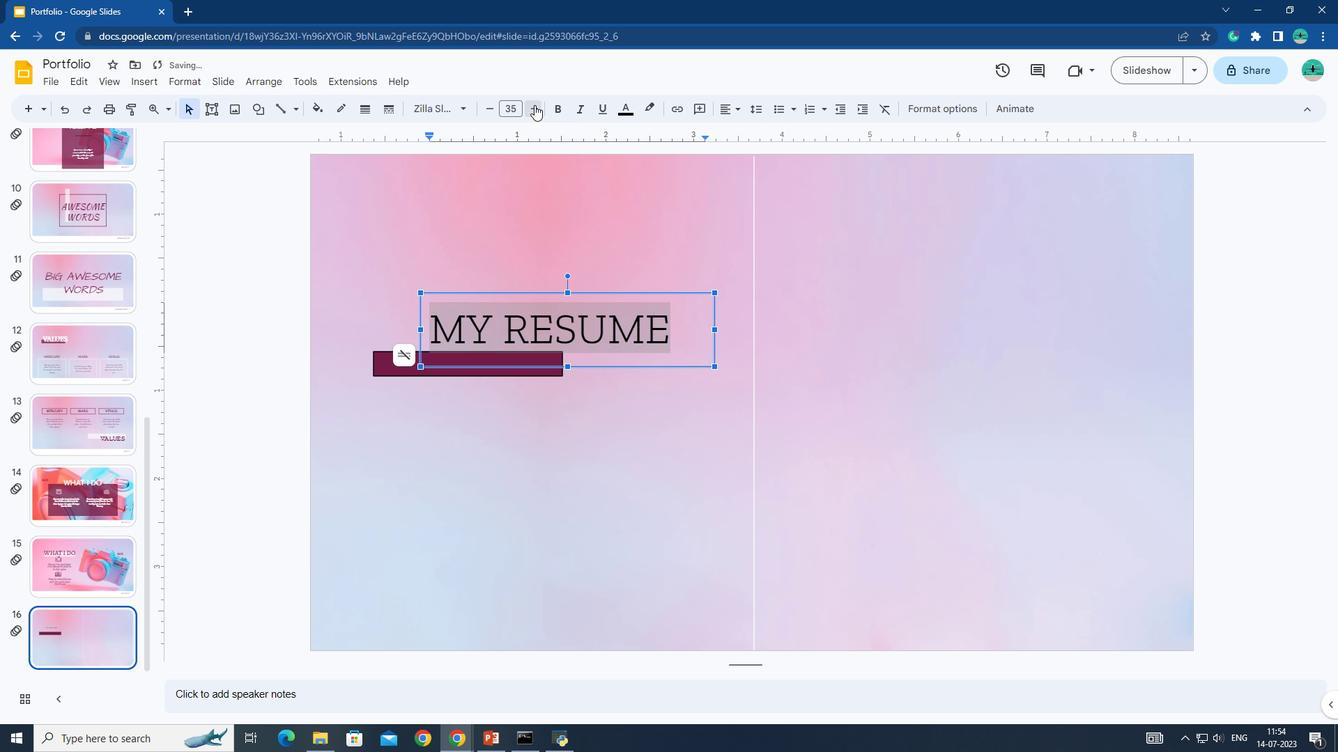 
Action: Mouse pressed left at (534, 105)
Screenshot: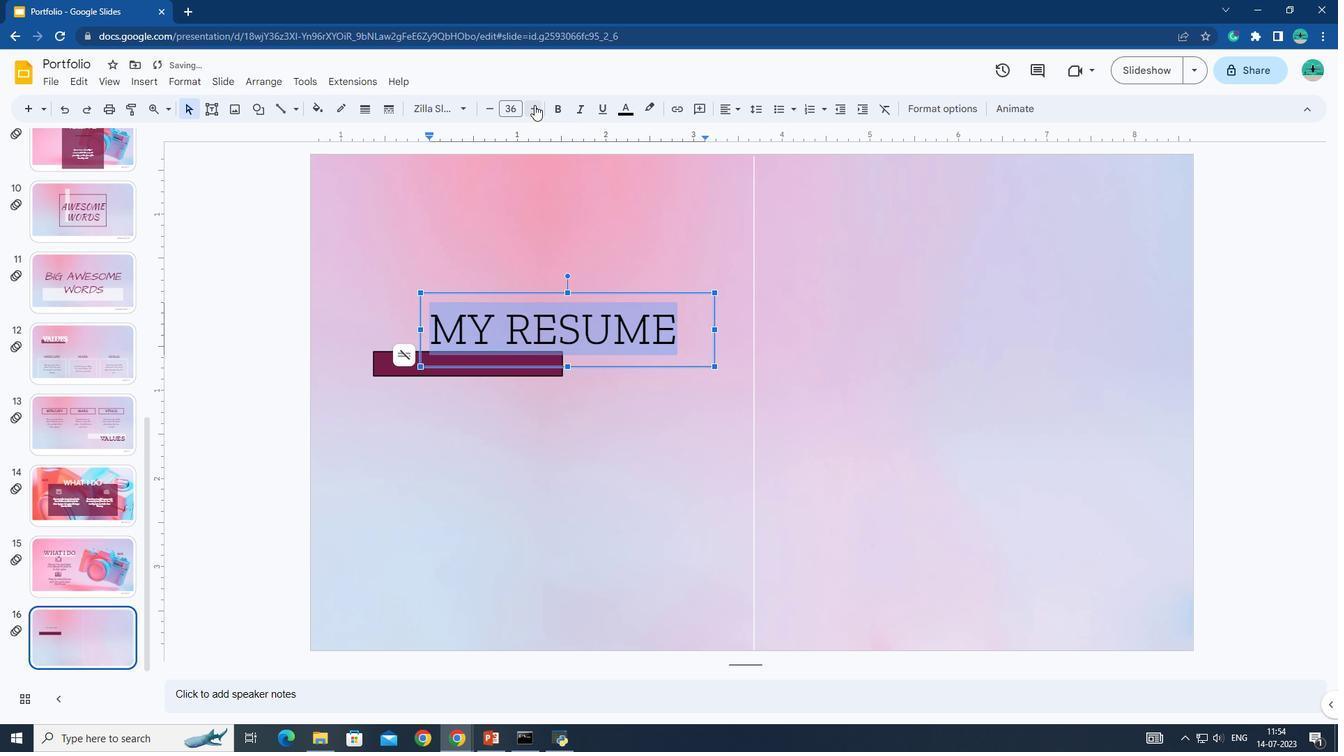 
Action: Mouse pressed left at (534, 105)
Screenshot: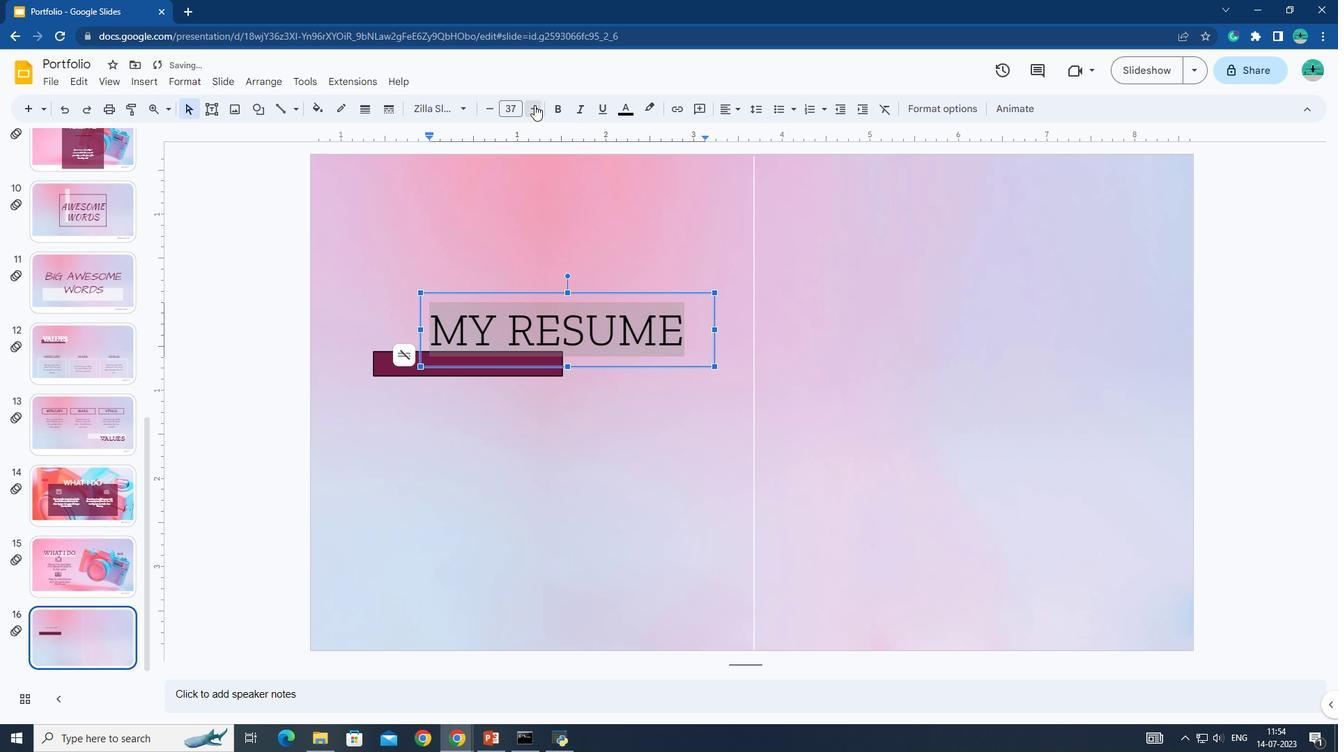 
Action: Mouse pressed left at (534, 105)
Screenshot: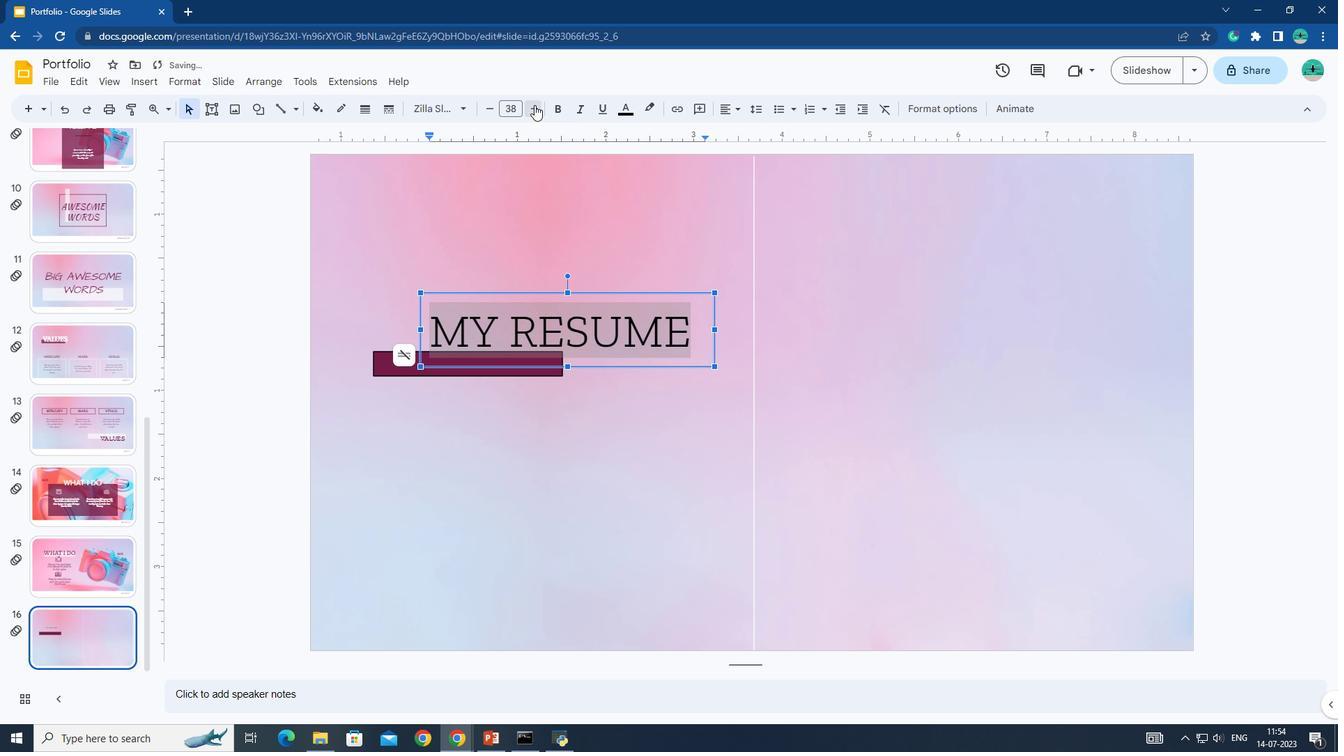 
Action: Mouse pressed left at (534, 105)
Screenshot: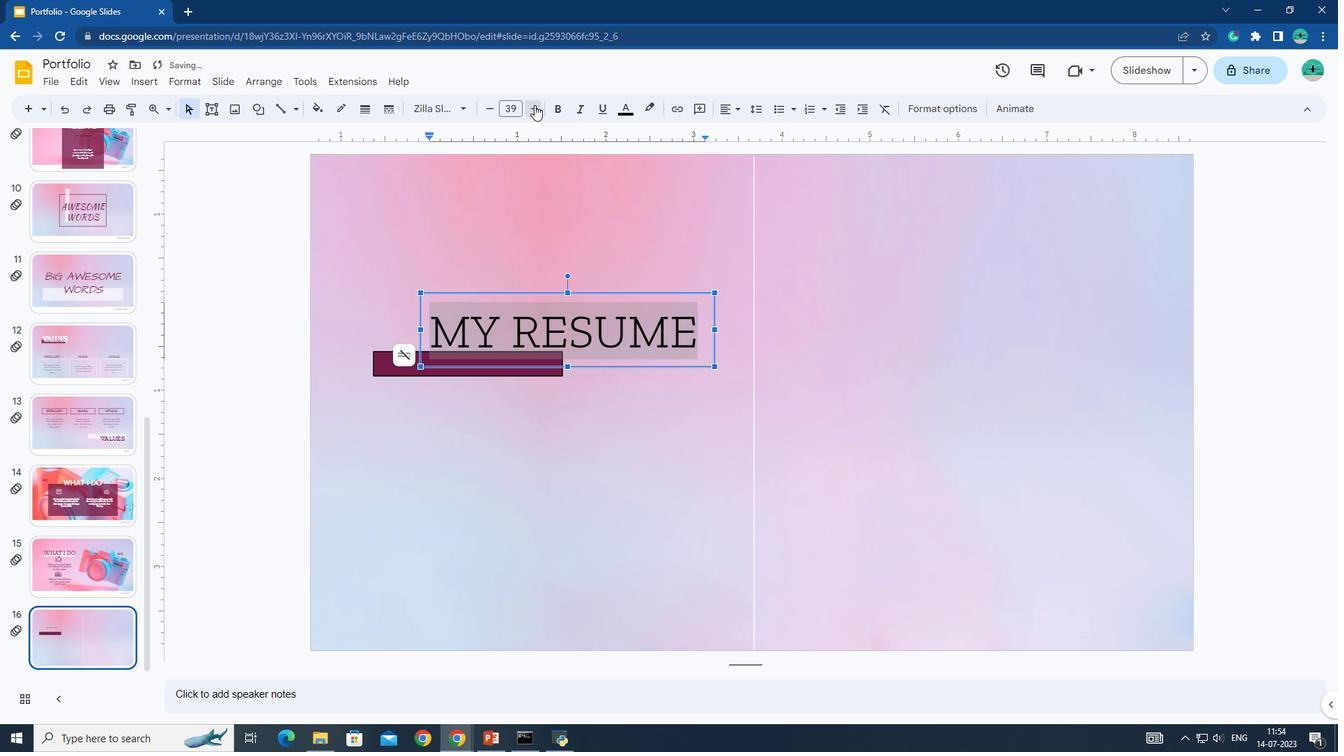 
Action: Mouse moved to (496, 110)
Screenshot: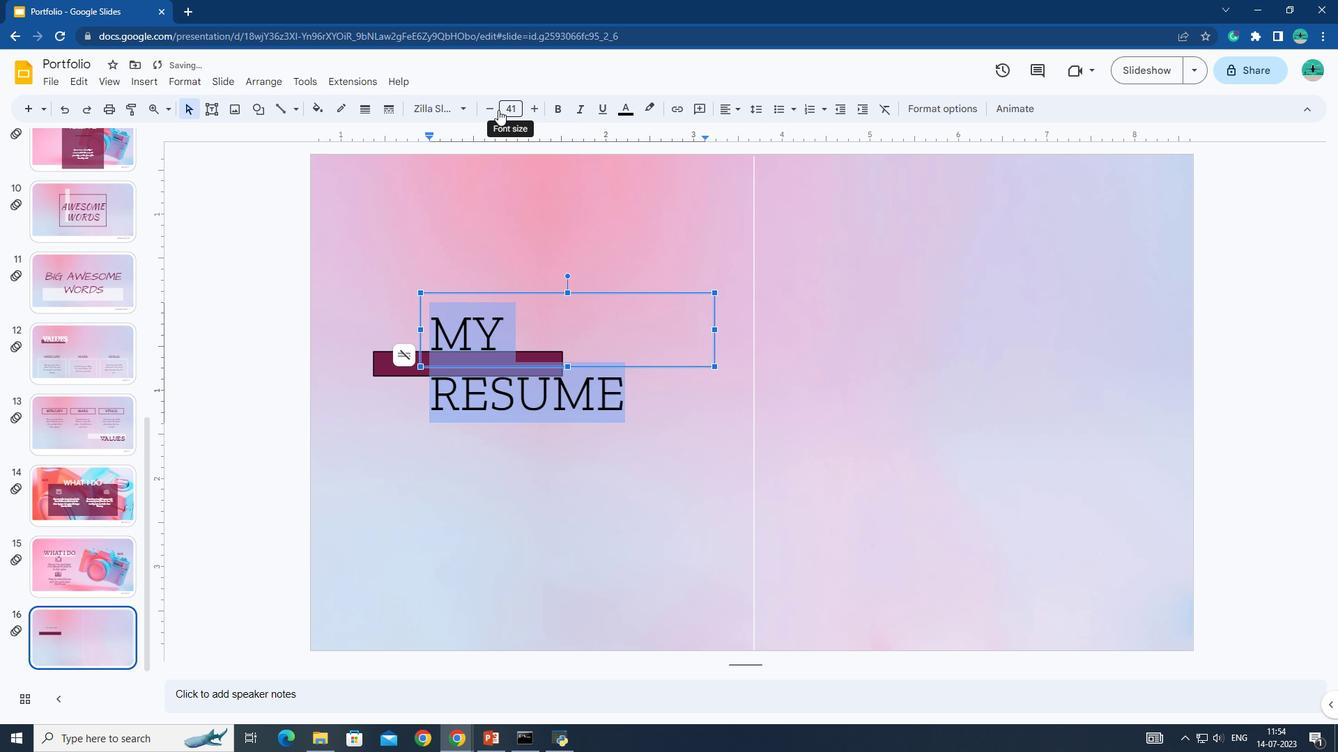 
Action: Mouse pressed left at (496, 110)
Screenshot: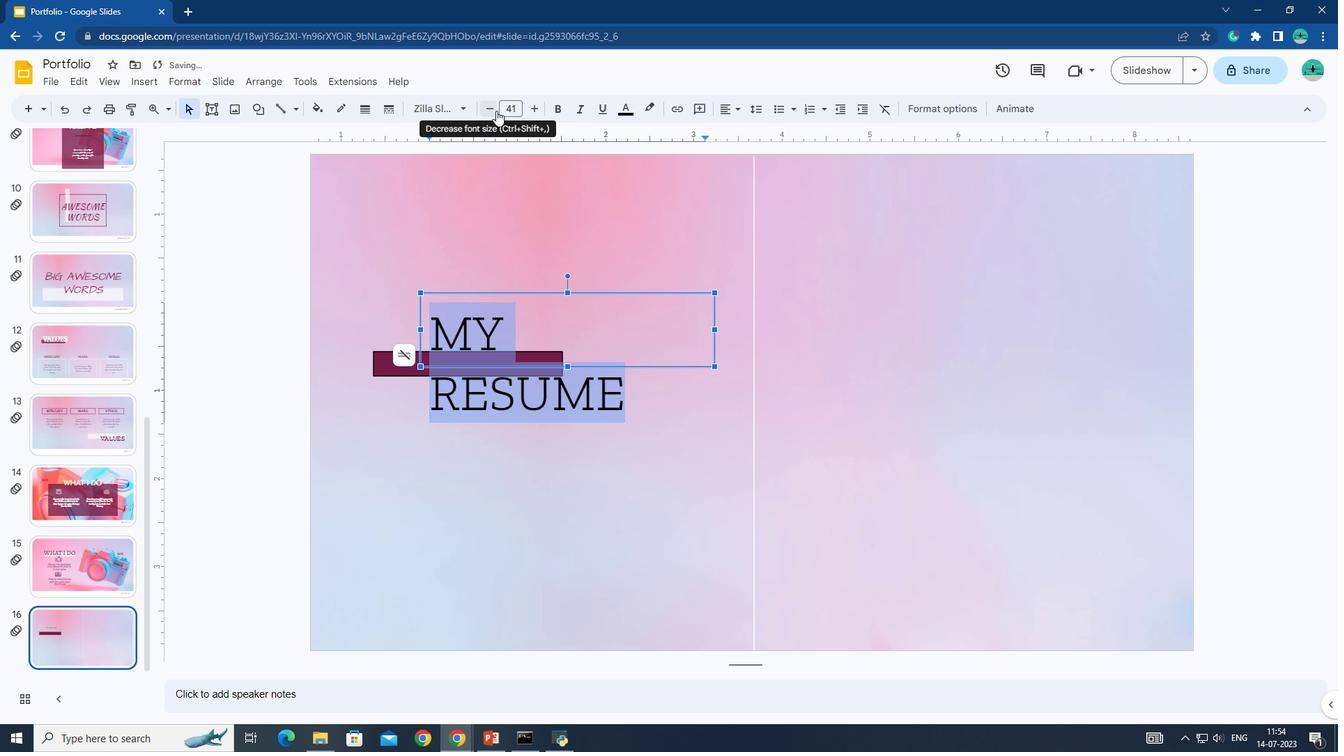 
Action: Mouse moved to (629, 115)
Screenshot: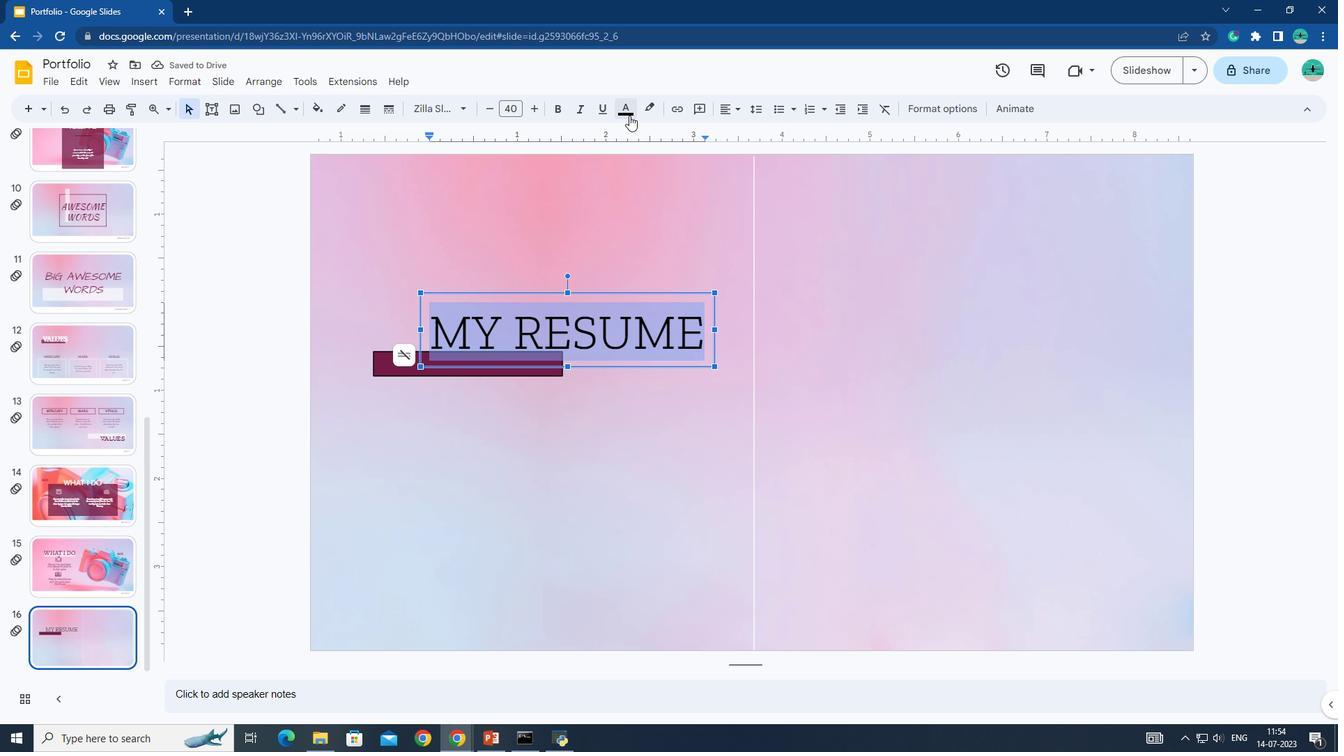 
Action: Mouse pressed left at (629, 115)
Screenshot: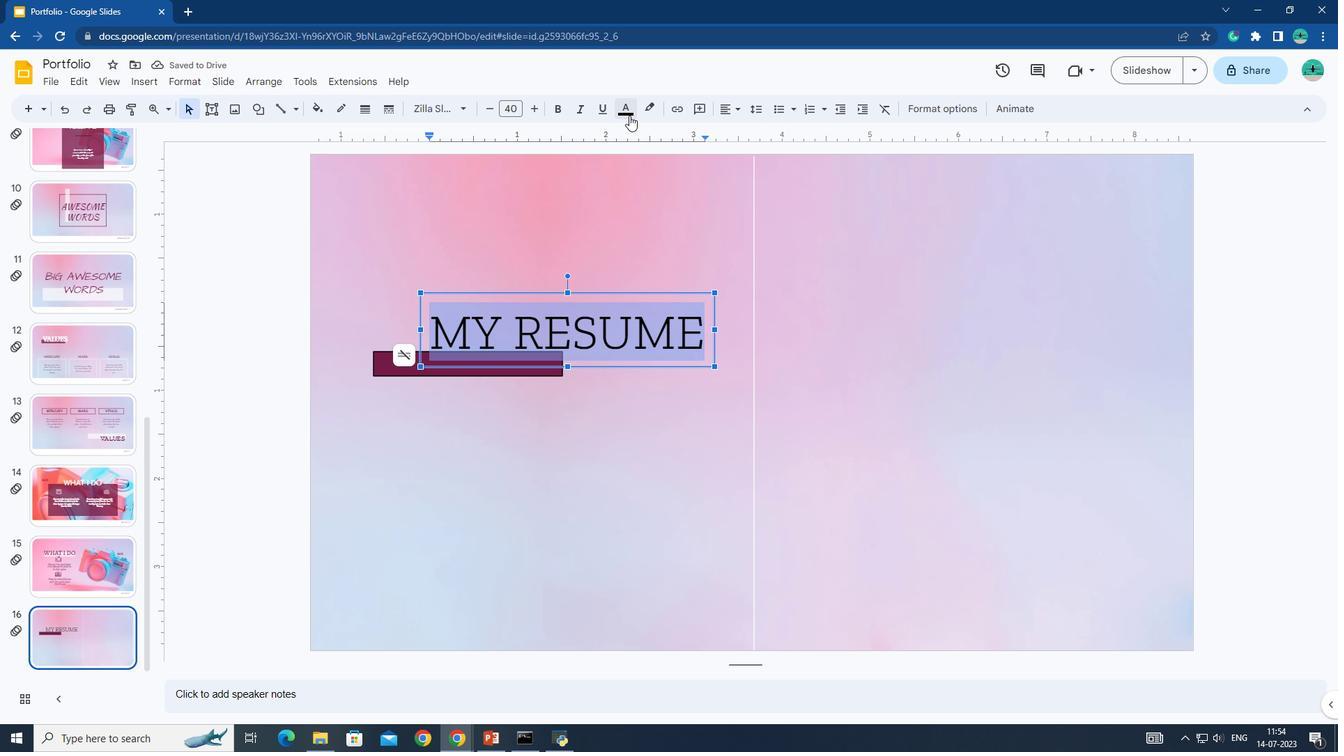 
Action: Mouse moved to (766, 232)
Screenshot: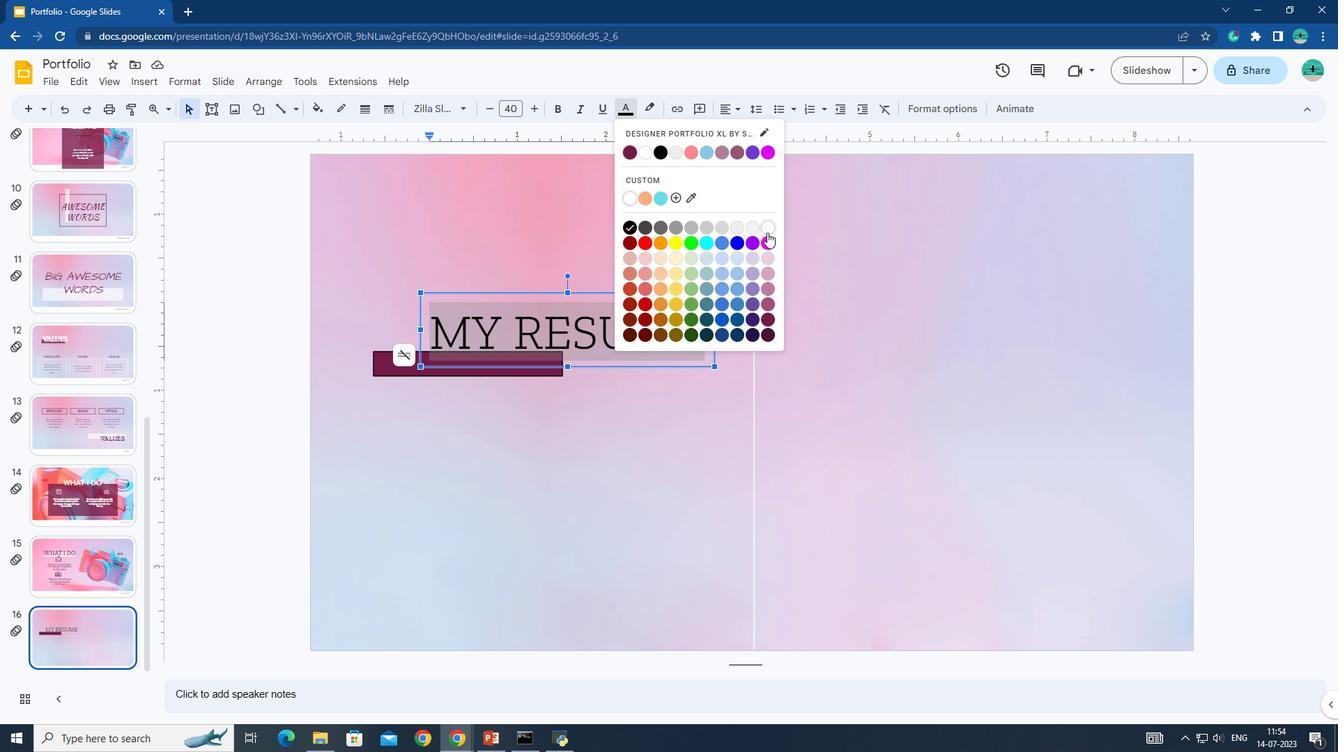 
Action: Mouse pressed left at (766, 232)
Screenshot: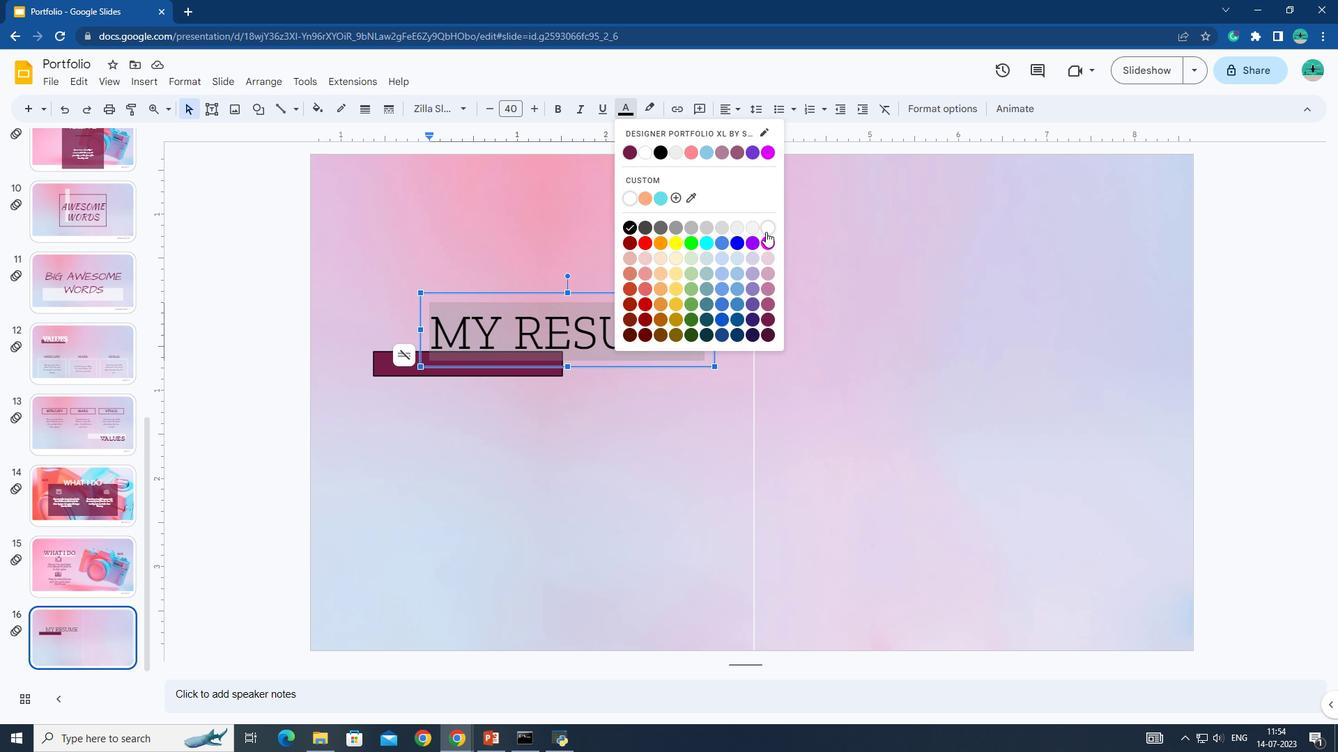 
Action: Mouse moved to (561, 106)
Screenshot: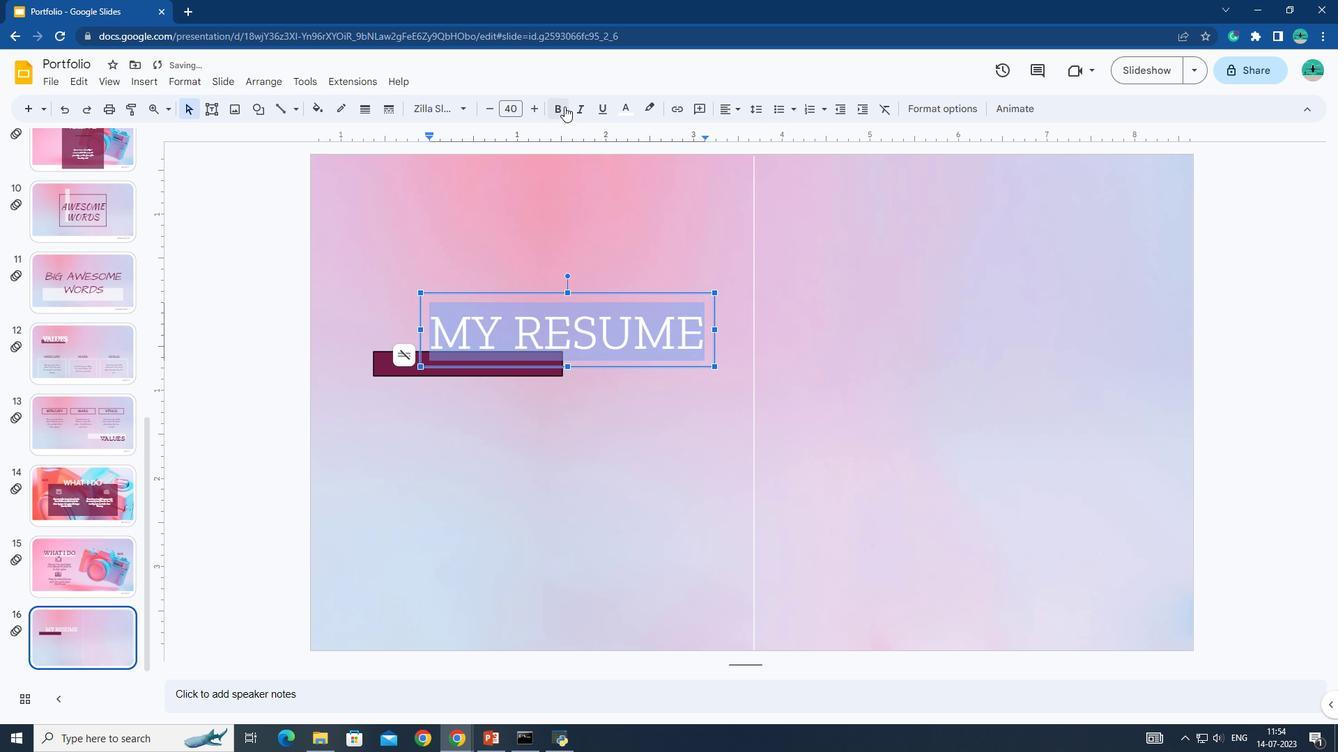 
Action: Mouse pressed left at (561, 106)
Screenshot: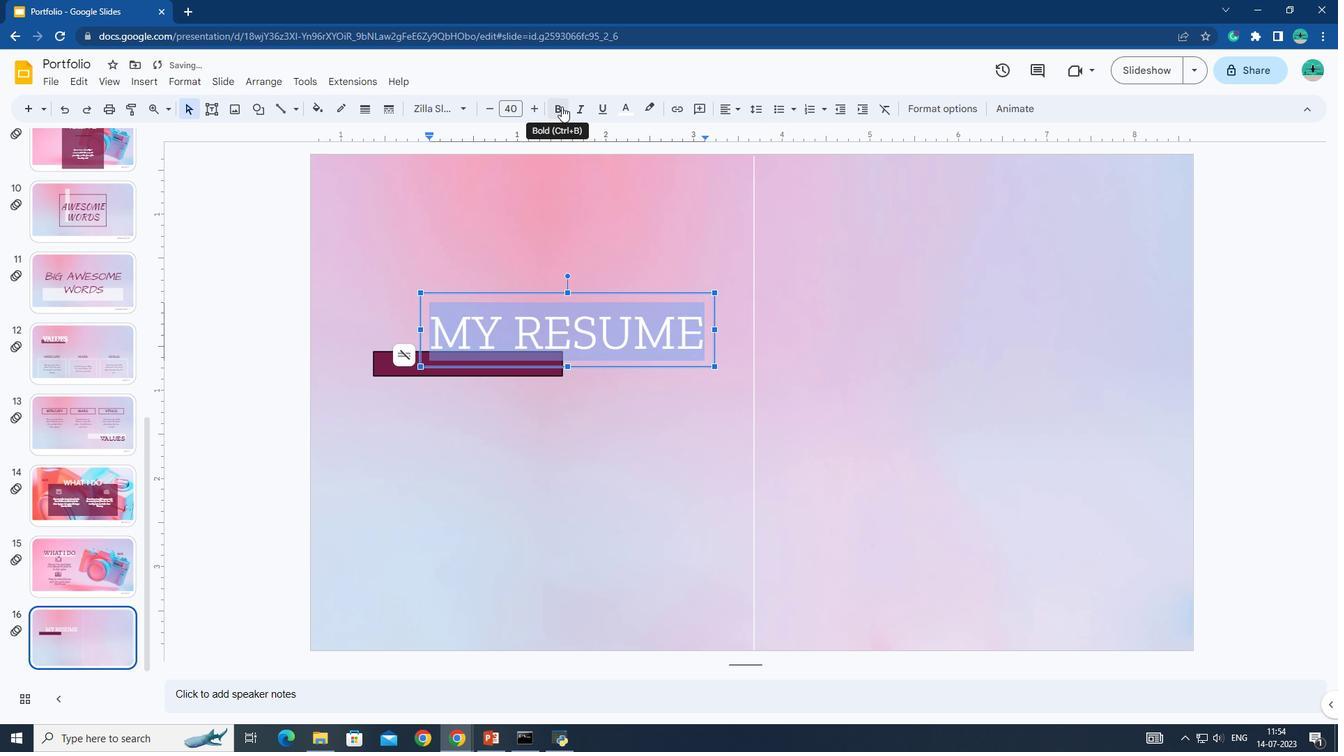 
Action: Mouse moved to (486, 111)
Screenshot: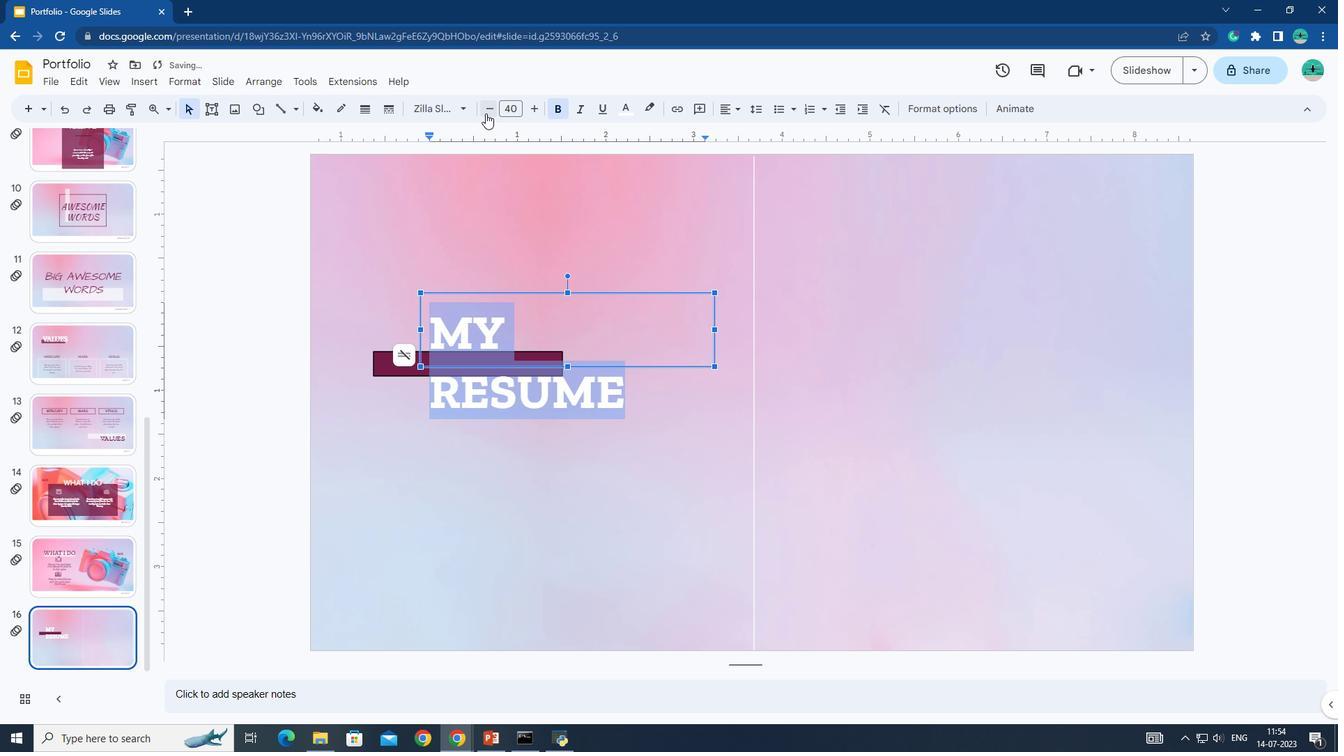 
Action: Mouse pressed left at (486, 111)
Screenshot: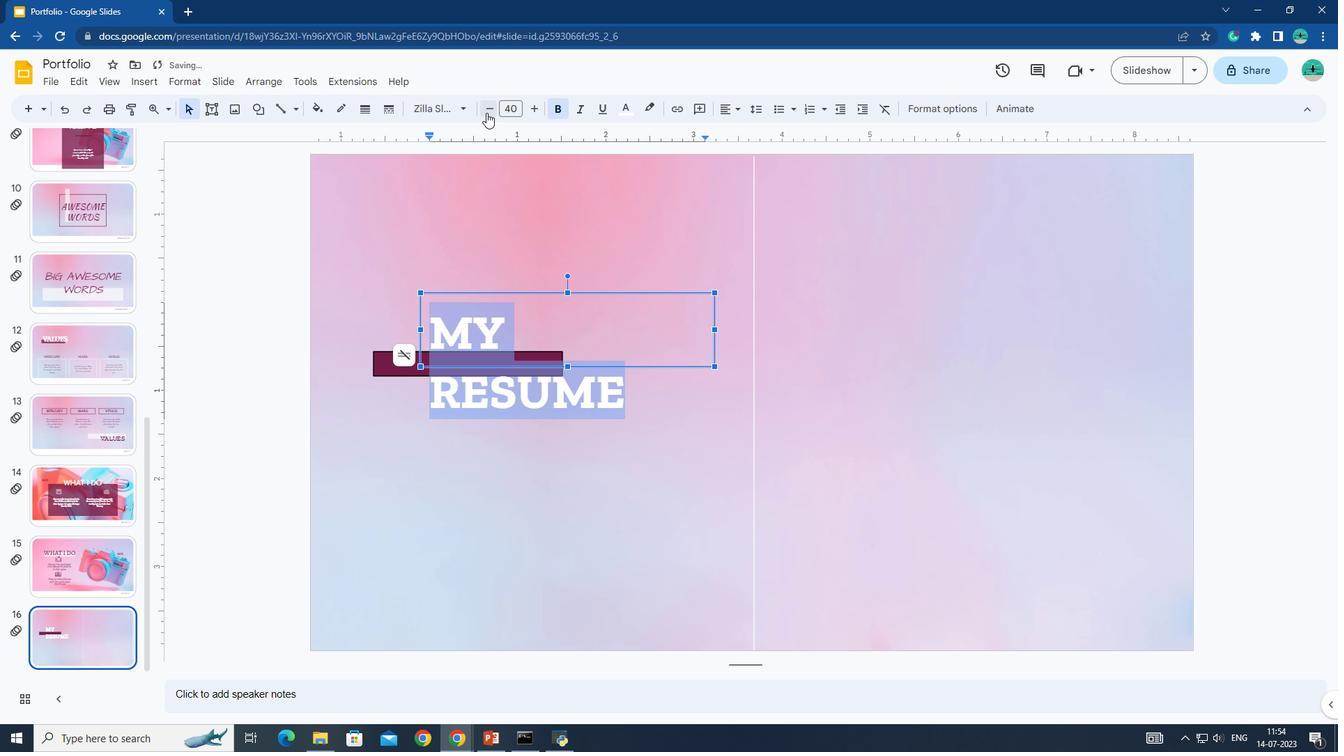 
Action: Mouse pressed left at (486, 111)
Screenshot: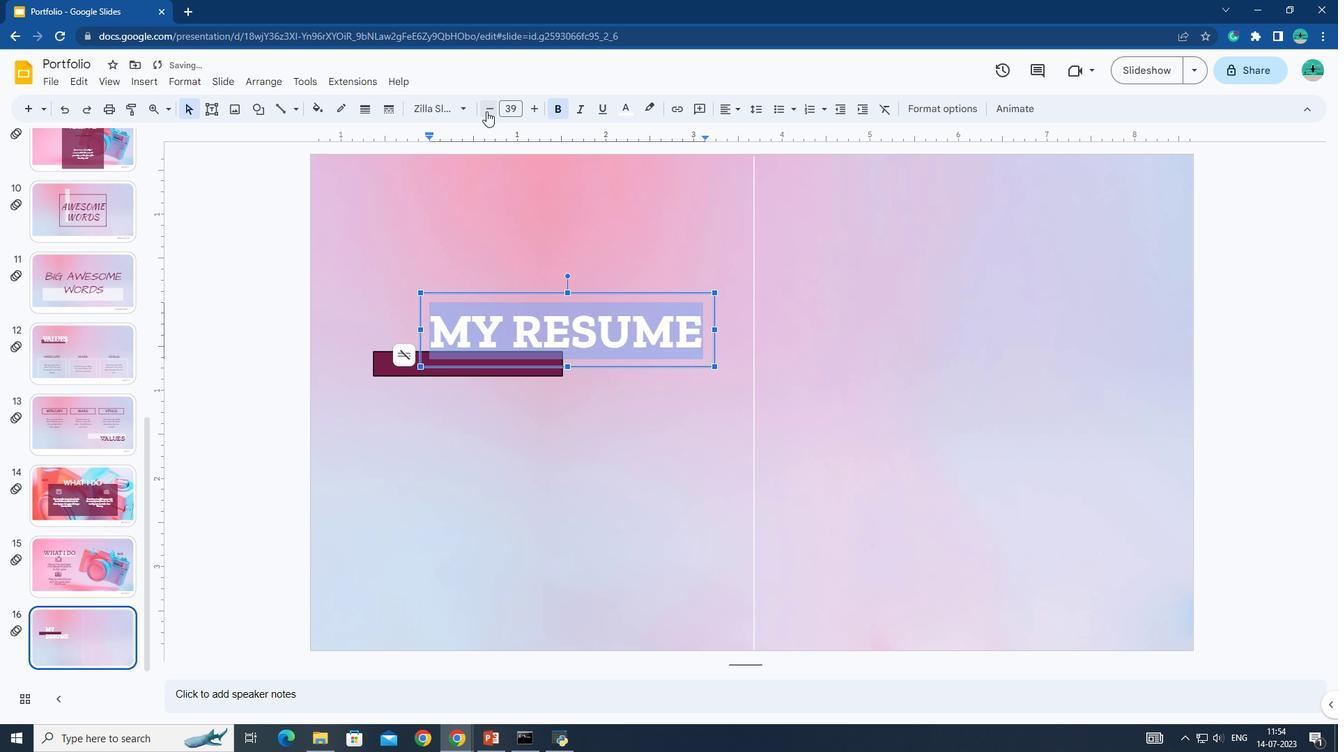 
Action: Mouse moved to (556, 103)
Screenshot: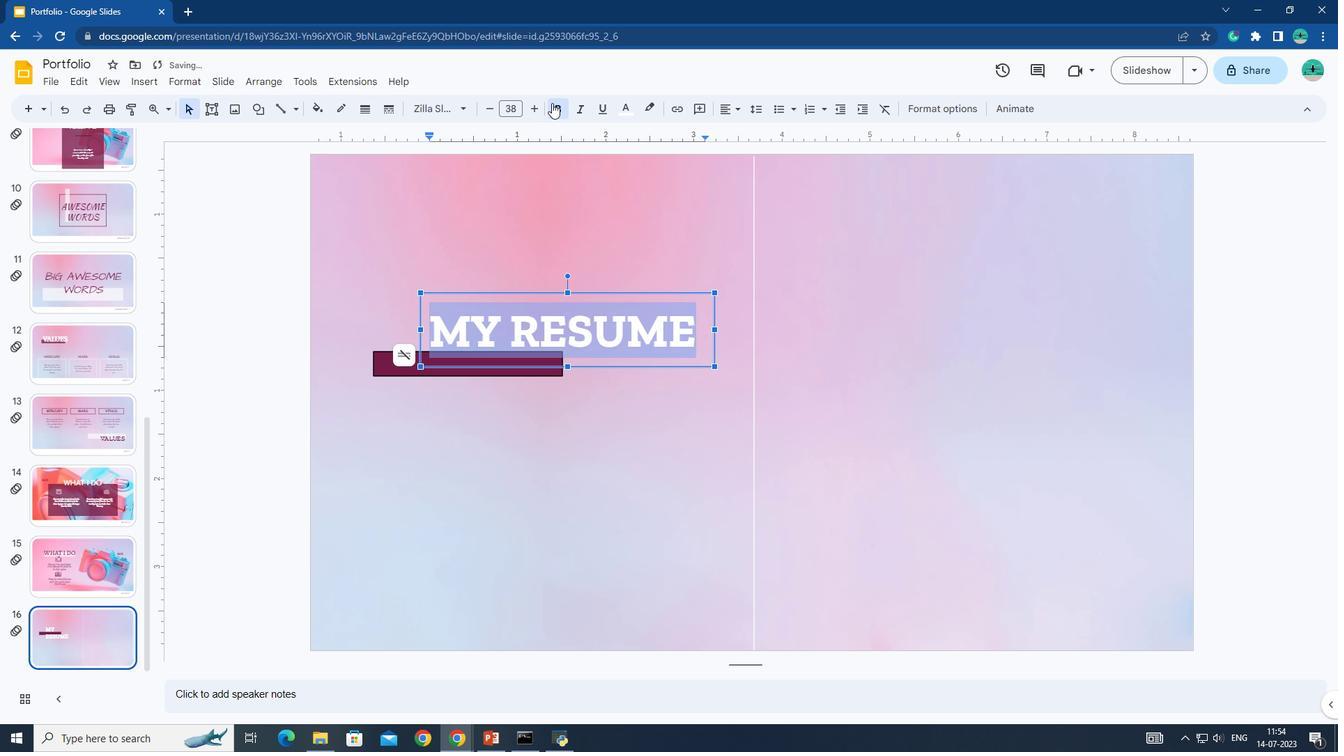 
Action: Mouse pressed left at (556, 103)
Screenshot: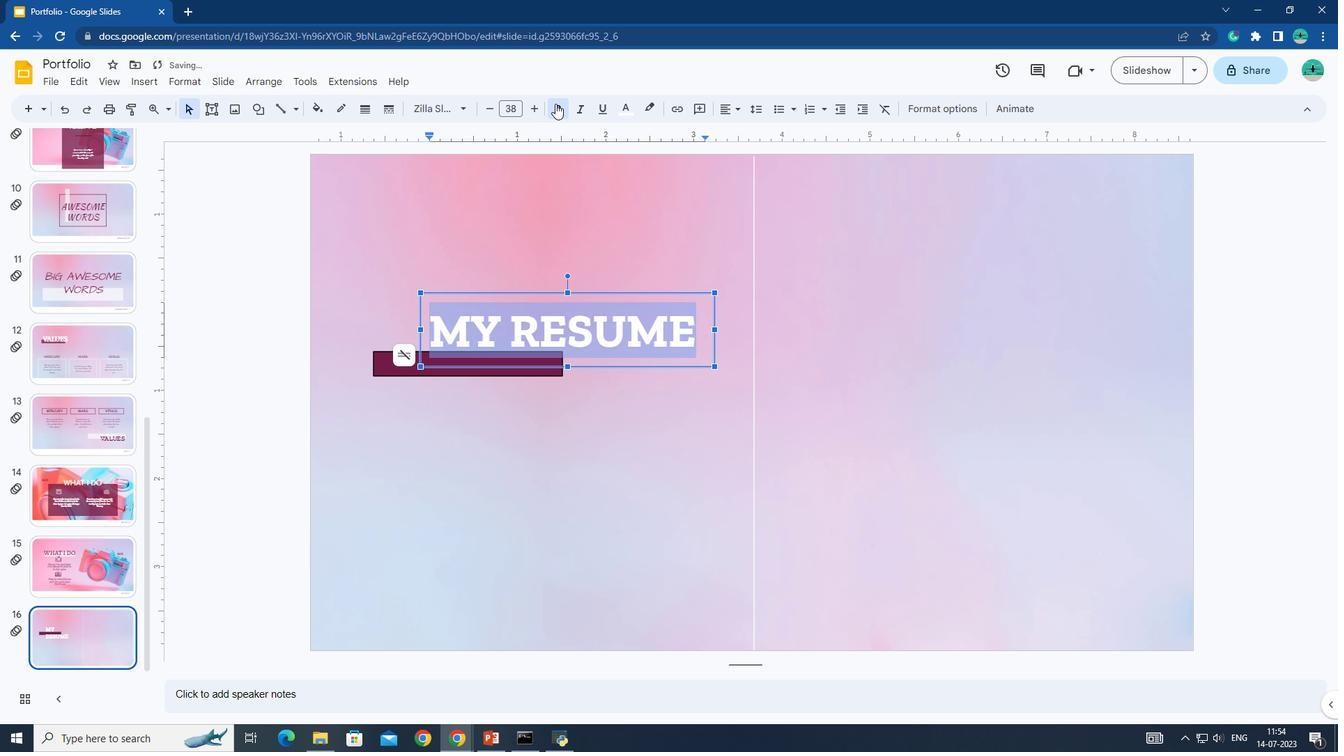 
Action: Mouse moved to (590, 438)
Screenshot: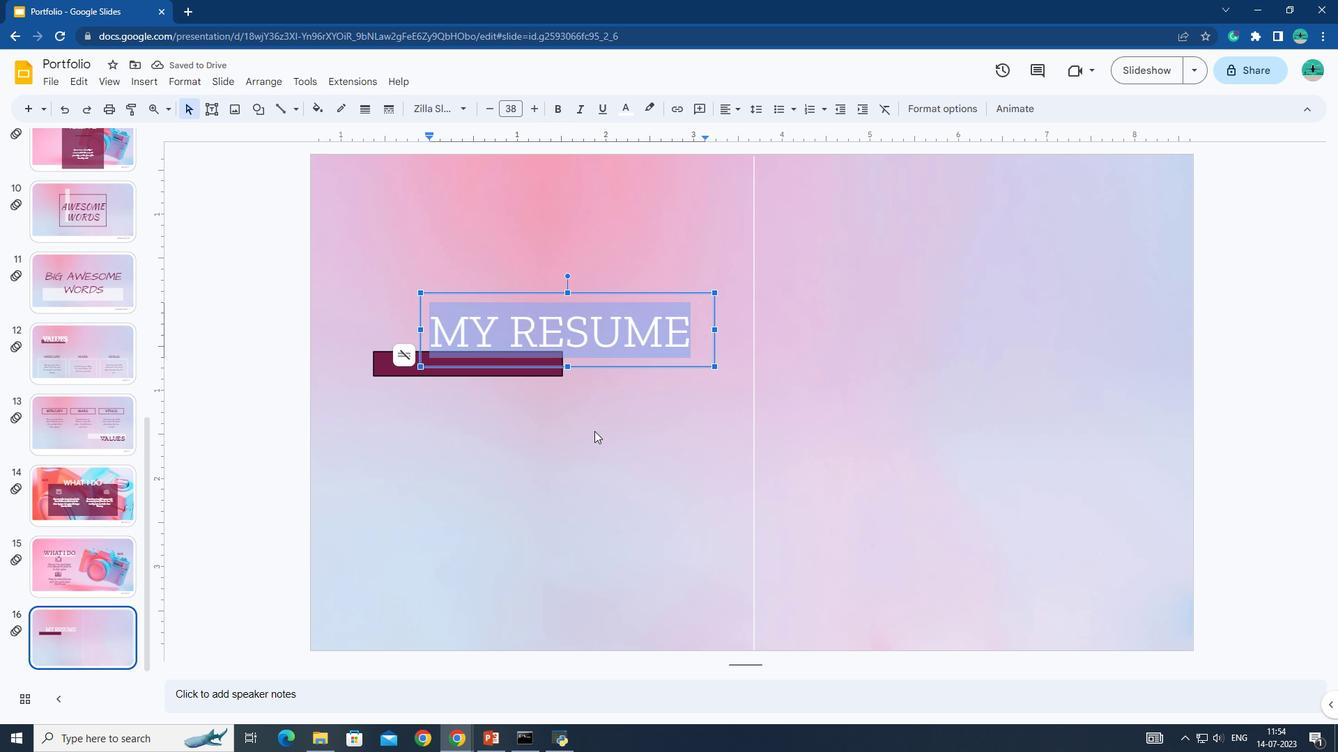 
Action: Mouse pressed left at (590, 438)
Screenshot: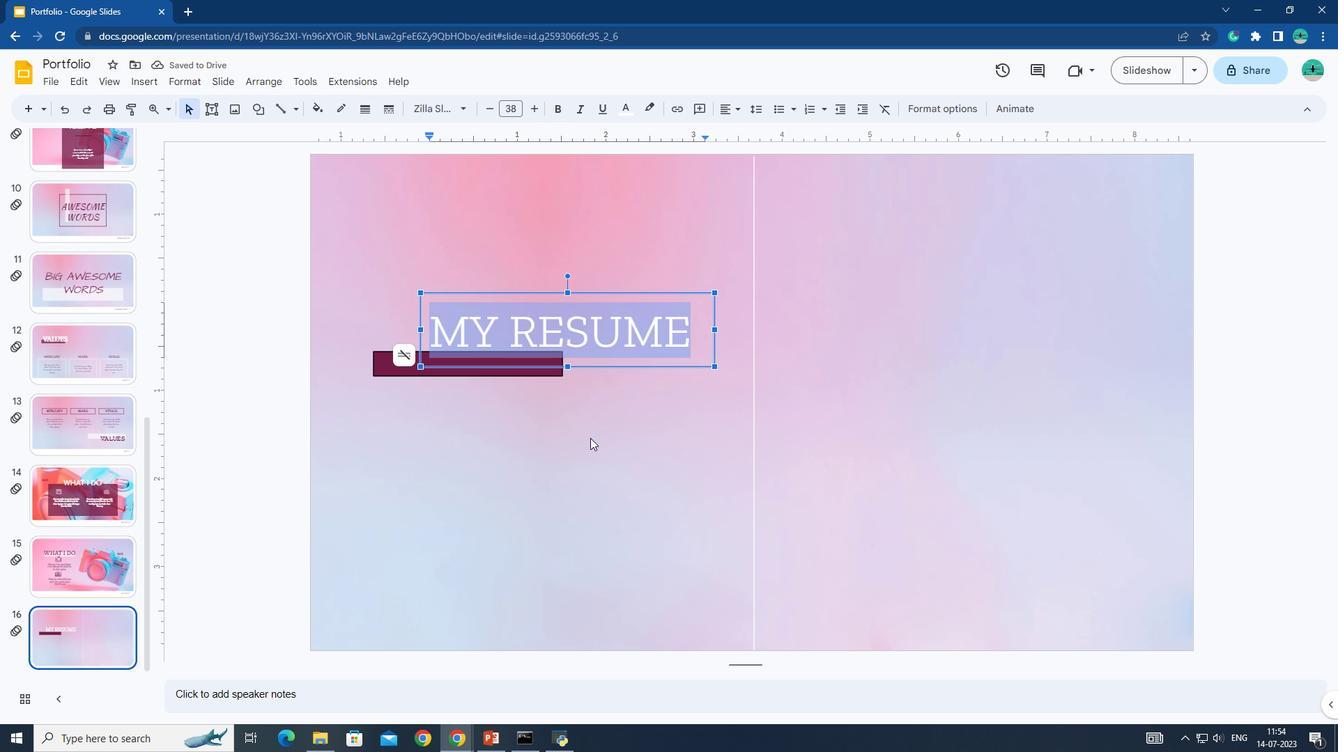 
Action: Mouse moved to (435, 326)
Screenshot: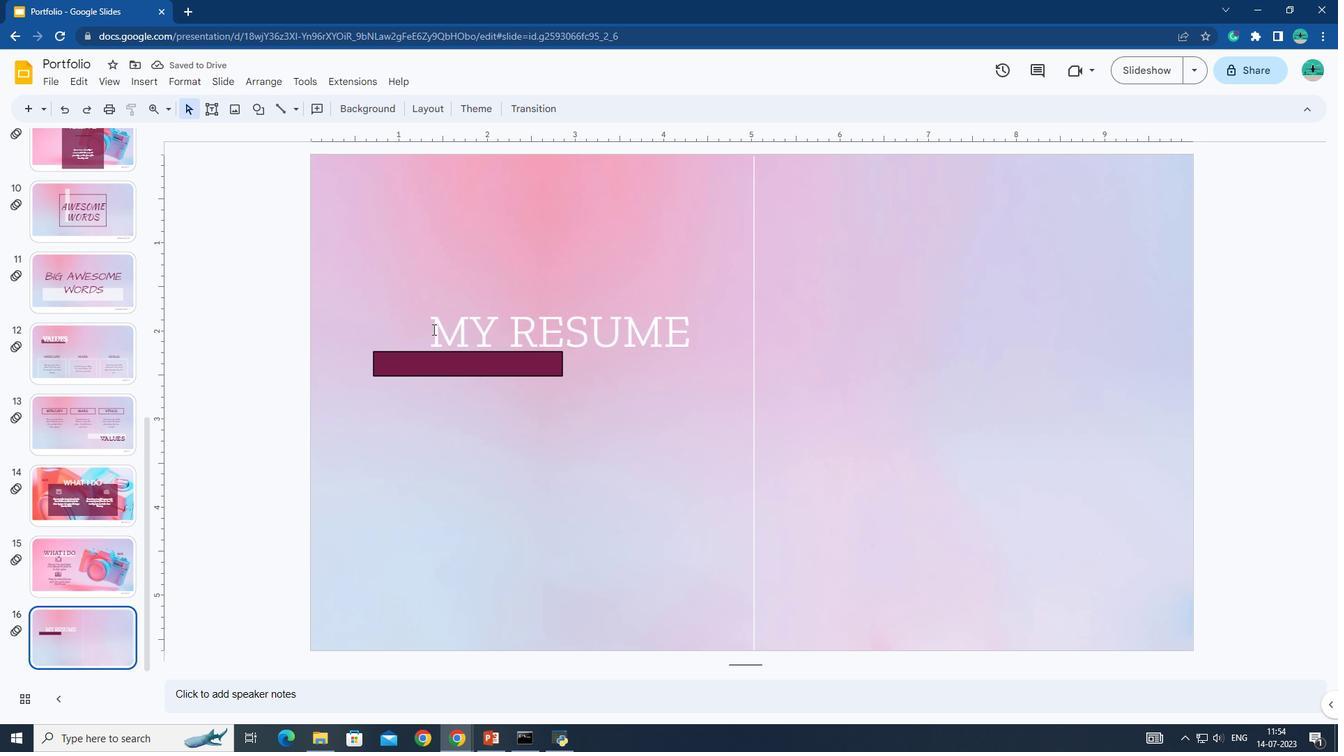 
Action: Mouse pressed left at (435, 326)
Screenshot: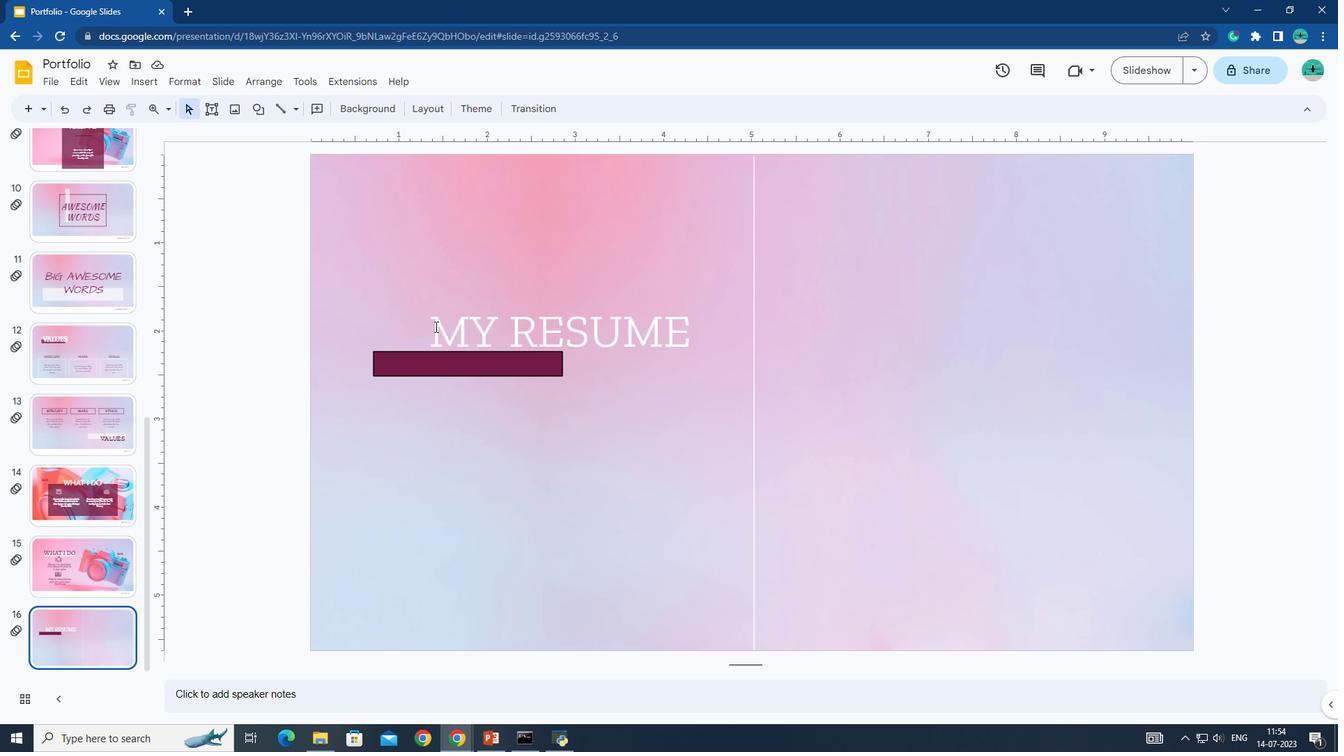 
Action: Mouse pressed left at (435, 326)
Screenshot: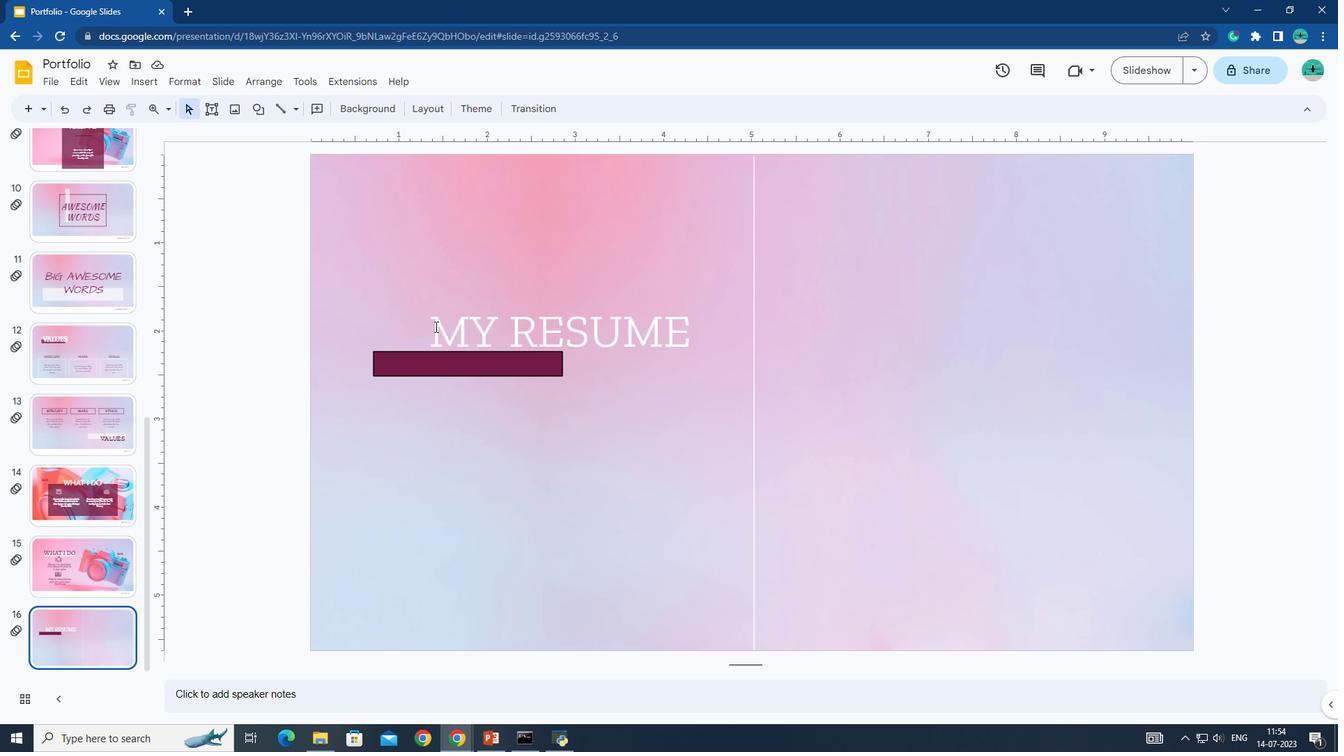 
Action: Mouse moved to (442, 322)
Screenshot: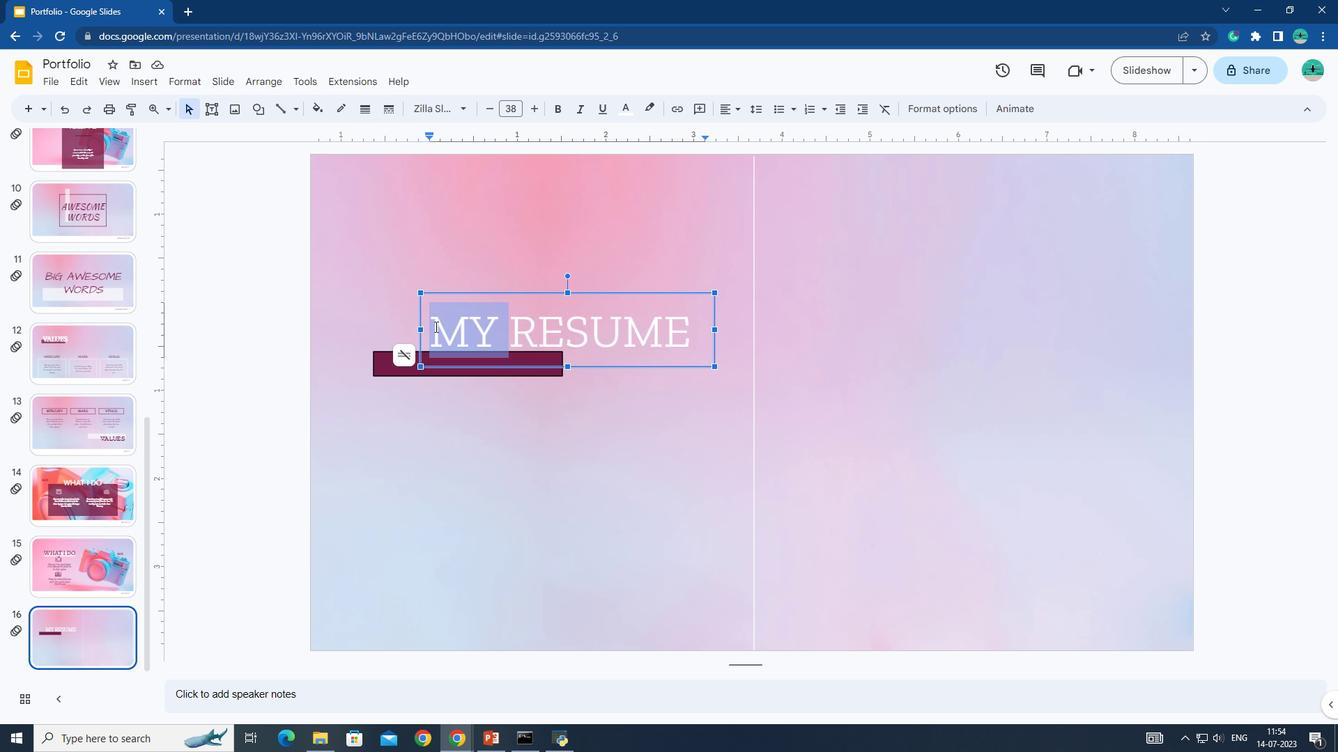 
Action: Mouse pressed left at (442, 322)
Screenshot: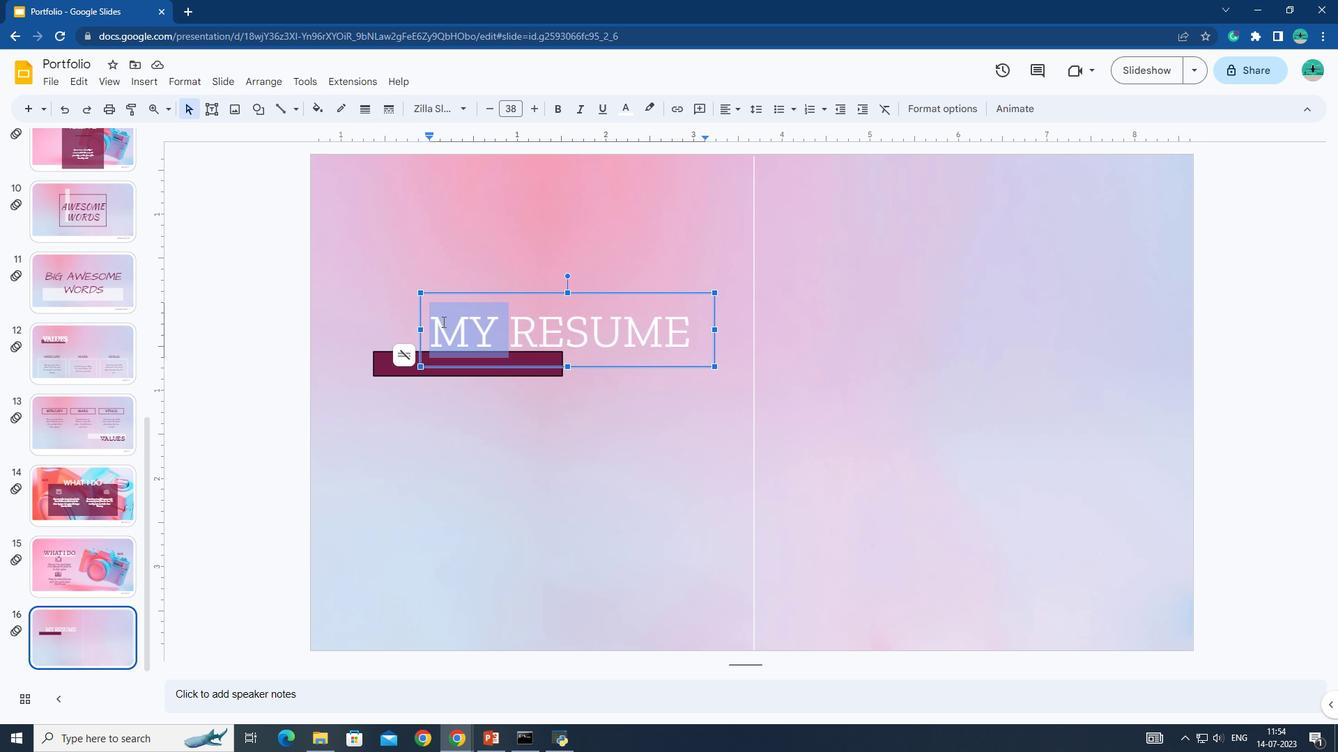 
Action: Mouse pressed left at (442, 322)
Screenshot: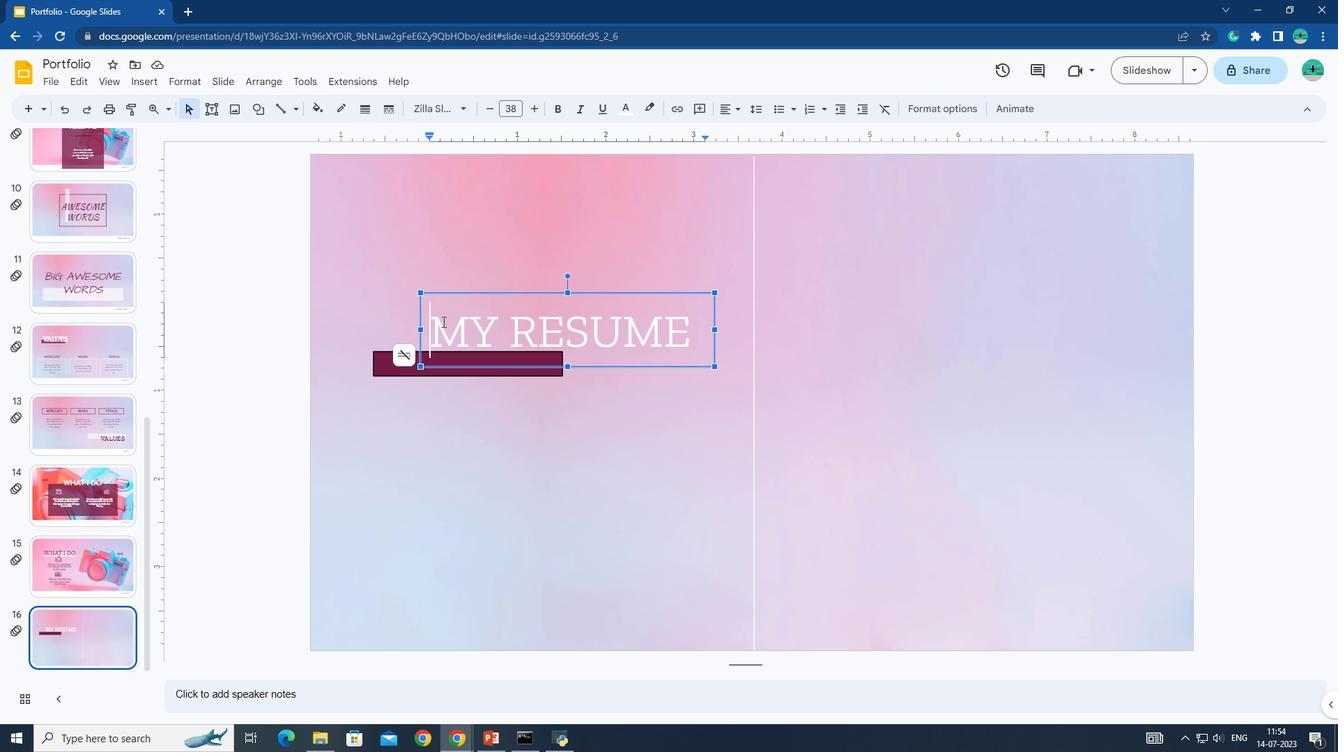 
Action: Mouse pressed left at (442, 322)
Screenshot: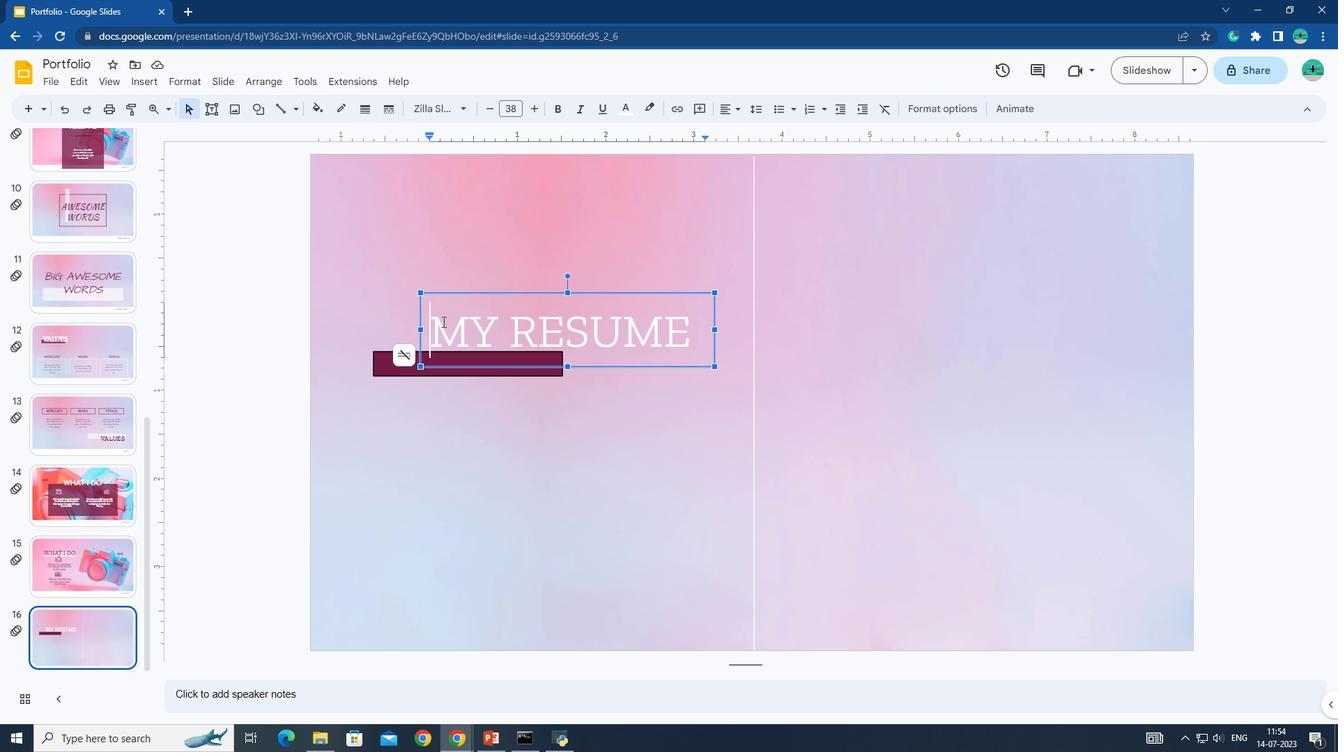 
Action: Mouse pressed left at (442, 322)
Screenshot: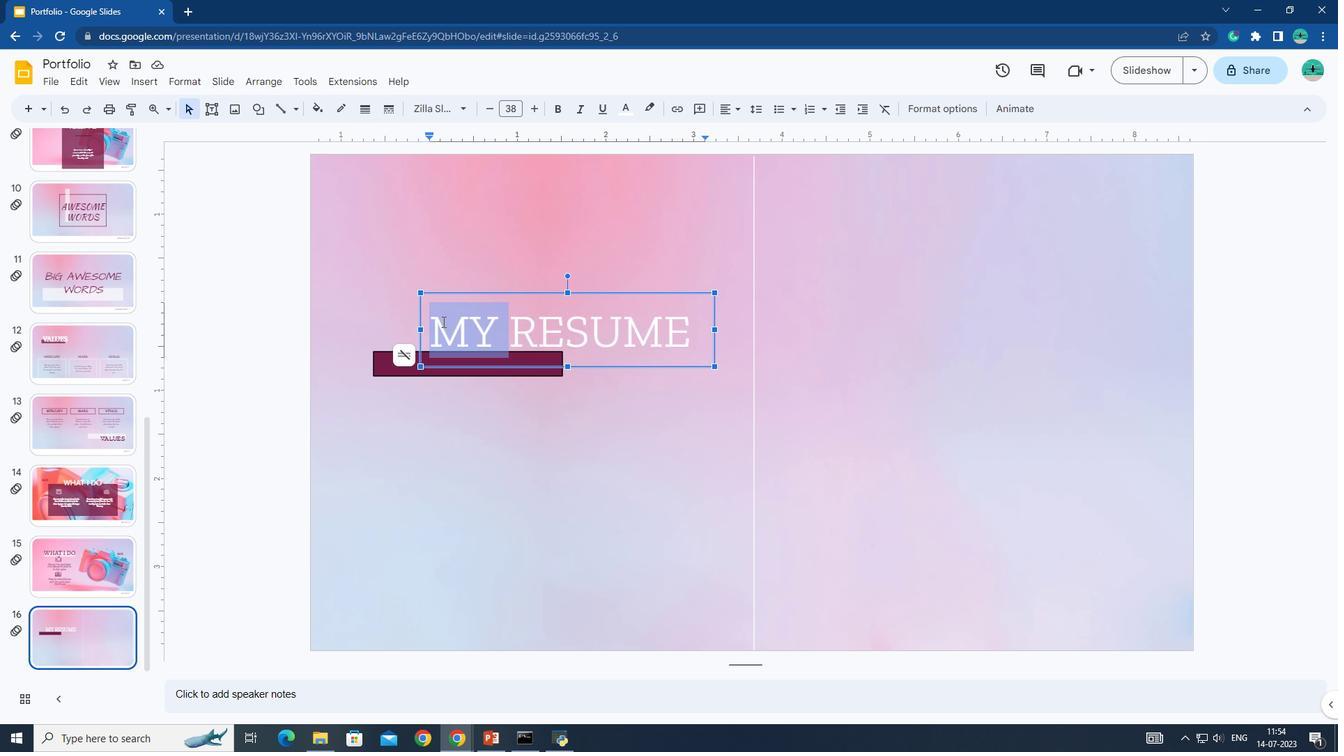 
Action: Mouse pressed left at (442, 322)
Screenshot: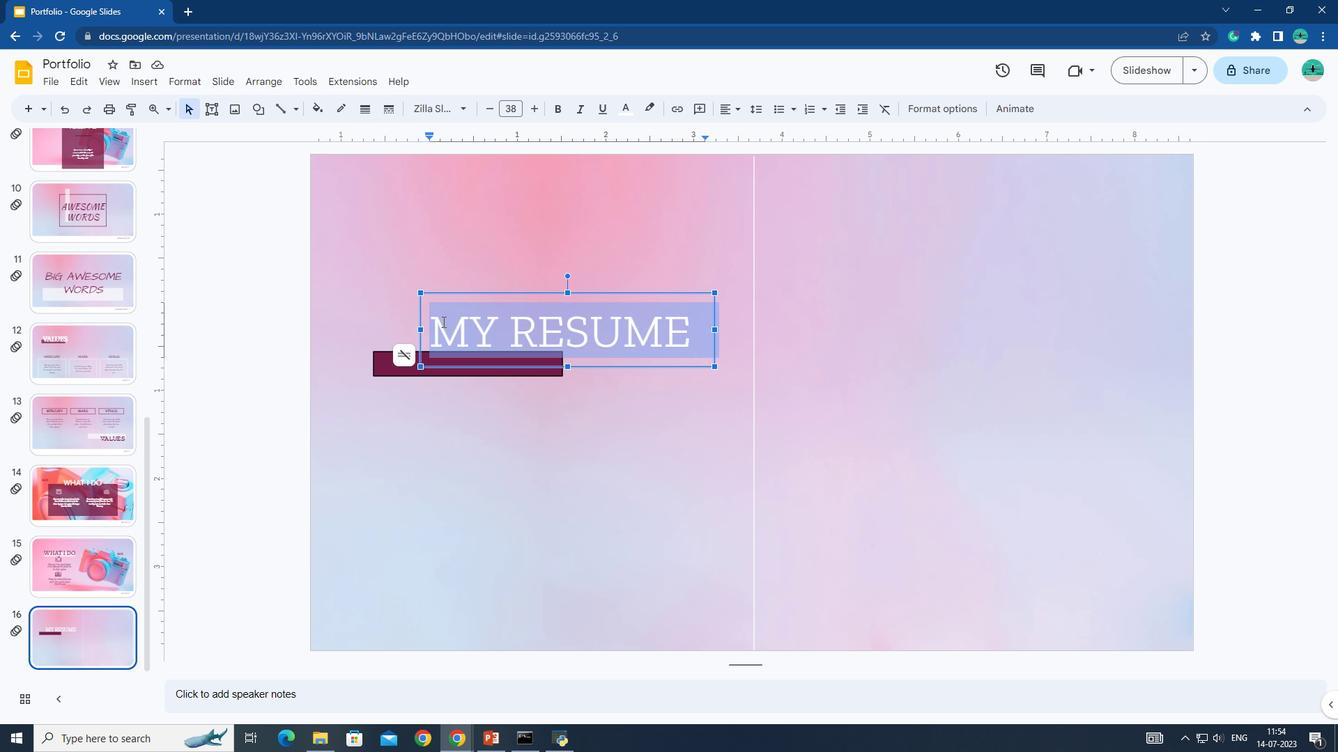 
Action: Mouse pressed left at (442, 322)
Screenshot: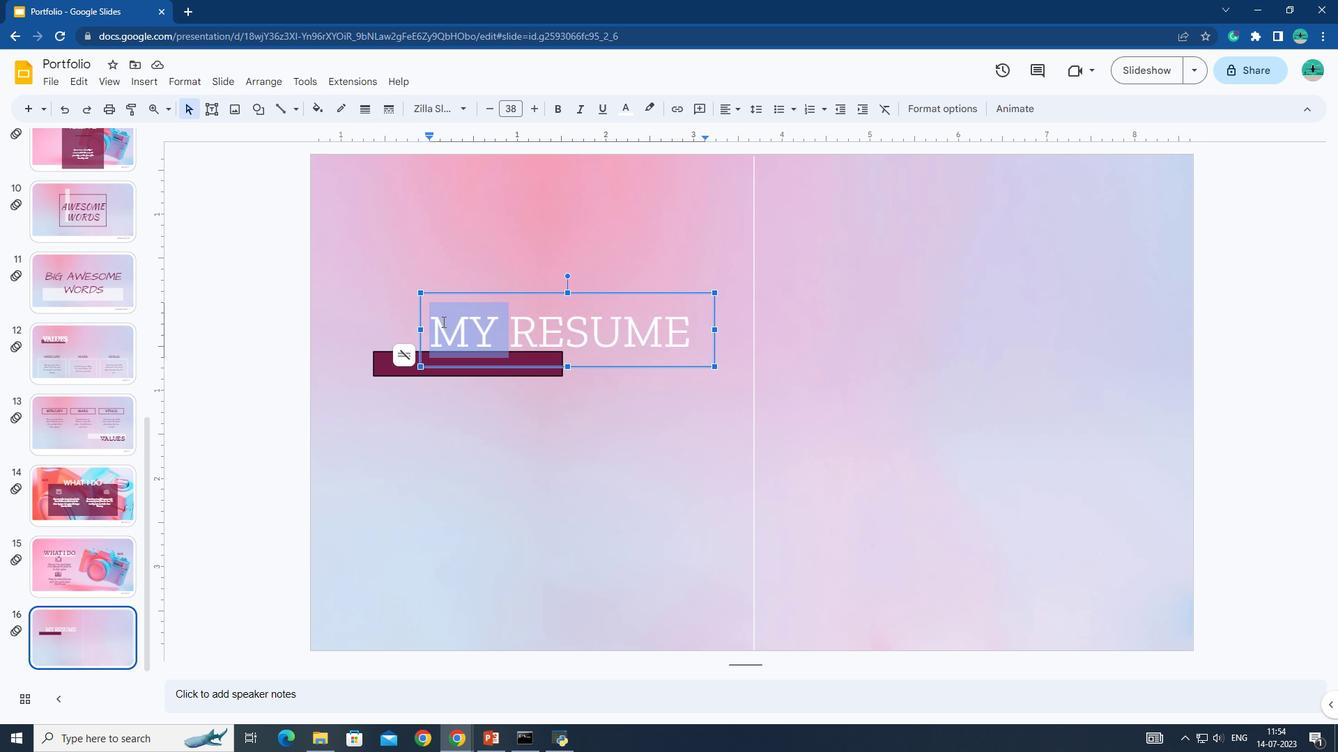 
Action: Mouse moved to (462, 102)
Screenshot: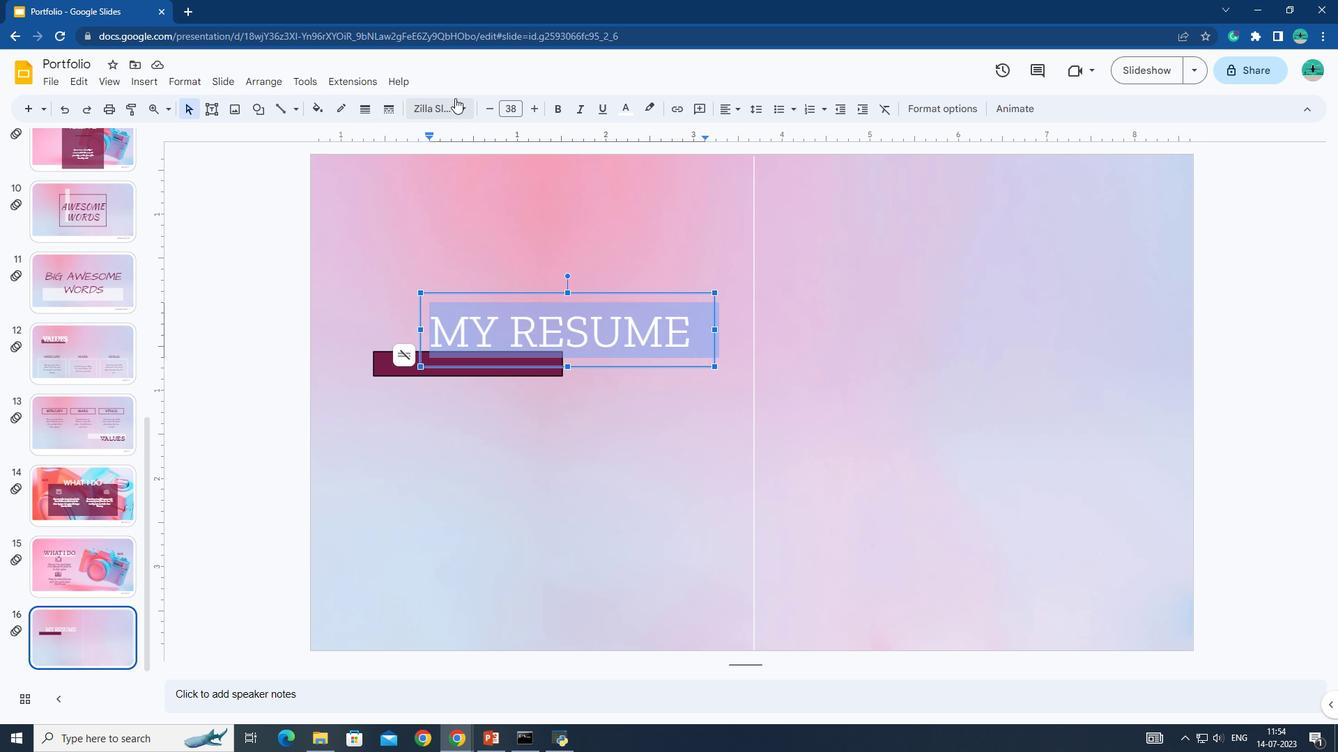 
Action: Mouse pressed left at (462, 102)
Screenshot: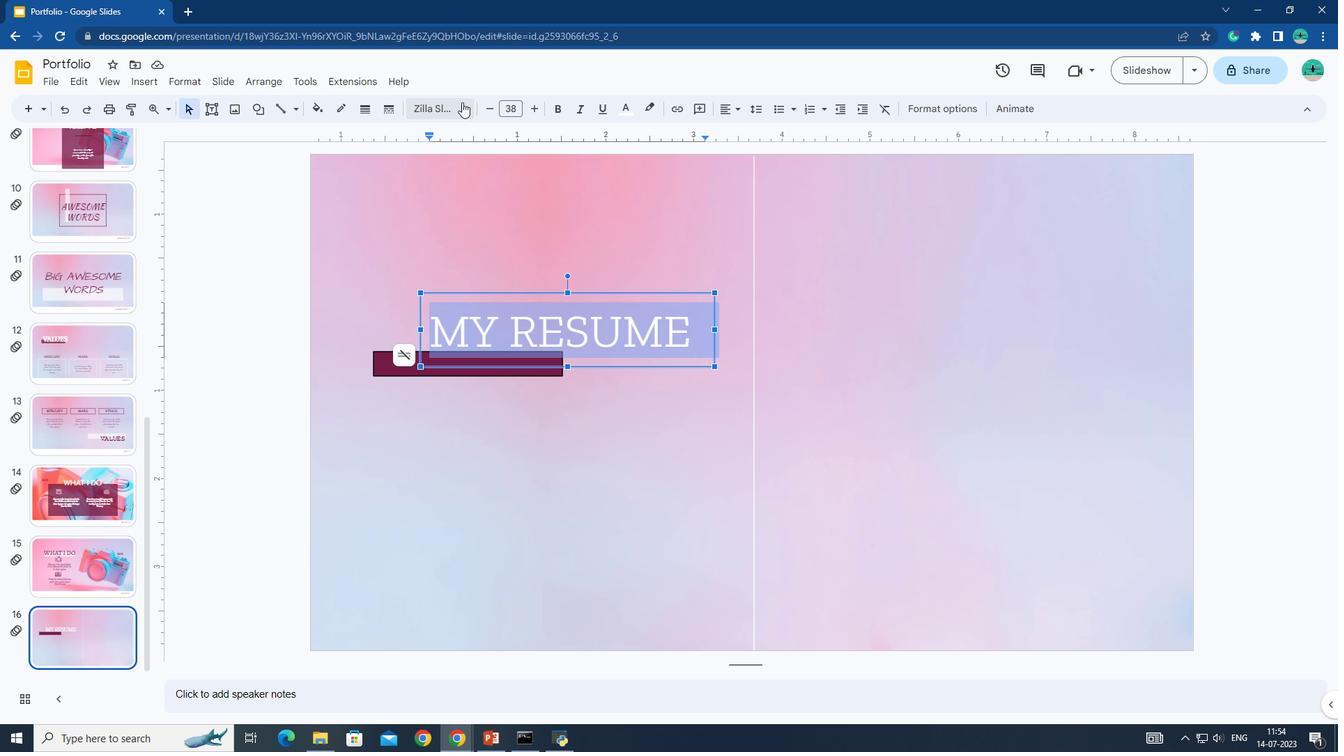 
Action: Mouse moved to (618, 284)
Screenshot: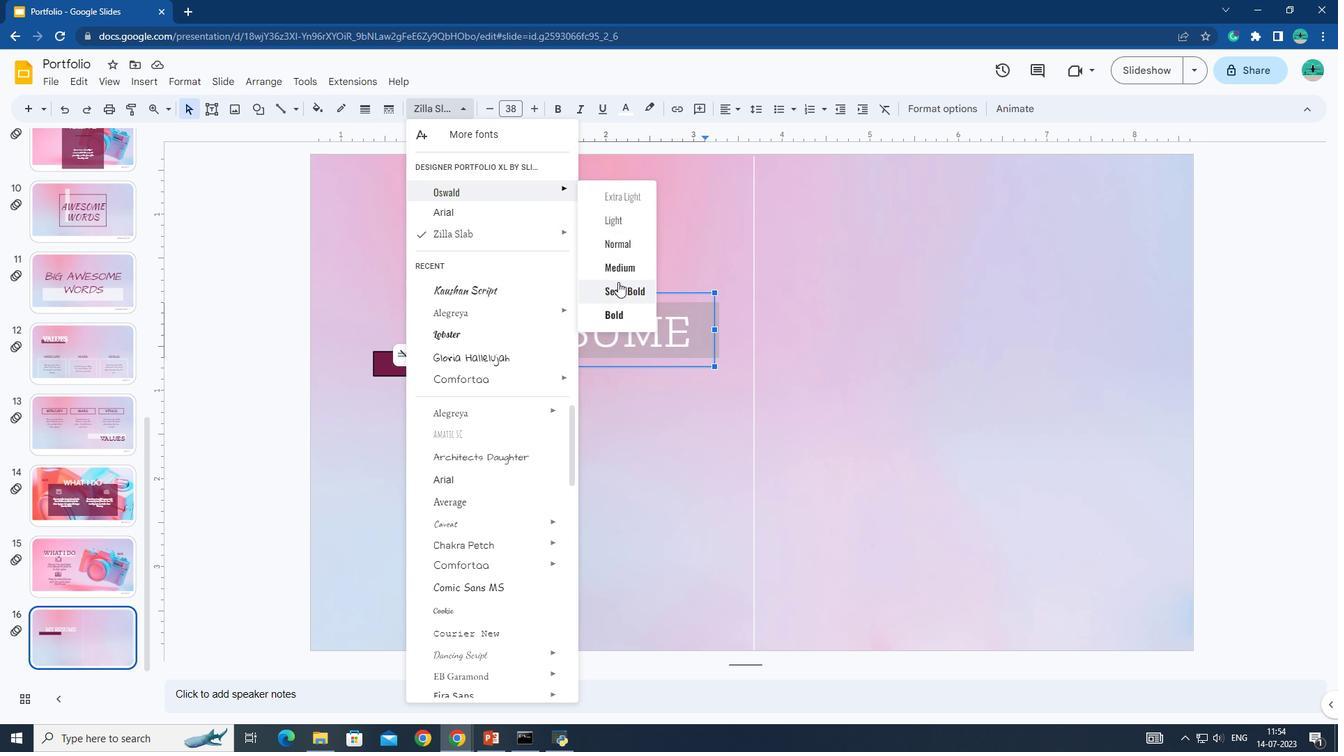 
Action: Mouse pressed left at (618, 284)
Screenshot: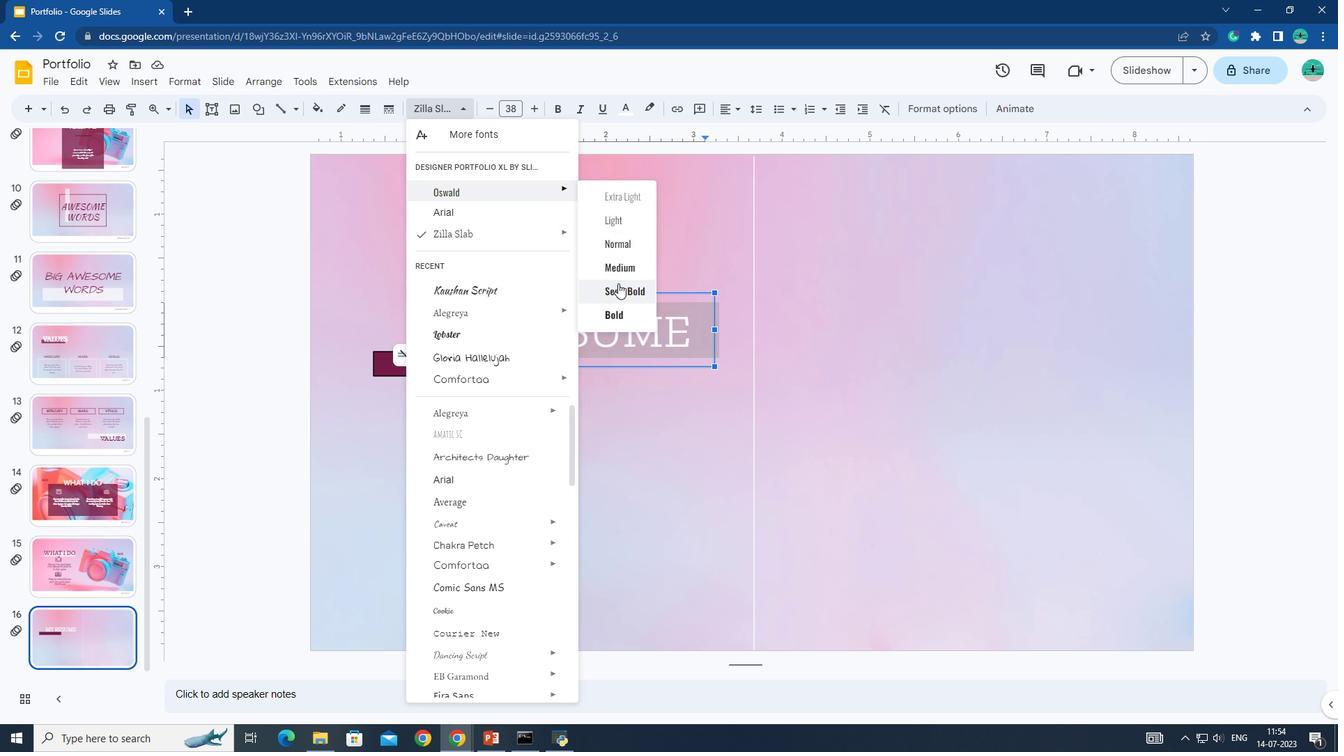 
Action: Mouse moved to (596, 430)
Screenshot: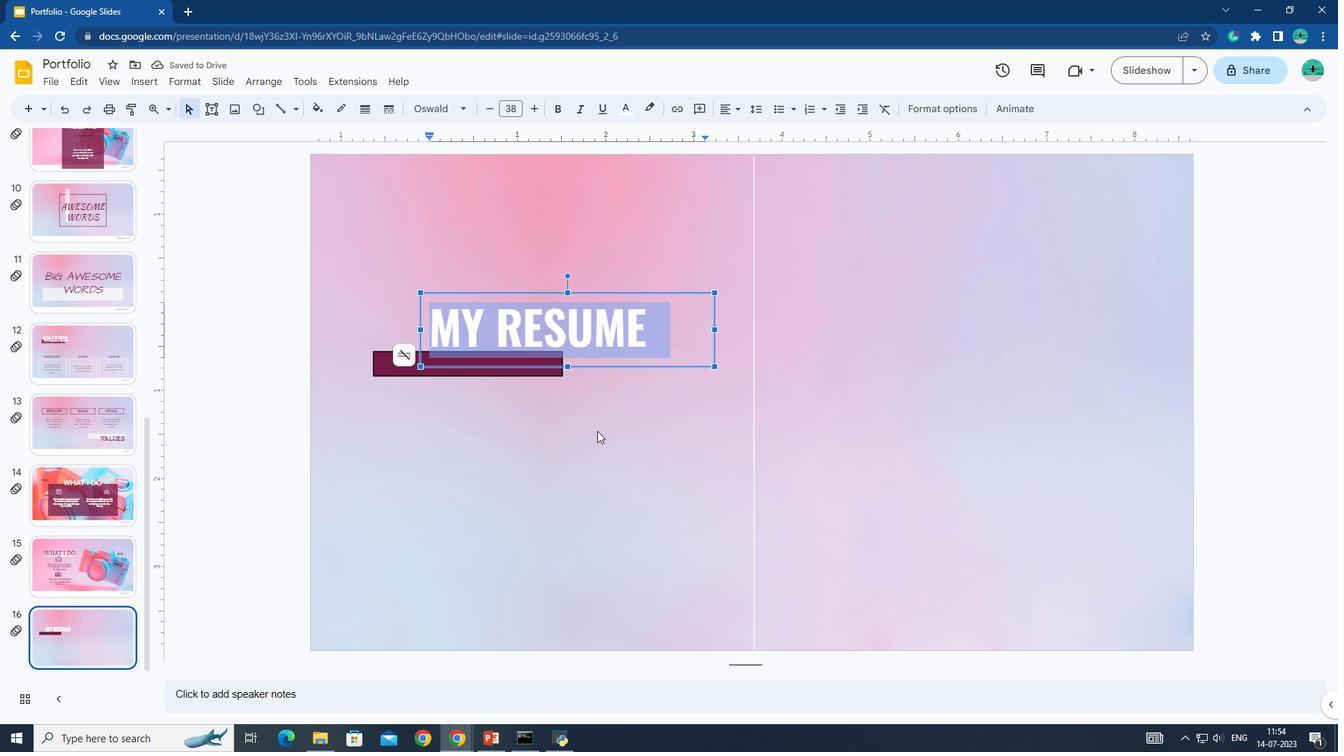 
Action: Mouse pressed left at (596, 430)
Screenshot: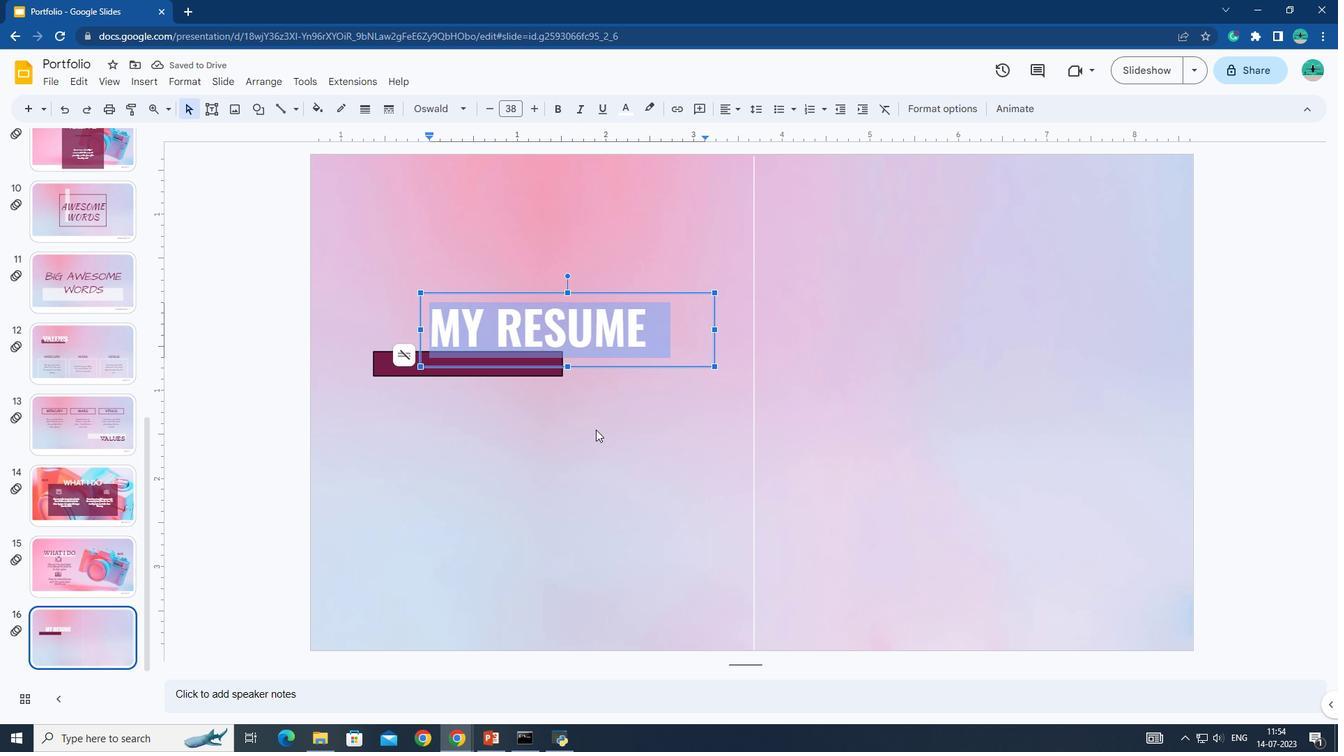 
Action: Mouse moved to (254, 110)
Screenshot: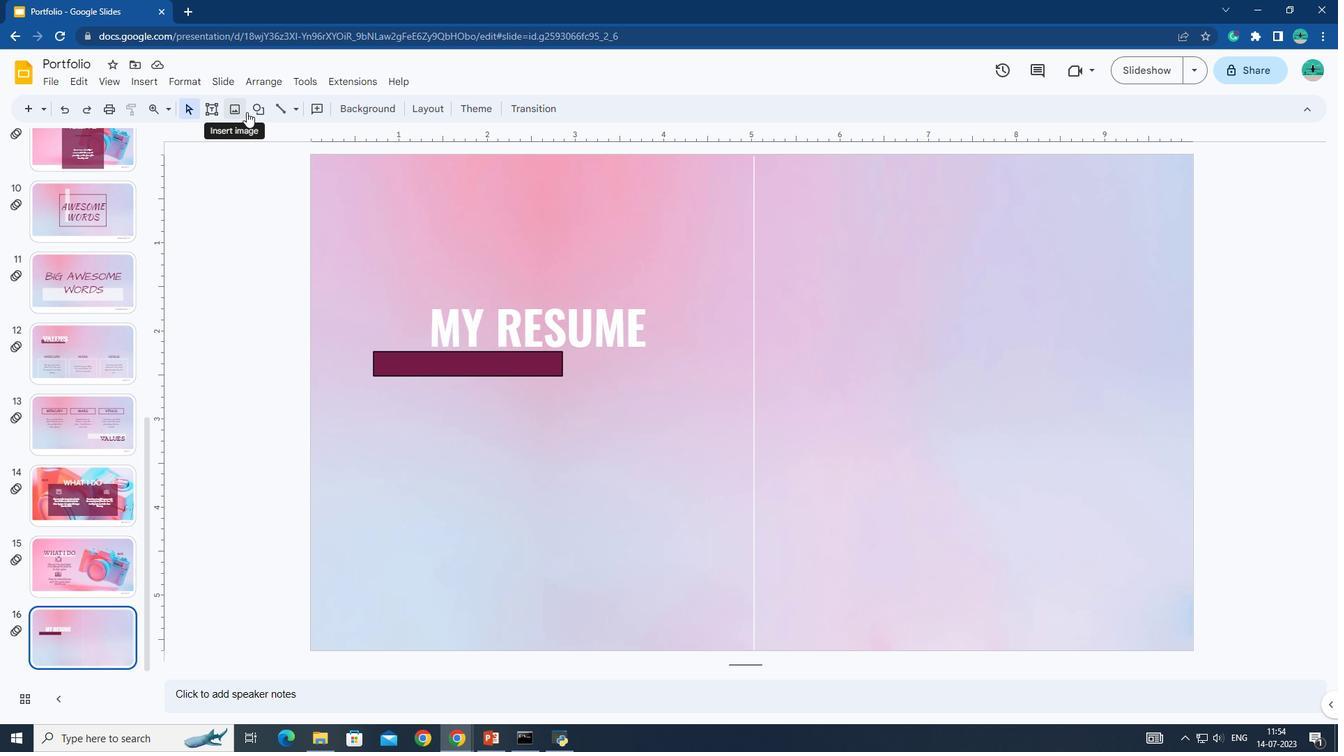 
Action: Mouse pressed left at (254, 110)
Screenshot: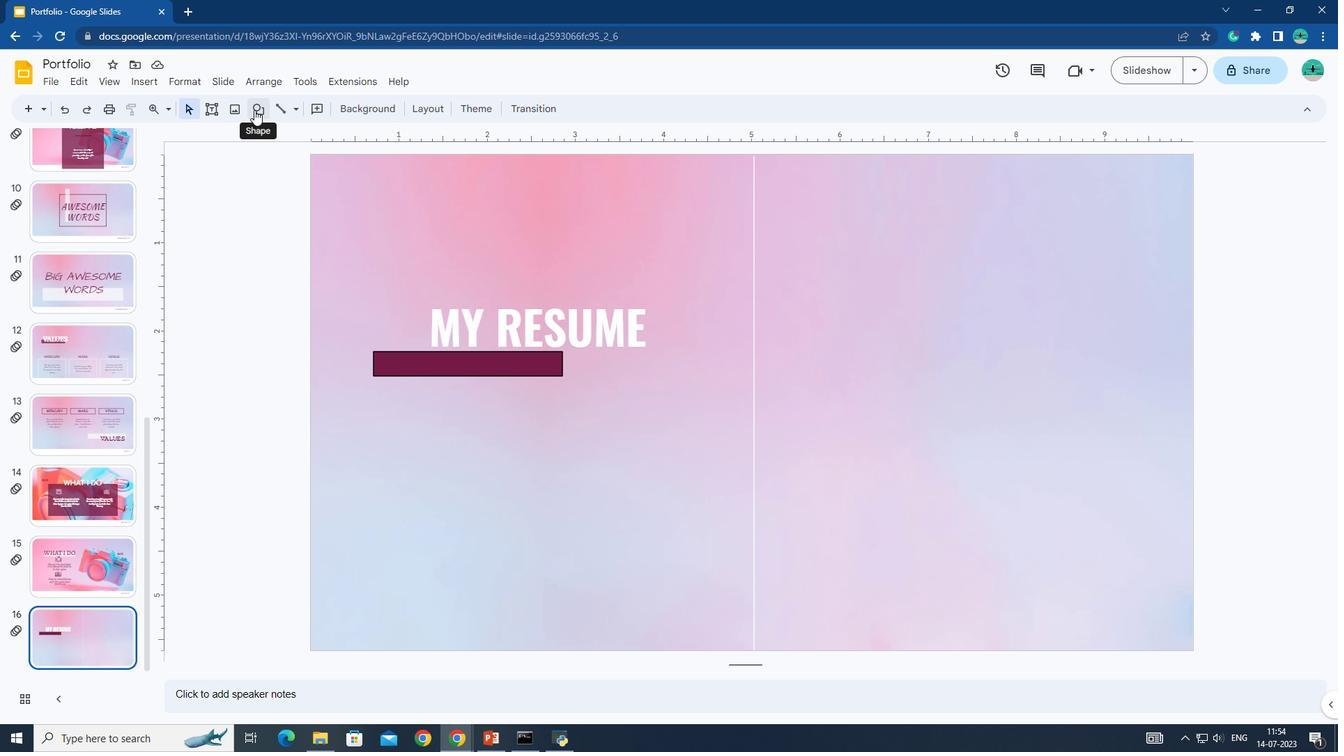 
Action: Mouse moved to (446, 137)
Screenshot: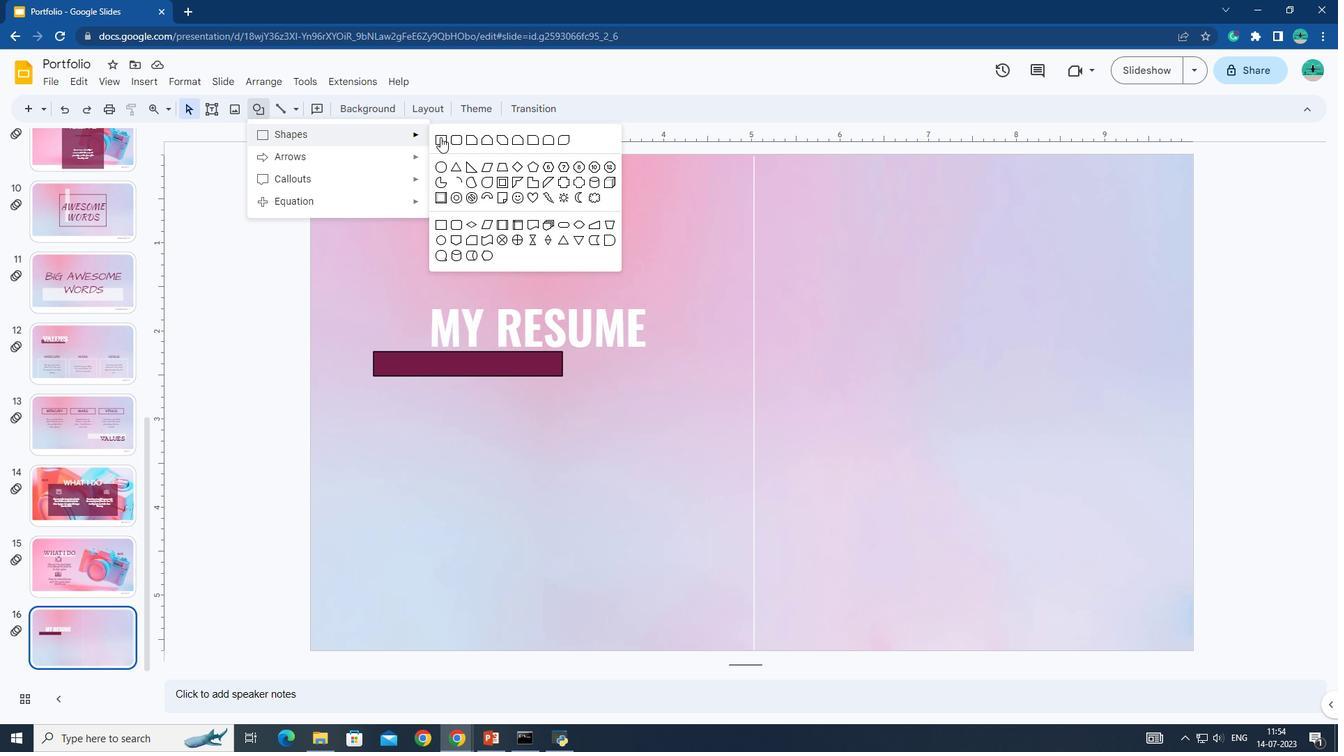 
Action: Mouse pressed left at (446, 137)
Screenshot: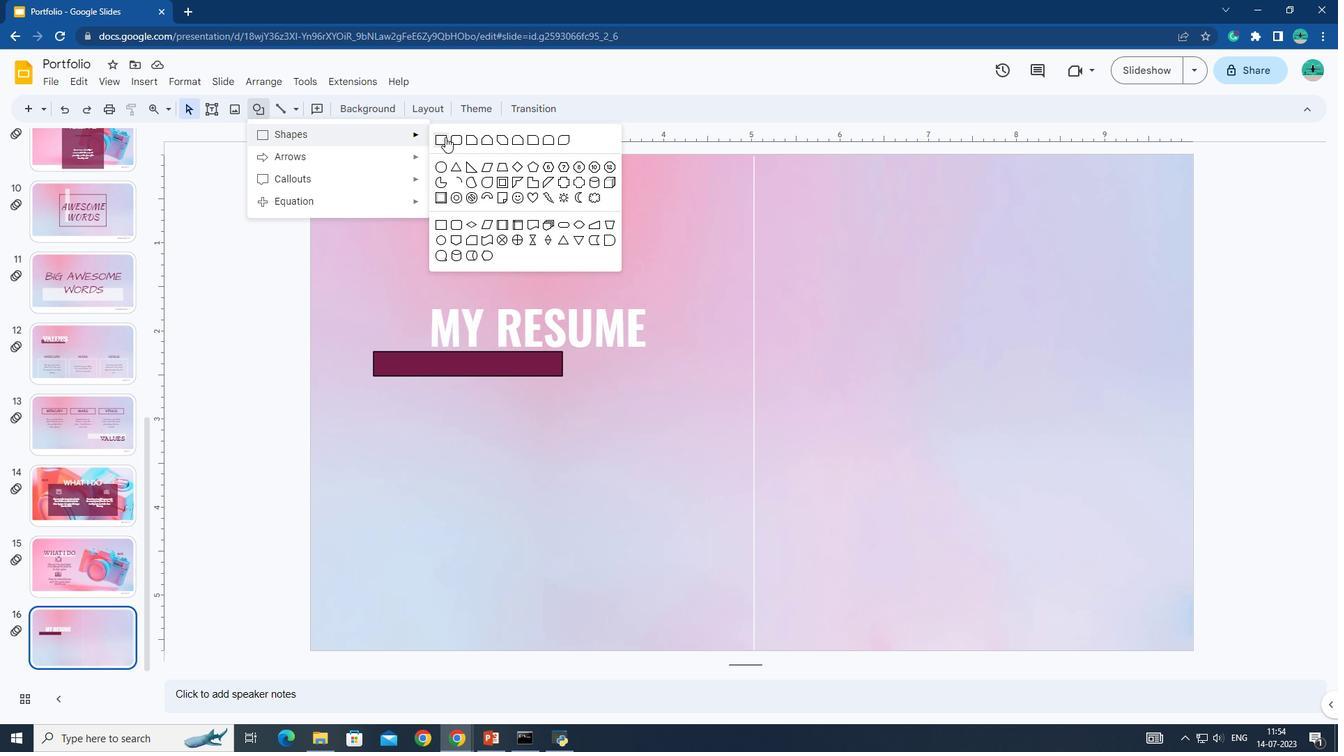 
Action: Mouse moved to (754, 447)
Screenshot: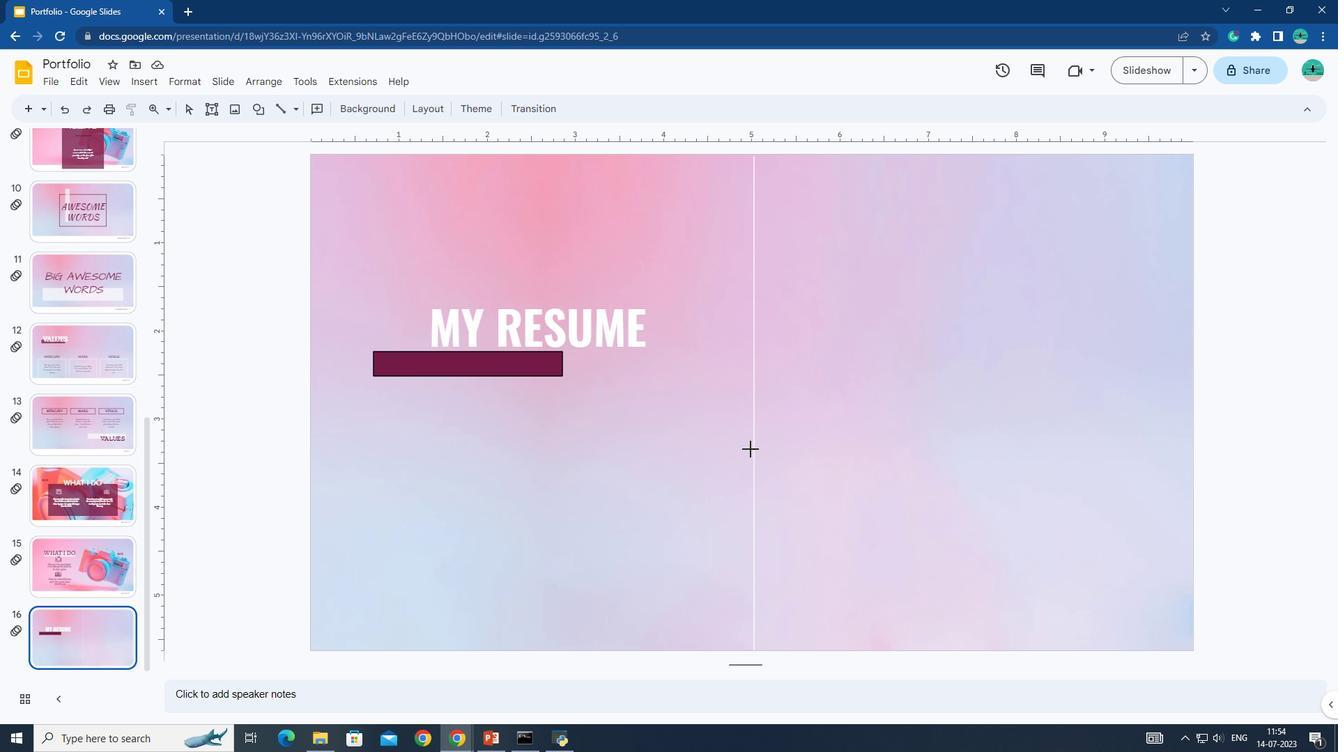 
Action: Mouse pressed left at (754, 447)
Screenshot: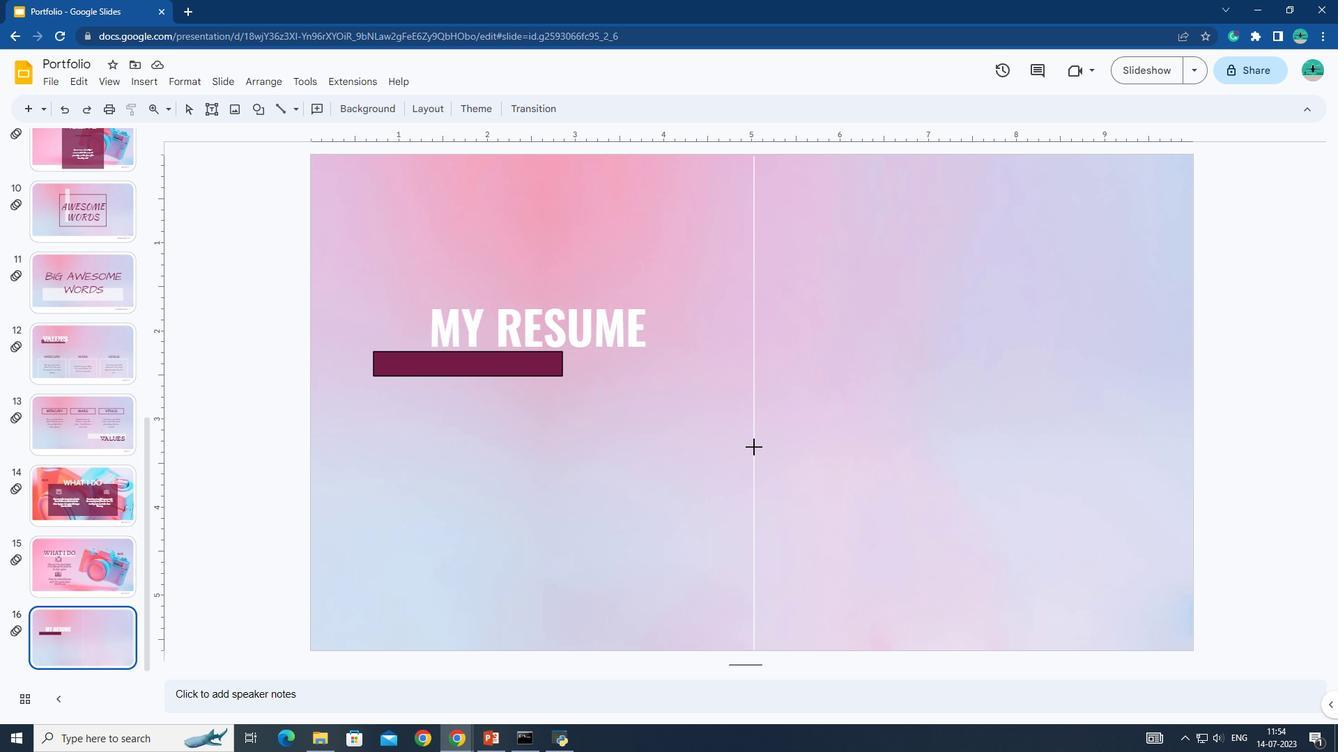 
Action: Mouse moved to (609, 484)
Screenshot: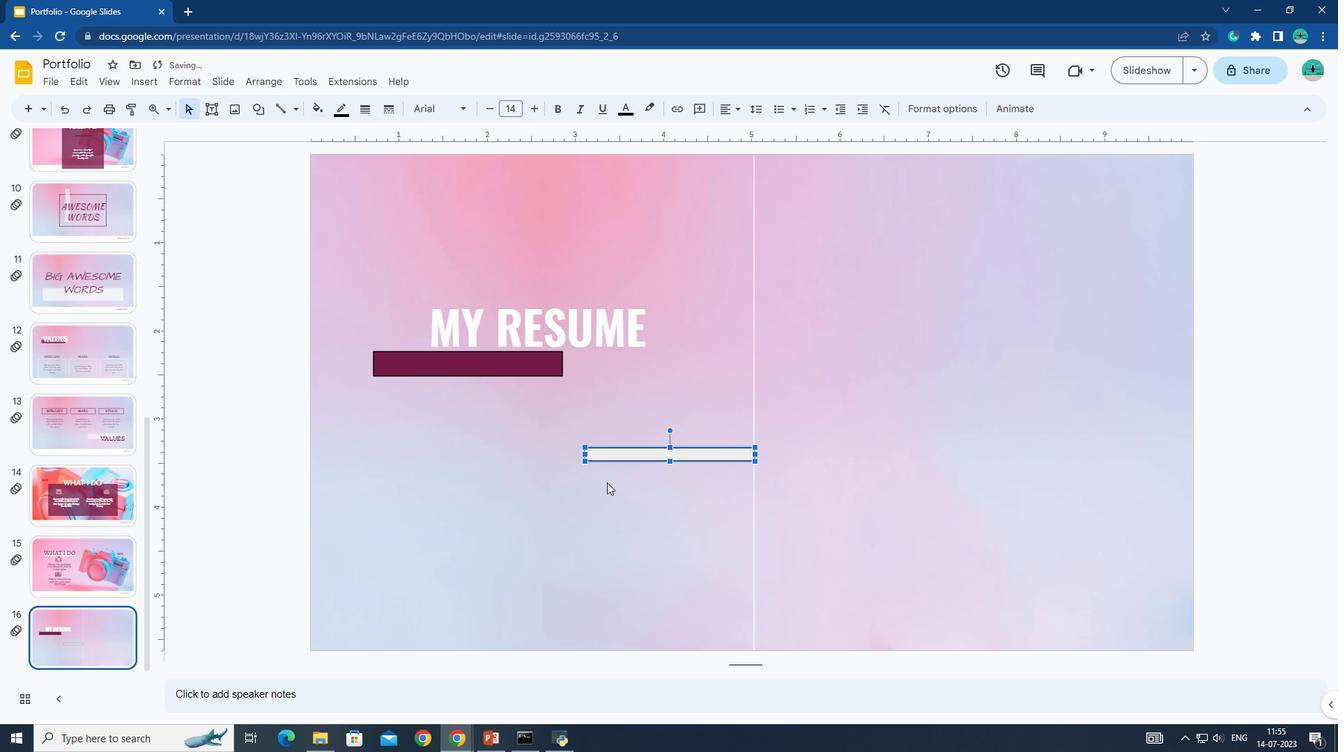 
Action: Mouse pressed left at (609, 484)
Screenshot: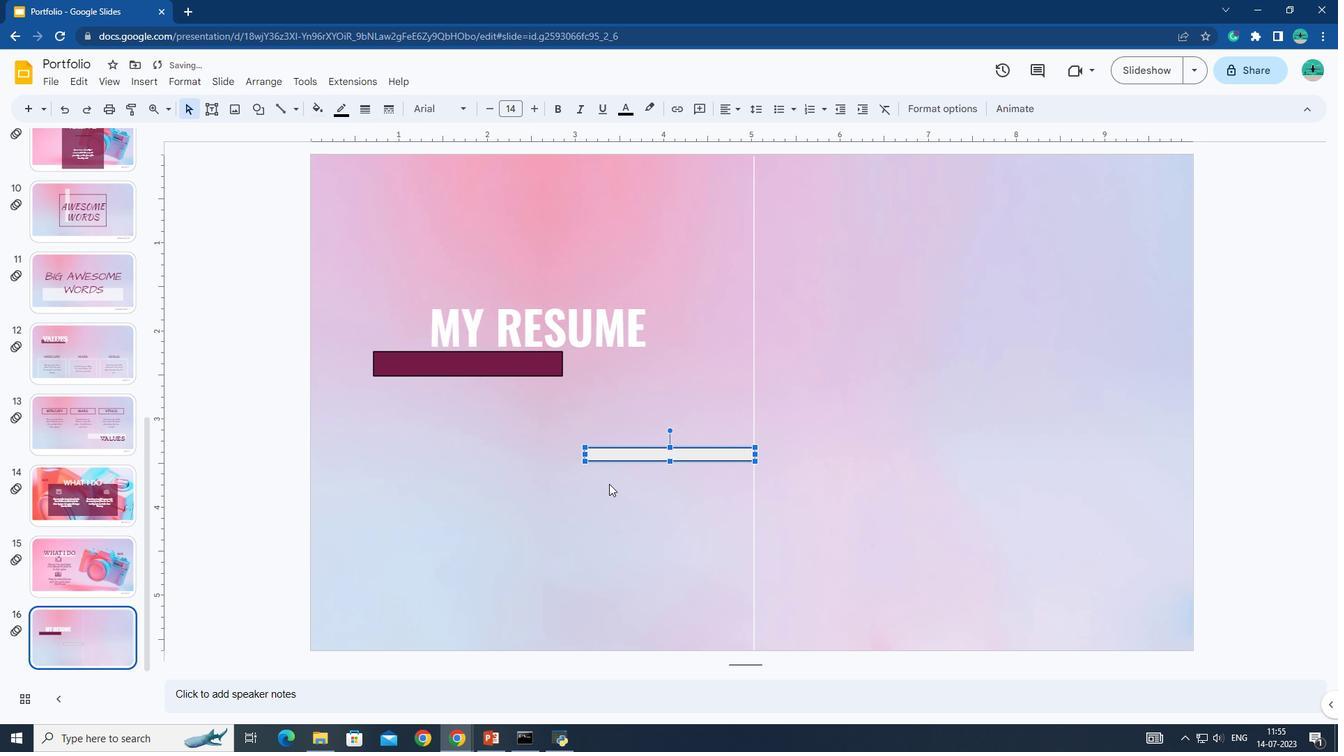 
Action: Mouse moved to (639, 451)
Screenshot: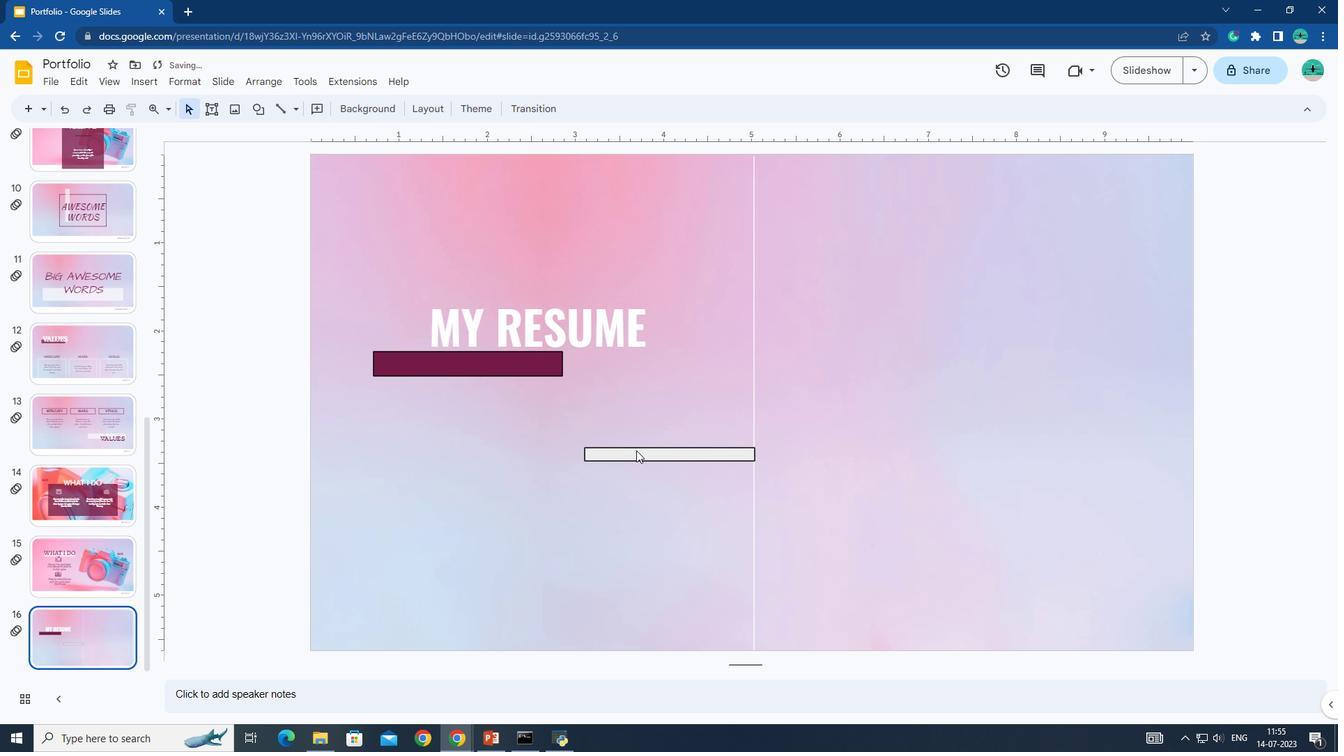 
Action: Mouse pressed left at (639, 451)
Screenshot: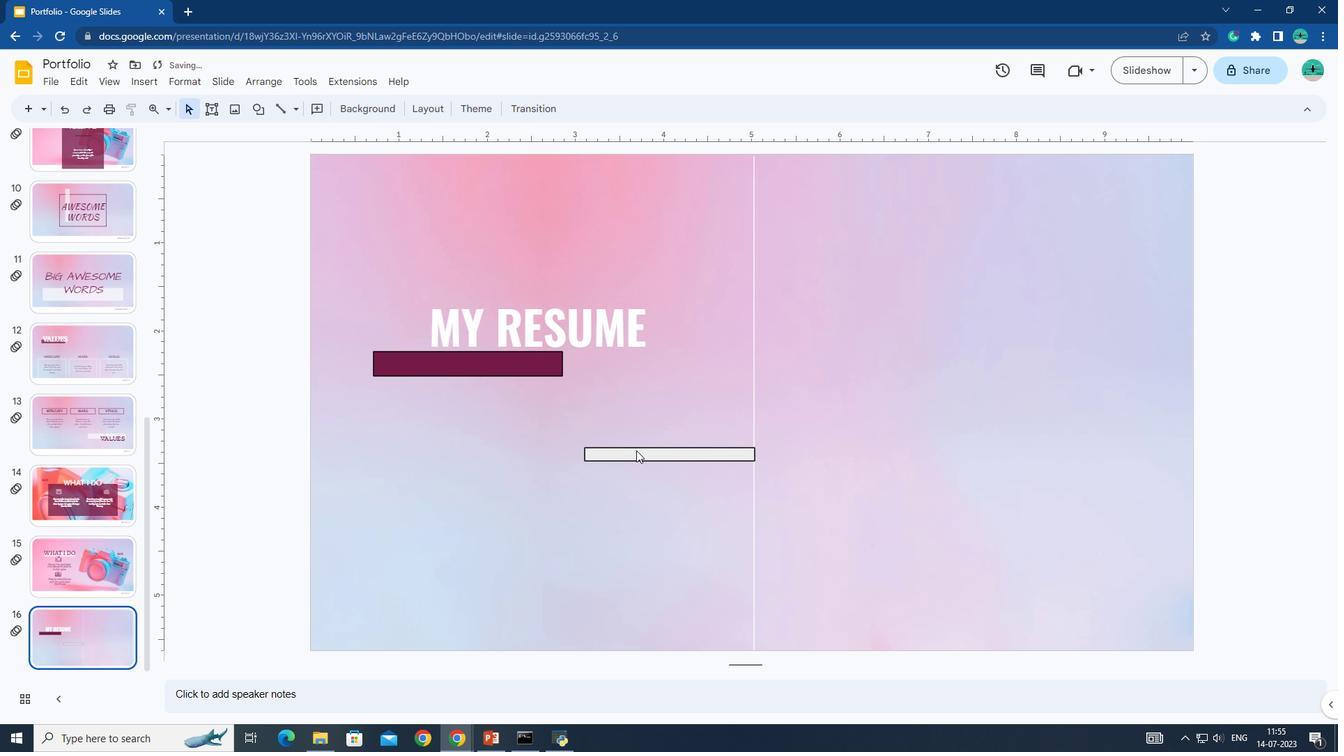 
Action: Mouse moved to (645, 454)
Screenshot: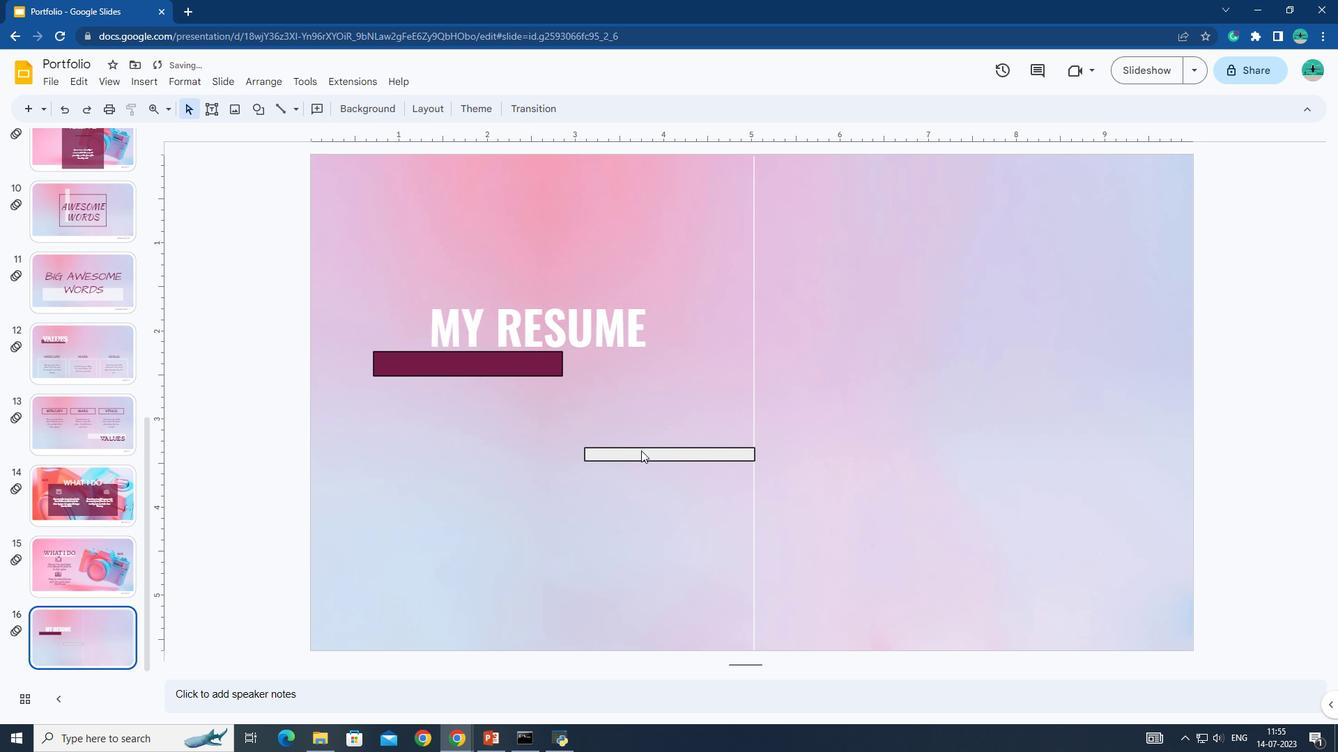
Action: Mouse pressed left at (645, 454)
Screenshot: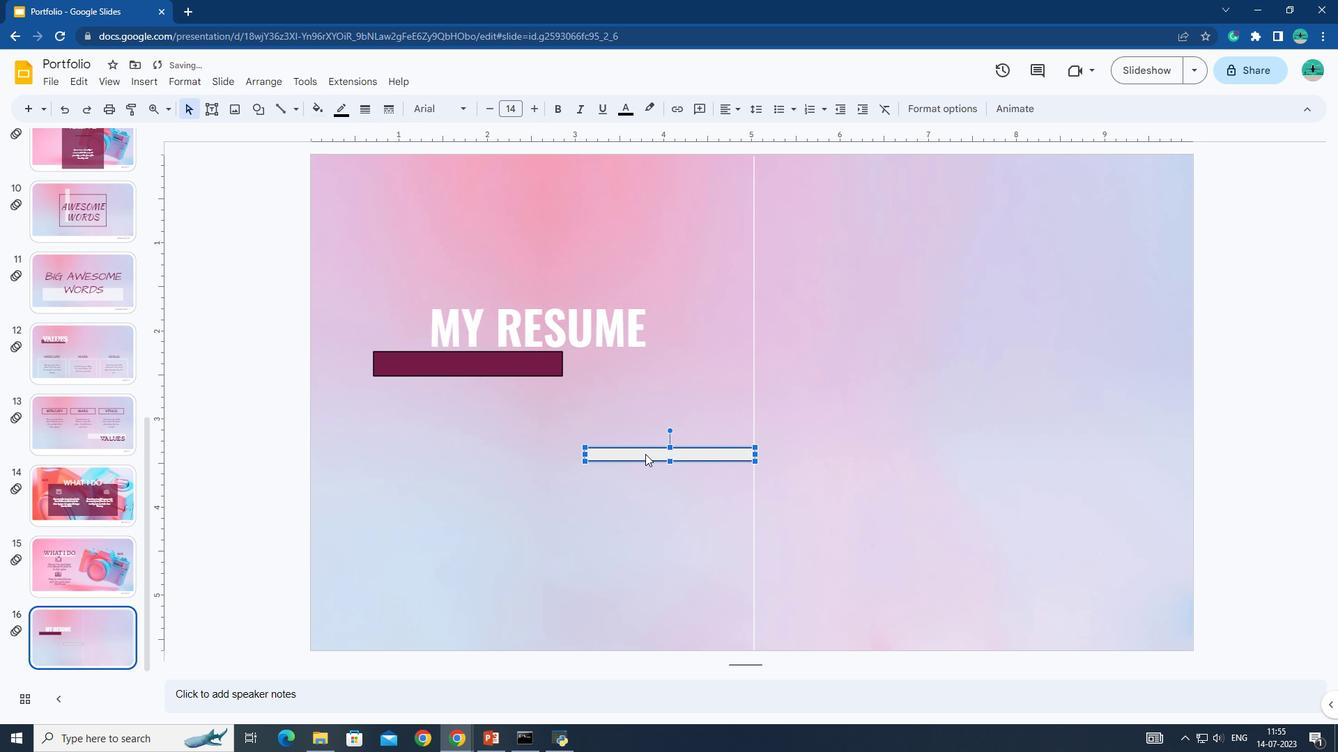 
Action: Mouse moved to (653, 485)
Screenshot: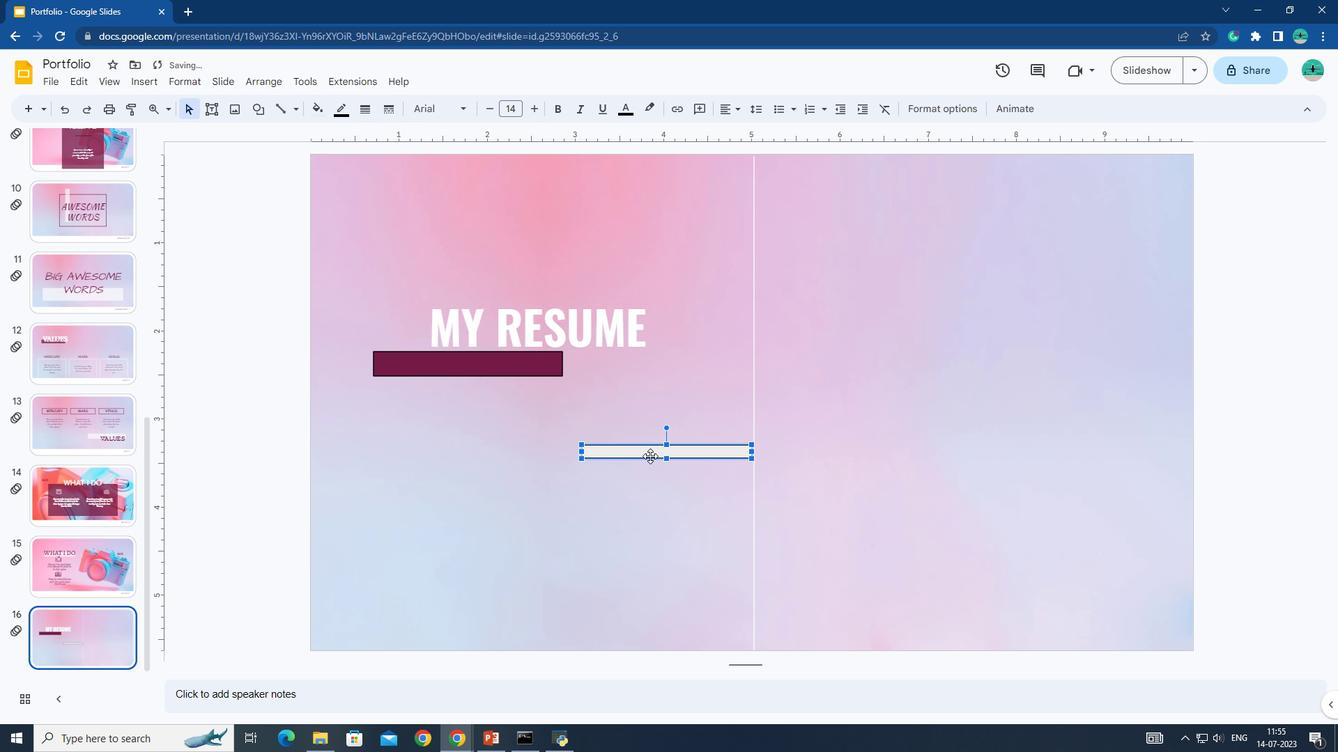 
Action: Mouse pressed left at (653, 485)
Screenshot: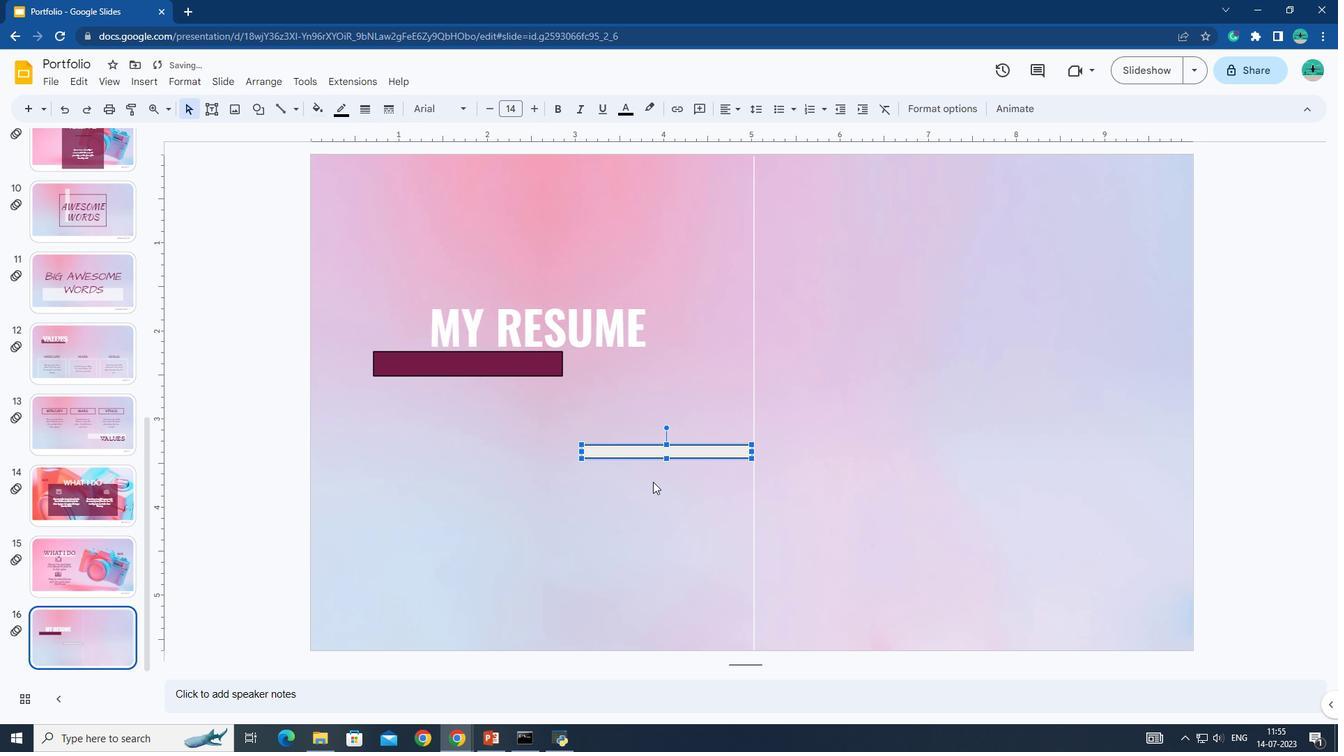 
Action: Mouse moved to (214, 114)
Screenshot: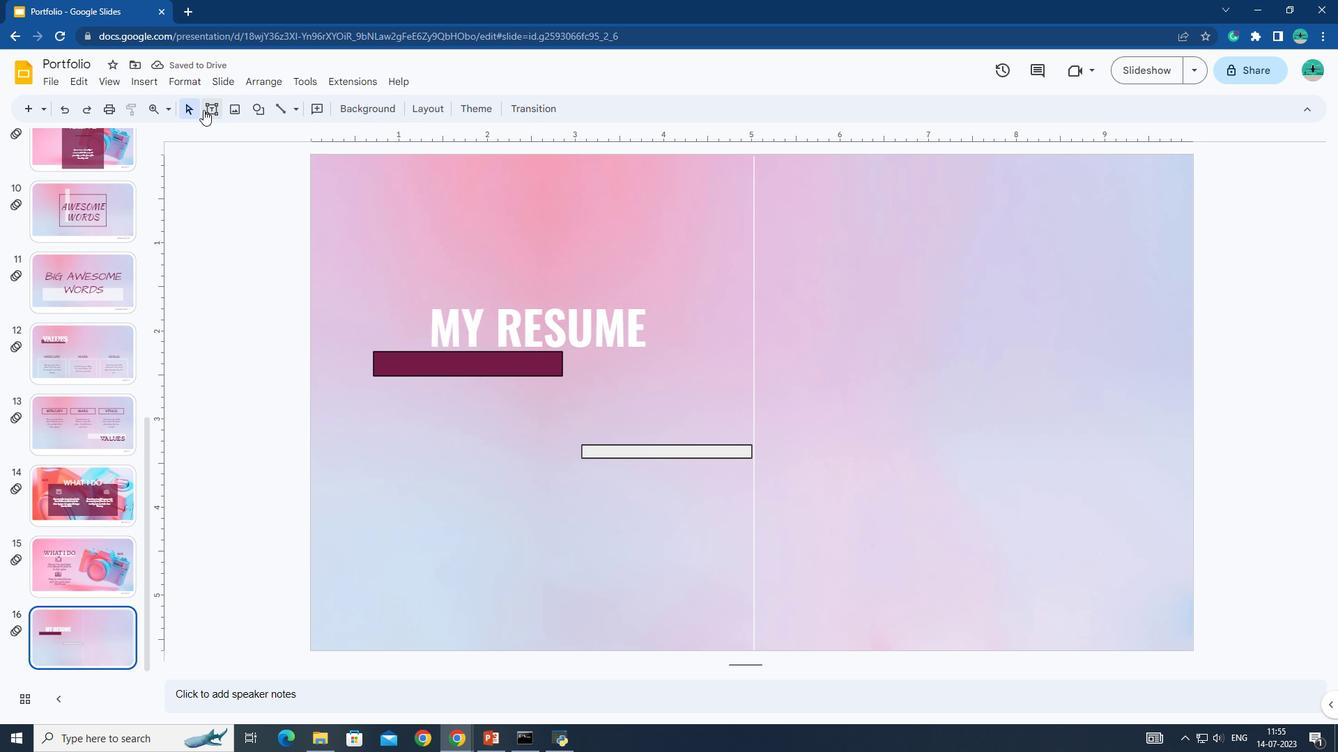 
Action: Mouse pressed left at (214, 114)
Screenshot: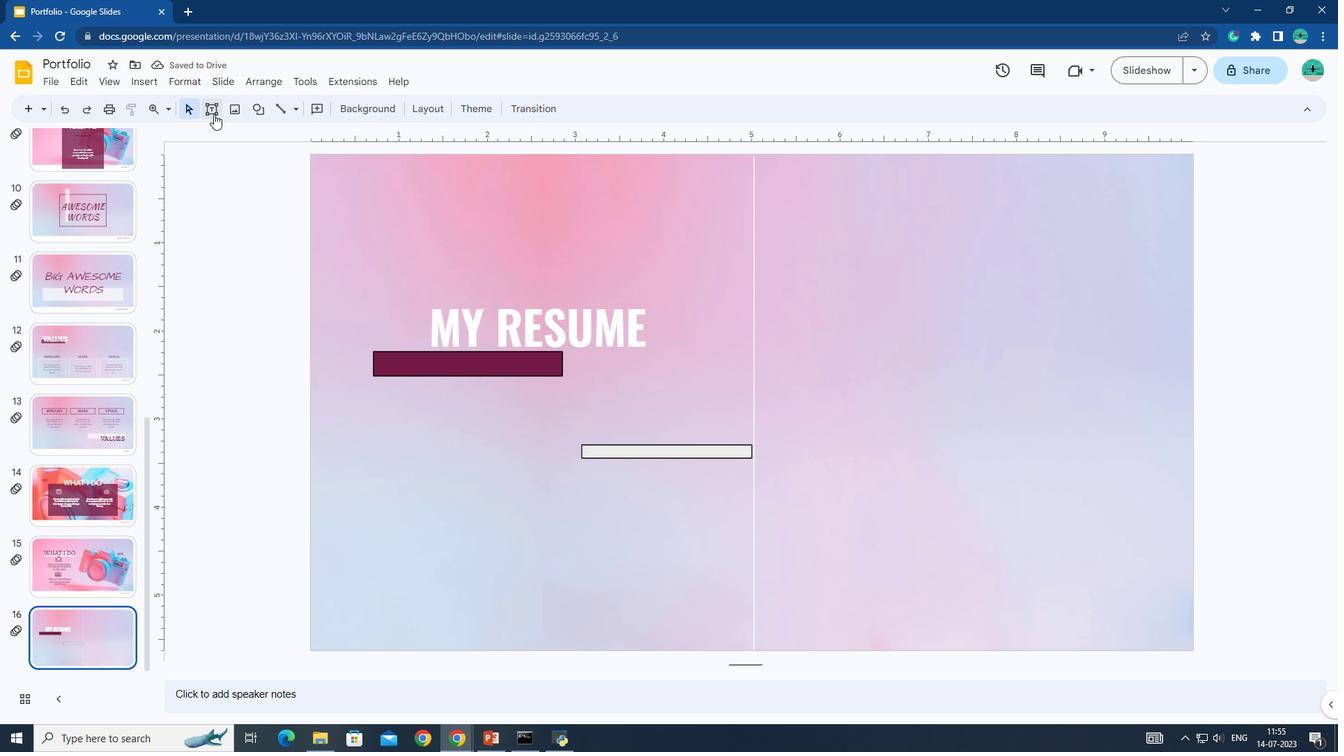 
Action: Mouse moved to (636, 418)
Screenshot: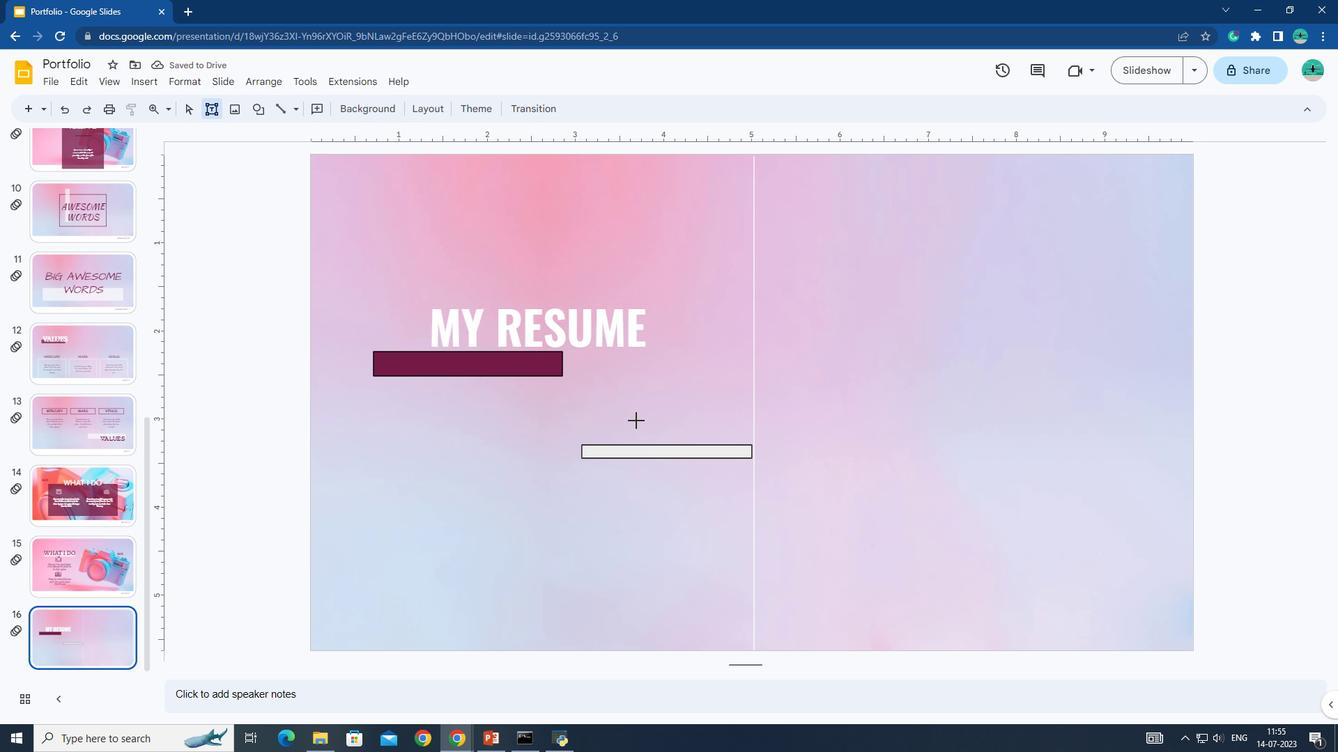 
Action: Mouse pressed left at (636, 418)
Screenshot: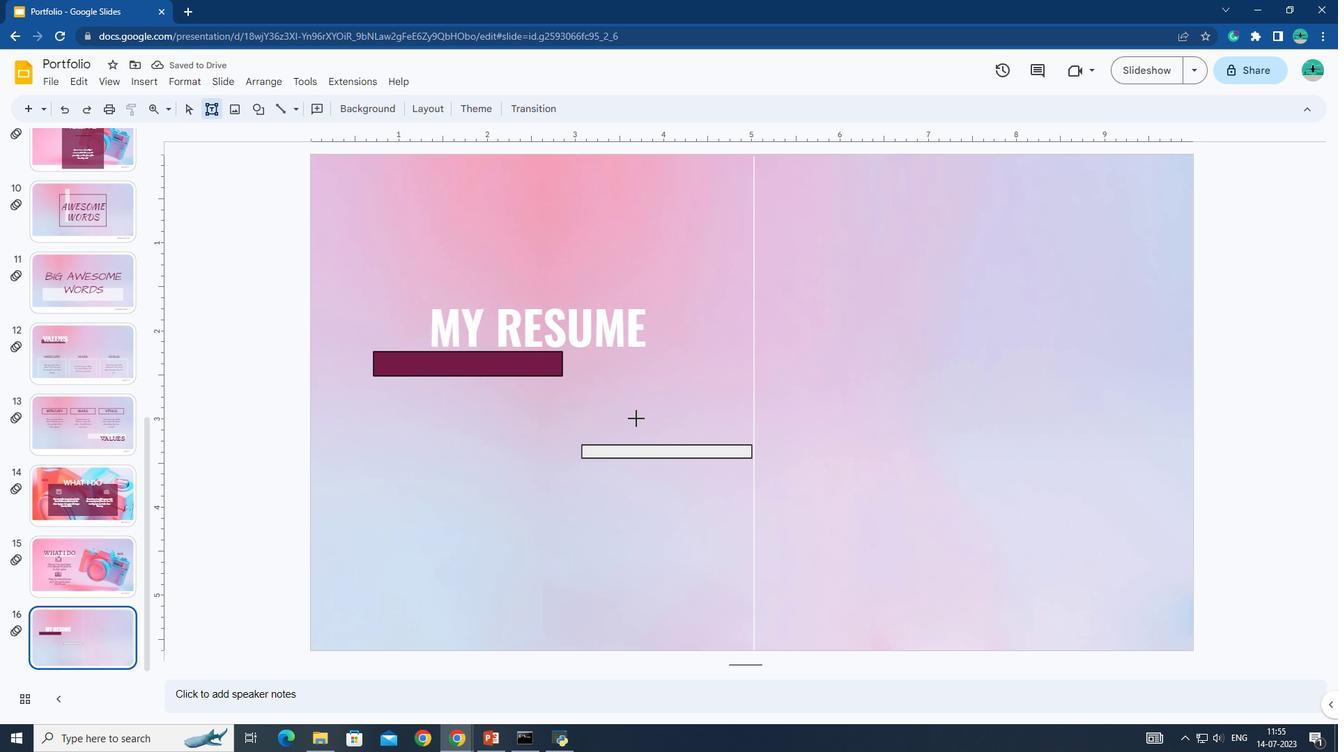 
Action: Mouse moved to (695, 449)
Screenshot: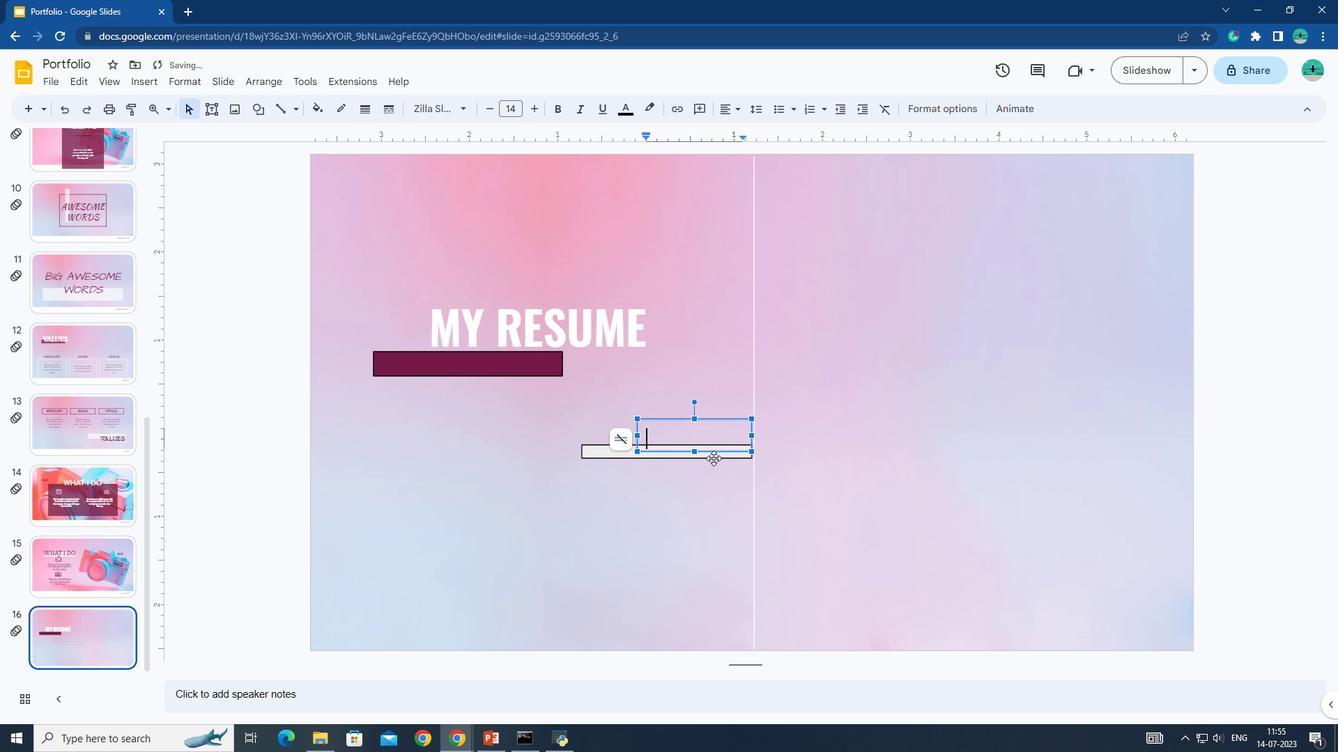 
Action: Key pressed SKILLS
Screenshot: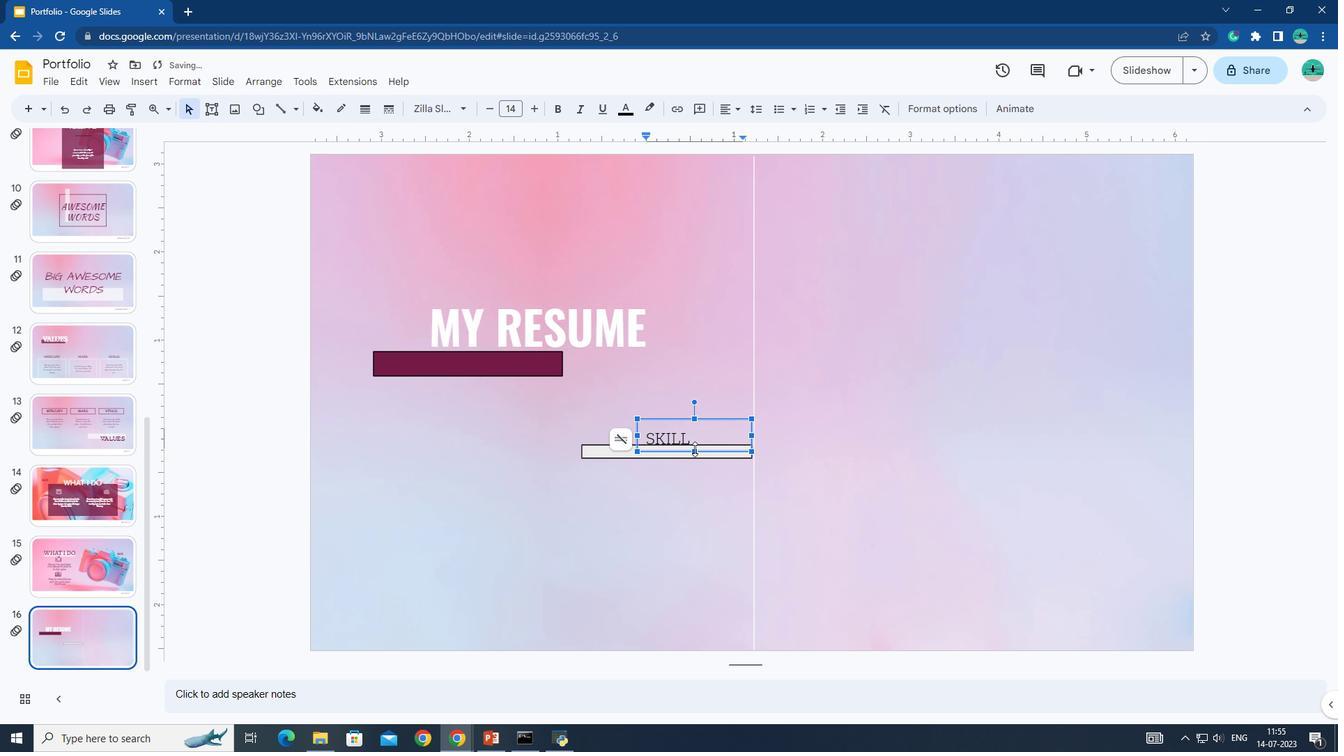 
Action: Mouse moved to (591, 502)
Screenshot: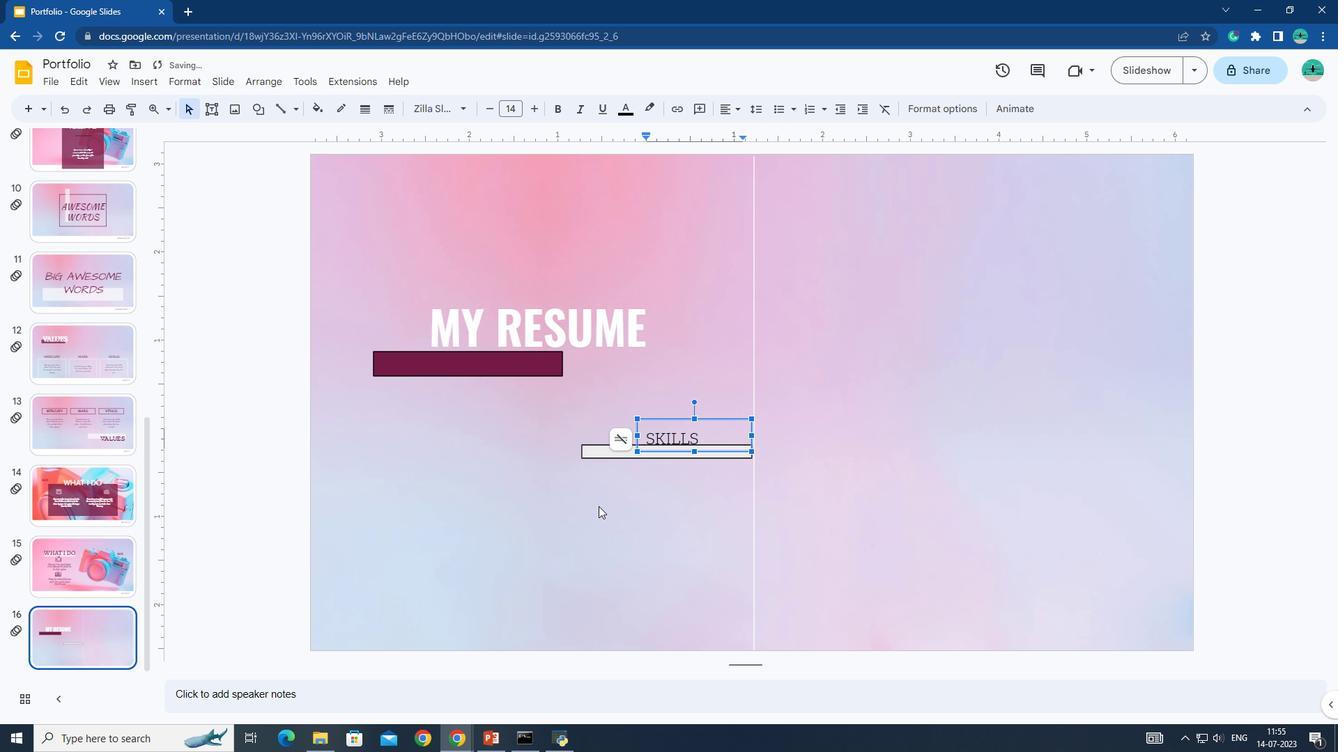 
Action: Mouse pressed left at (591, 502)
Screenshot: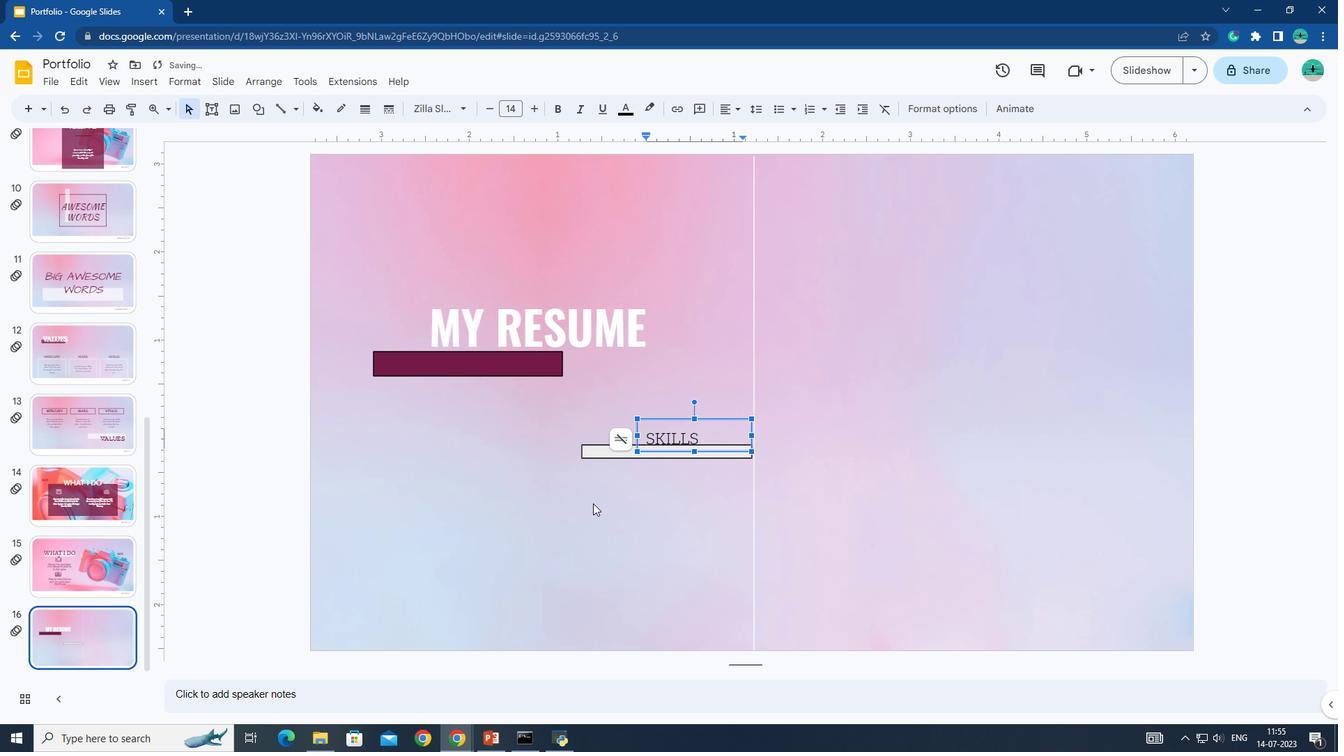 
Action: Mouse moved to (670, 435)
Screenshot: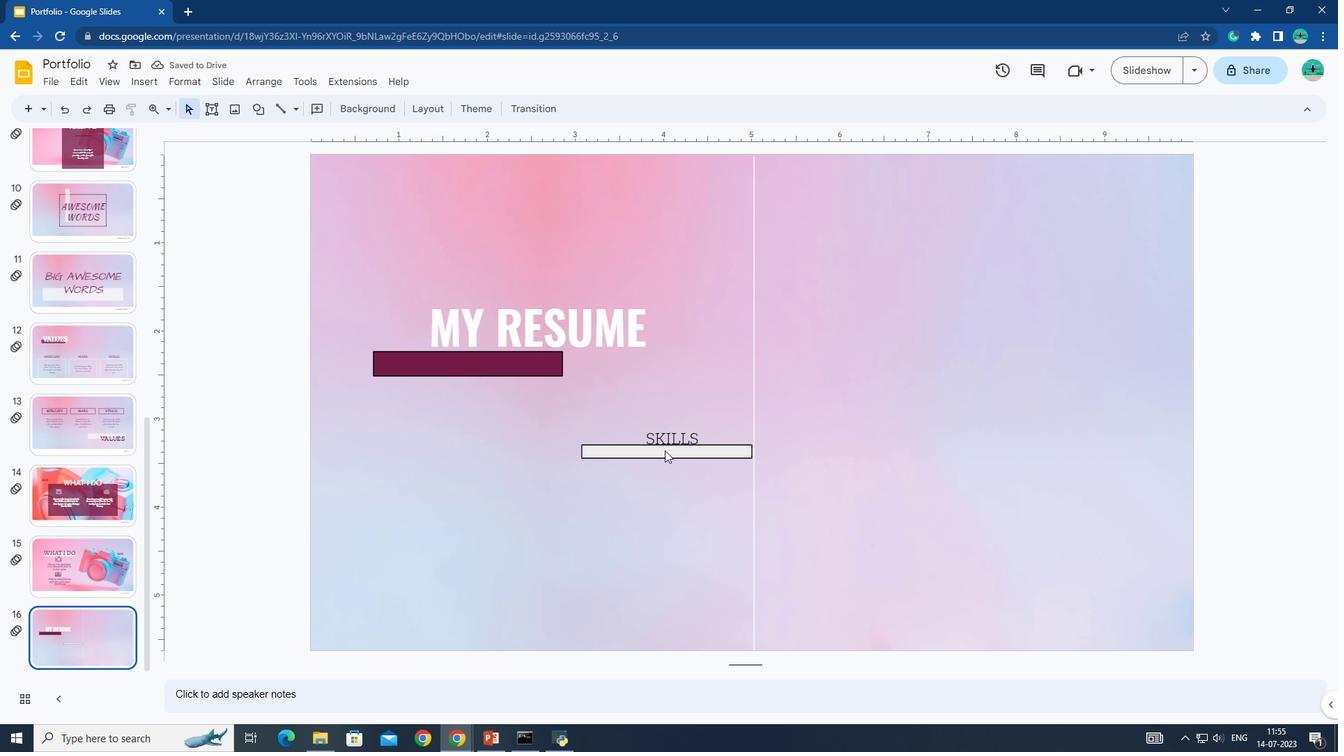 
Action: Mouse pressed left at (670, 435)
Screenshot: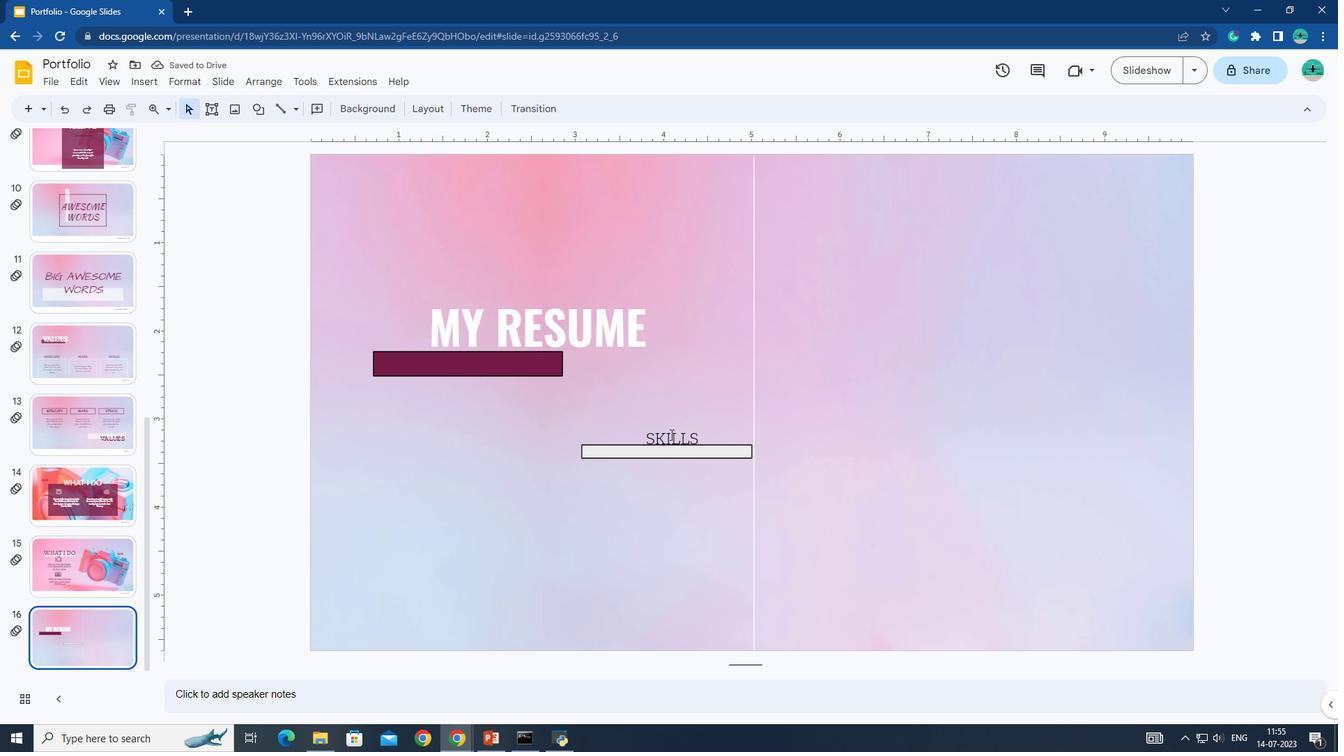 
Action: Mouse moved to (648, 434)
Screenshot: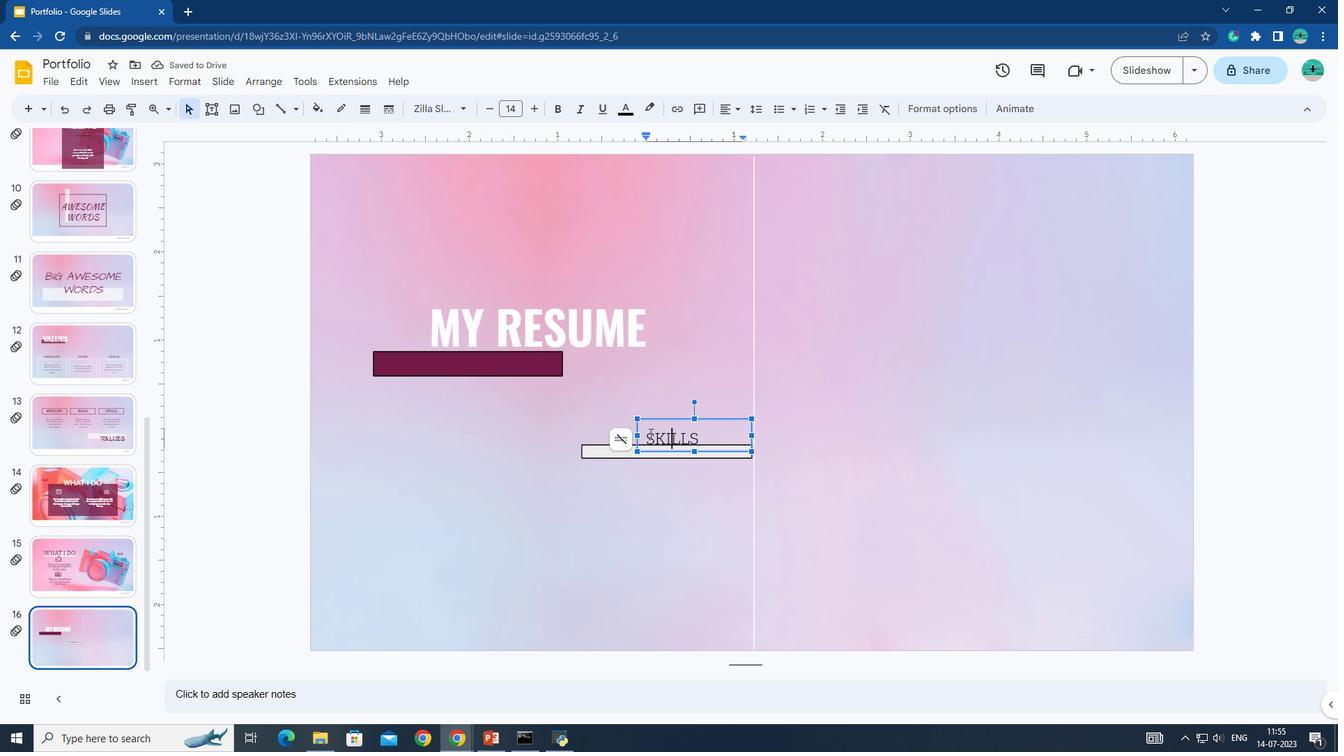 
Action: Mouse pressed left at (648, 434)
Screenshot: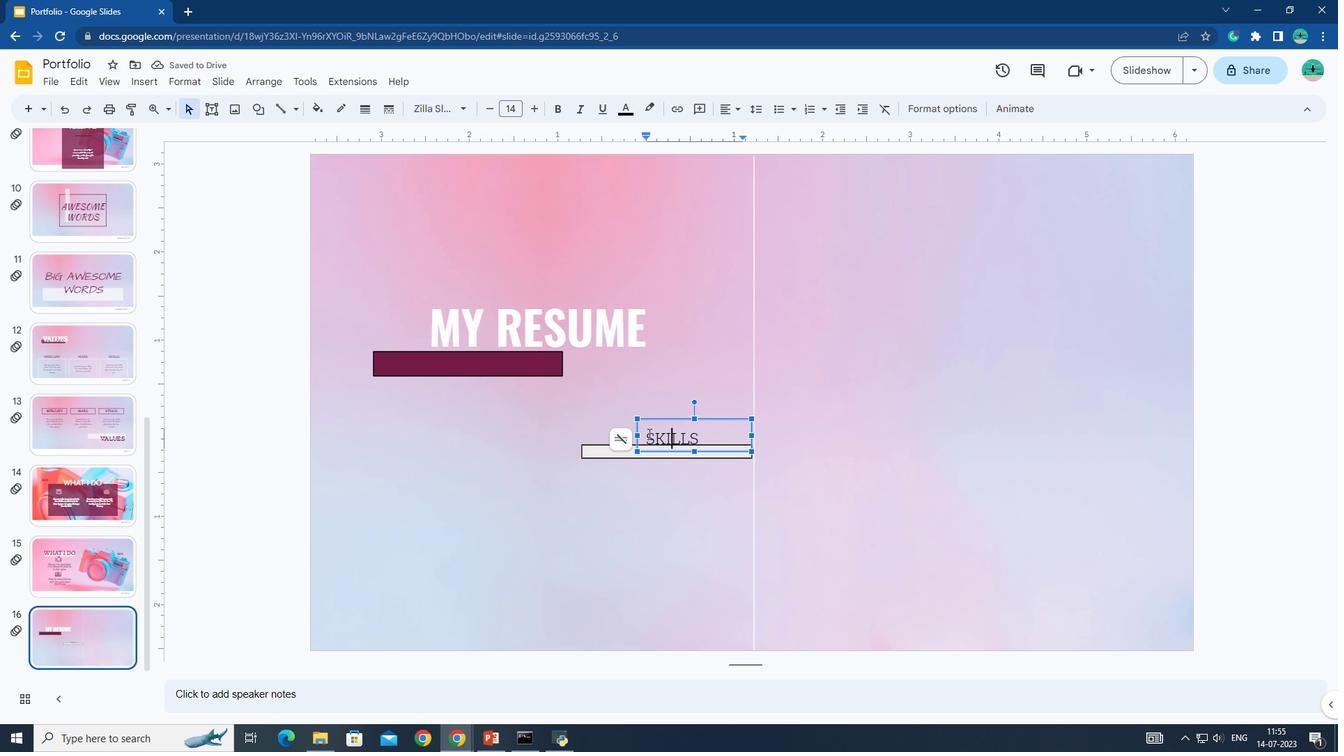 
Action: Mouse moved to (651, 431)
Screenshot: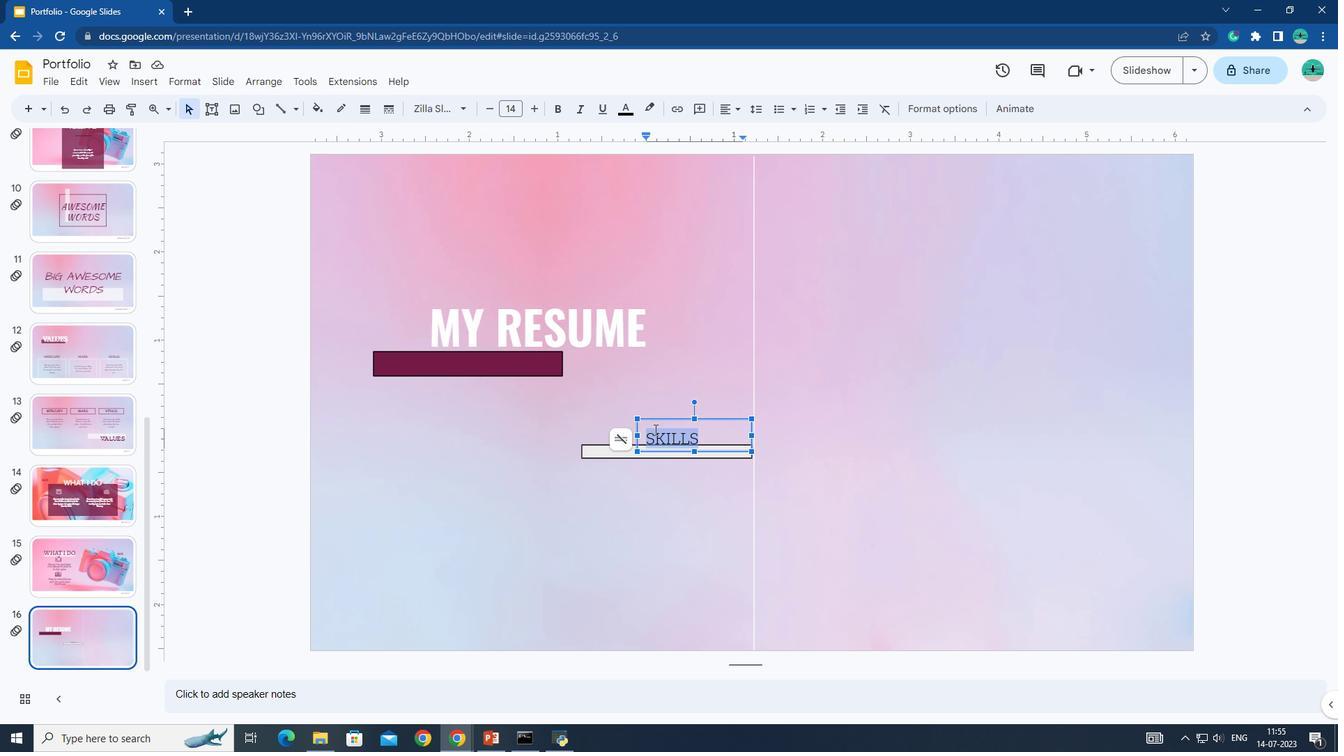 
Action: Mouse pressed left at (651, 431)
Screenshot: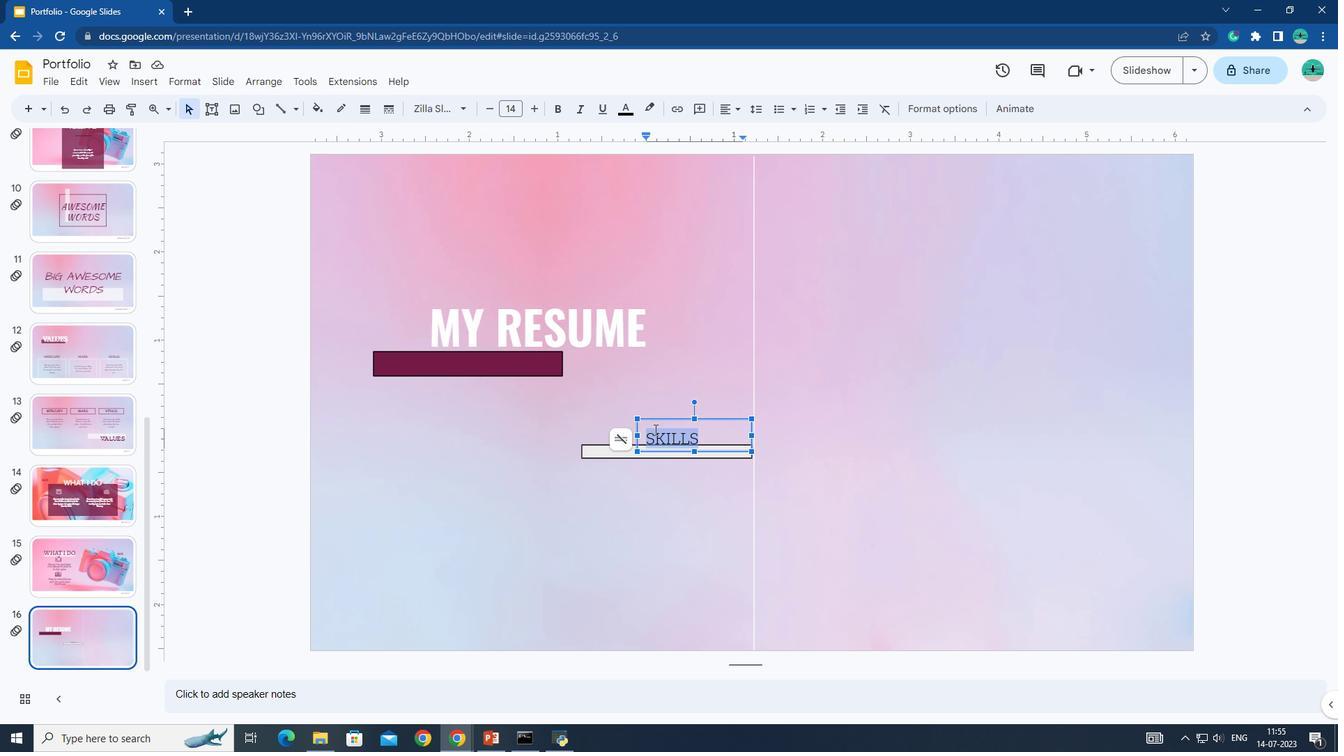 
Action: Mouse moved to (644, 437)
Screenshot: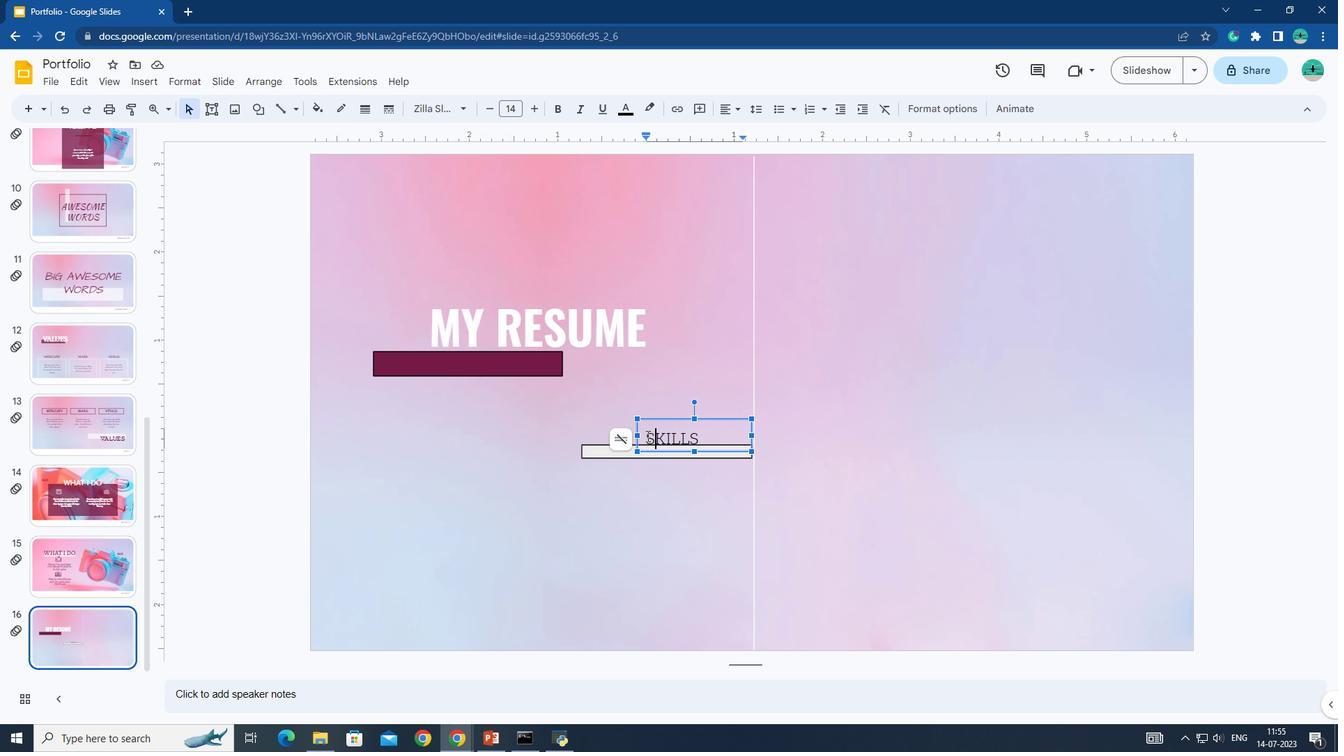 
Action: Mouse pressed left at (644, 437)
Screenshot: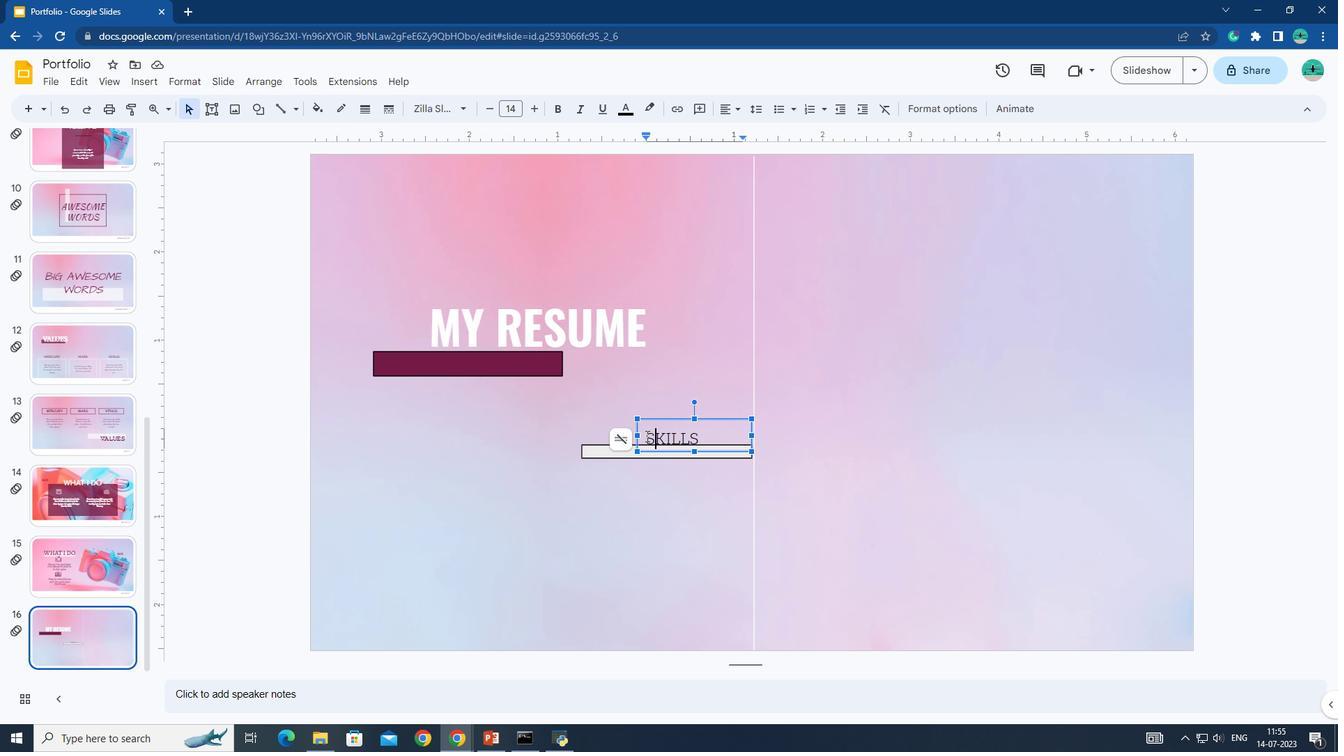 
Action: Key pressed <Key.space>
Screenshot: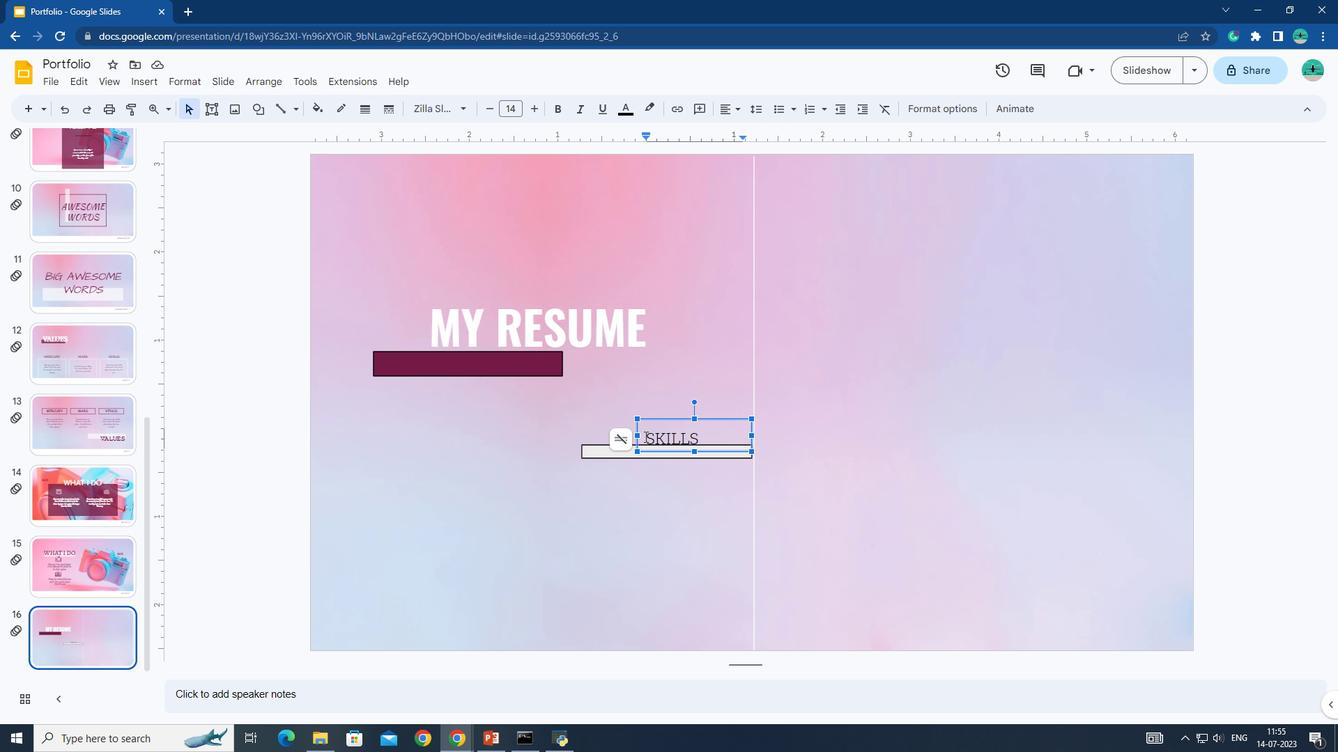 
Action: Mouse moved to (644, 437)
Screenshot: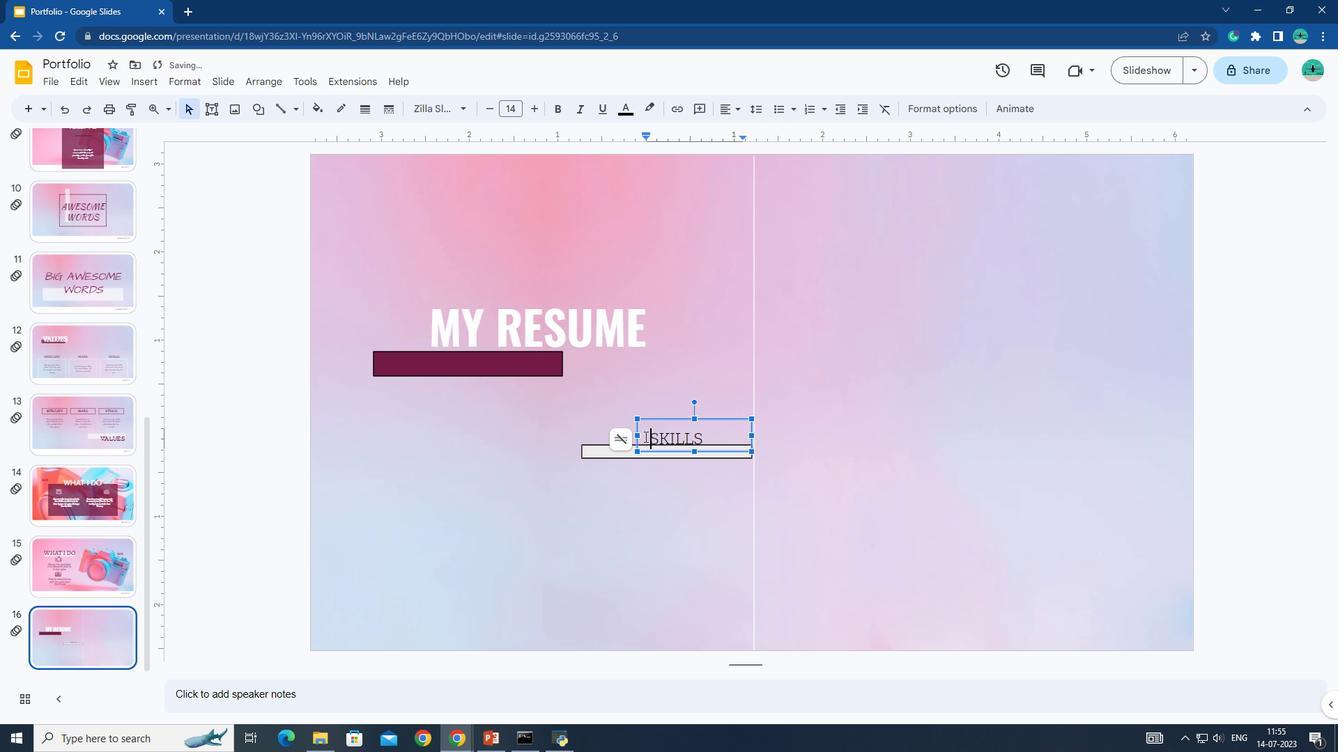 
Action: Key pressed <Key.space><Key.space><Key.space><Key.space><Key.space>
Screenshot: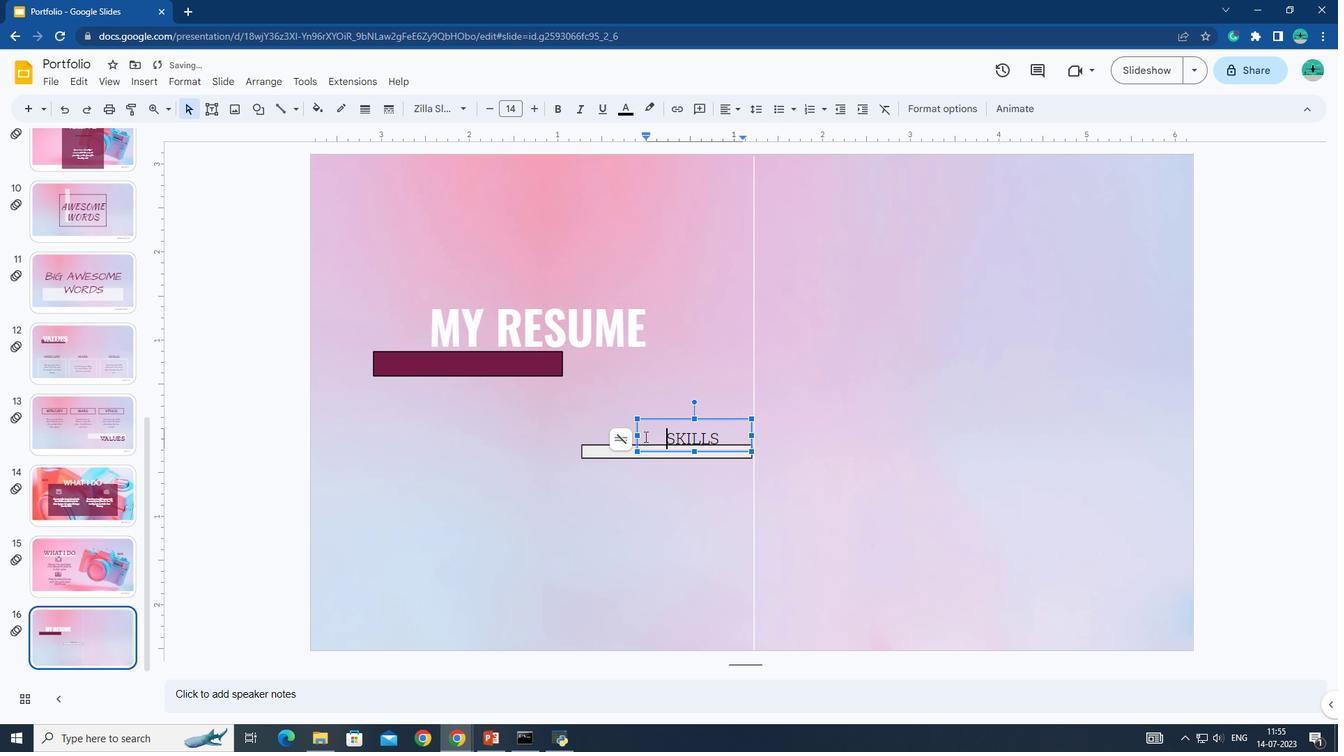 
Action: Mouse moved to (668, 436)
Screenshot: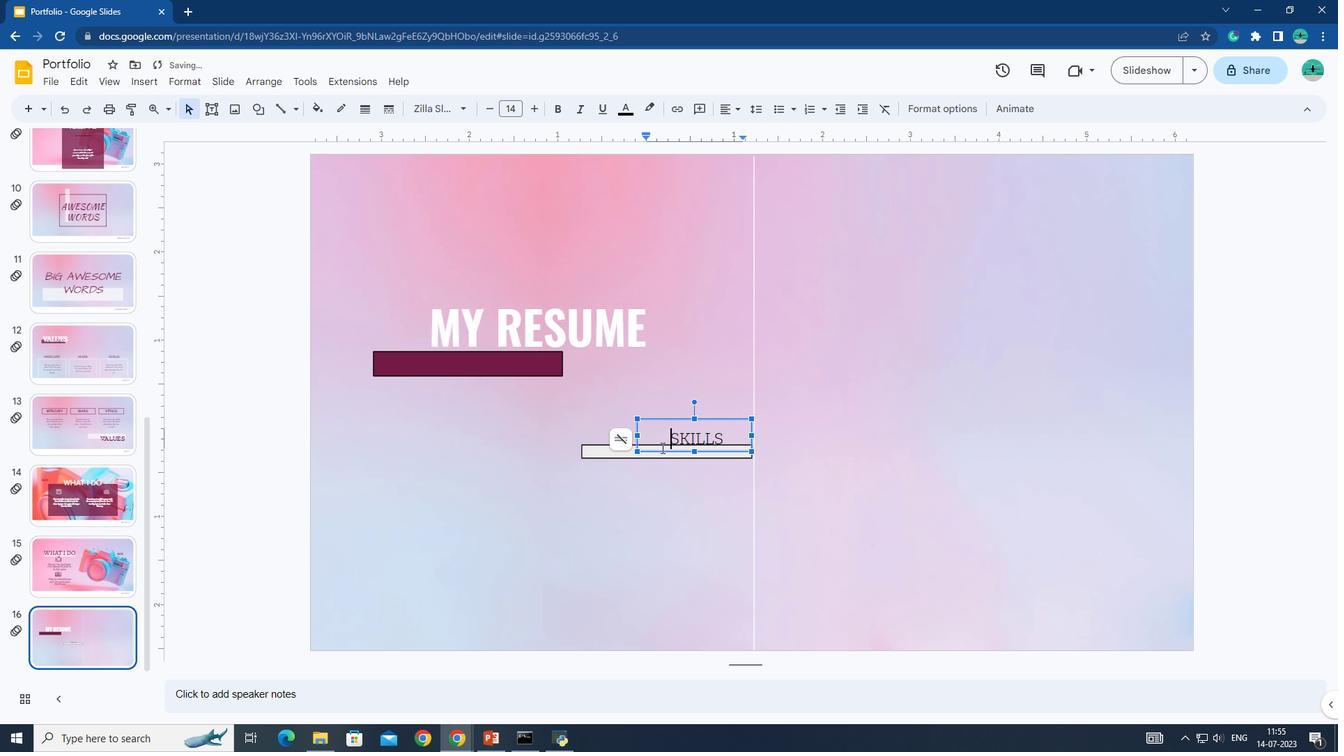 
Action: Mouse pressed left at (668, 436)
Screenshot: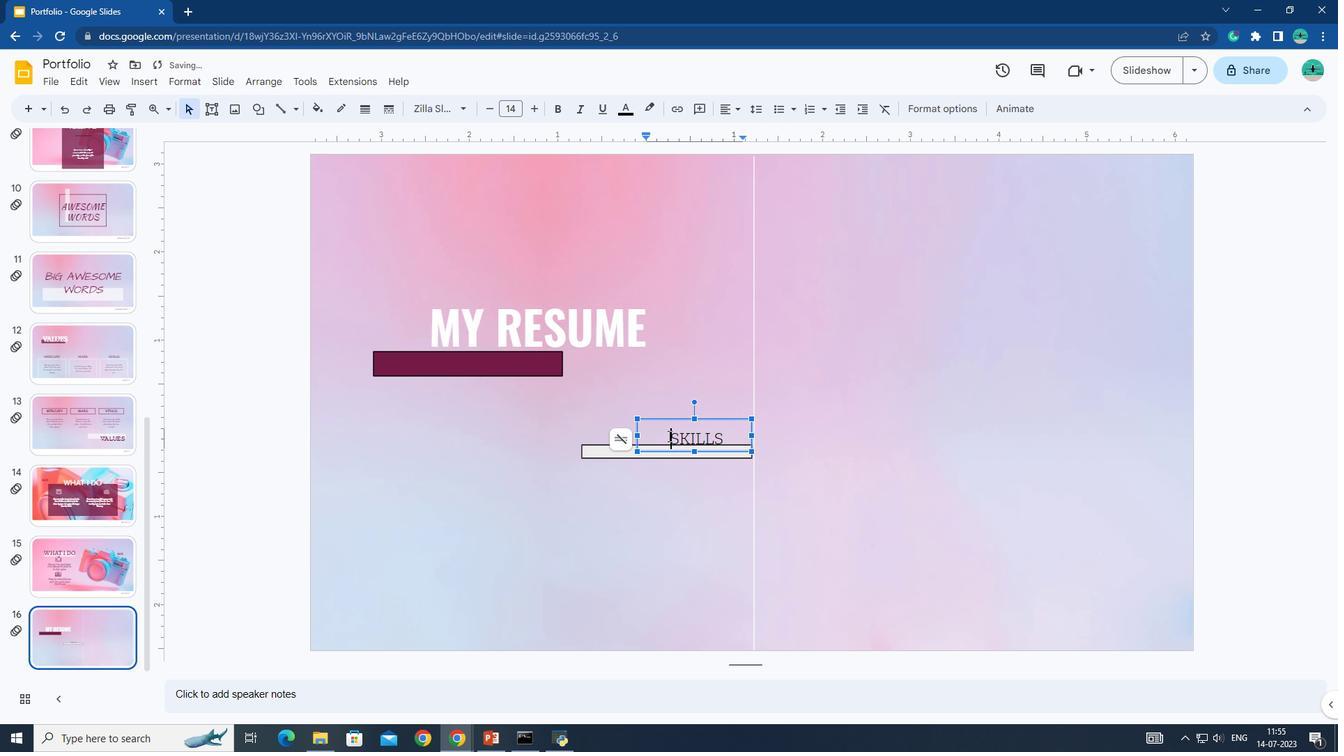 
Action: Mouse moved to (467, 111)
Screenshot: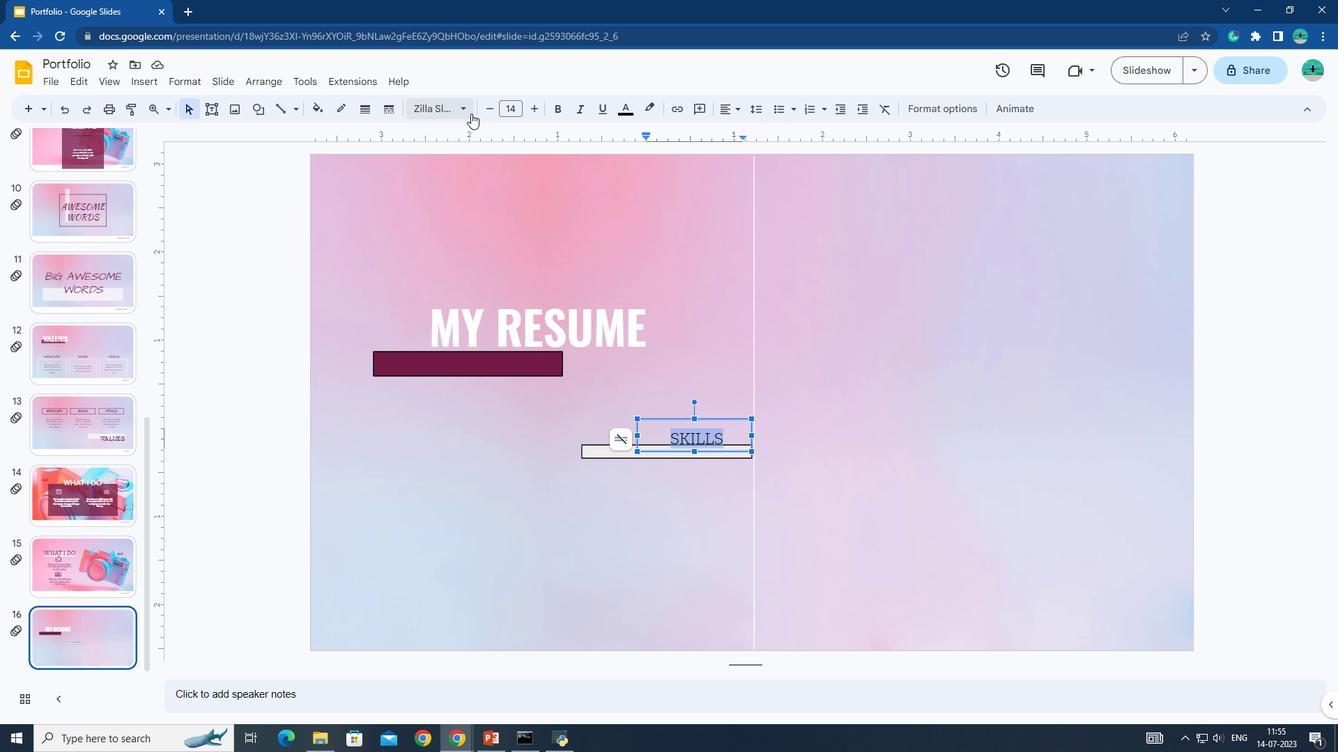 
Action: Mouse pressed left at (467, 111)
Screenshot: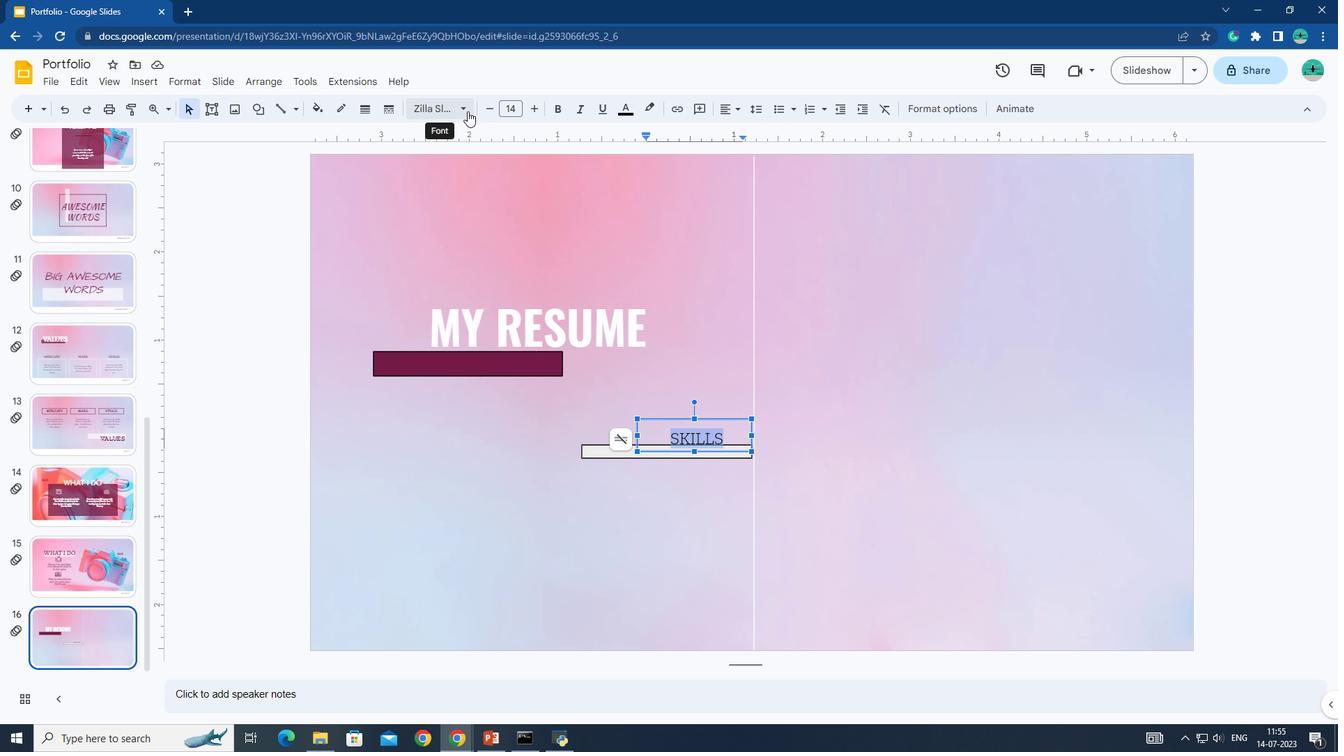 
Action: Mouse moved to (626, 309)
Screenshot: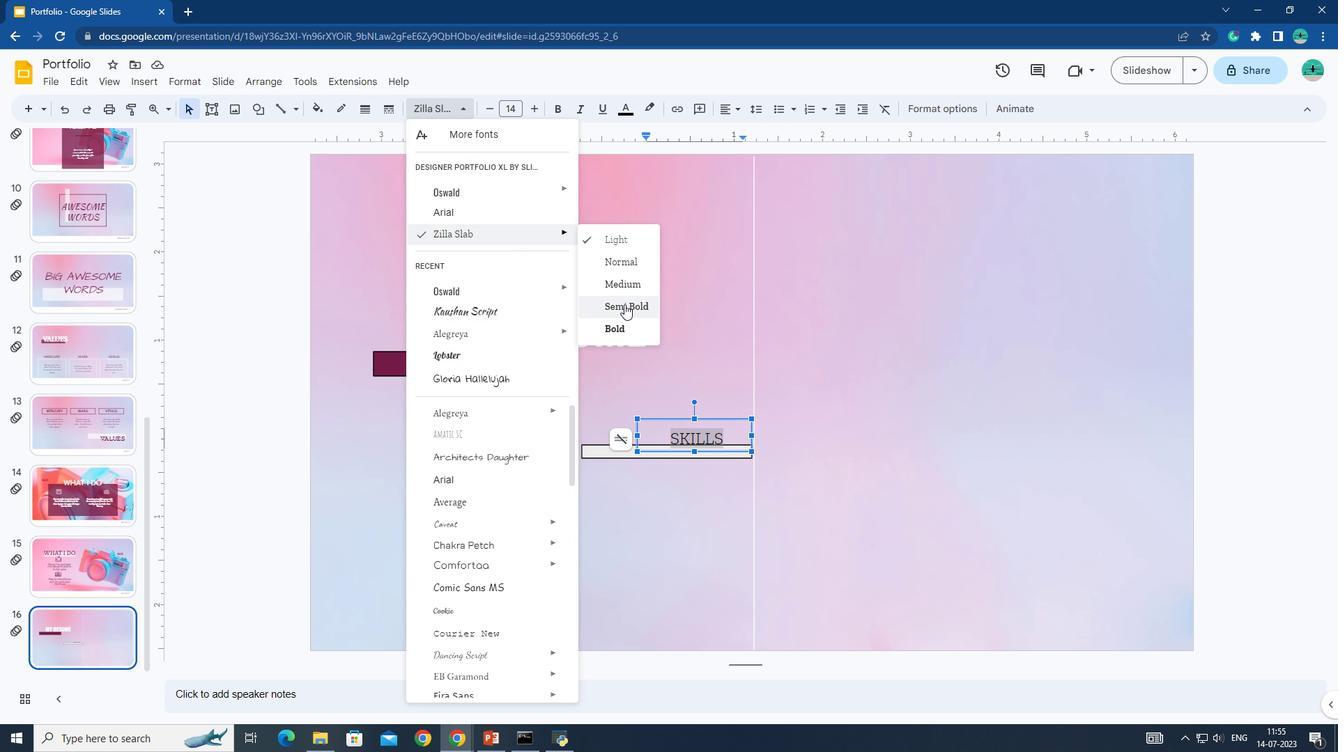 
Action: Mouse pressed left at (626, 309)
Screenshot: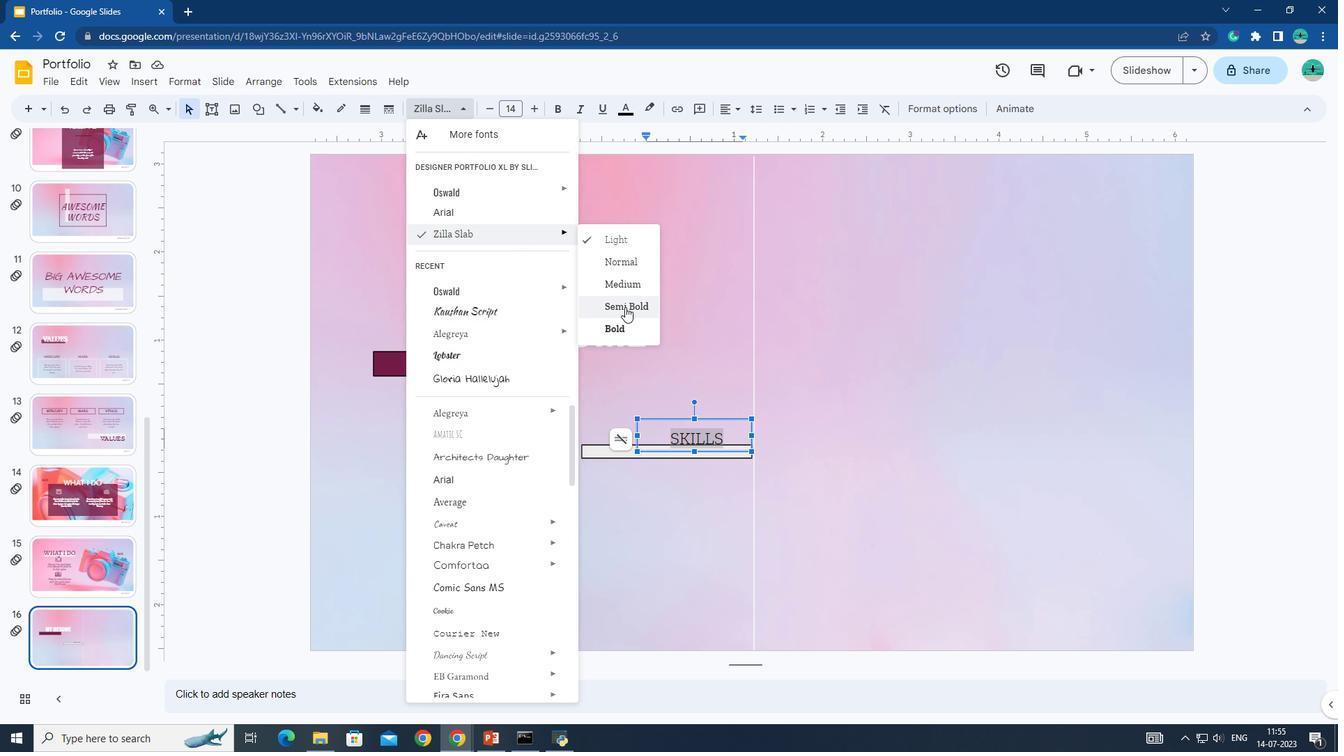 
Action: Mouse moved to (626, 112)
Screenshot: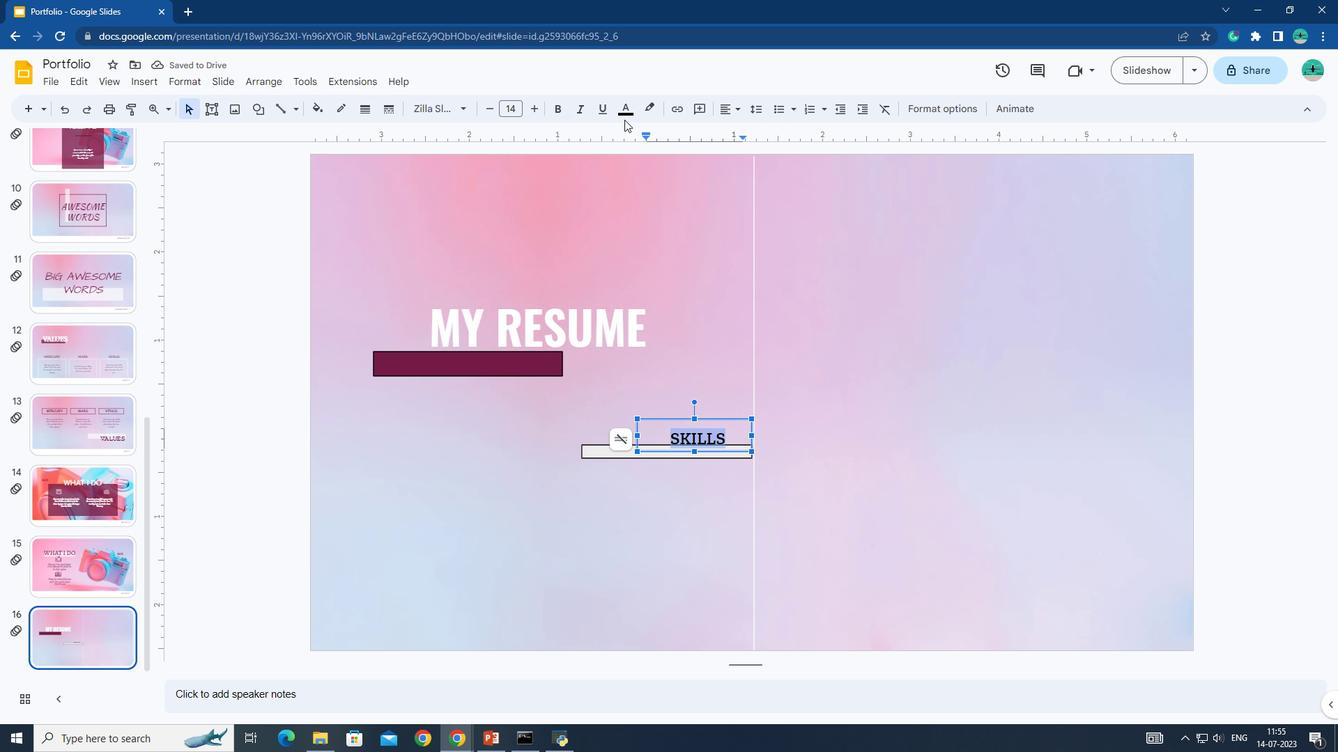 
Action: Mouse pressed left at (626, 112)
Screenshot: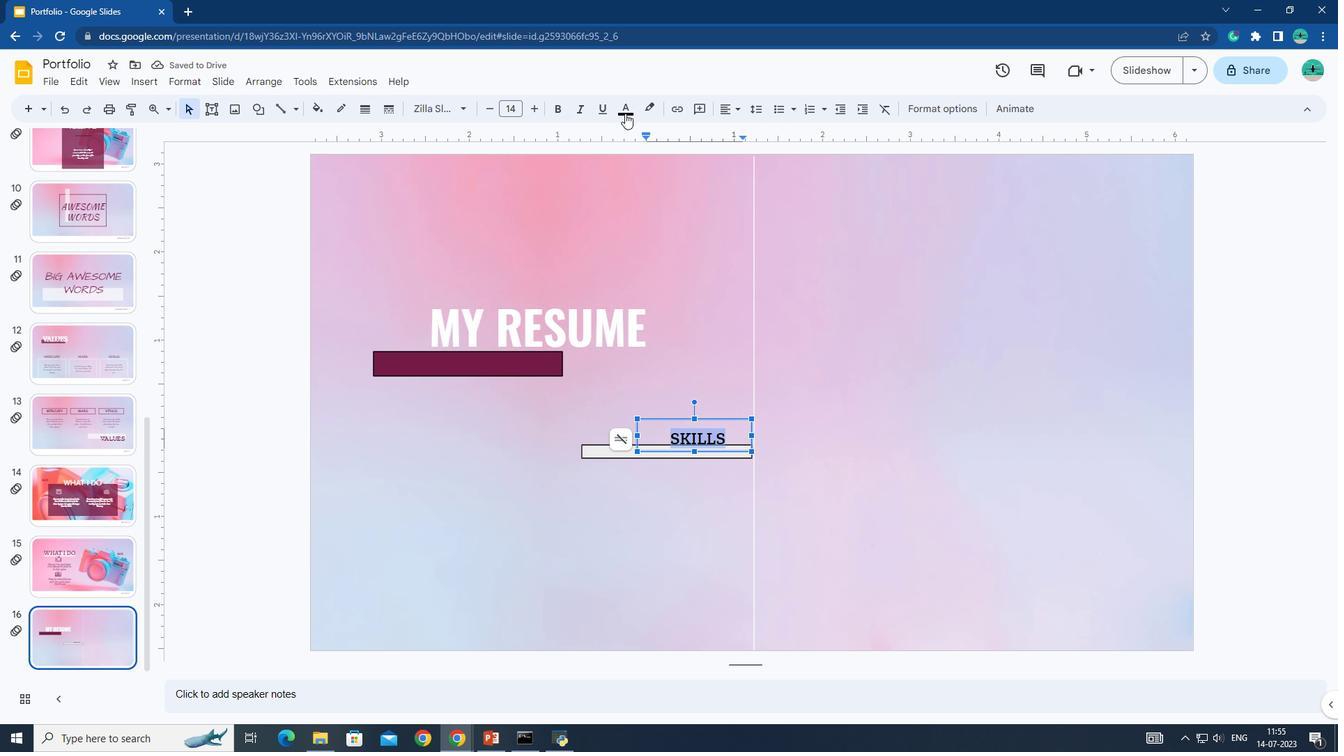 
Action: Mouse moved to (632, 156)
Screenshot: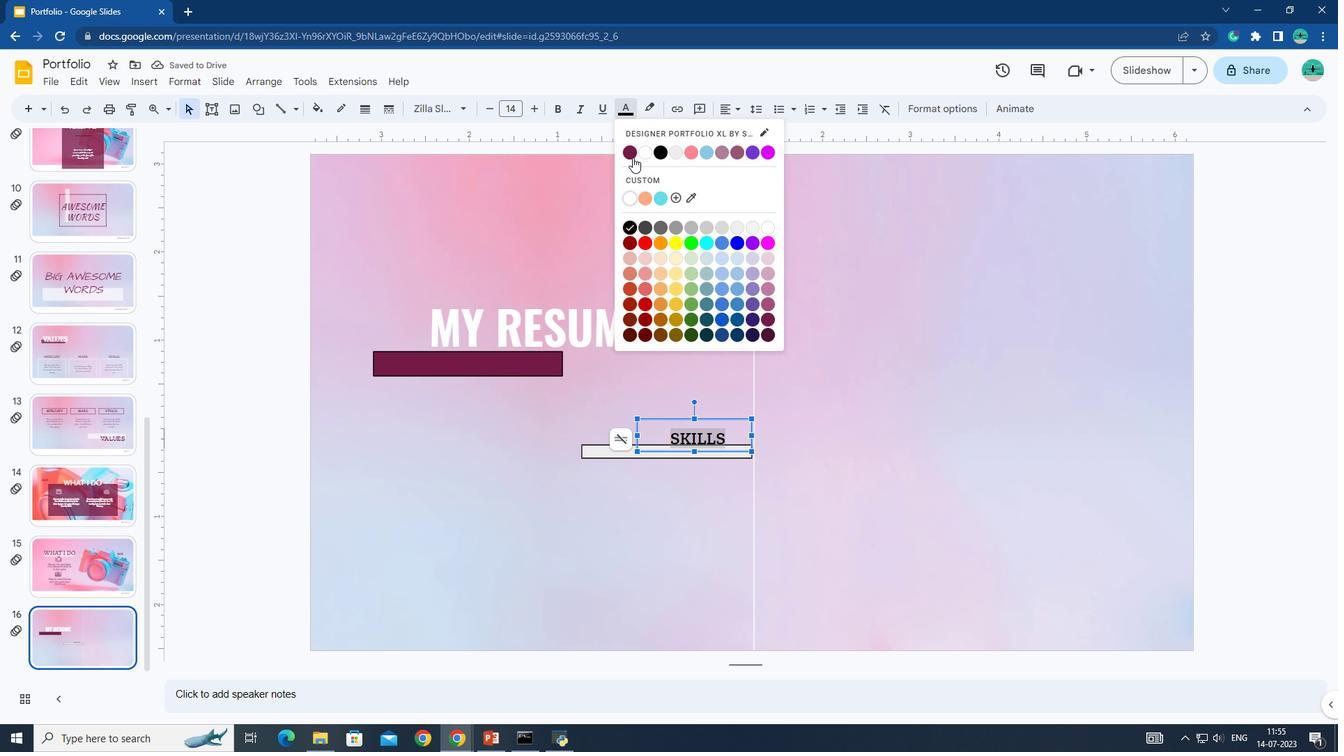 
Action: Mouse pressed left at (632, 156)
Screenshot: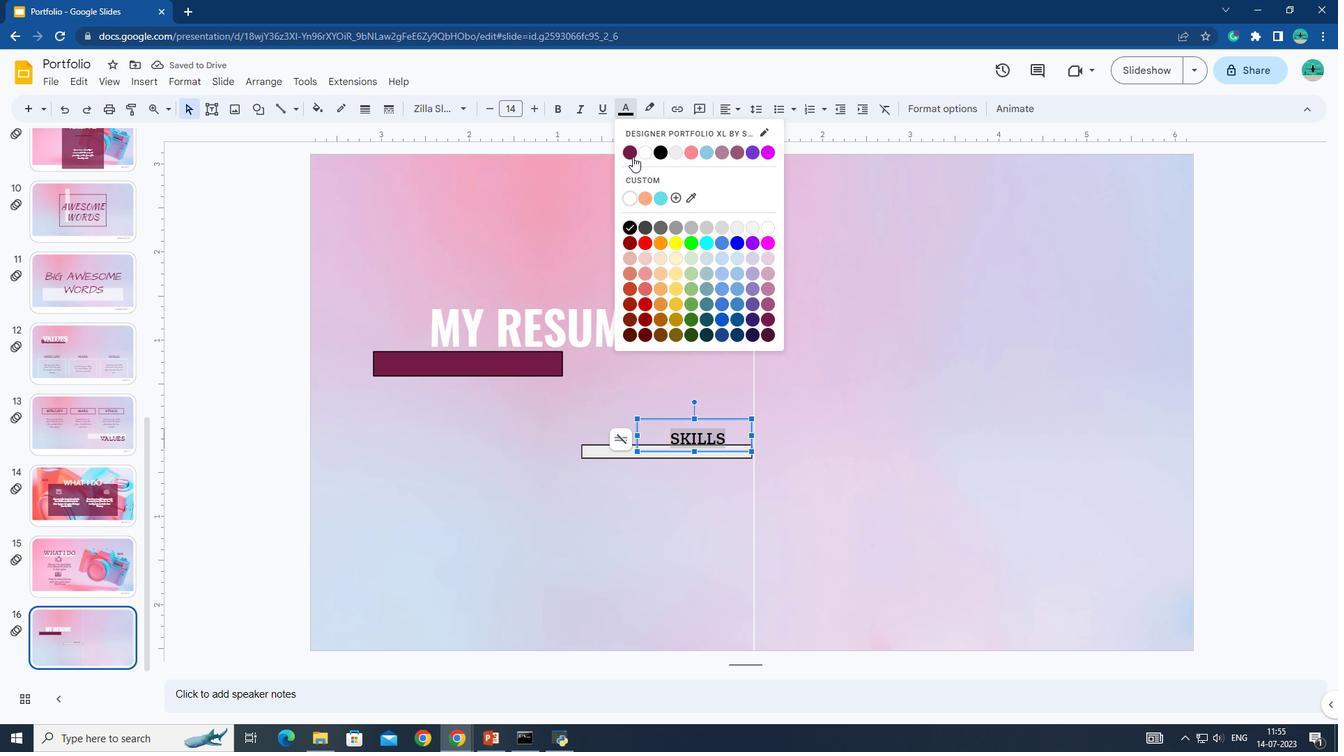 
Action: Mouse moved to (538, 109)
Screenshot: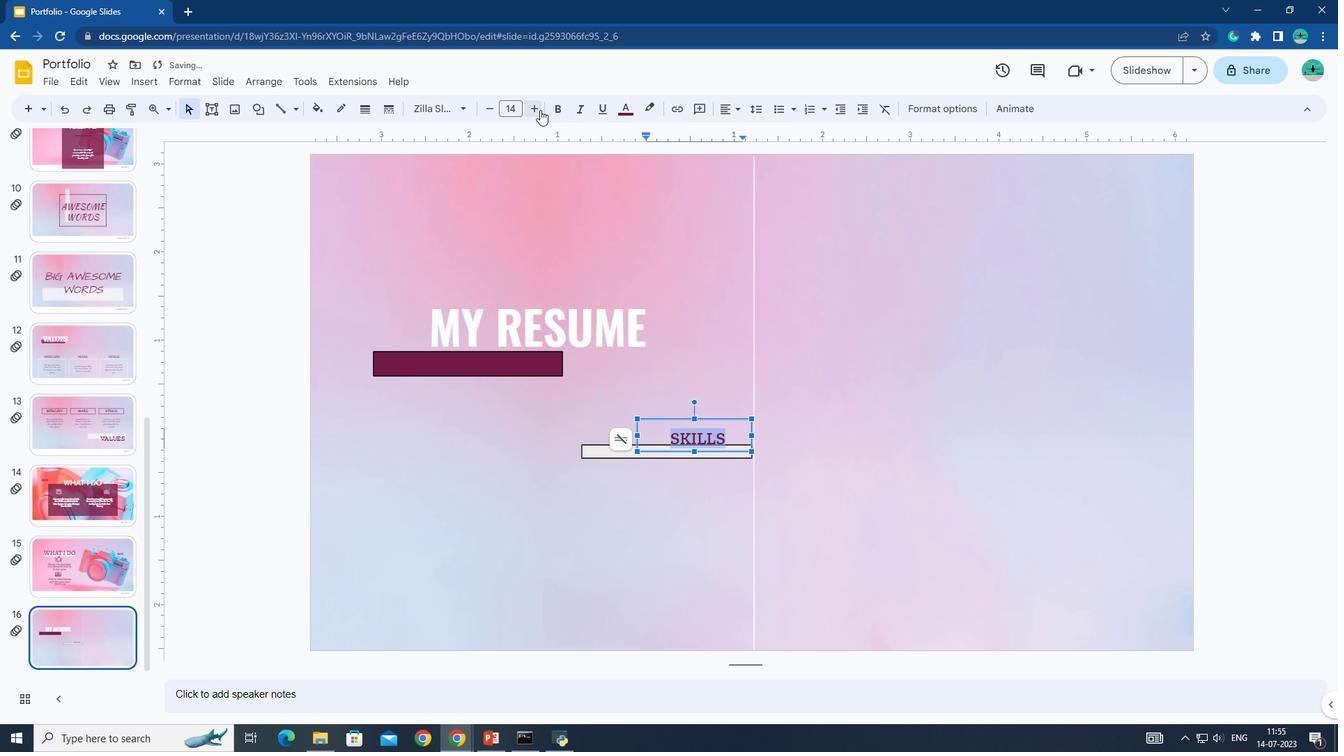 
Action: Mouse pressed left at (538, 109)
Screenshot: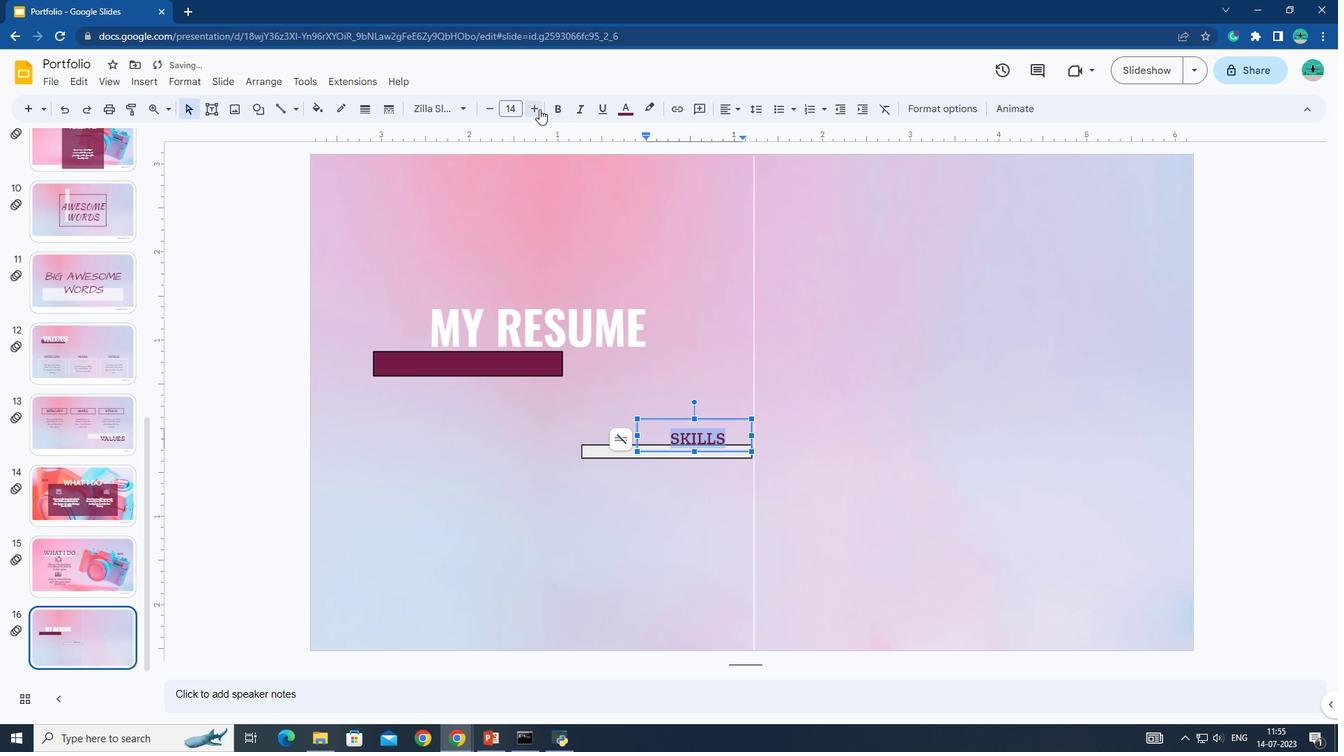 
Action: Mouse pressed left at (538, 109)
Screenshot: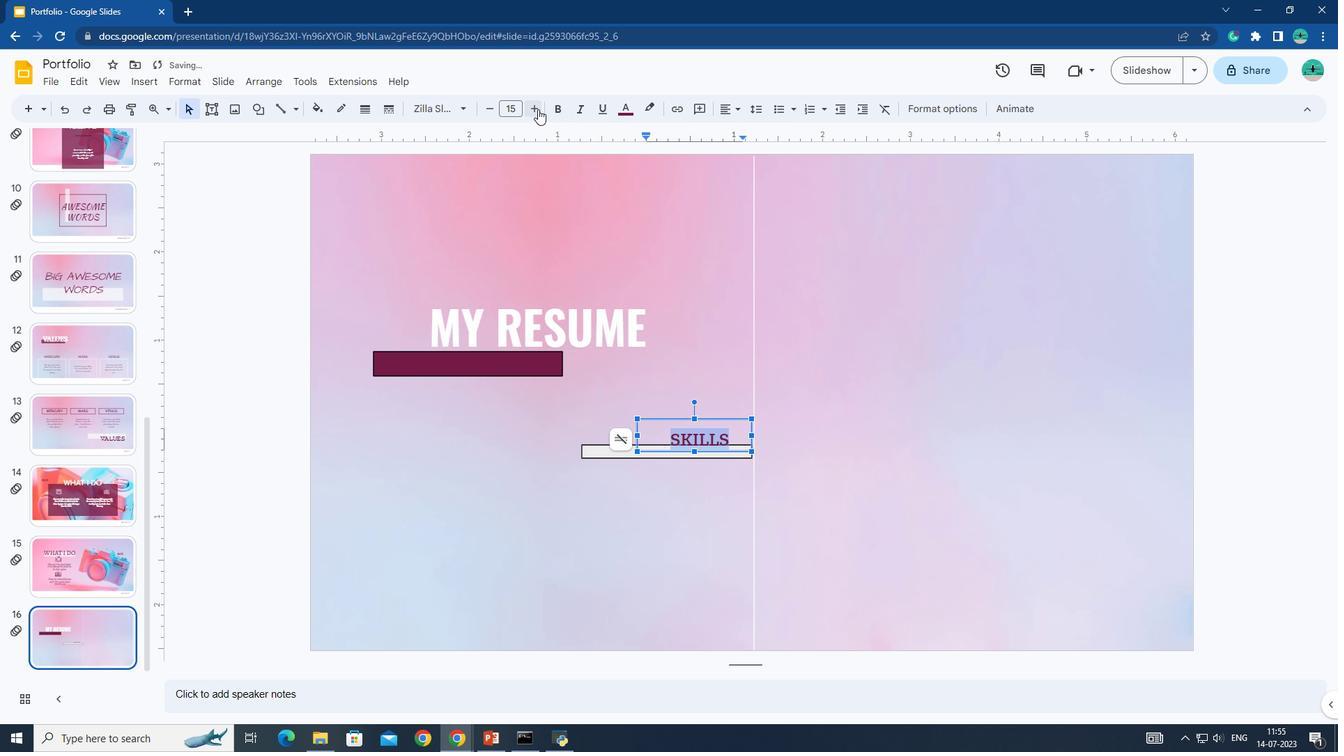 
Action: Mouse pressed left at (538, 109)
Screenshot: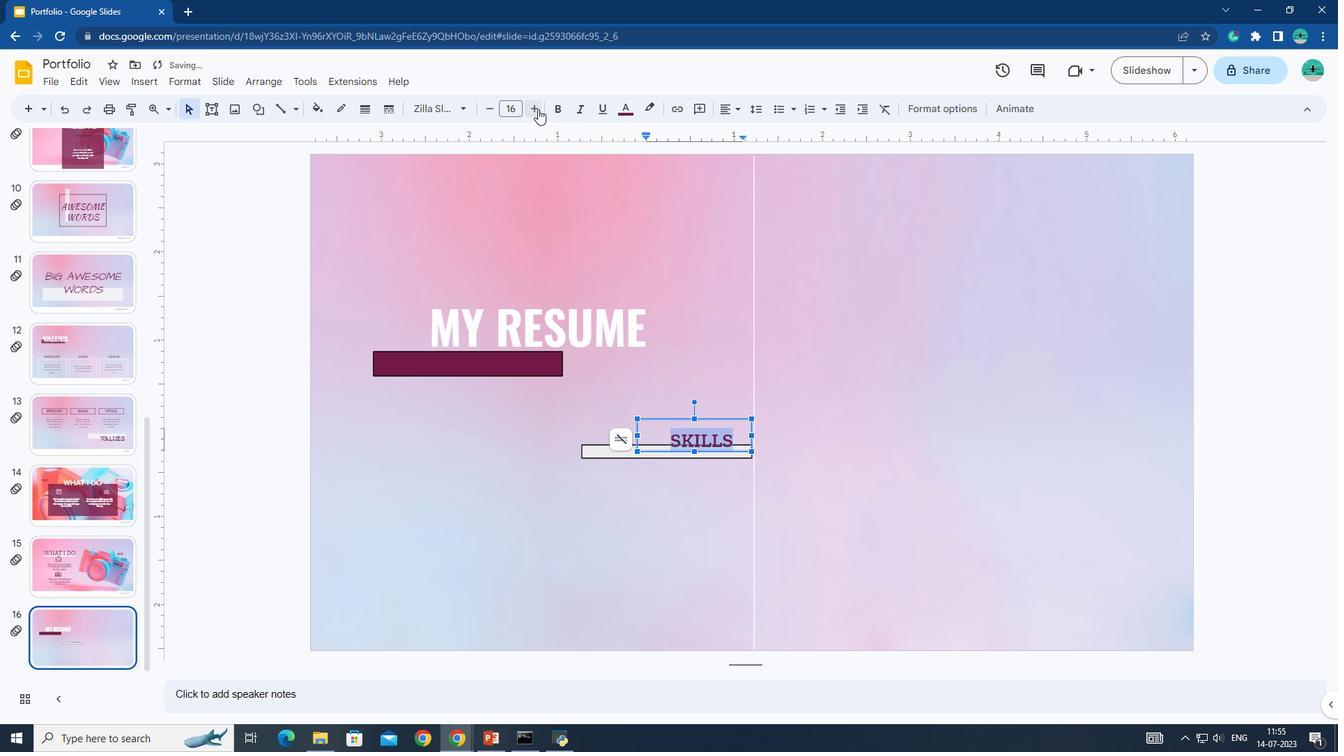 
Action: Mouse moved to (699, 423)
Screenshot: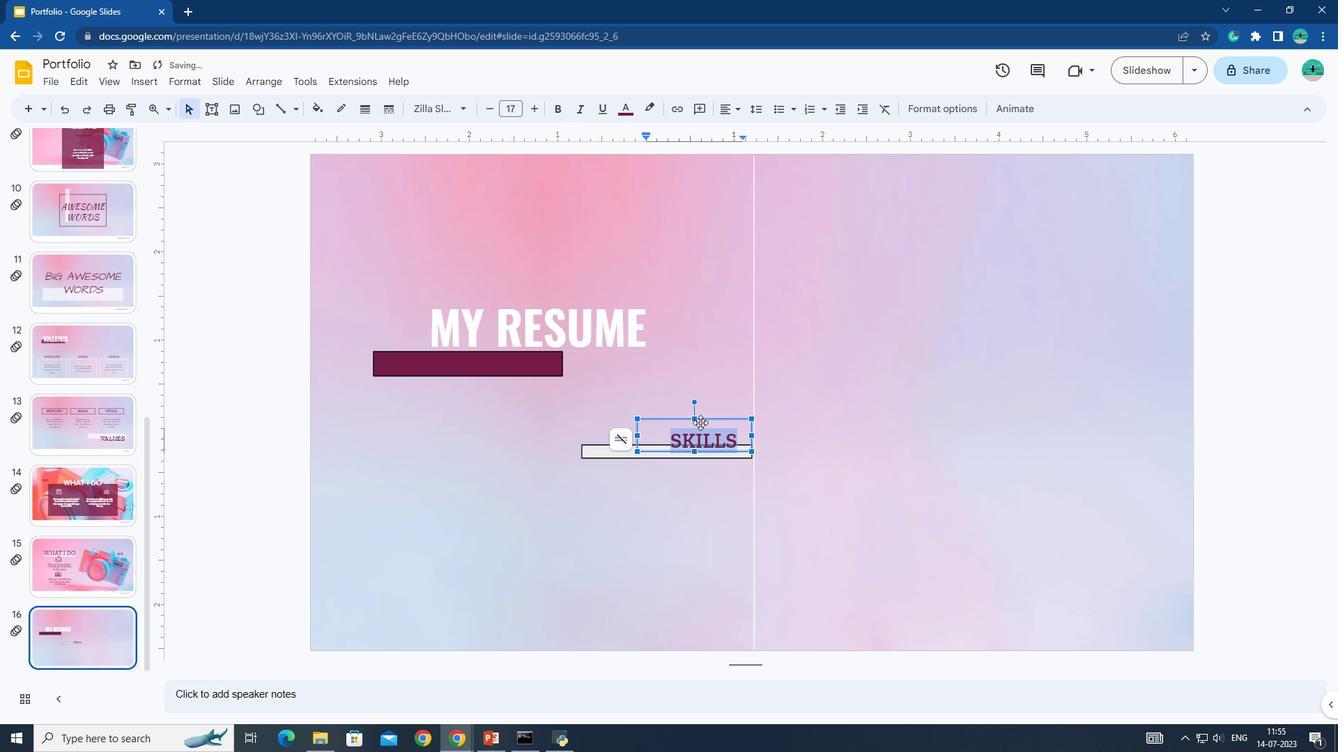 
Action: Mouse pressed left at (699, 423)
Screenshot: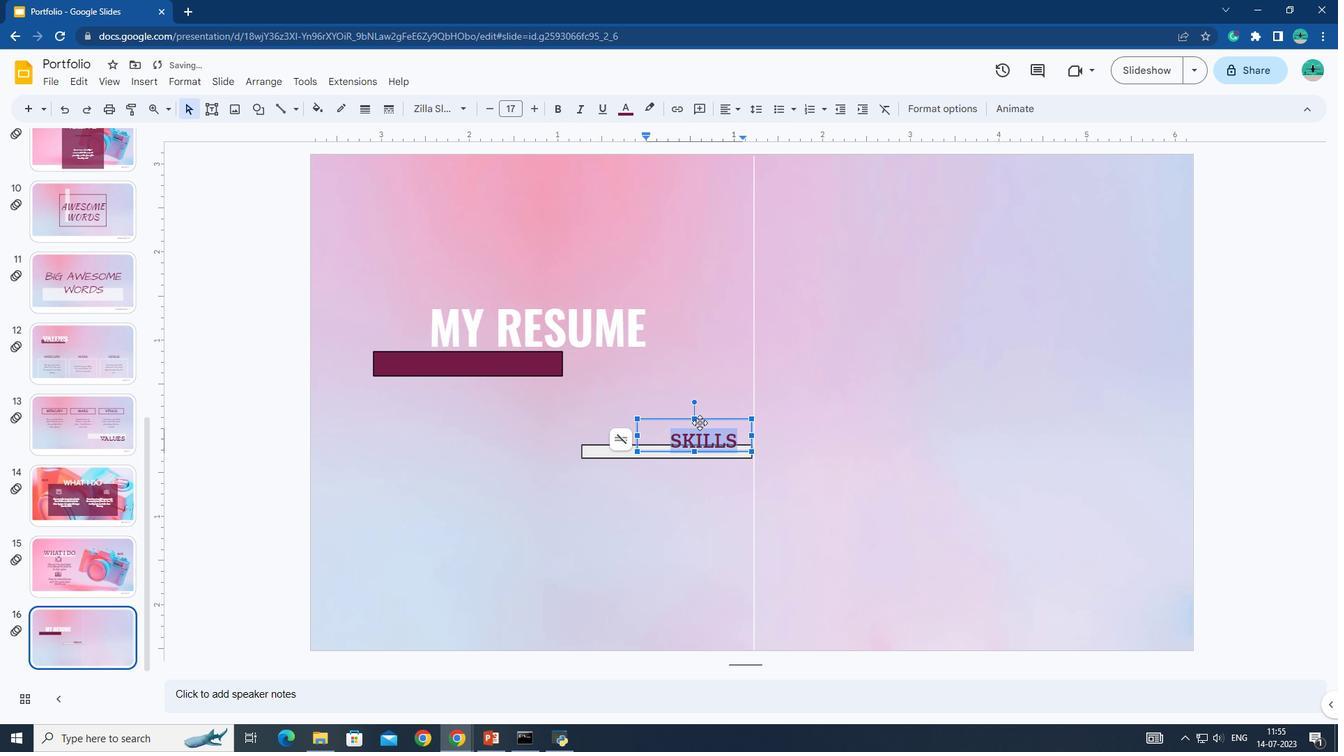 
Action: Mouse moved to (574, 497)
Screenshot: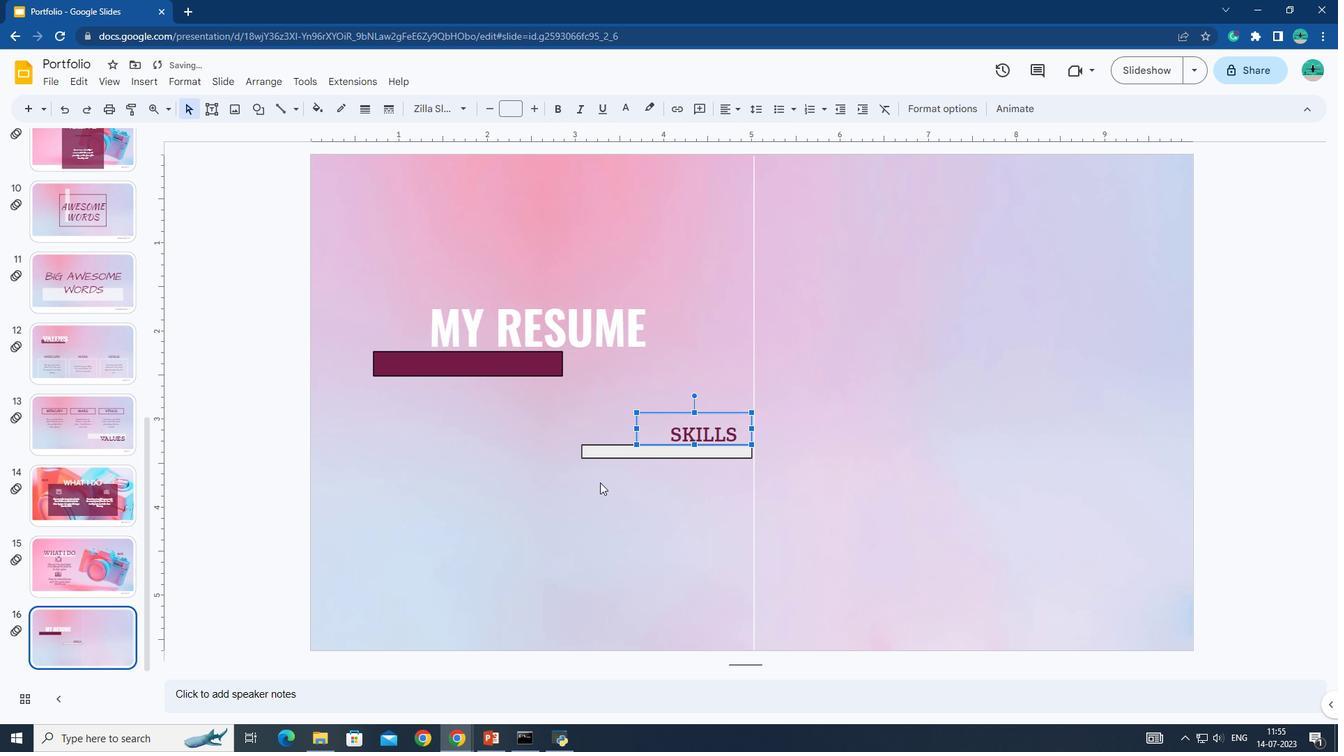 
Action: Mouse pressed left at (574, 497)
Screenshot: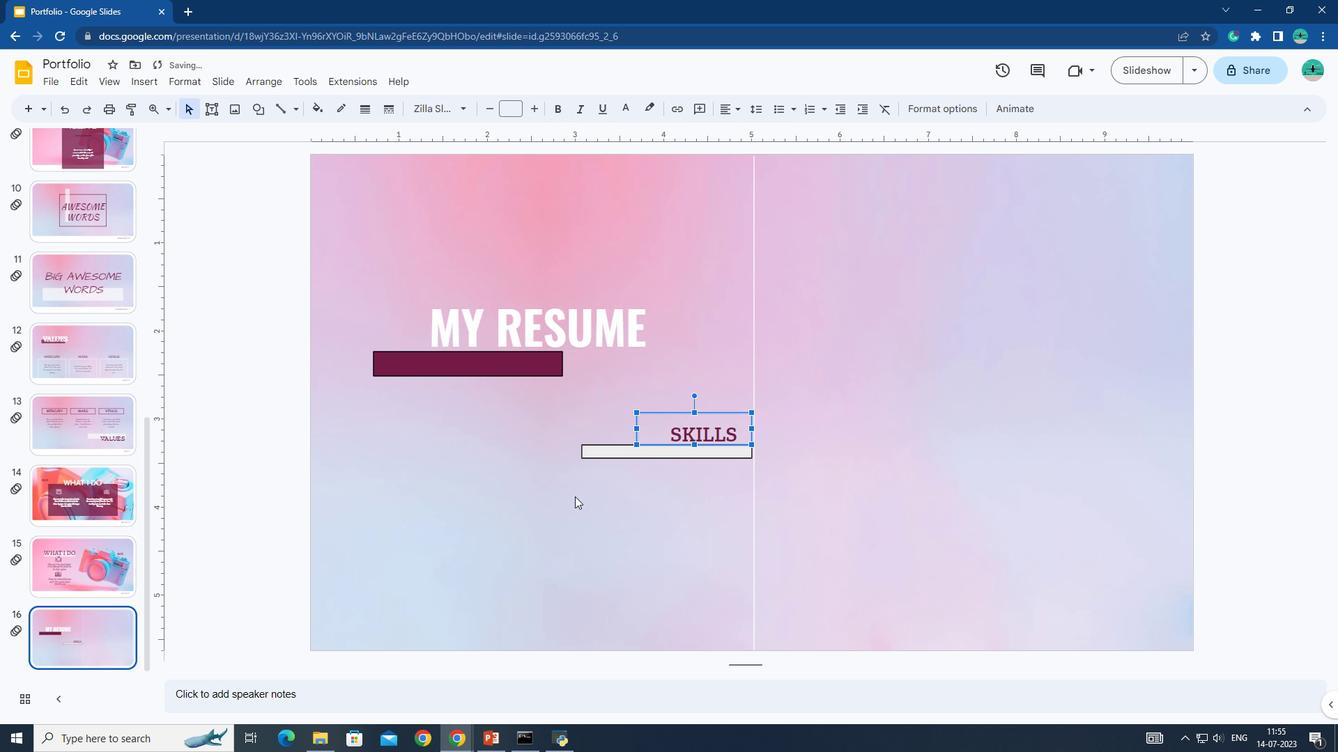 
Action: Mouse moved to (257, 108)
Screenshot: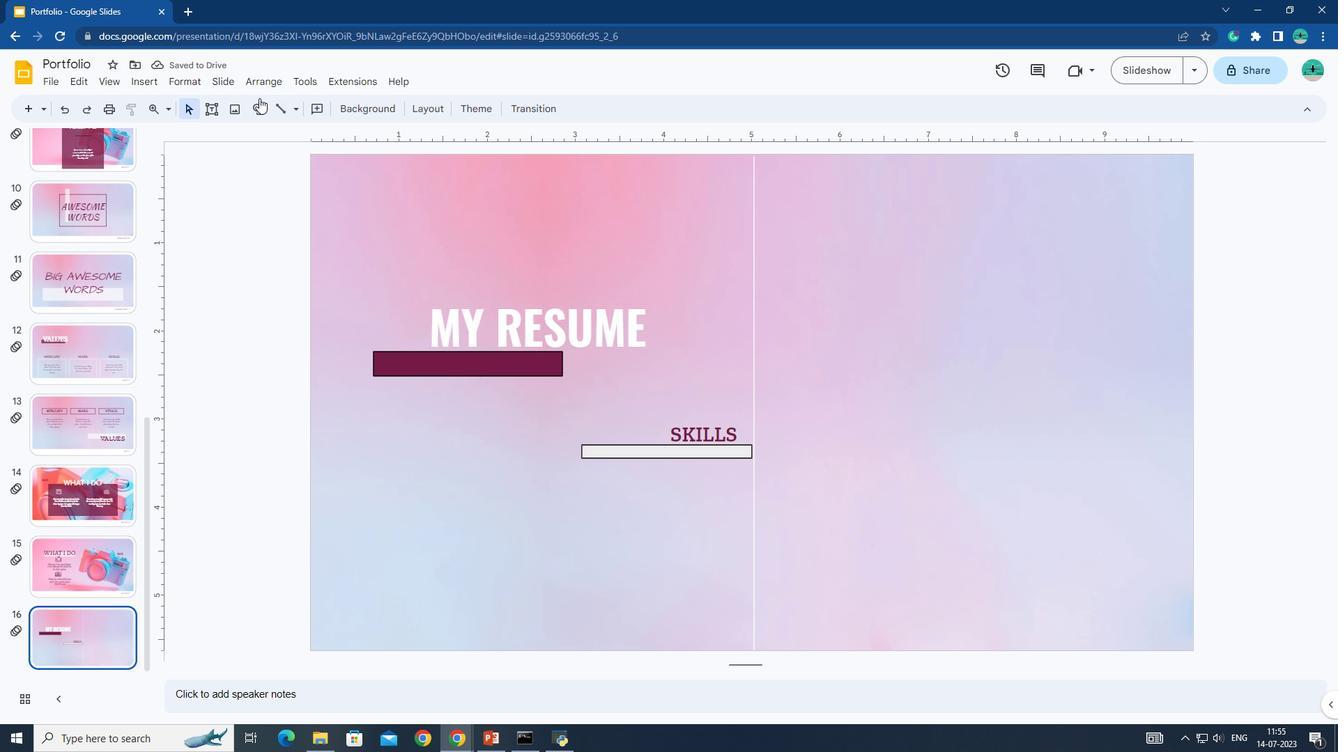 
Action: Mouse pressed left at (257, 108)
Screenshot: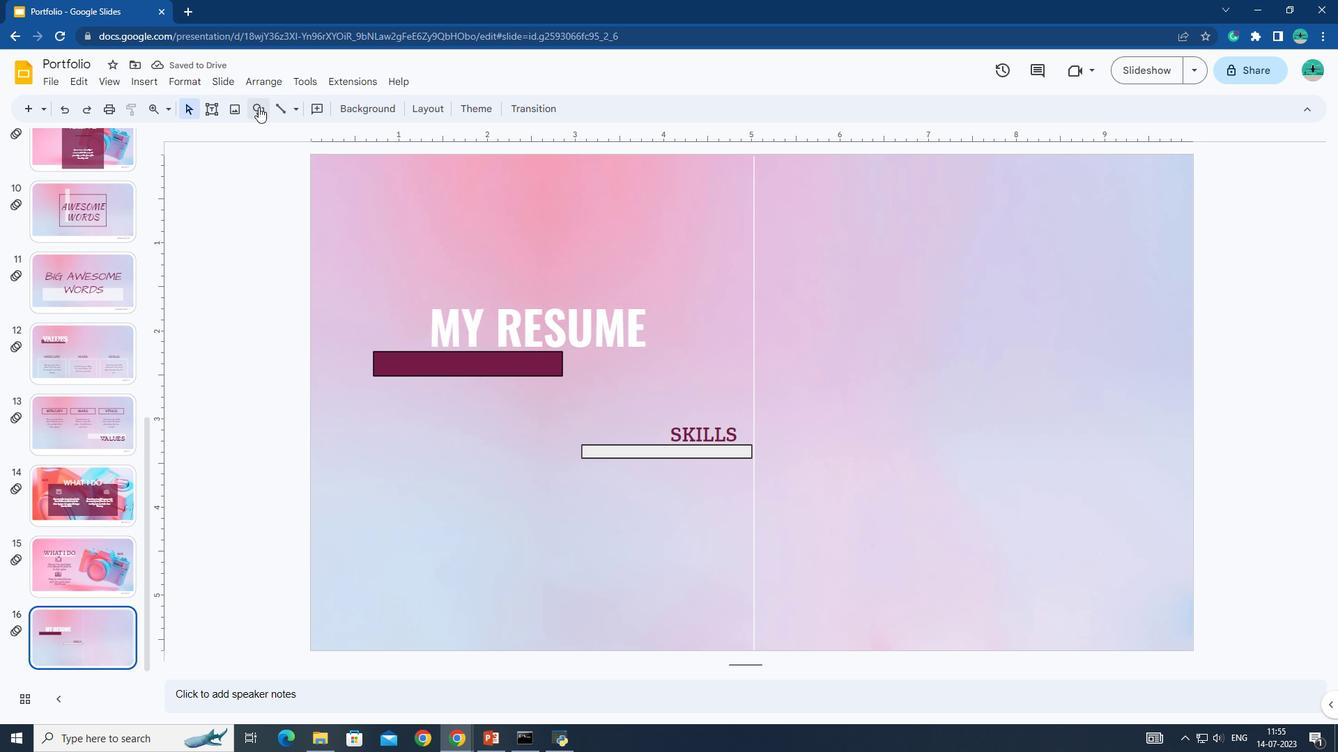 
Action: Mouse moved to (442, 138)
Screenshot: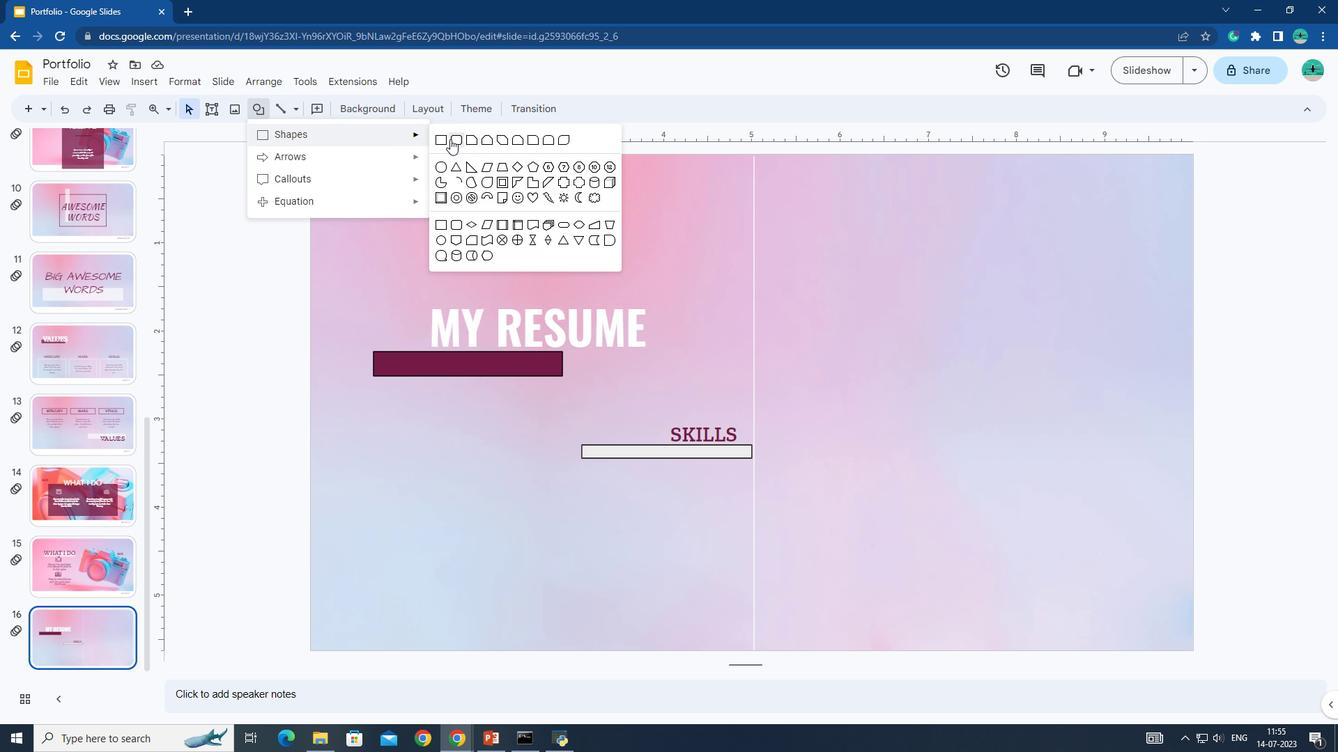 
Action: Mouse pressed left at (442, 138)
Screenshot: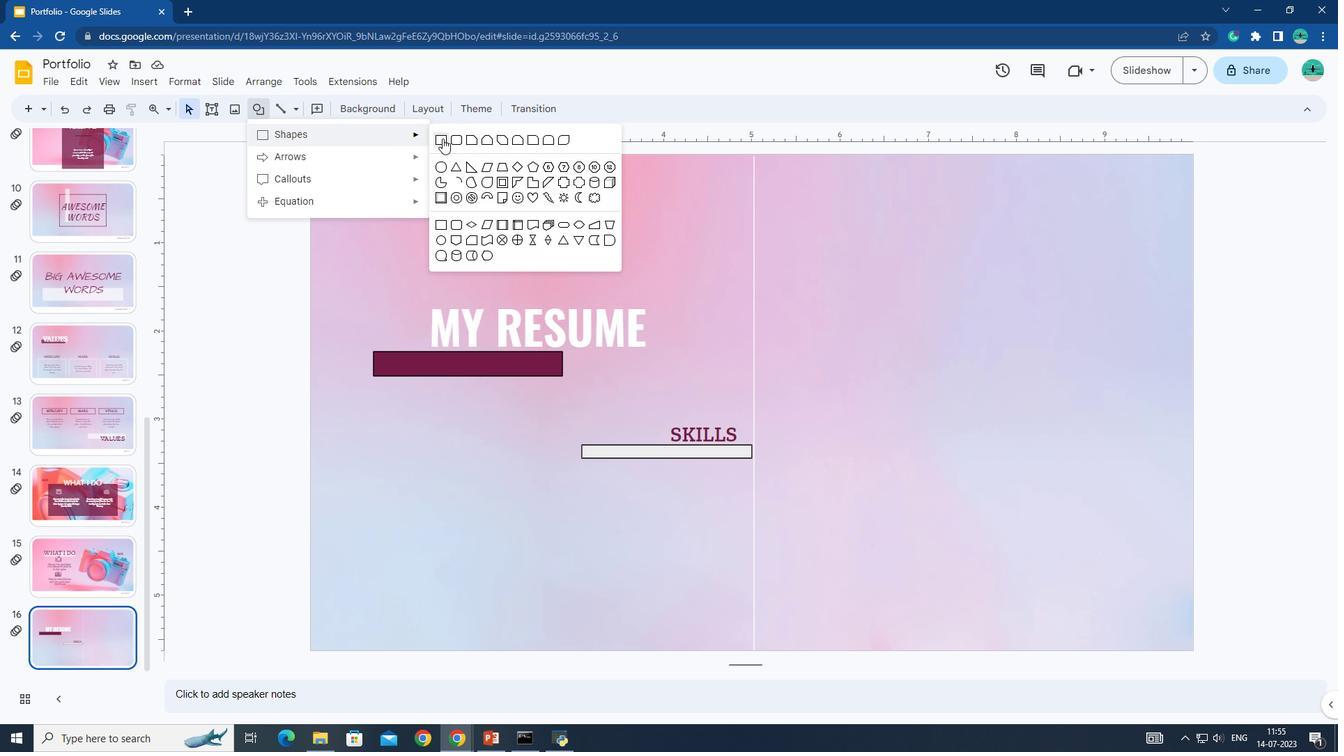 
Action: Mouse moved to (754, 182)
Screenshot: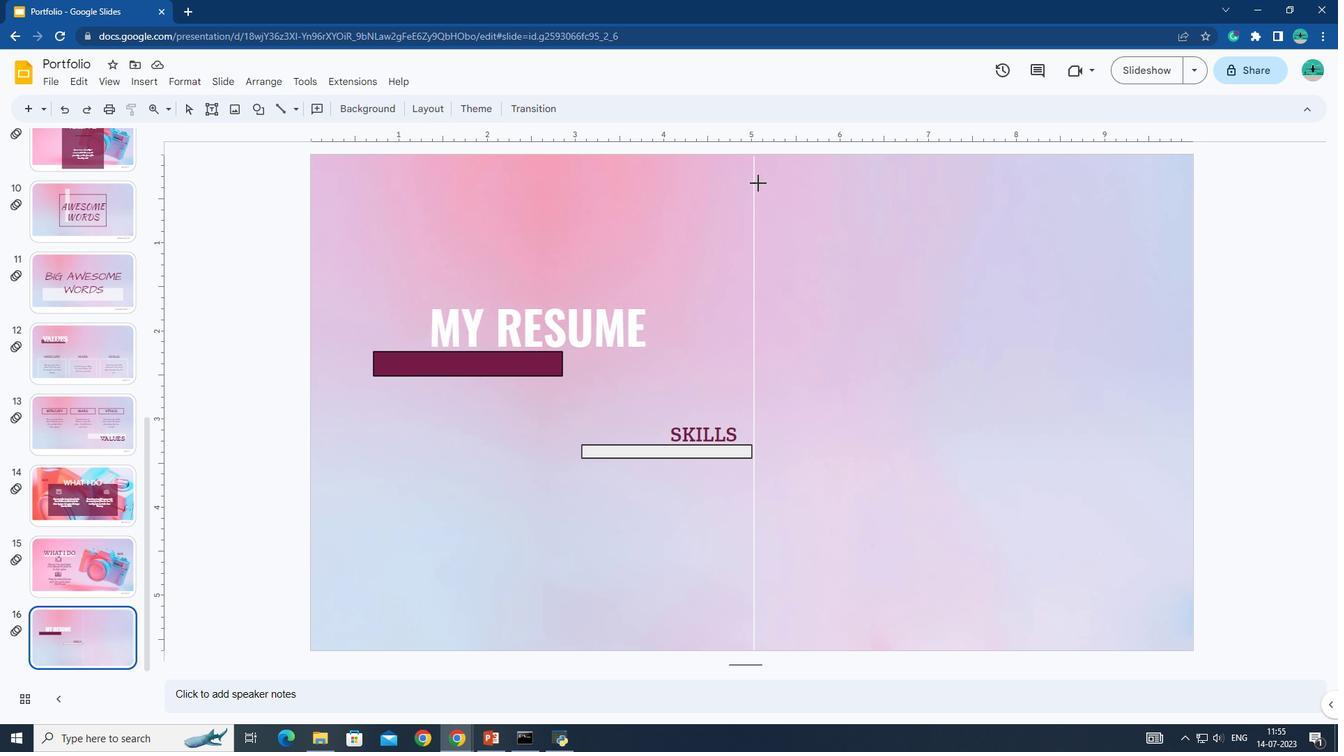 
Action: Mouse pressed left at (754, 182)
Screenshot: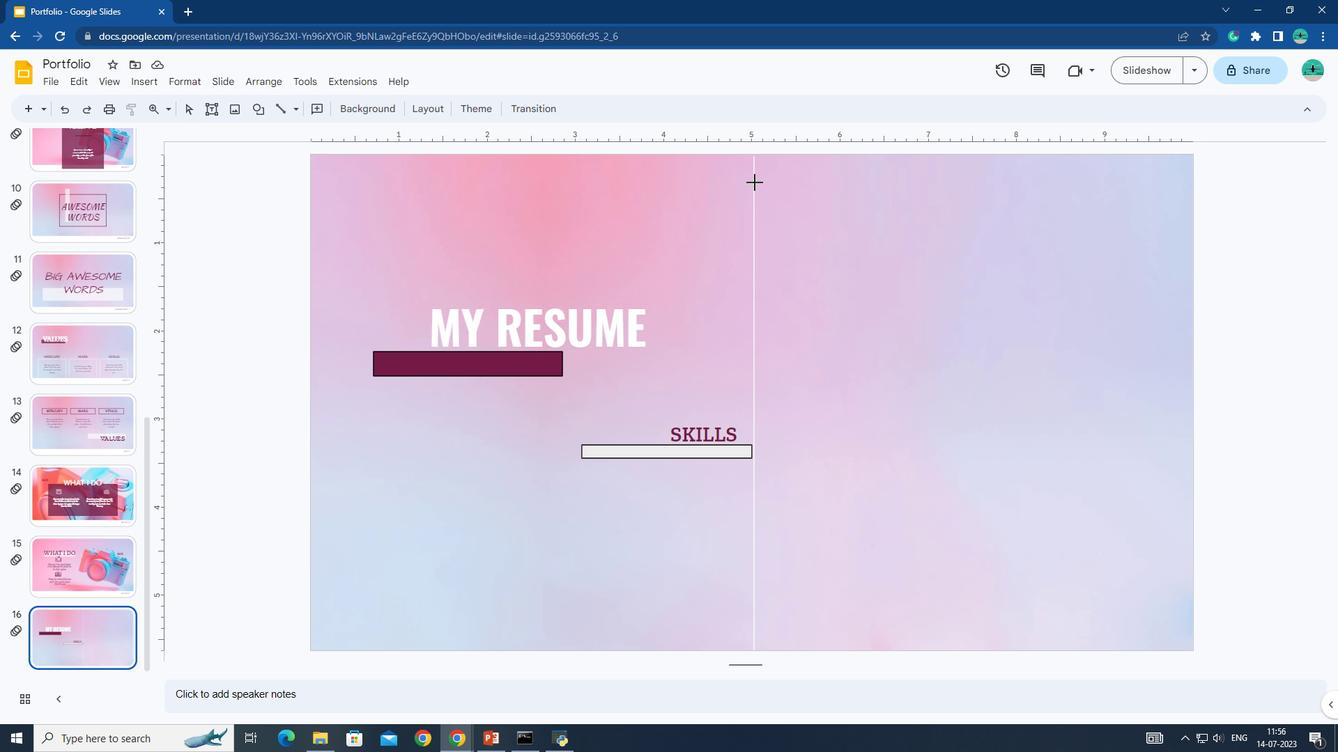 
Action: Mouse moved to (216, 105)
Screenshot: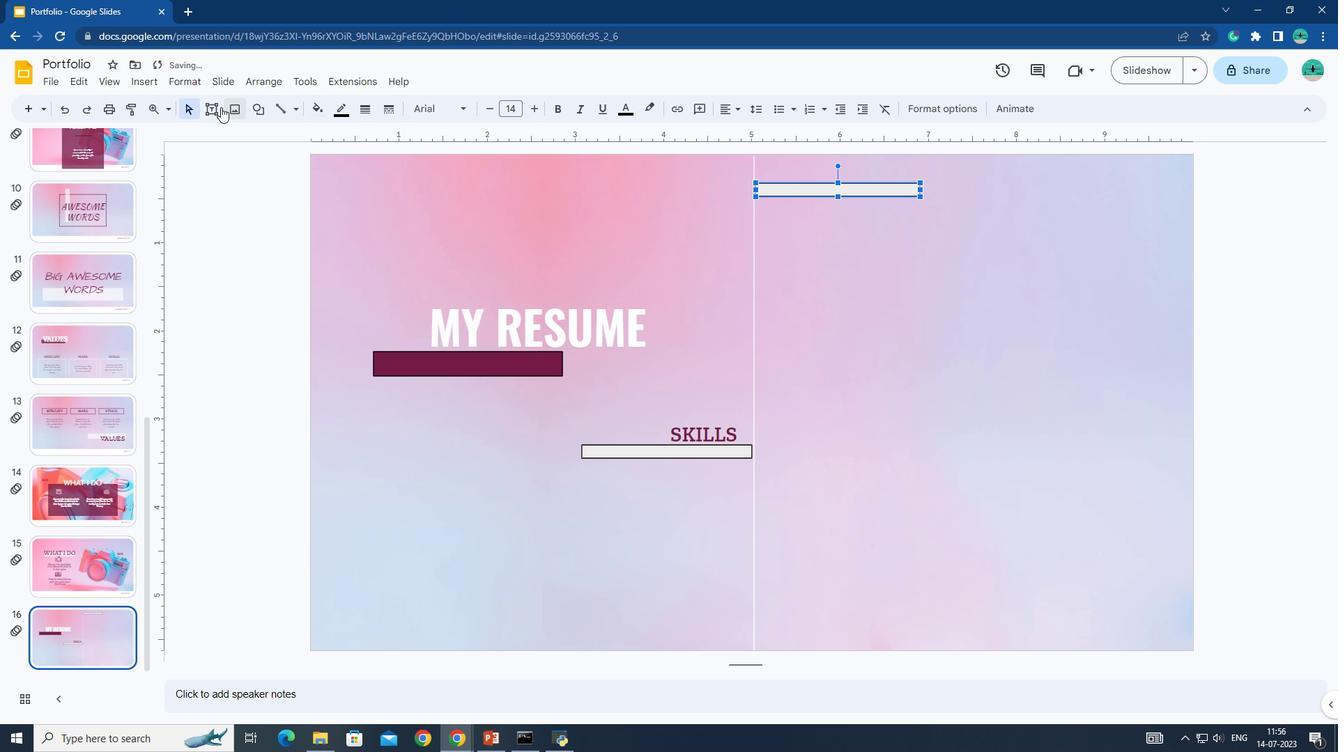 
Action: Mouse pressed left at (216, 105)
Screenshot: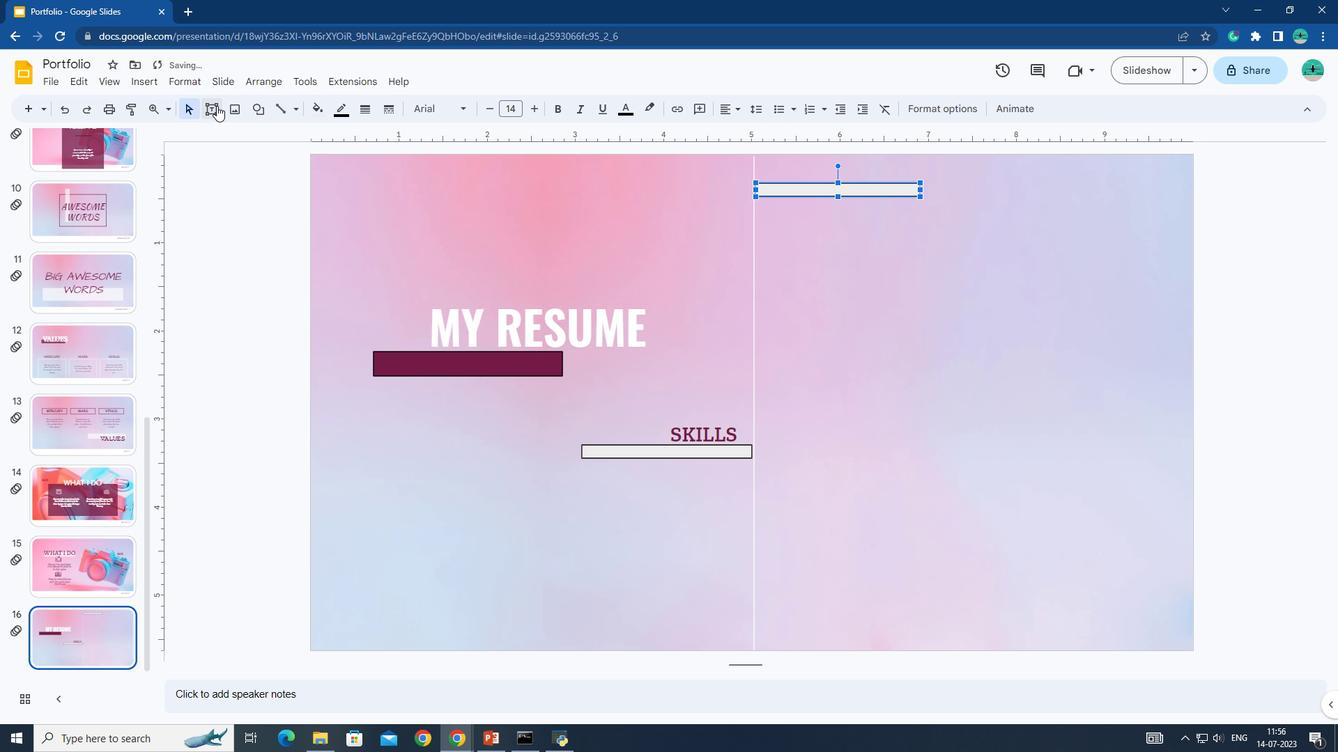 
Action: Mouse moved to (777, 165)
Screenshot: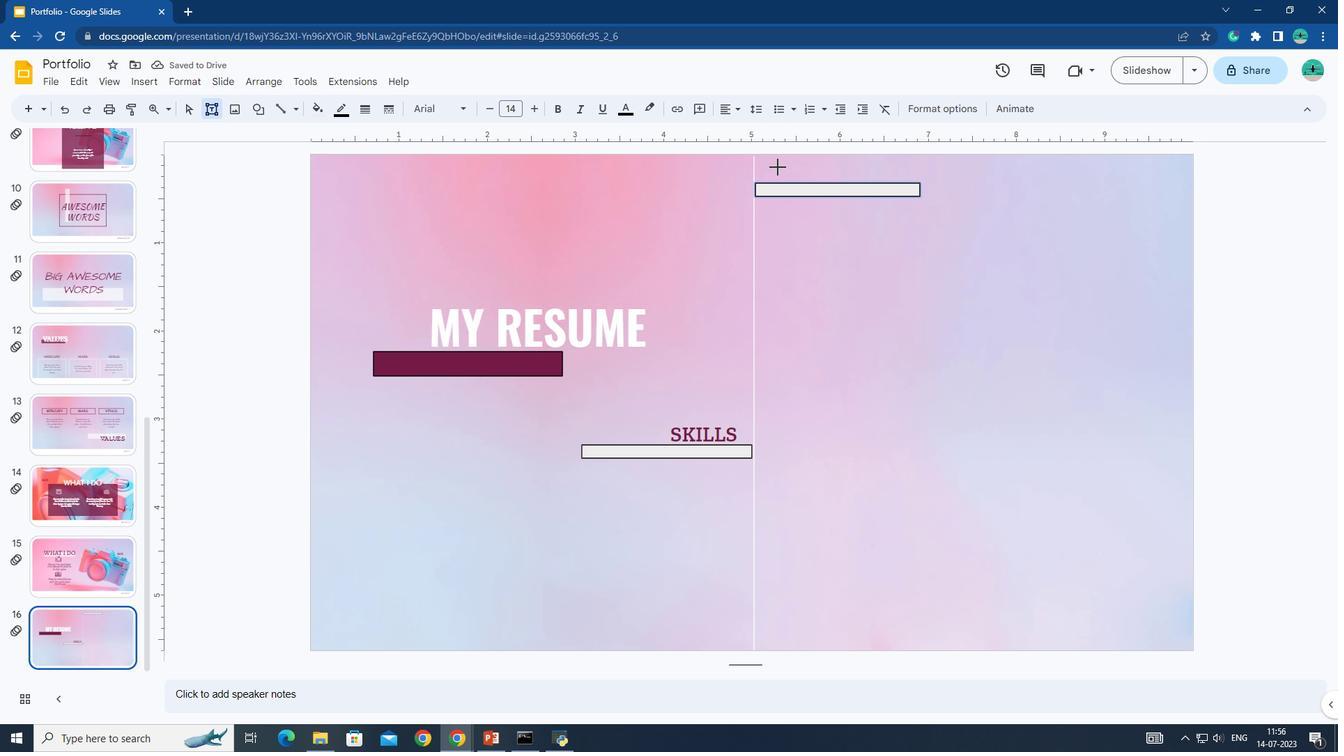 
Action: Mouse pressed left at (777, 165)
Screenshot: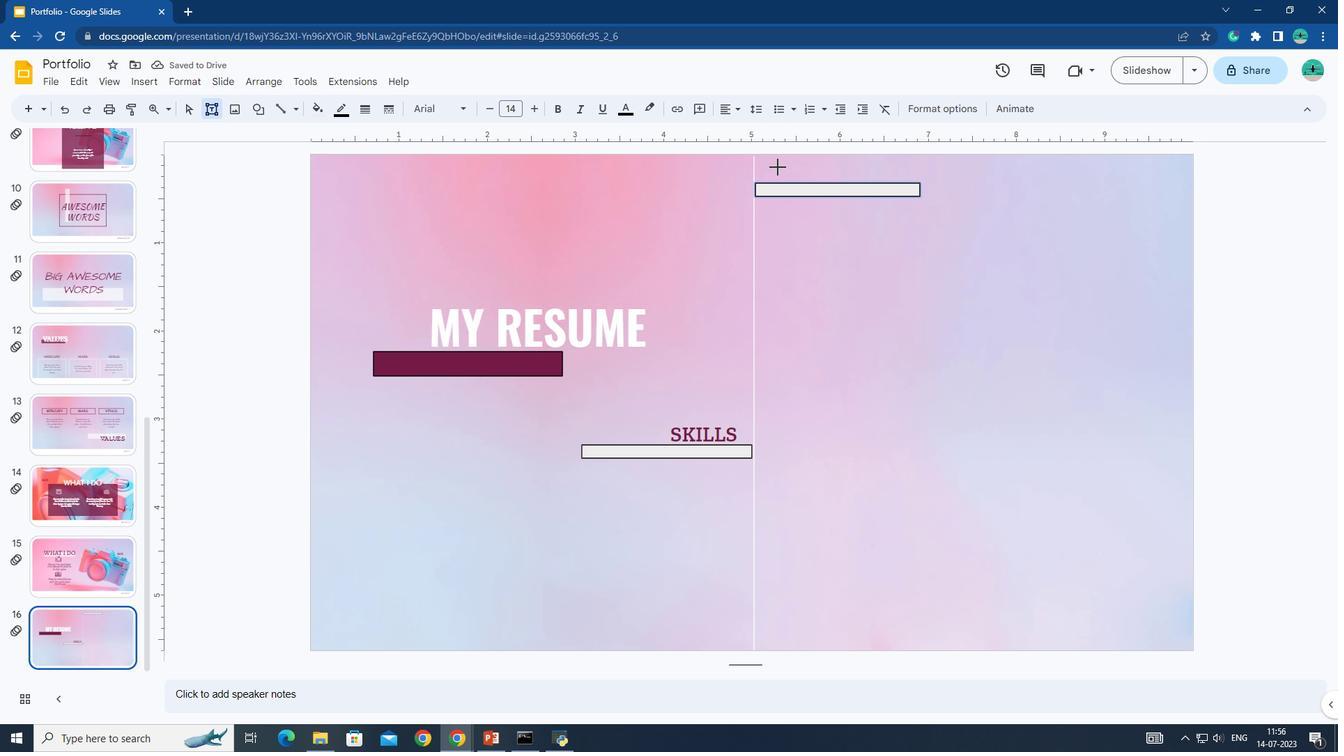 
Action: Mouse moved to (833, 182)
Screenshot: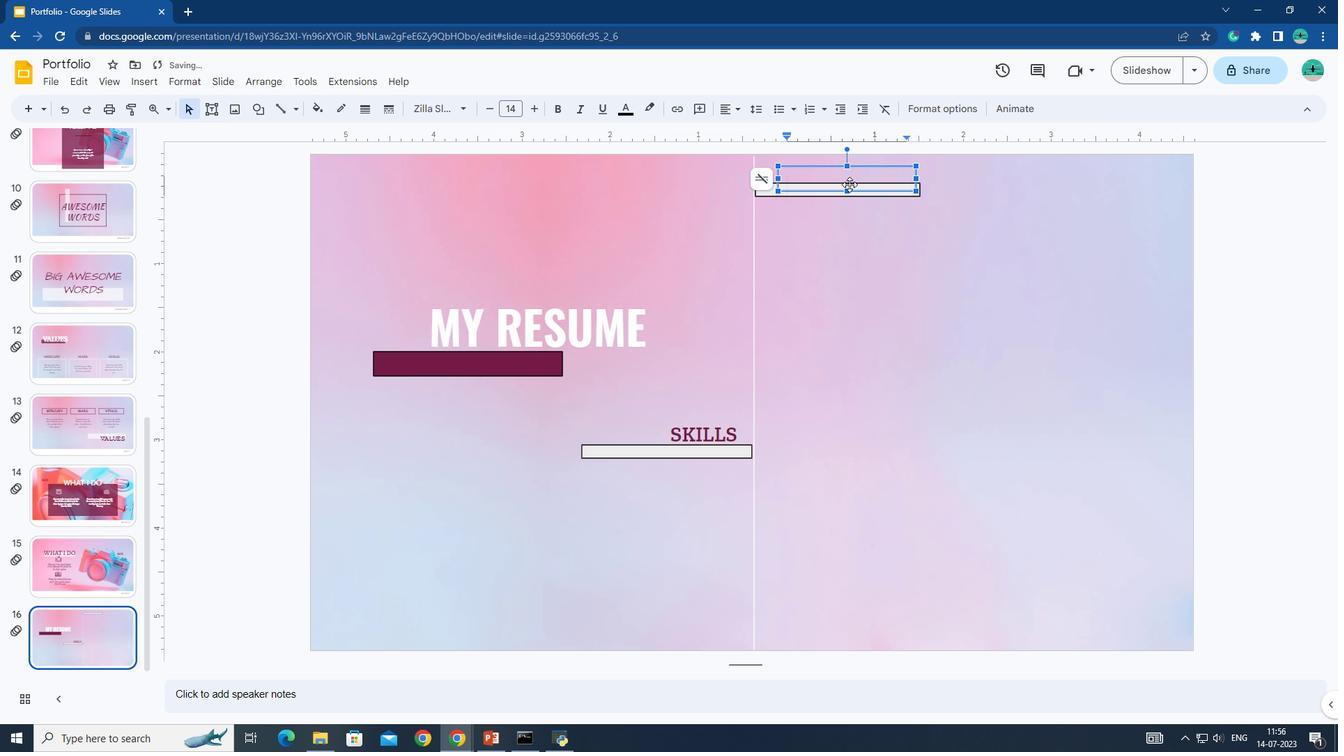 
Action: Key pressed EDUCATION
Screenshot: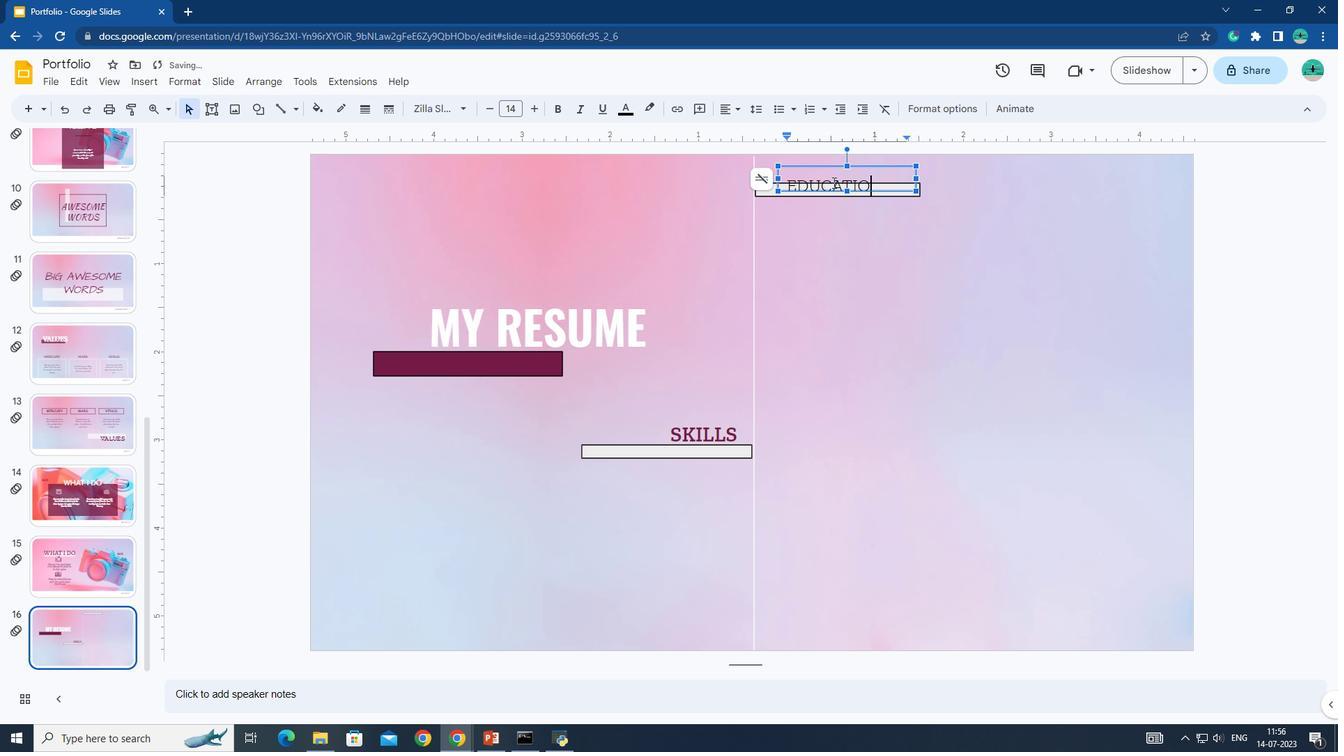 
Action: Mouse moved to (791, 183)
Screenshot: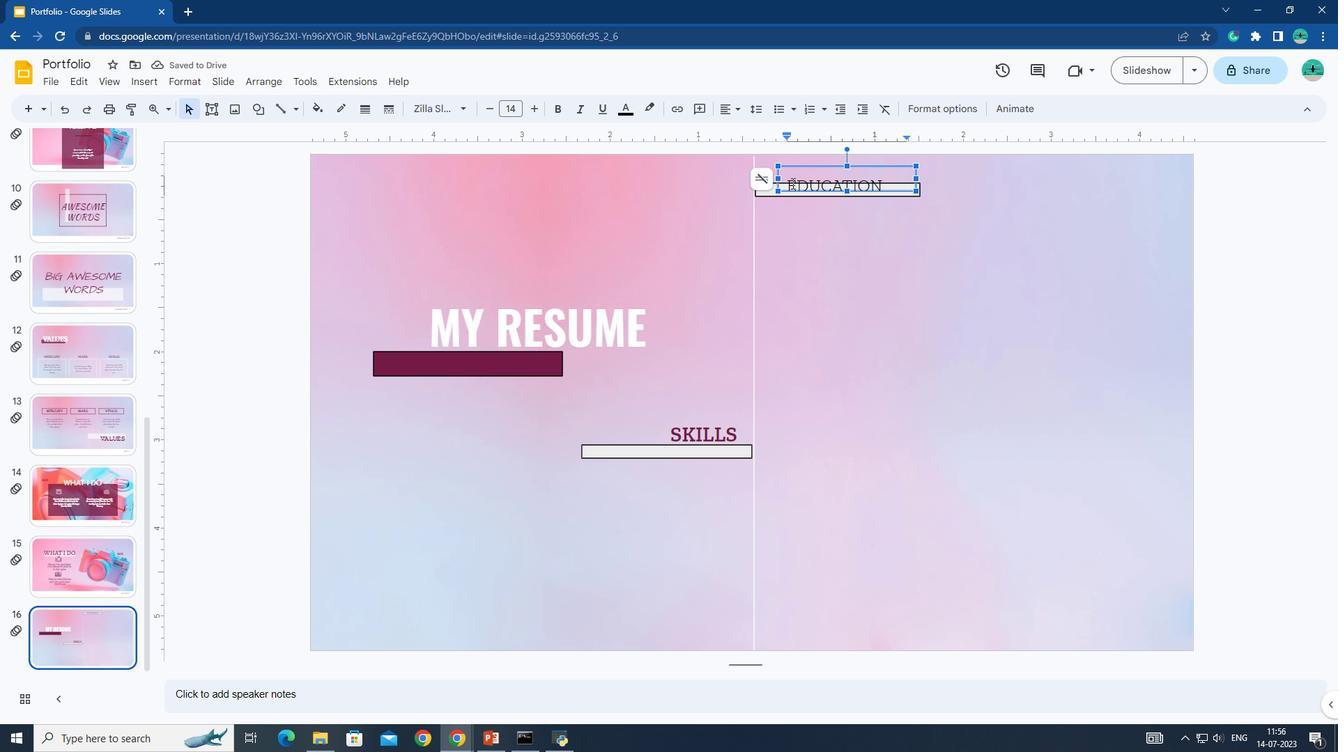 
Action: Mouse pressed left at (791, 183)
Screenshot: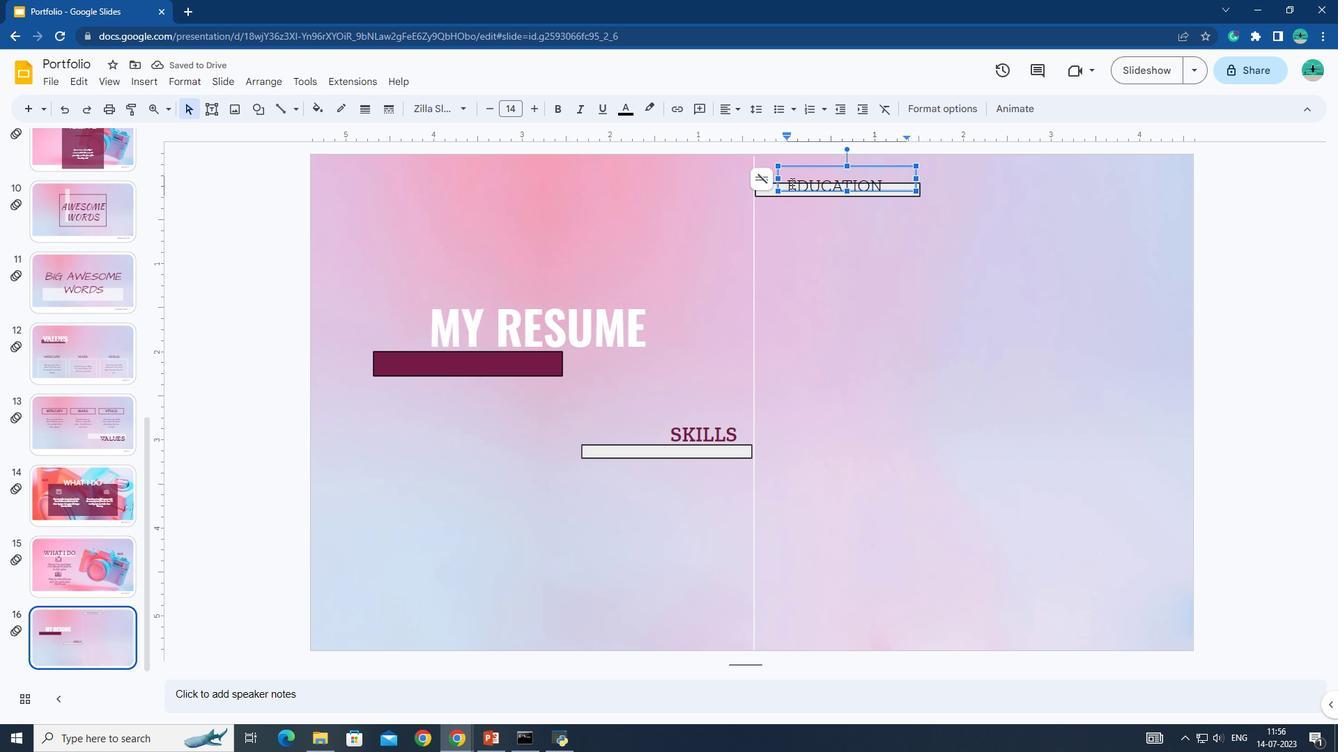 
Action: Mouse pressed left at (791, 183)
Screenshot: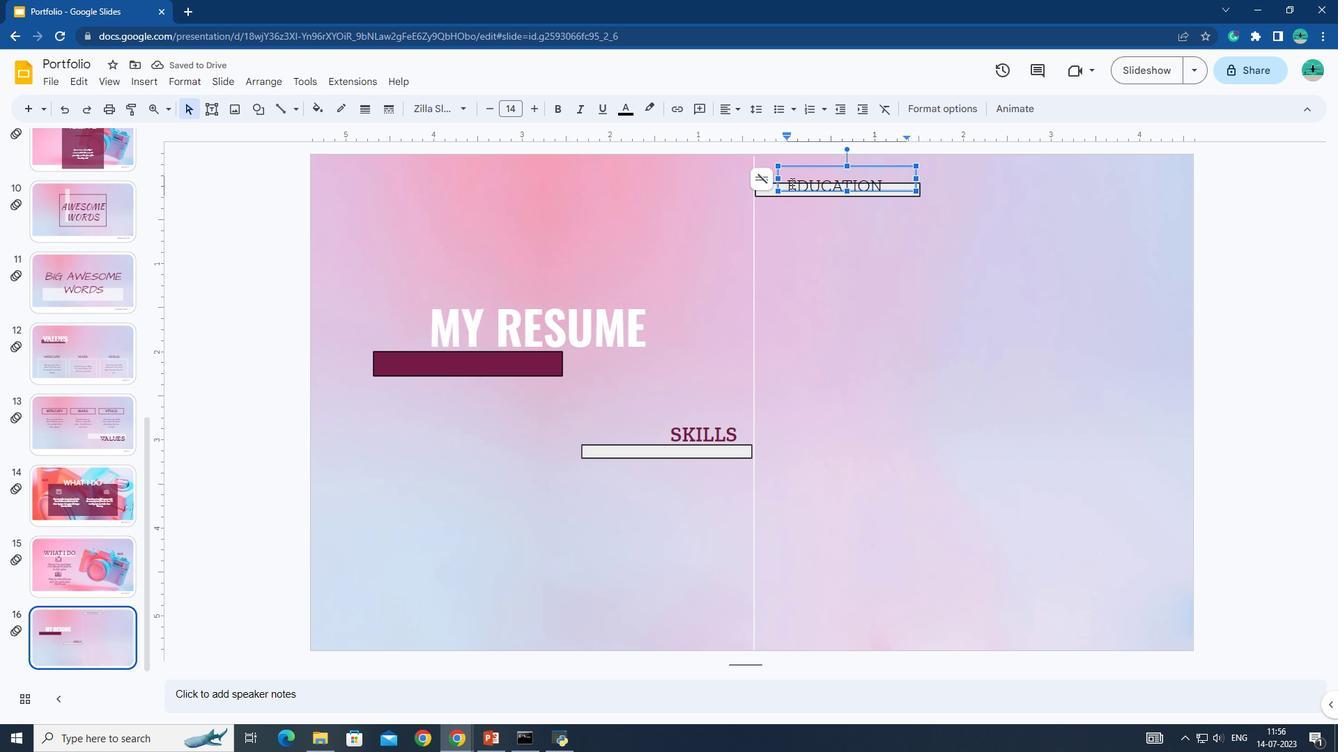 
Action: Mouse pressed left at (791, 183)
Screenshot: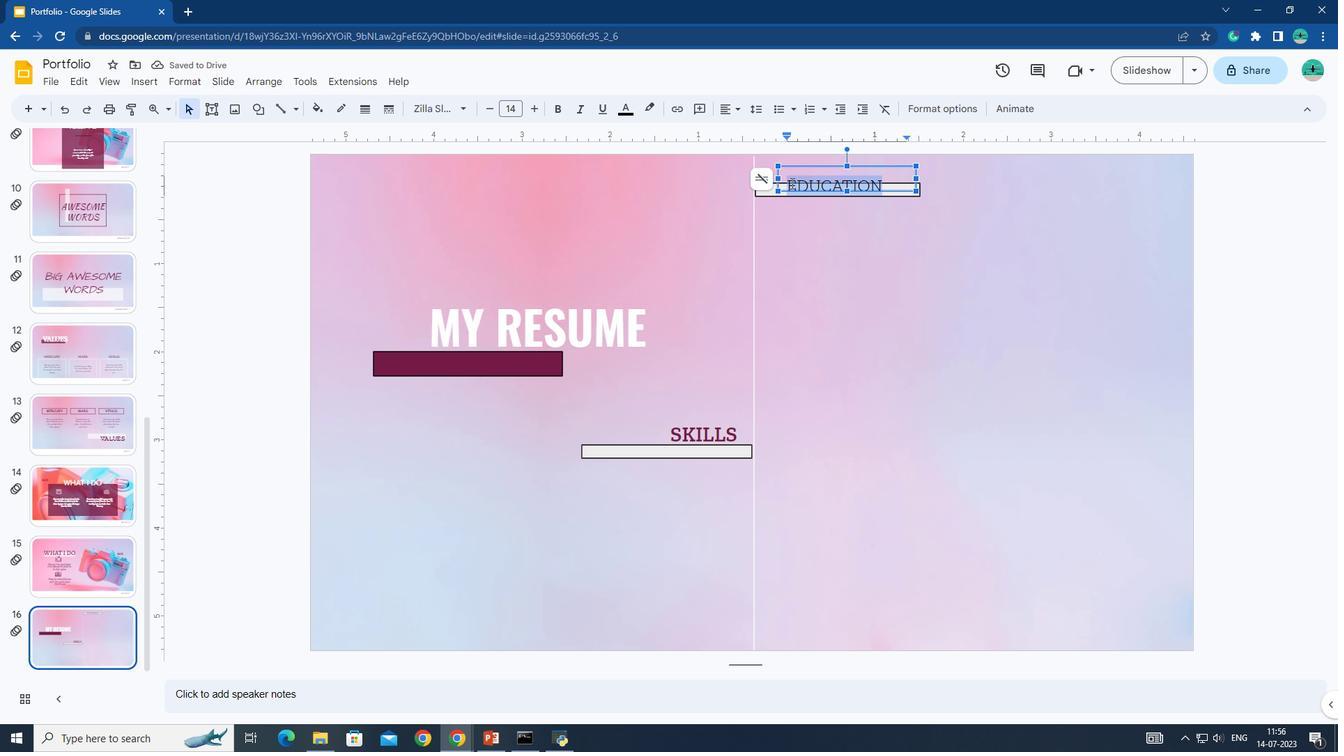 
Action: Mouse moved to (622, 115)
Screenshot: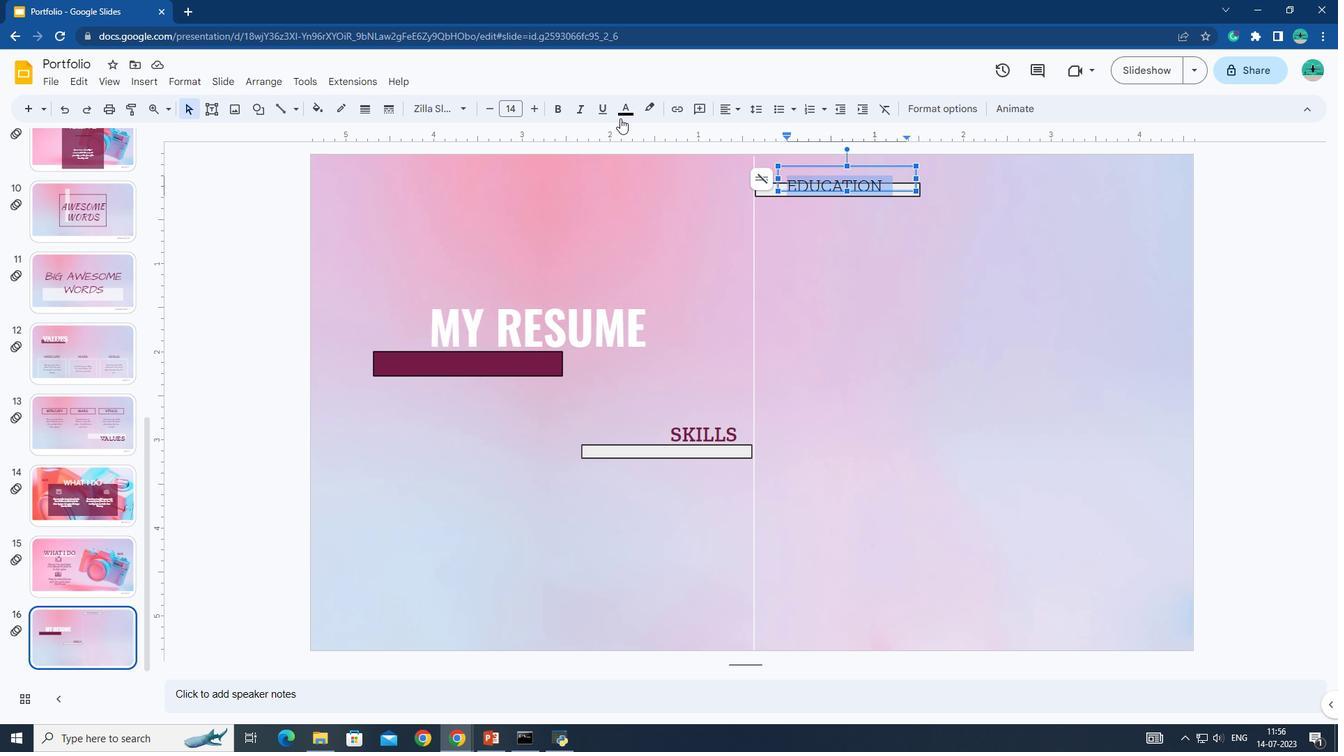 
Action: Mouse pressed left at (622, 115)
Screenshot: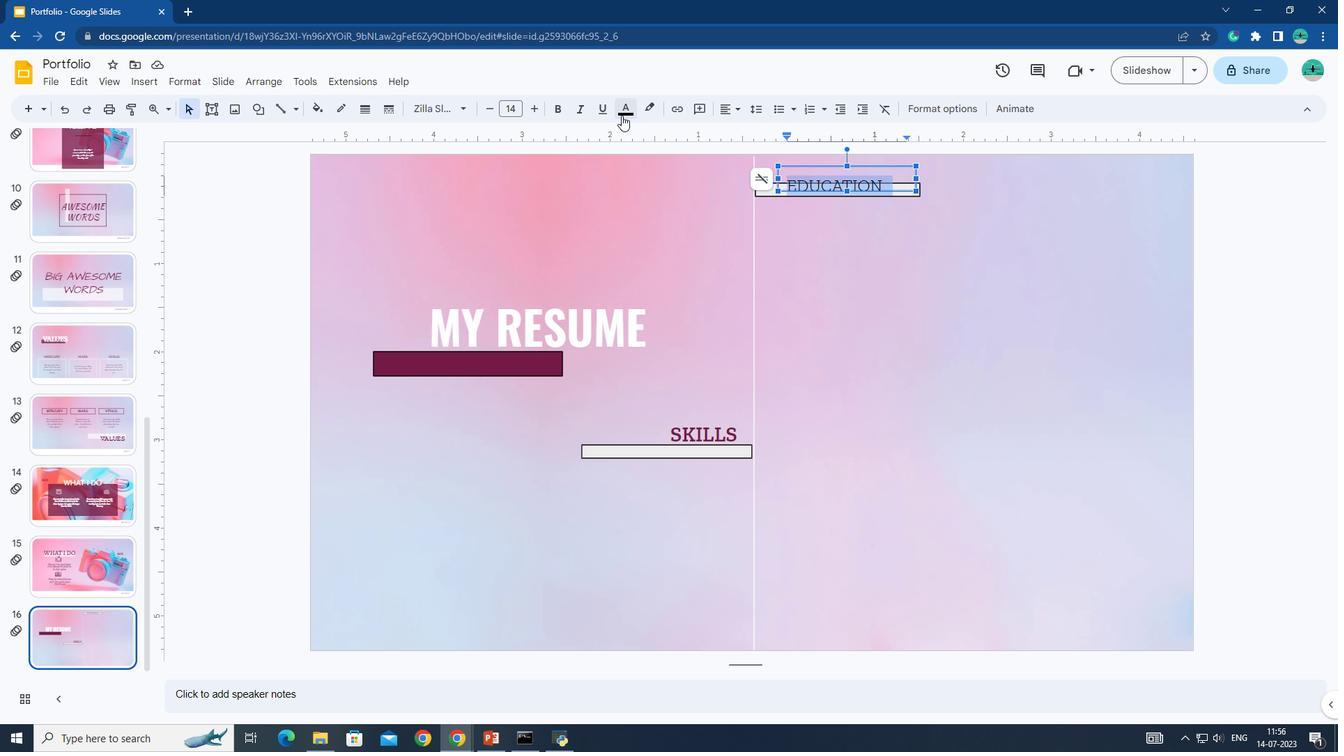 
Action: Mouse moved to (626, 151)
Screenshot: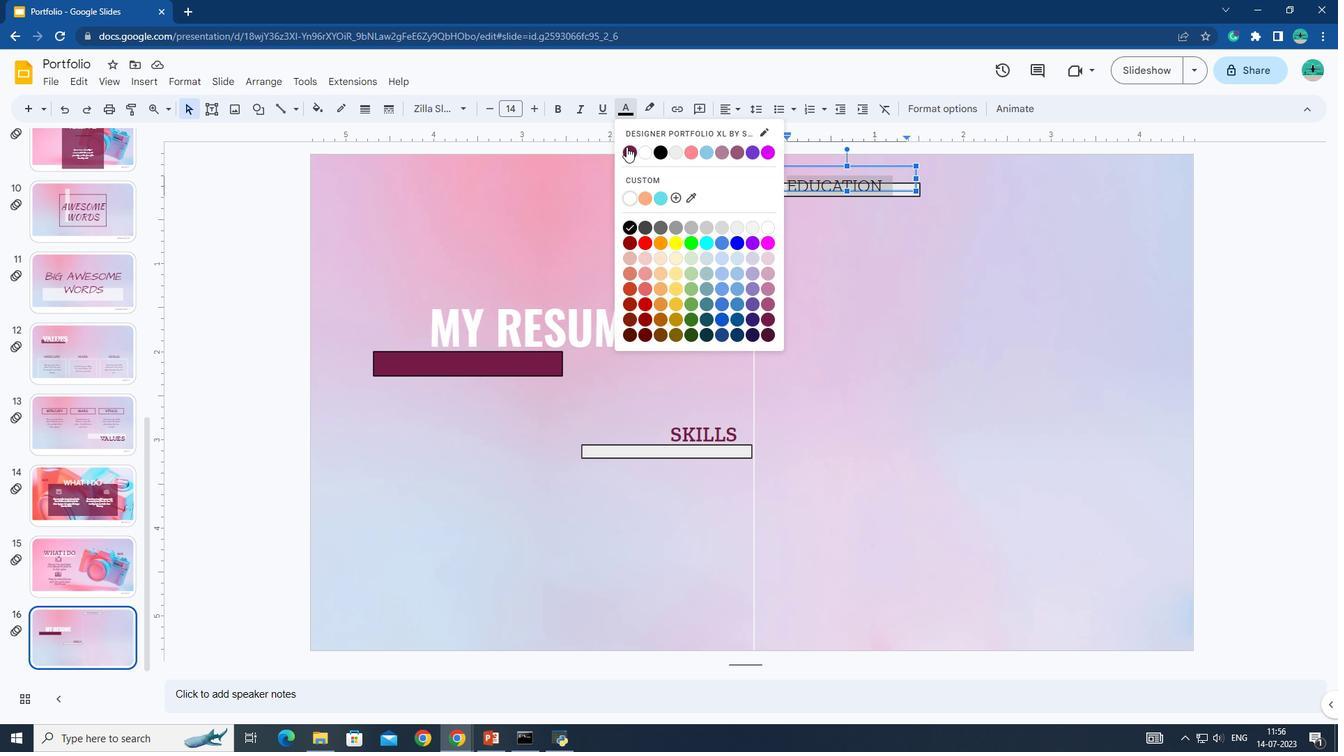
Action: Mouse pressed left at (626, 151)
Screenshot: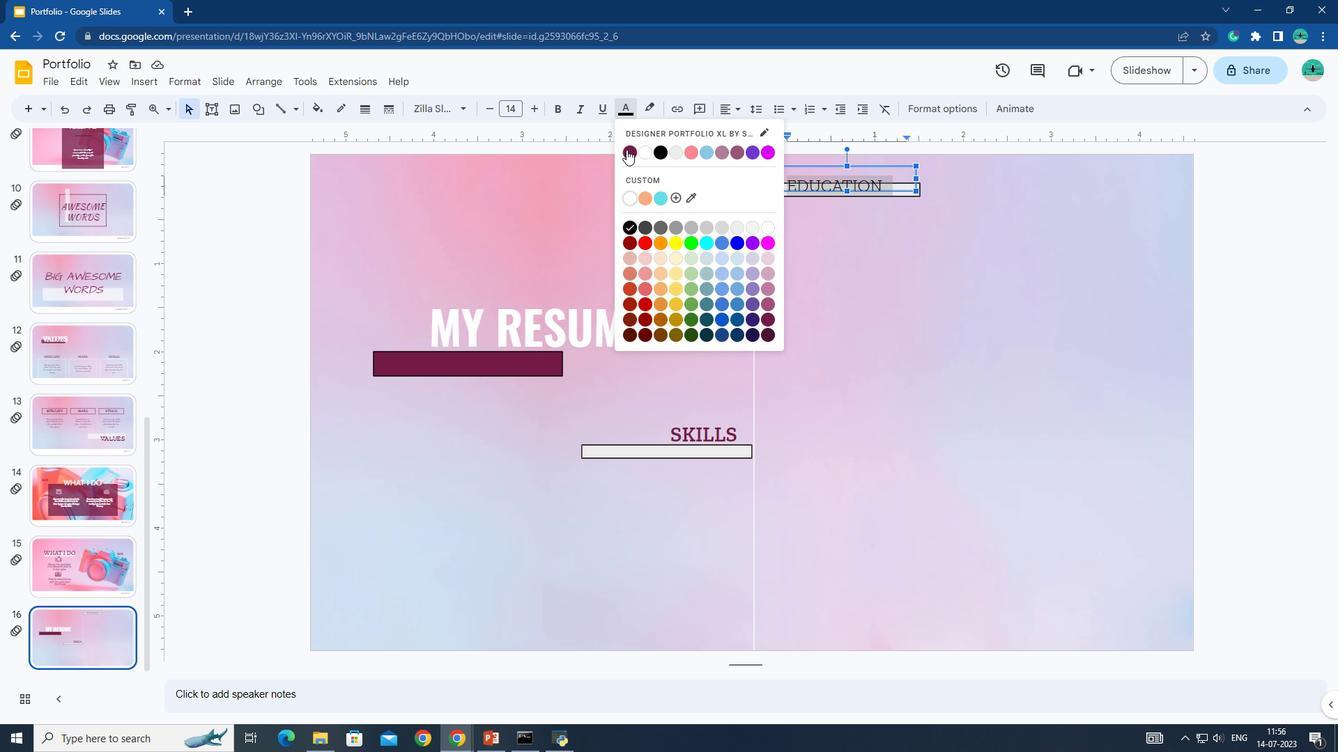 
Action: Mouse moved to (564, 108)
